 Task: Buy 4 Camber Caster Parts from Shocks, Struts & Suspension section under best seller category for shipping address: Marcus Martinez, 1231 Ridge Road, Dodge City, Kansas 67801, Cell Number 6205197251. Pay from credit card ending with 7965, CVV 549
Action: Key pressed amazon.com<Key.enter>
Screenshot: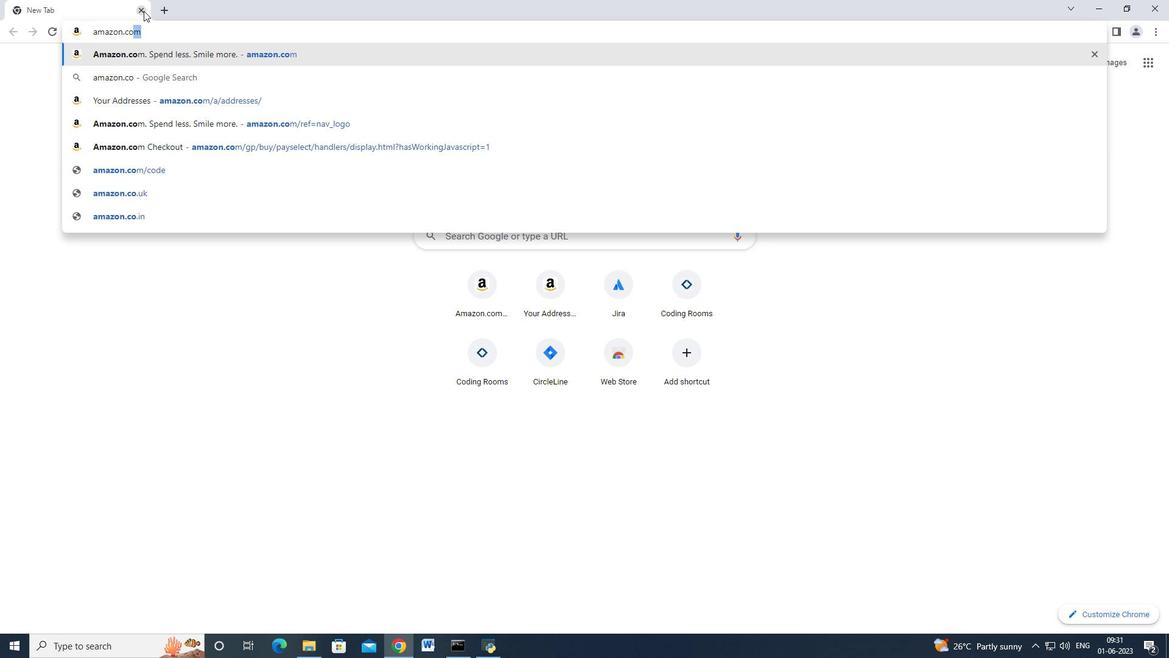 
Action: Mouse moved to (24, 96)
Screenshot: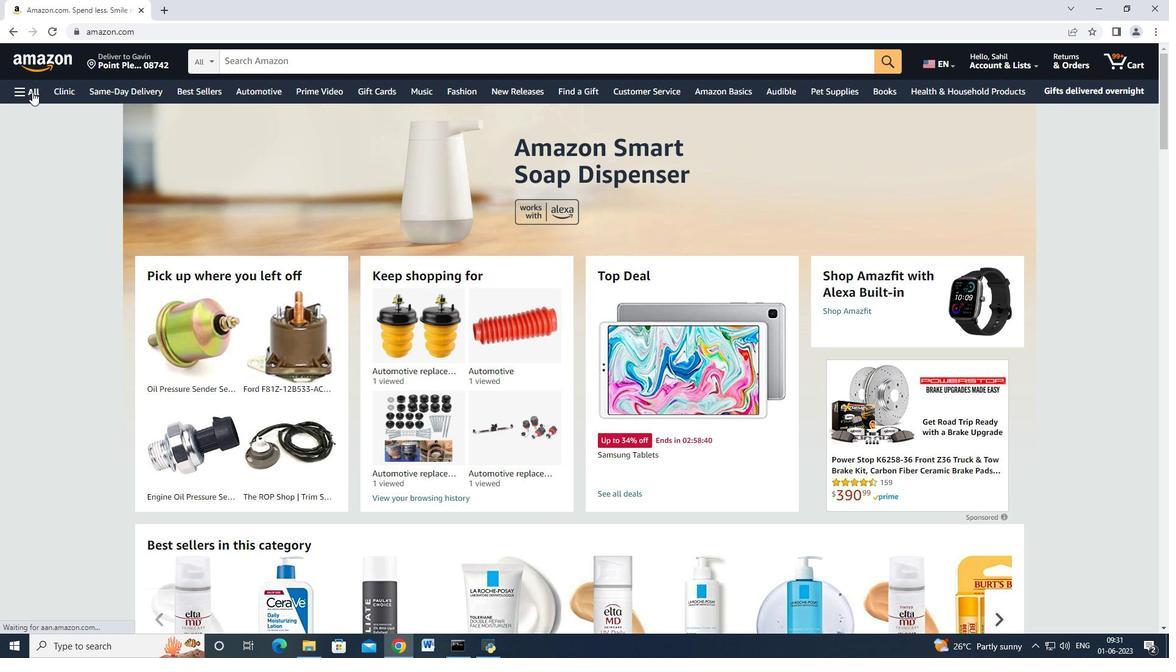 
Action: Mouse pressed left at (24, 96)
Screenshot: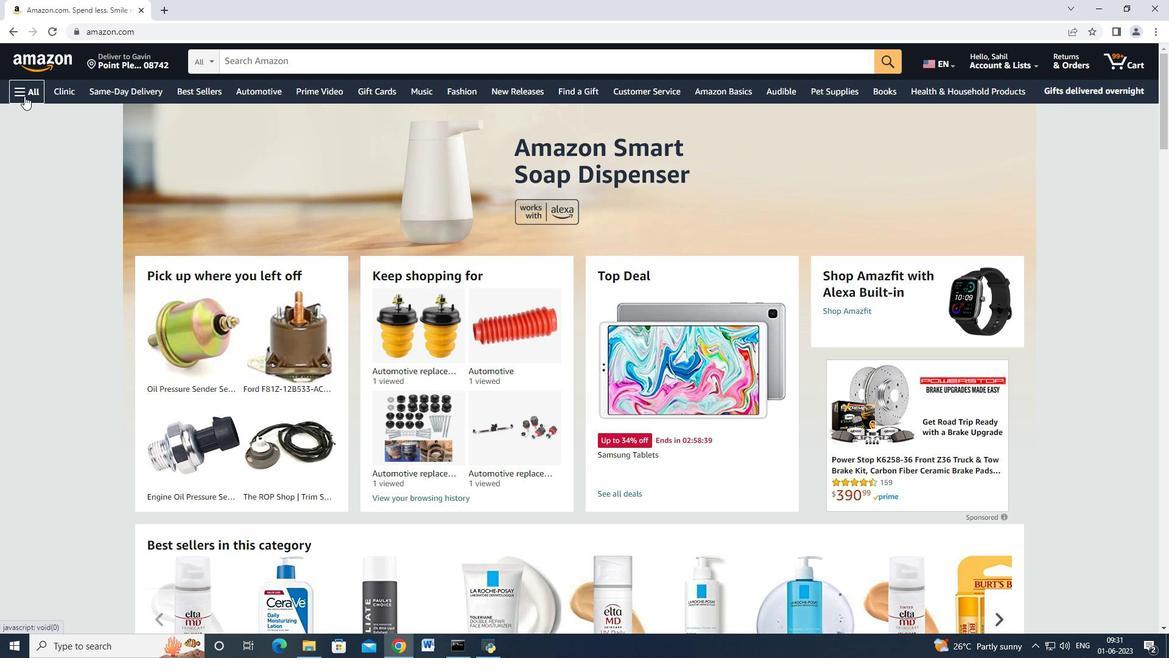 
Action: Mouse moved to (49, 217)
Screenshot: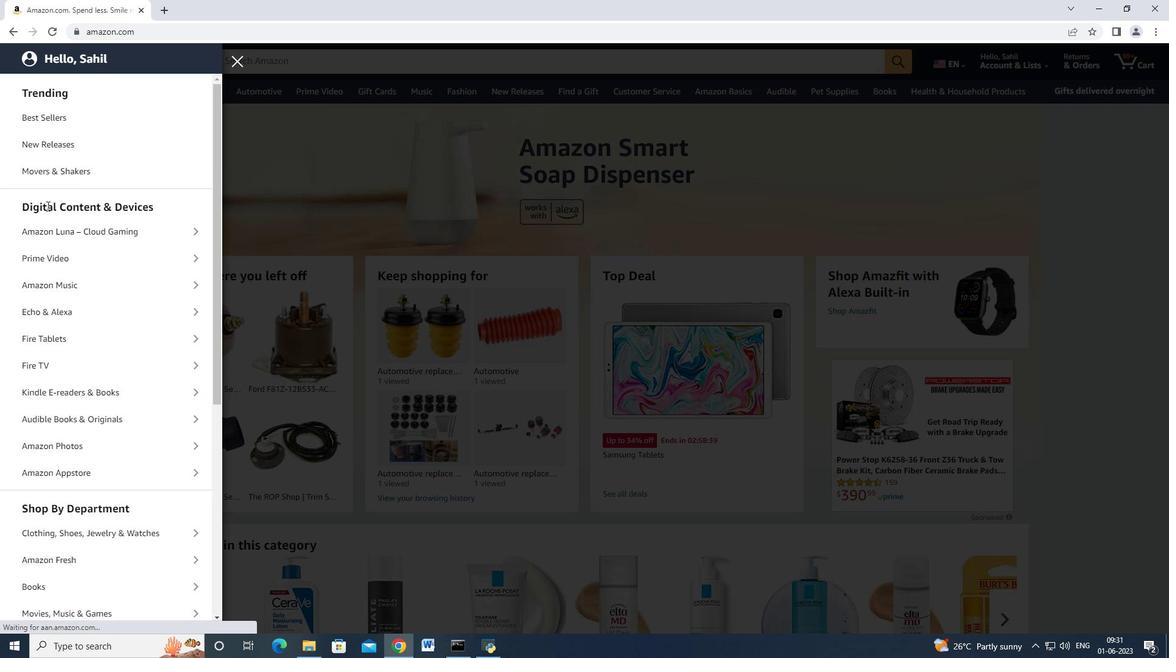 
Action: Mouse scrolled (49, 216) with delta (0, 0)
Screenshot: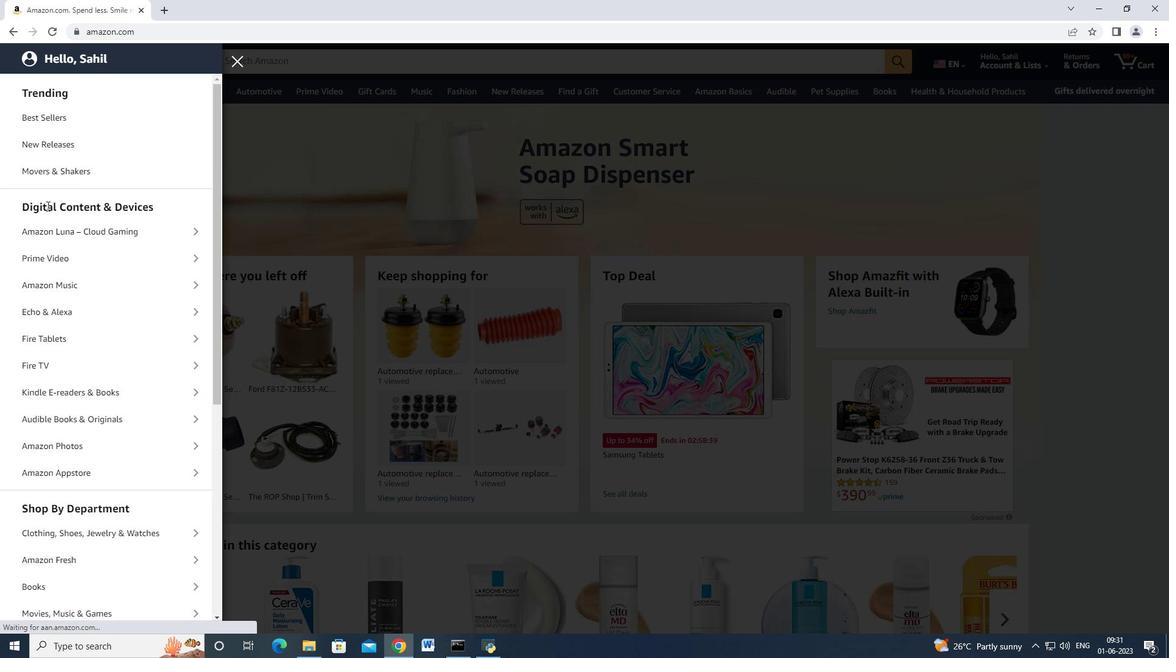 
Action: Mouse moved to (67, 318)
Screenshot: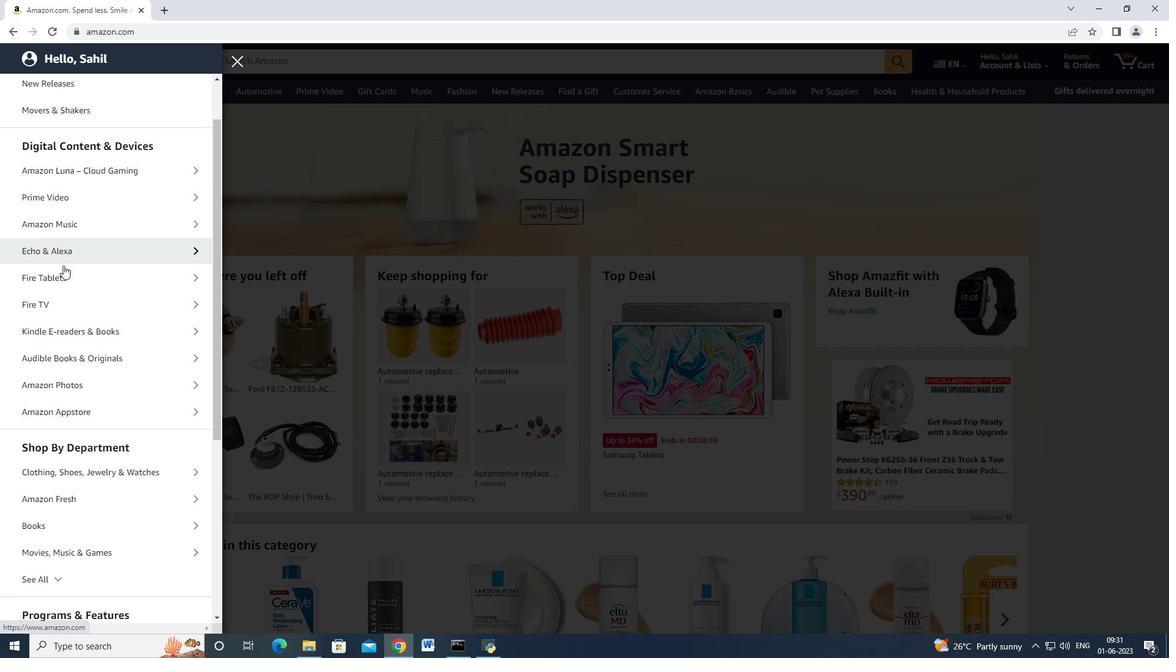 
Action: Mouse scrolled (67, 317) with delta (0, 0)
Screenshot: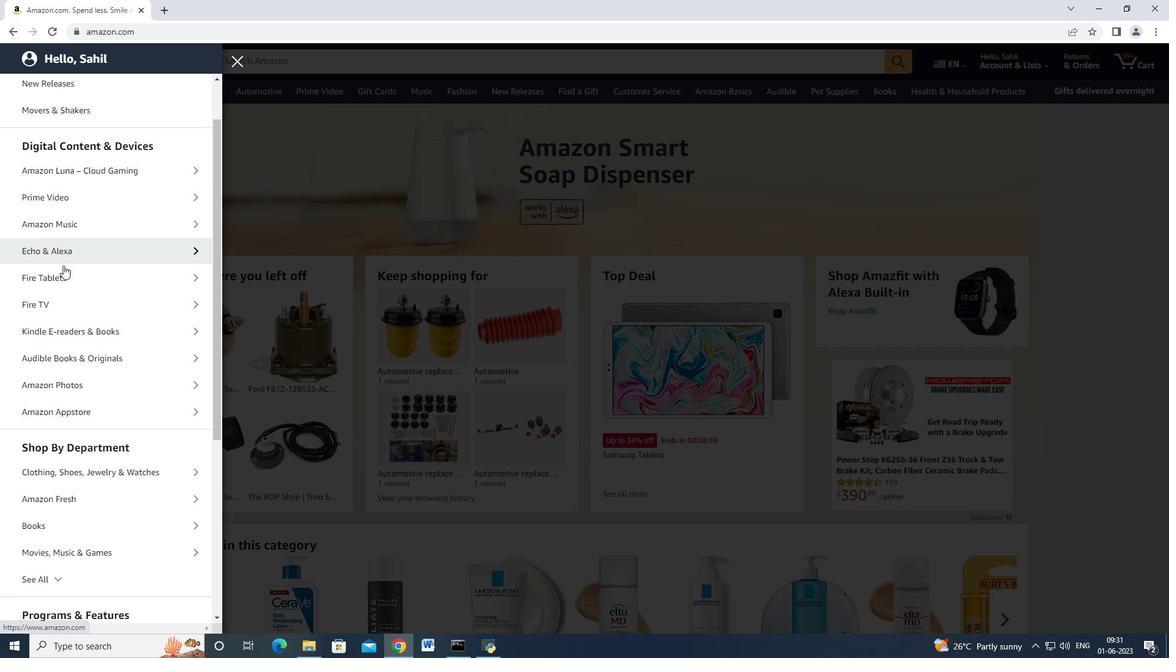 
Action: Mouse moved to (70, 335)
Screenshot: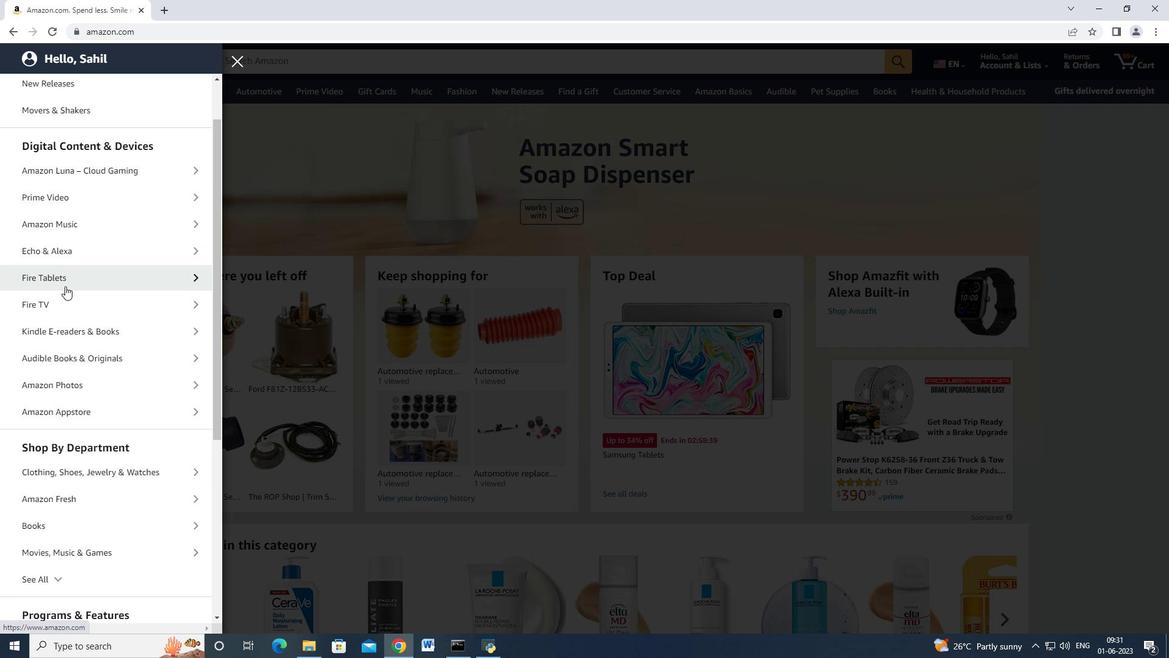 
Action: Mouse scrolled (70, 335) with delta (0, 0)
Screenshot: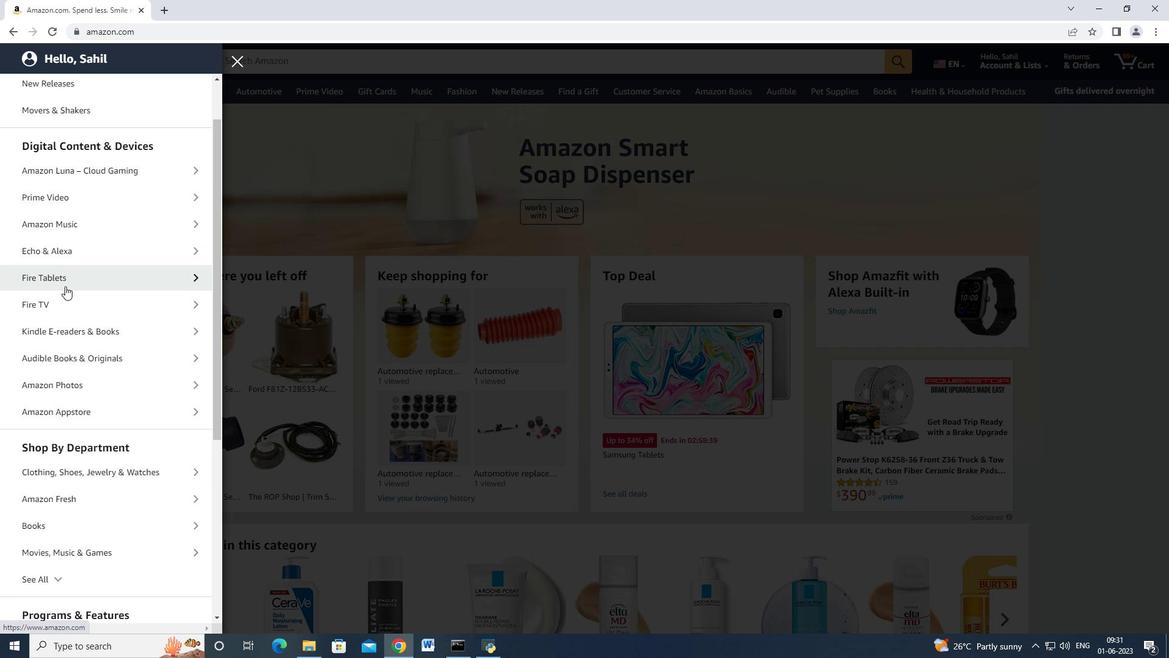 
Action: Mouse moved to (51, 456)
Screenshot: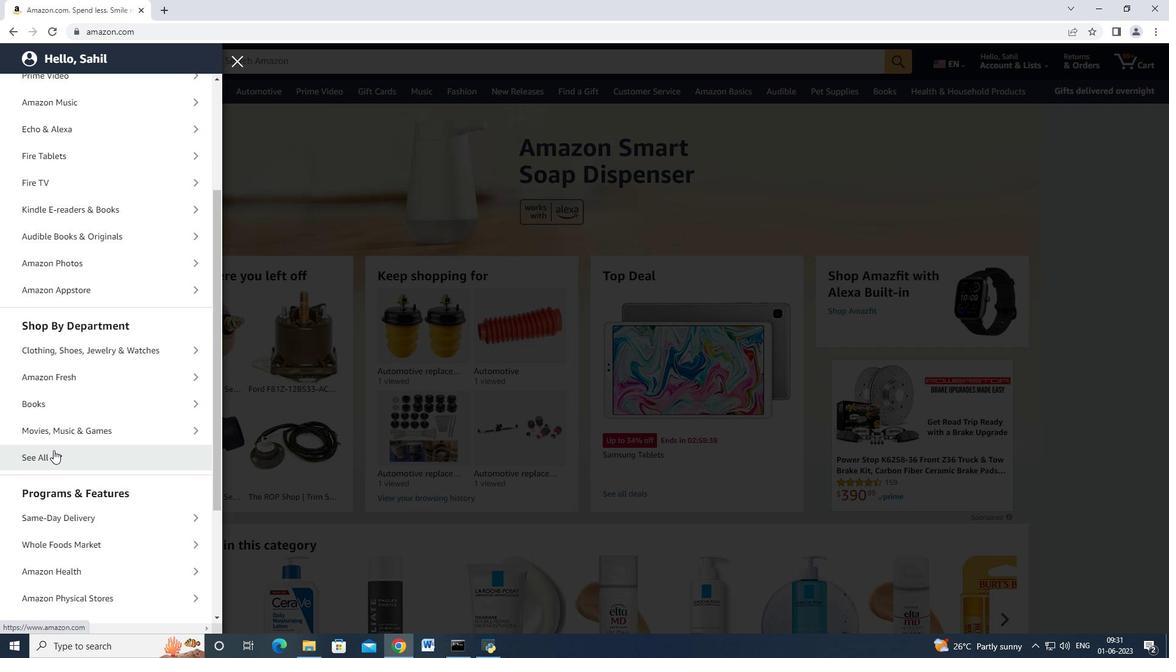 
Action: Mouse pressed left at (51, 456)
Screenshot: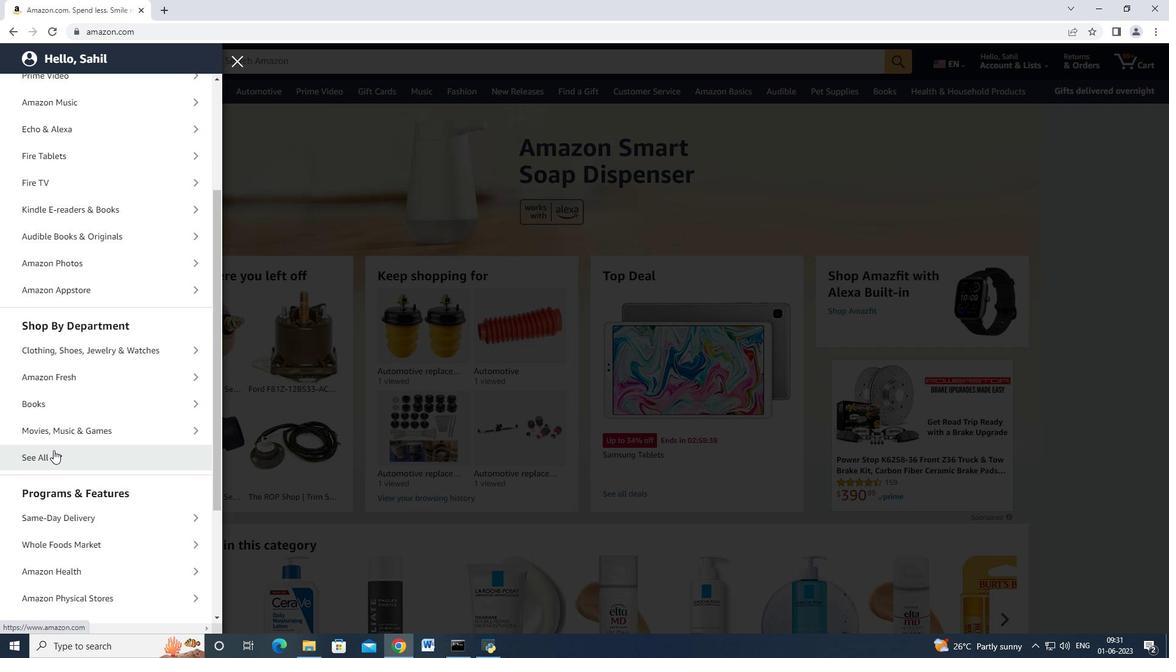 
Action: Mouse moved to (71, 412)
Screenshot: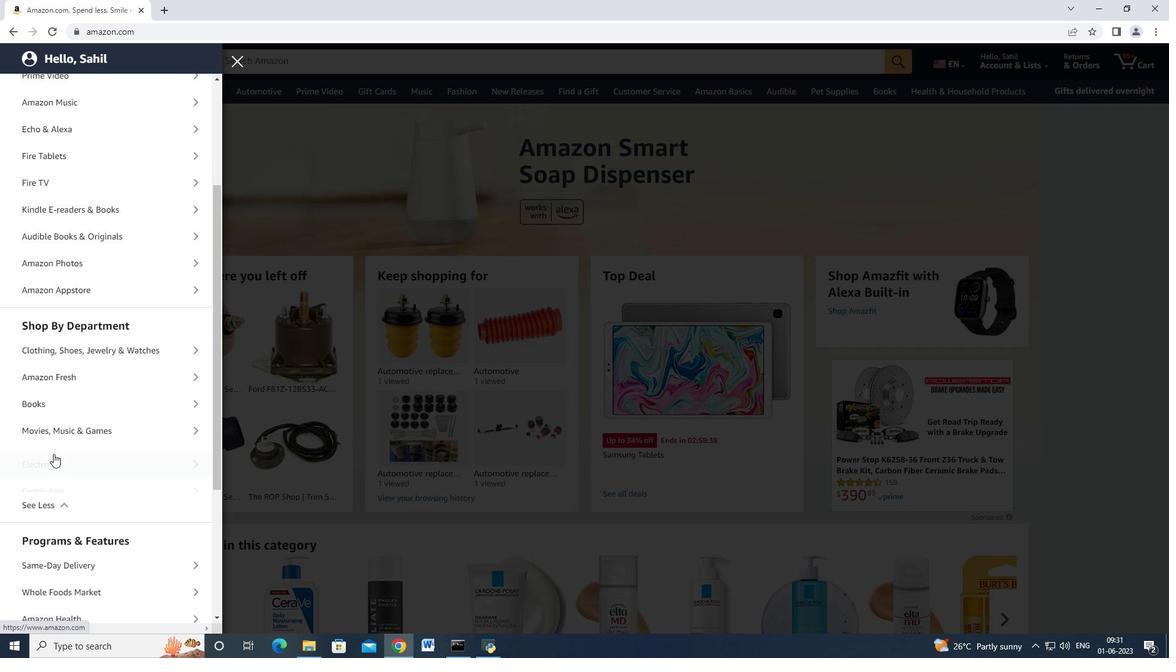 
Action: Mouse scrolled (71, 411) with delta (0, 0)
Screenshot: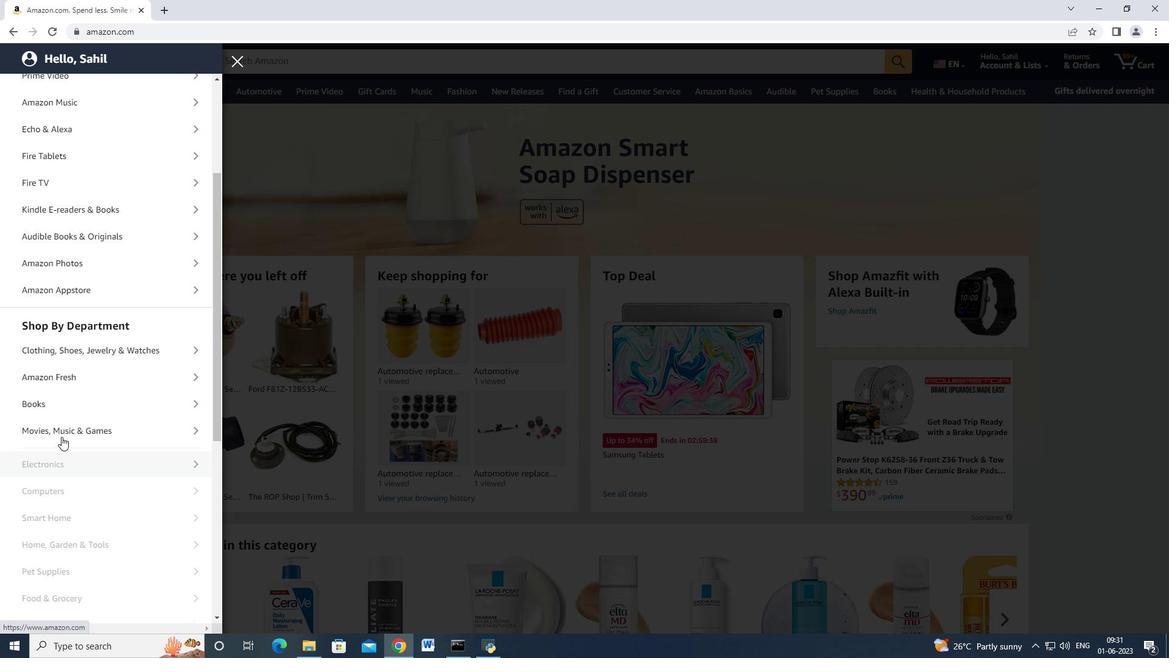 
Action: Mouse scrolled (71, 411) with delta (0, 0)
Screenshot: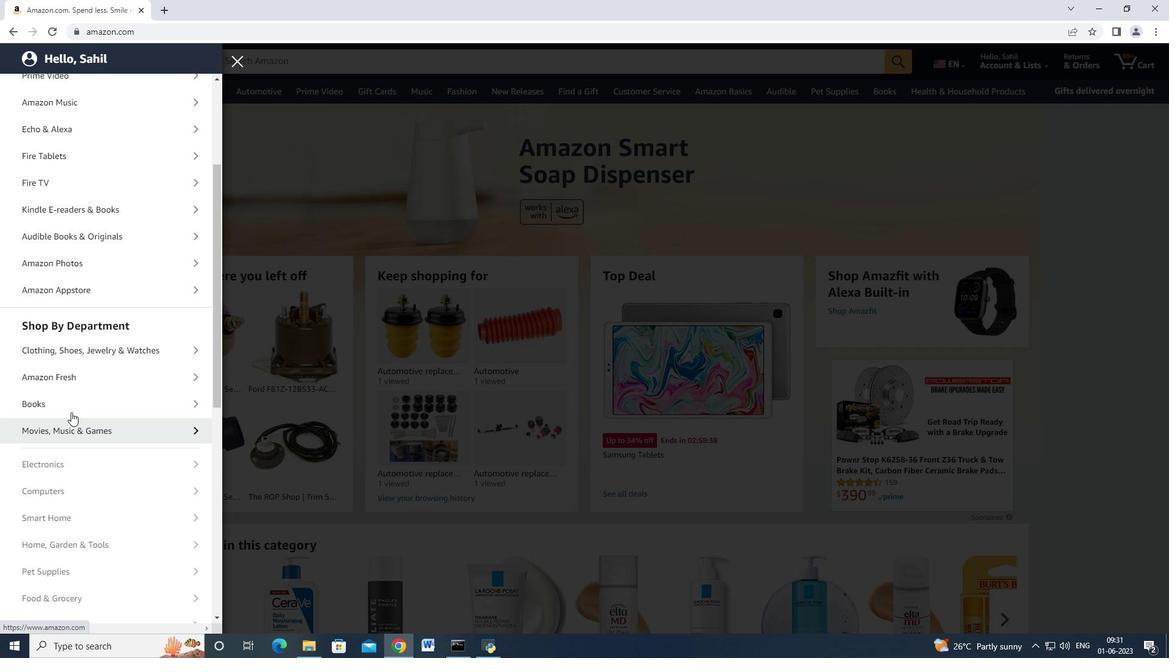 
Action: Mouse moved to (71, 411)
Screenshot: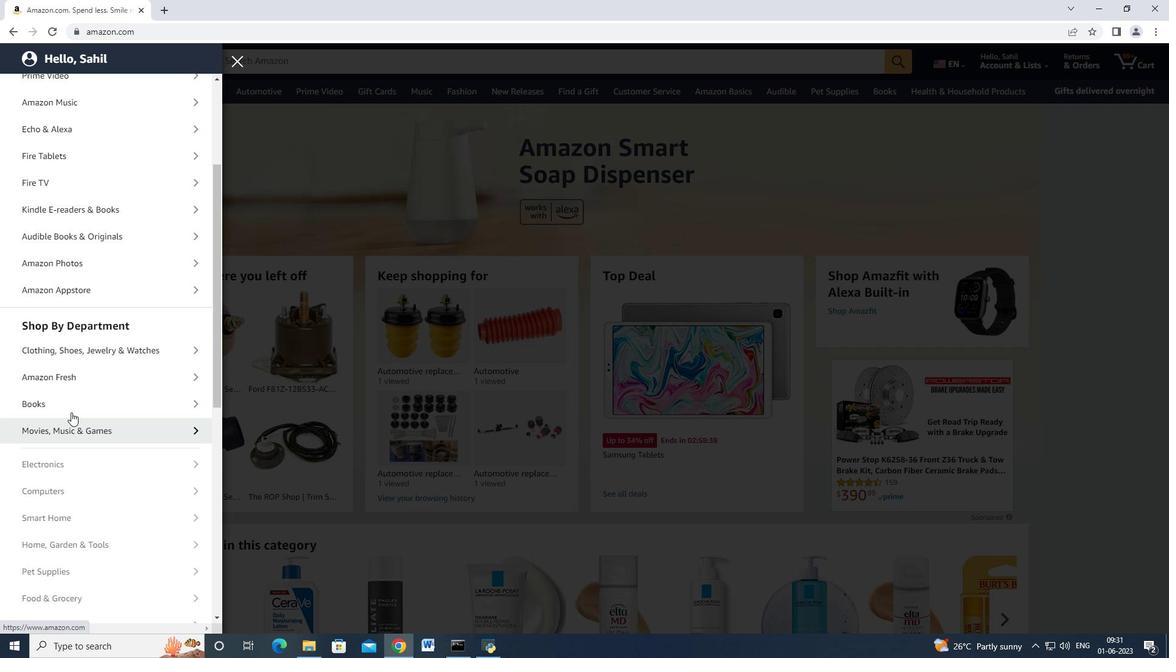 
Action: Mouse scrolled (71, 411) with delta (0, 0)
Screenshot: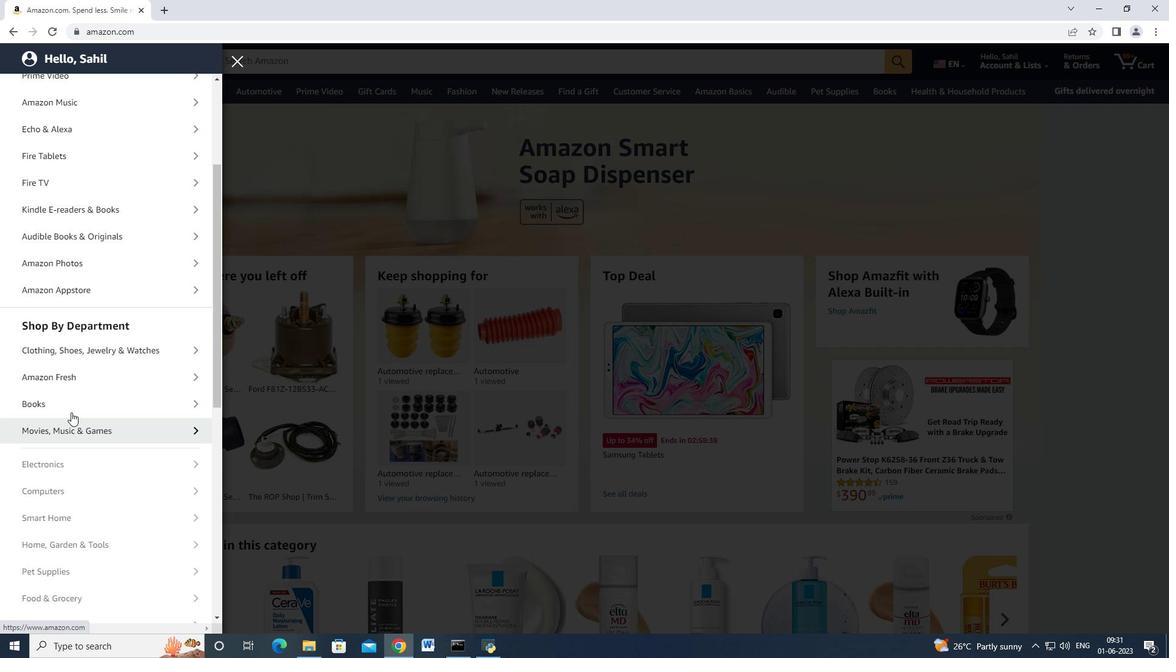 
Action: Mouse moved to (83, 461)
Screenshot: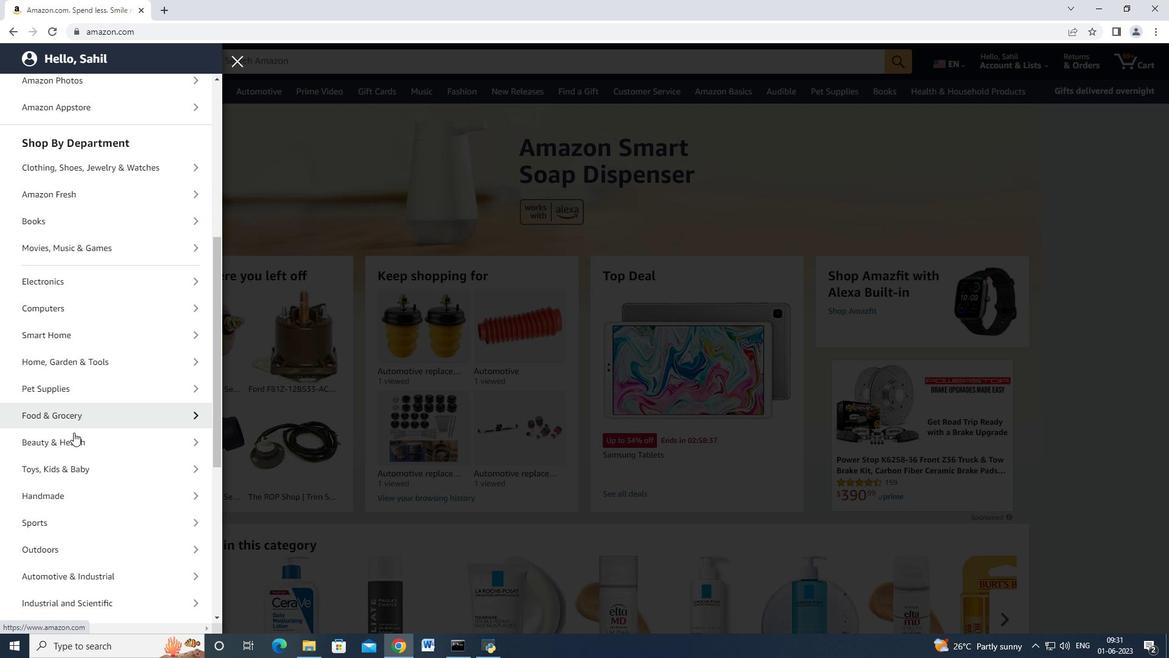 
Action: Mouse scrolled (83, 460) with delta (0, 0)
Screenshot: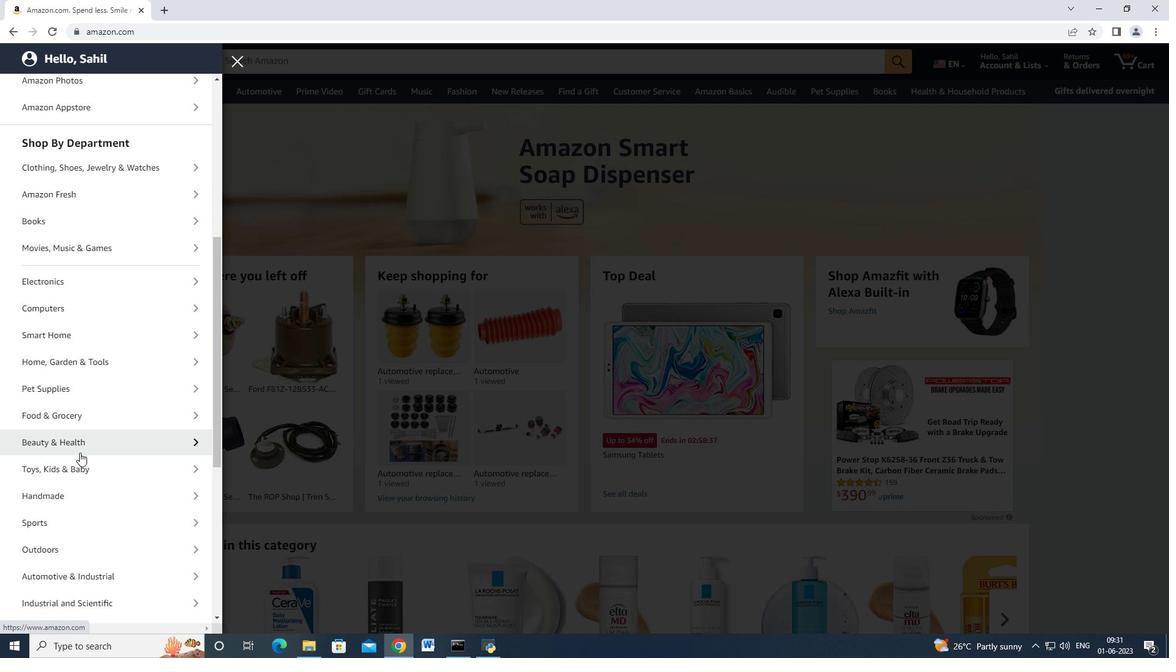 
Action: Mouse scrolled (83, 460) with delta (0, 0)
Screenshot: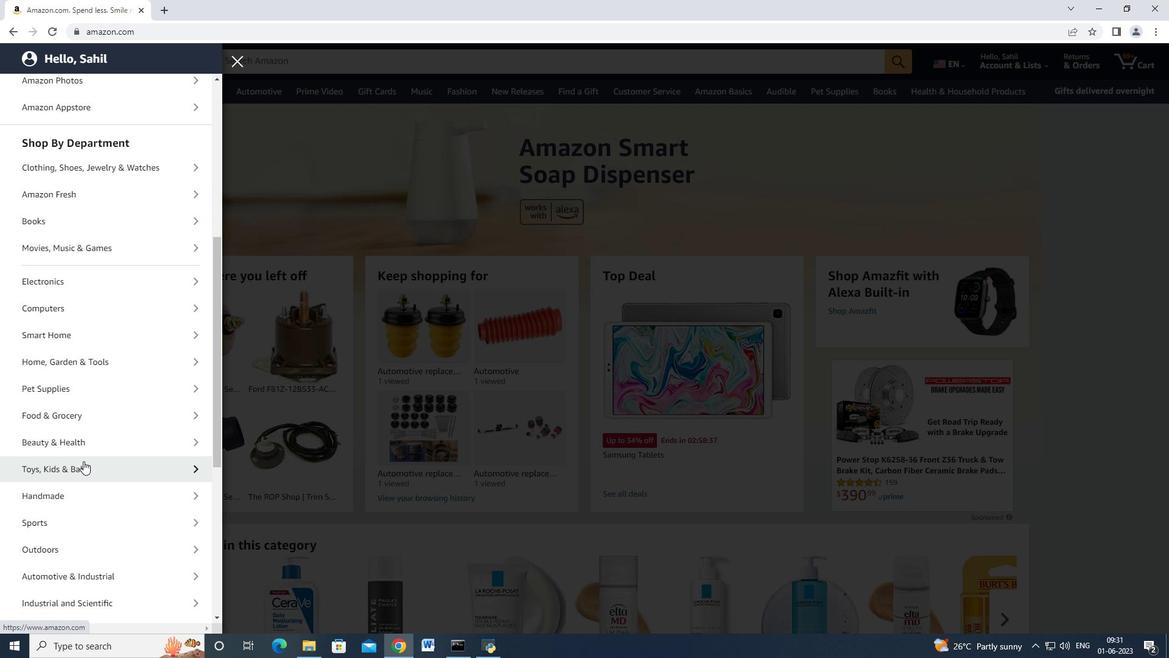 
Action: Mouse moved to (85, 458)
Screenshot: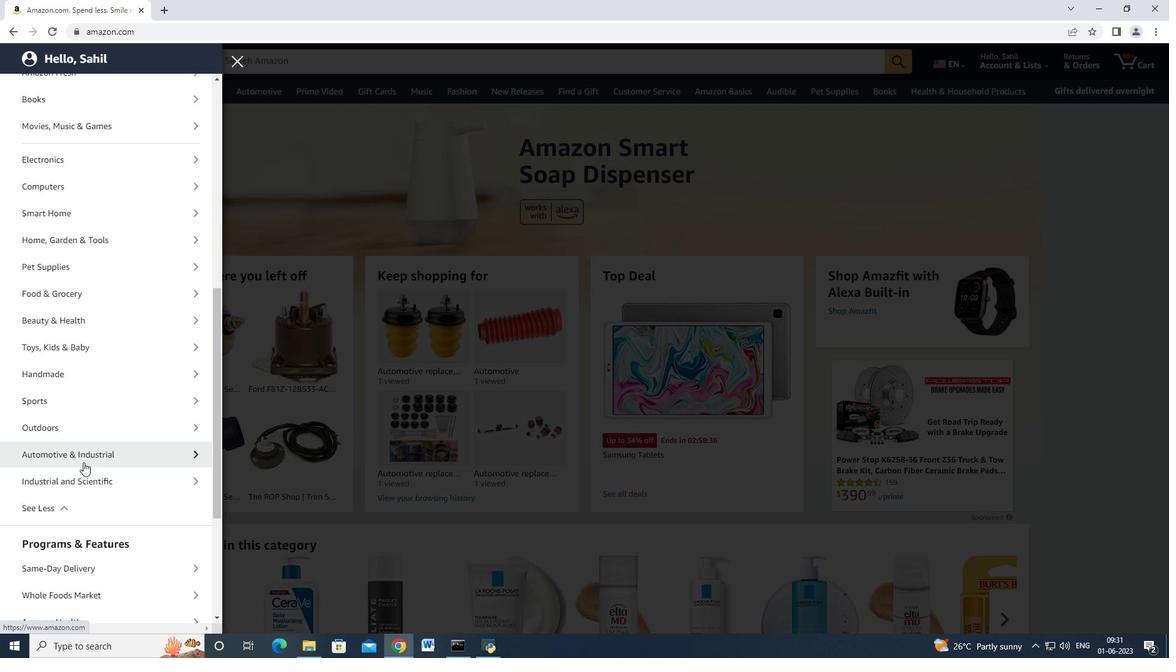 
Action: Mouse pressed left at (85, 458)
Screenshot: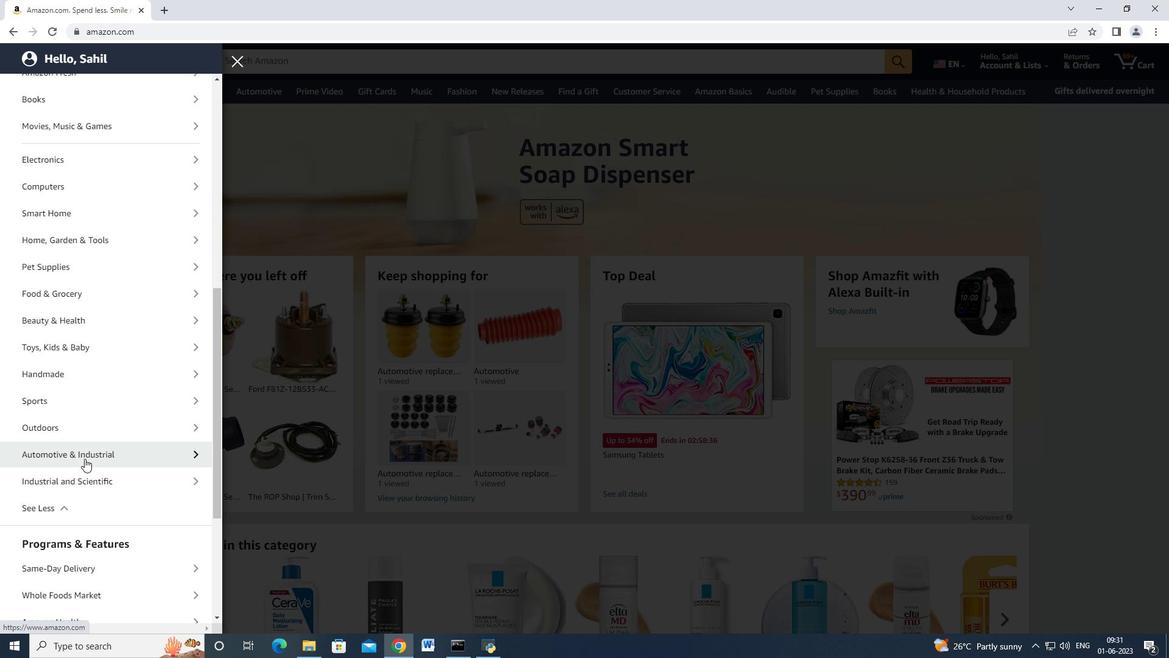 
Action: Mouse moved to (124, 138)
Screenshot: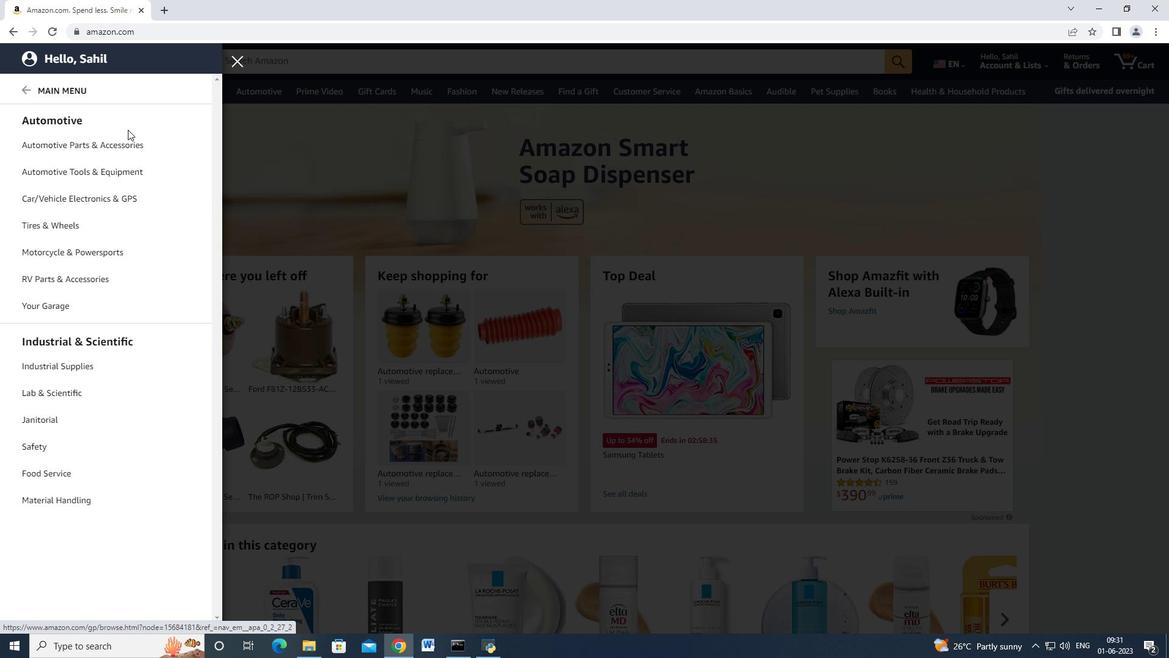 
Action: Mouse pressed left at (124, 138)
Screenshot: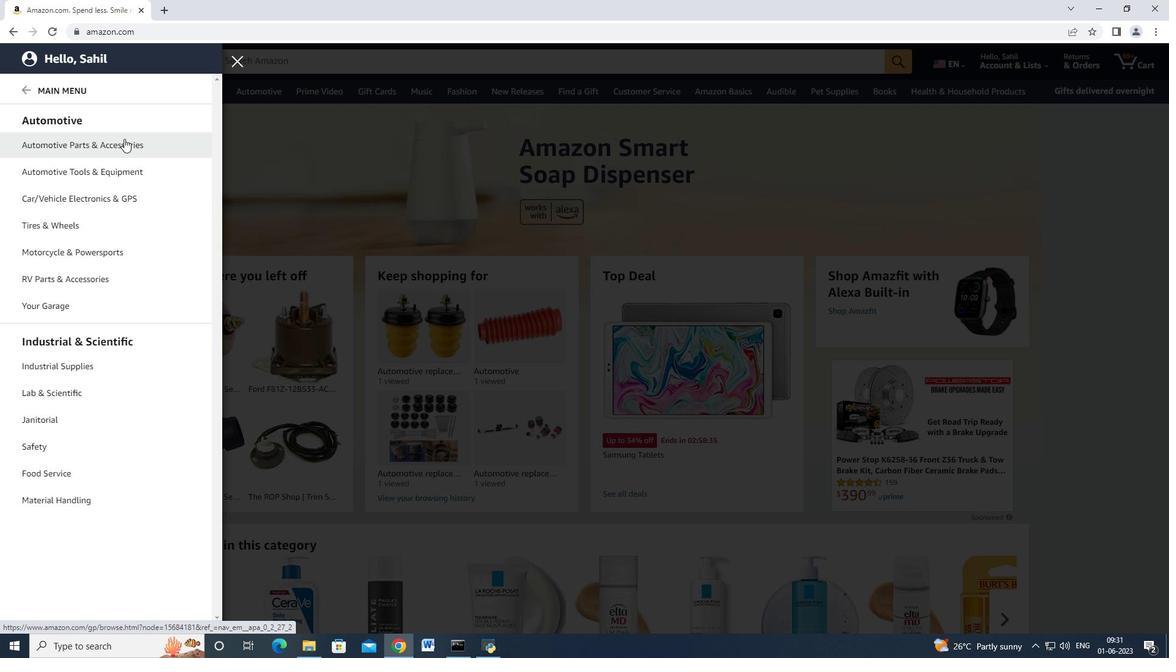 
Action: Mouse moved to (216, 111)
Screenshot: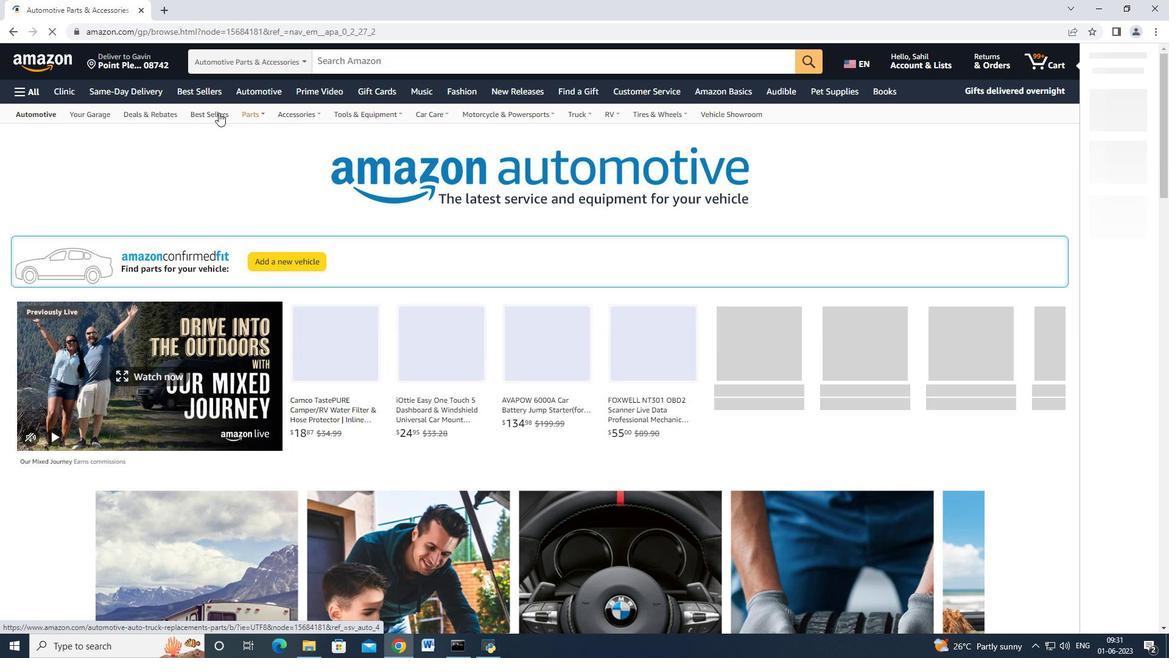 
Action: Mouse pressed left at (216, 111)
Screenshot: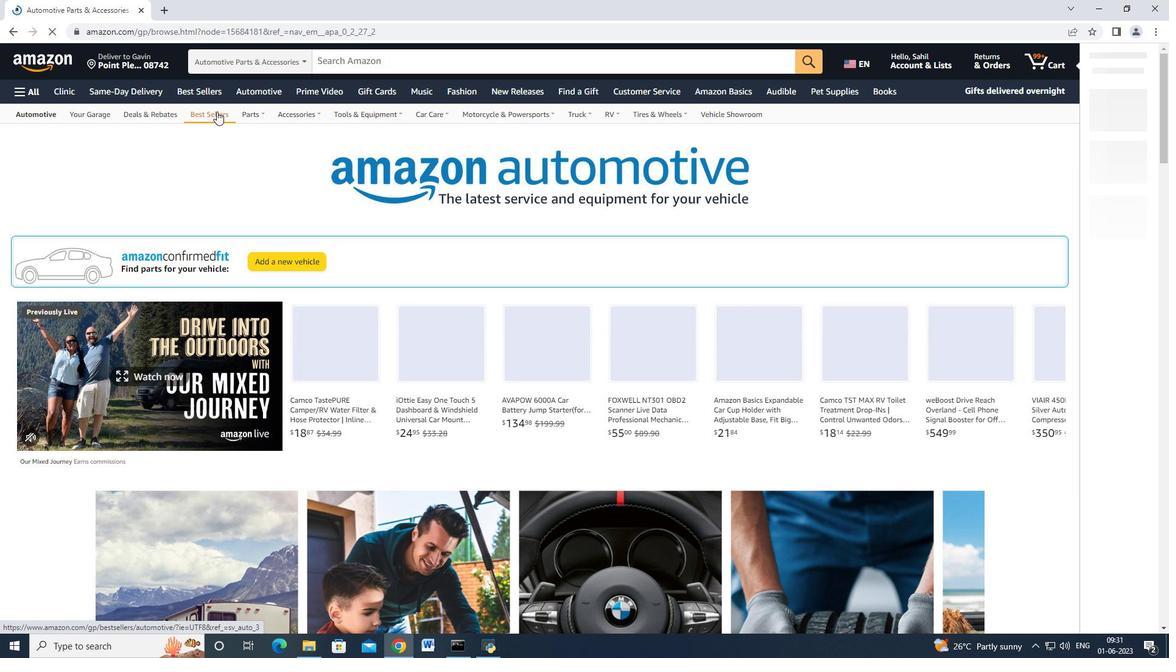 
Action: Mouse moved to (76, 389)
Screenshot: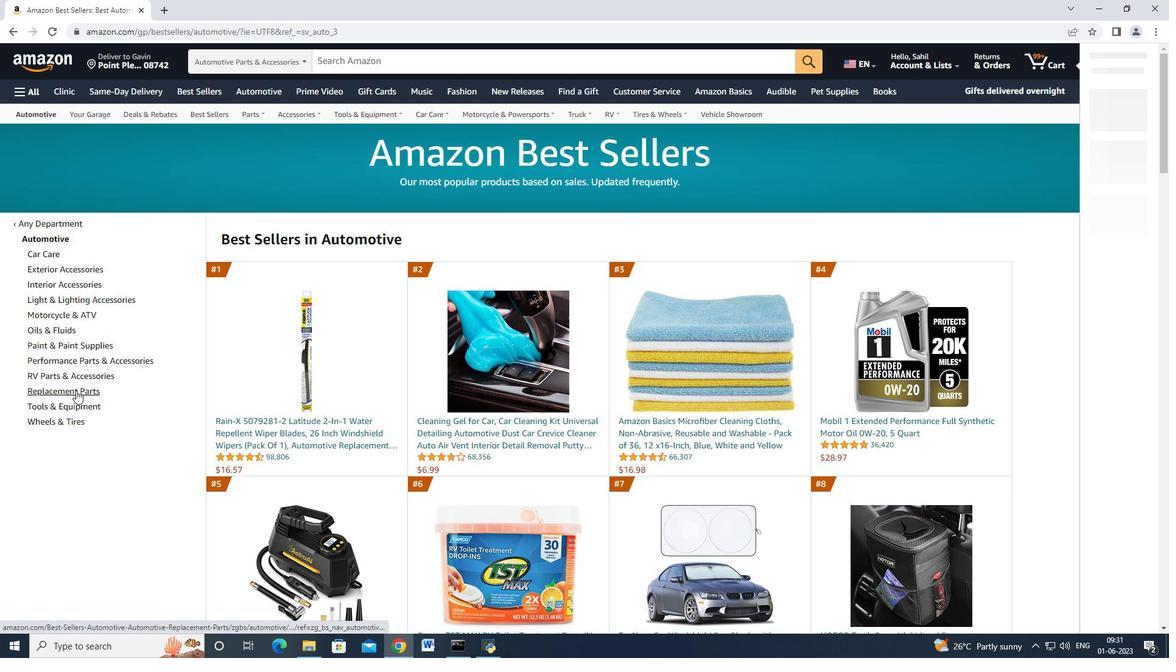
Action: Mouse pressed left at (76, 389)
Screenshot: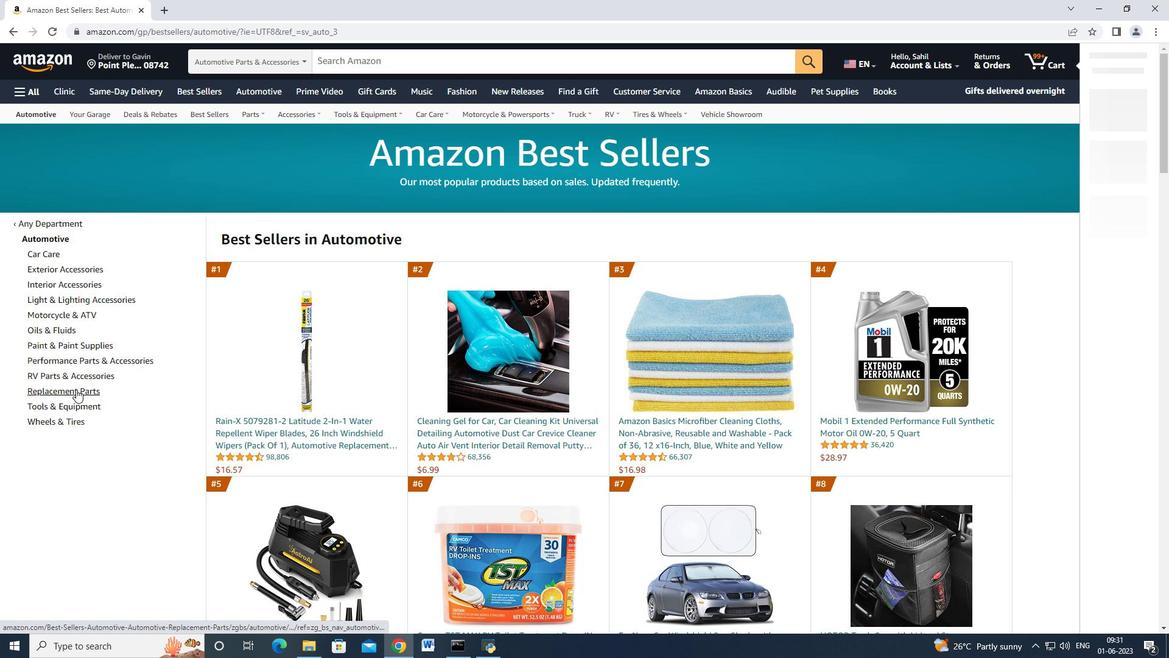 
Action: Mouse moved to (161, 318)
Screenshot: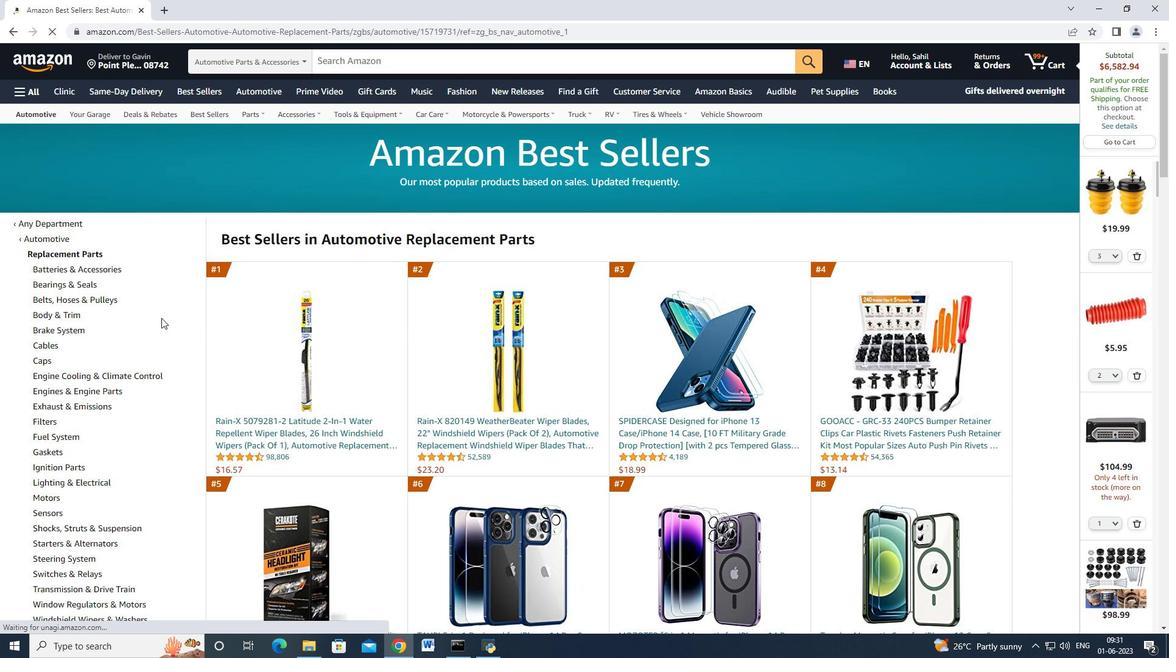 
Action: Mouse scrolled (161, 318) with delta (0, 0)
Screenshot: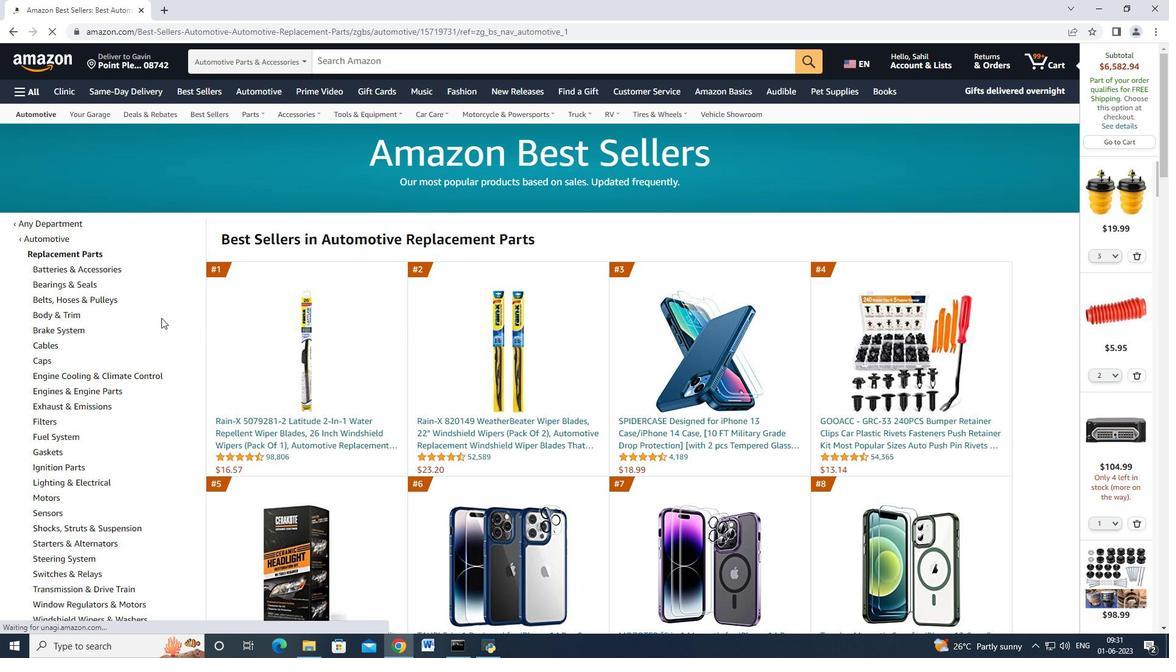 
Action: Mouse scrolled (161, 318) with delta (0, 0)
Screenshot: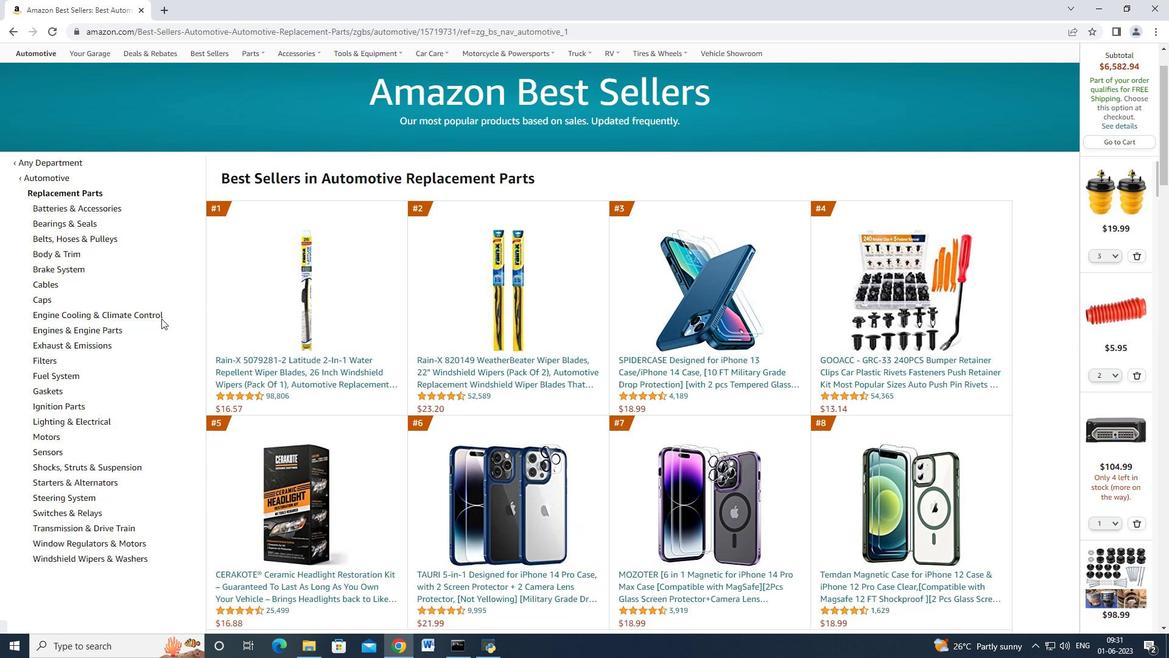 
Action: Mouse moved to (98, 408)
Screenshot: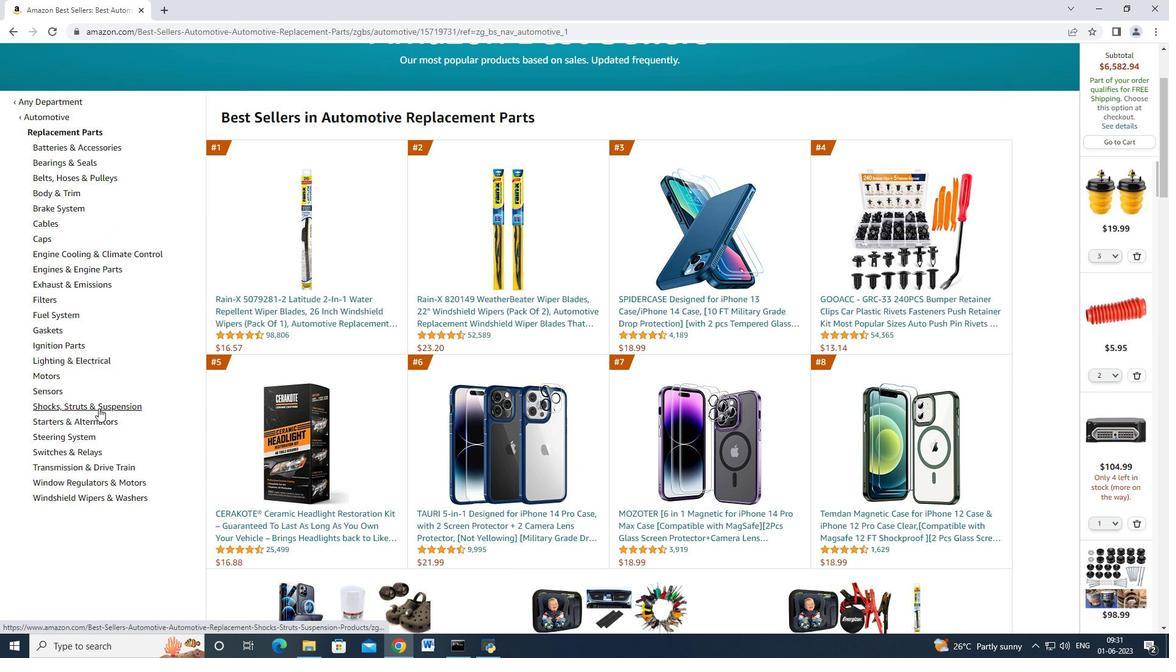
Action: Mouse pressed left at (98, 408)
Screenshot: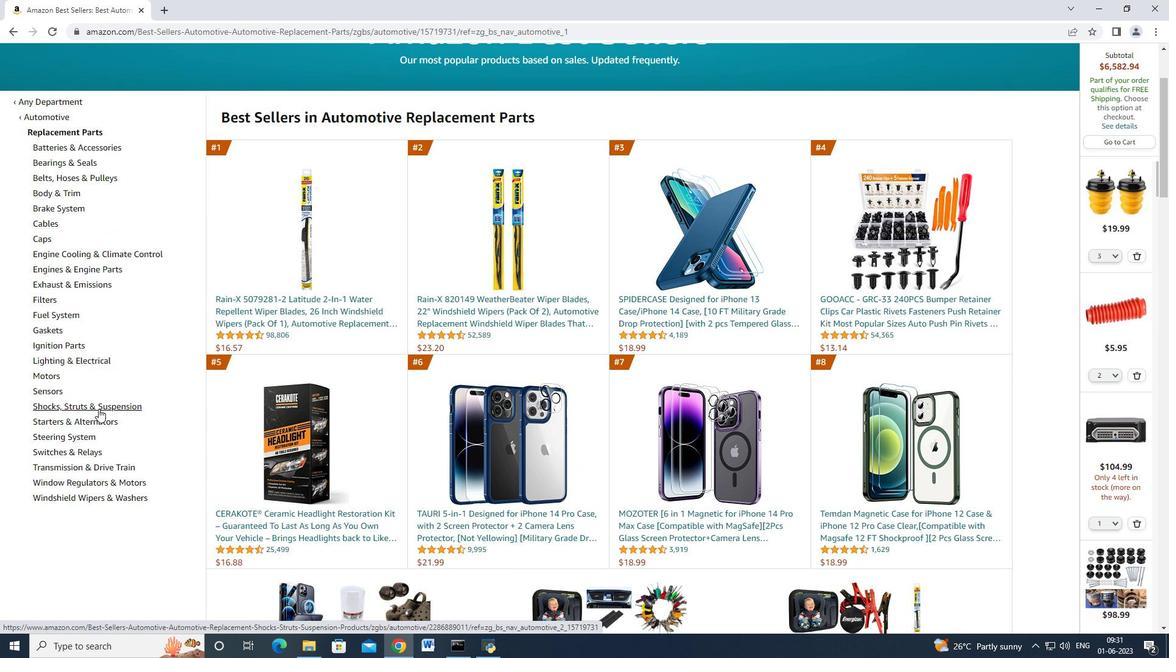 
Action: Mouse moved to (101, 391)
Screenshot: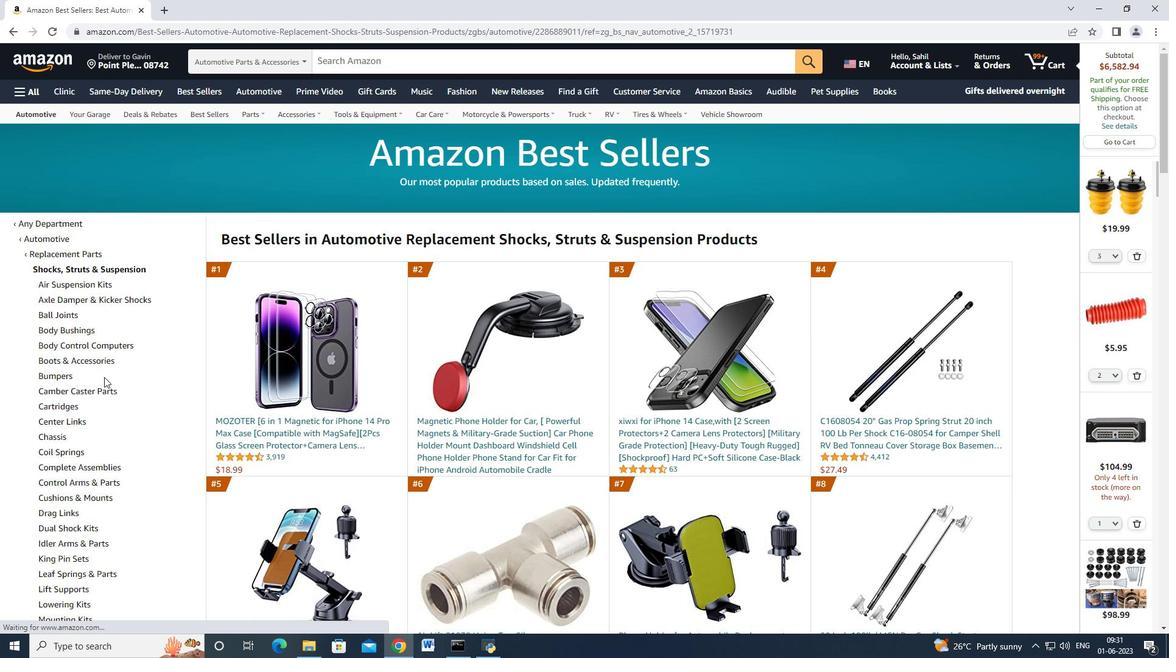 
Action: Mouse pressed left at (101, 391)
Screenshot: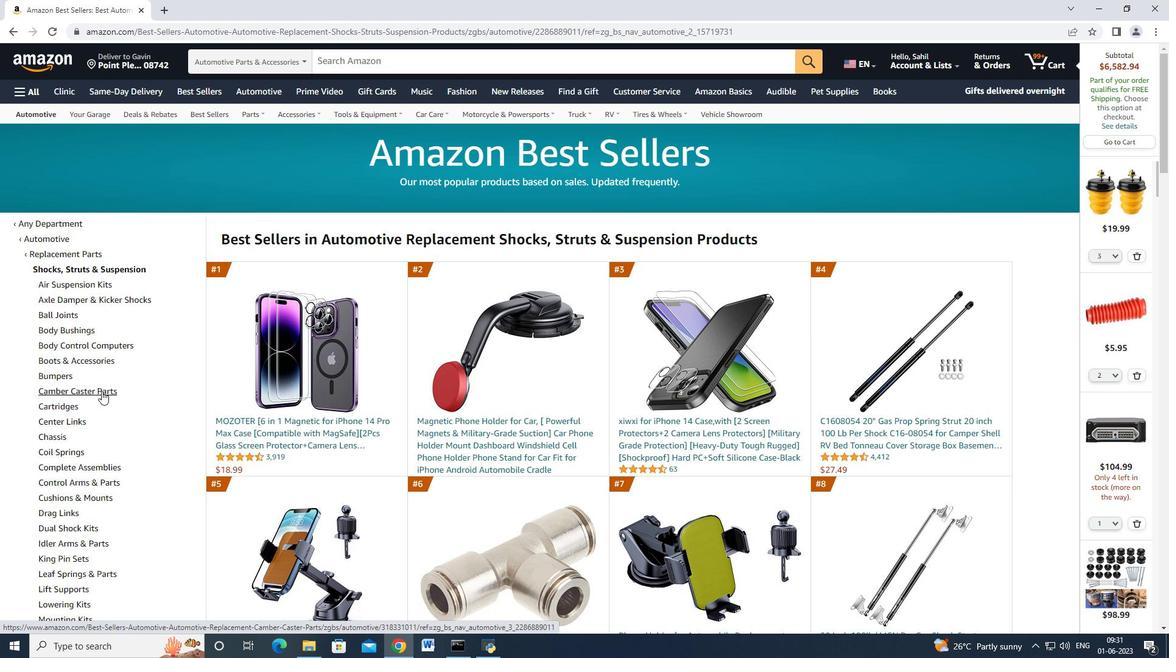 
Action: Mouse moved to (466, 432)
Screenshot: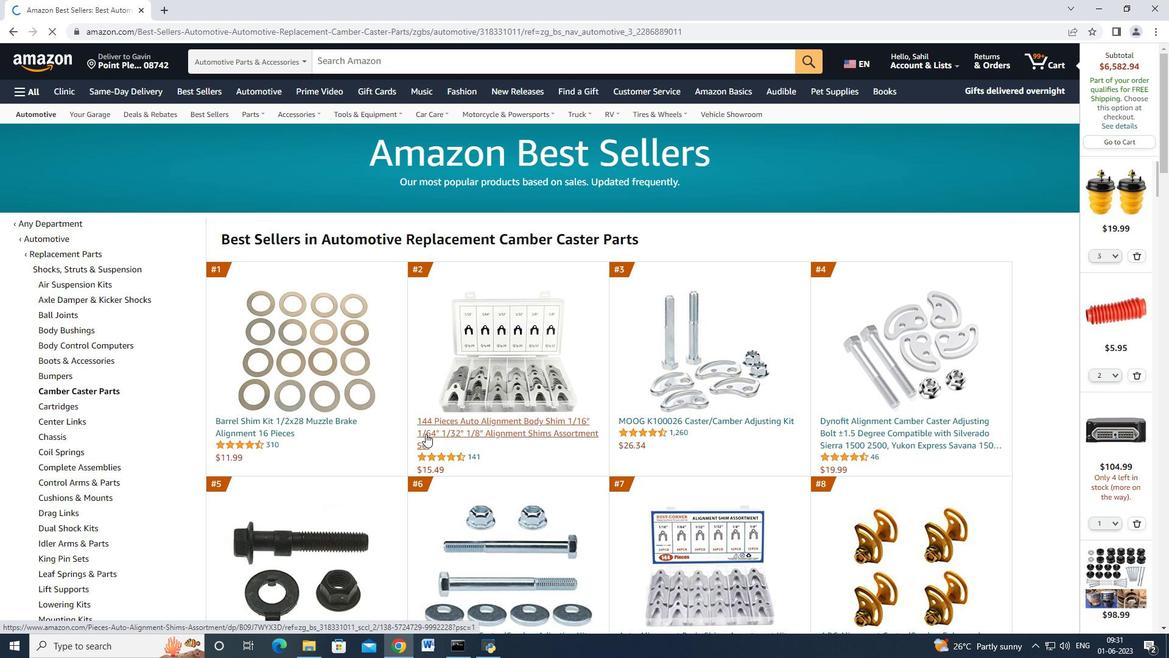
Action: Mouse pressed left at (466, 432)
Screenshot: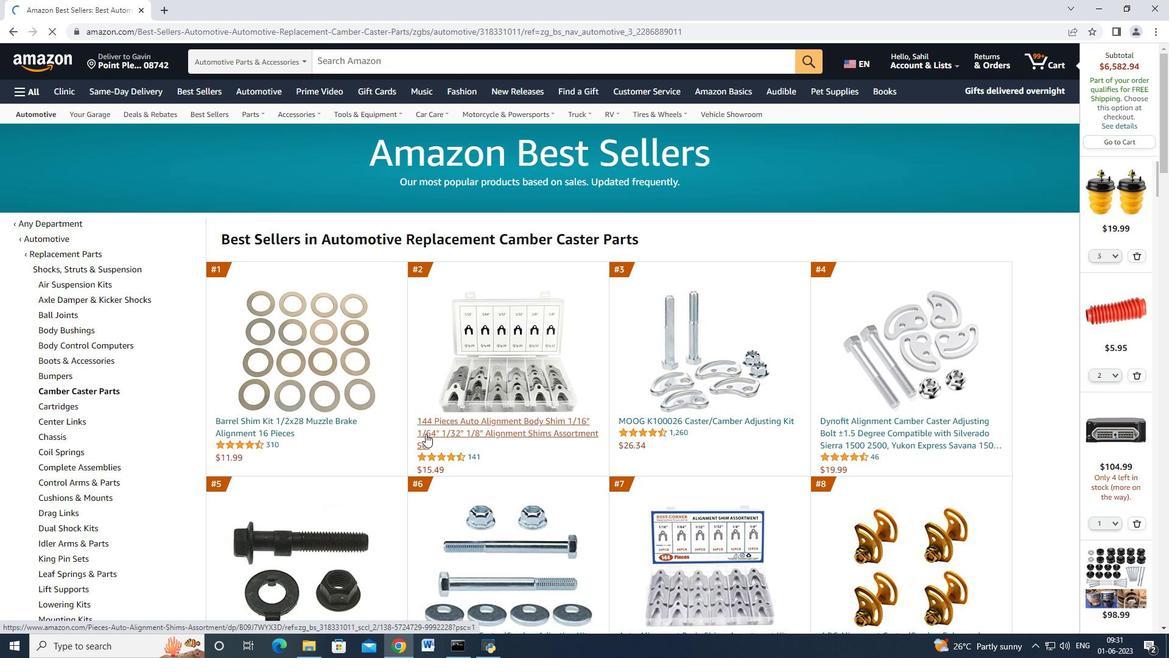 
Action: Mouse moved to (633, 325)
Screenshot: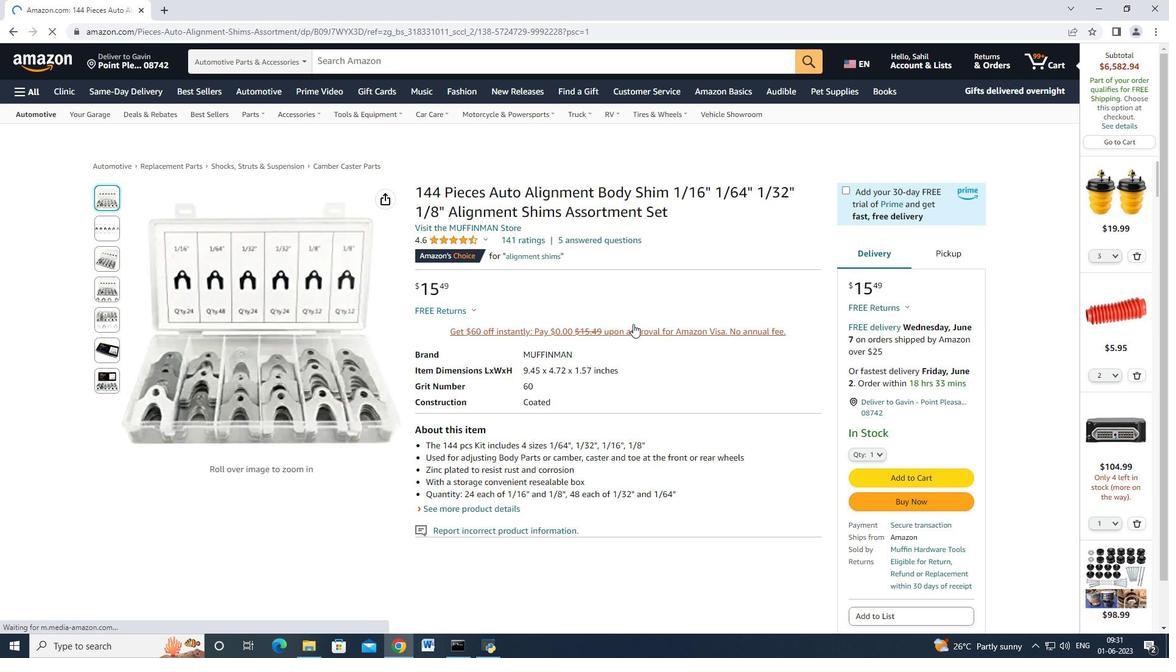 
Action: Mouse scrolled (633, 324) with delta (0, 0)
Screenshot: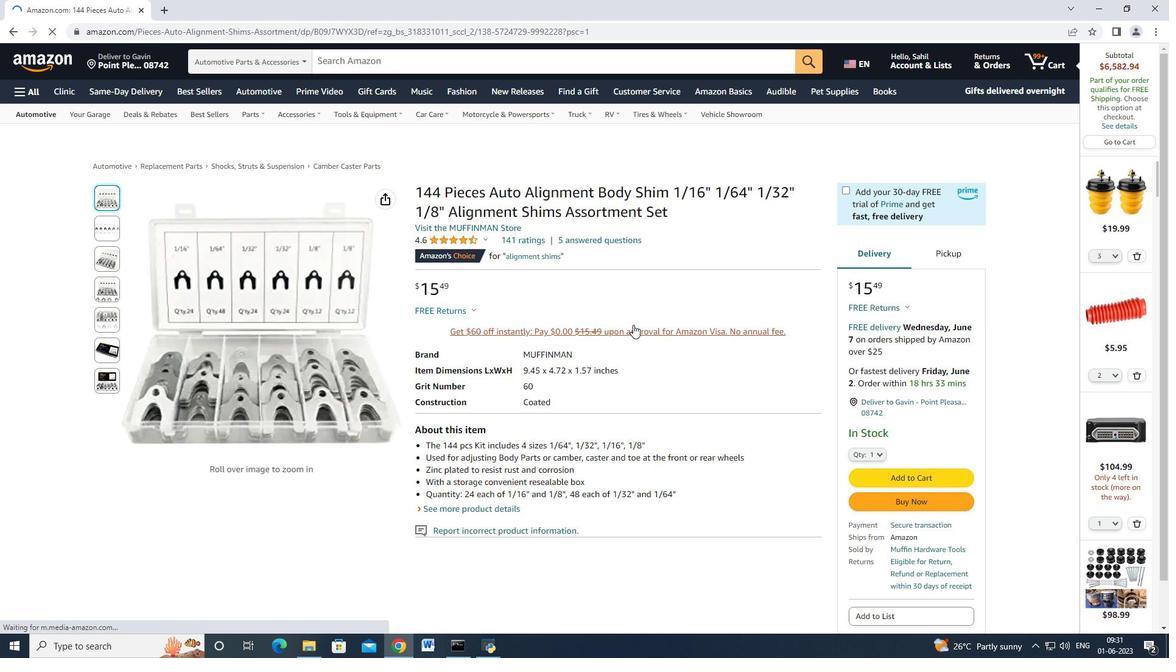 
Action: Mouse scrolled (633, 324) with delta (0, 0)
Screenshot: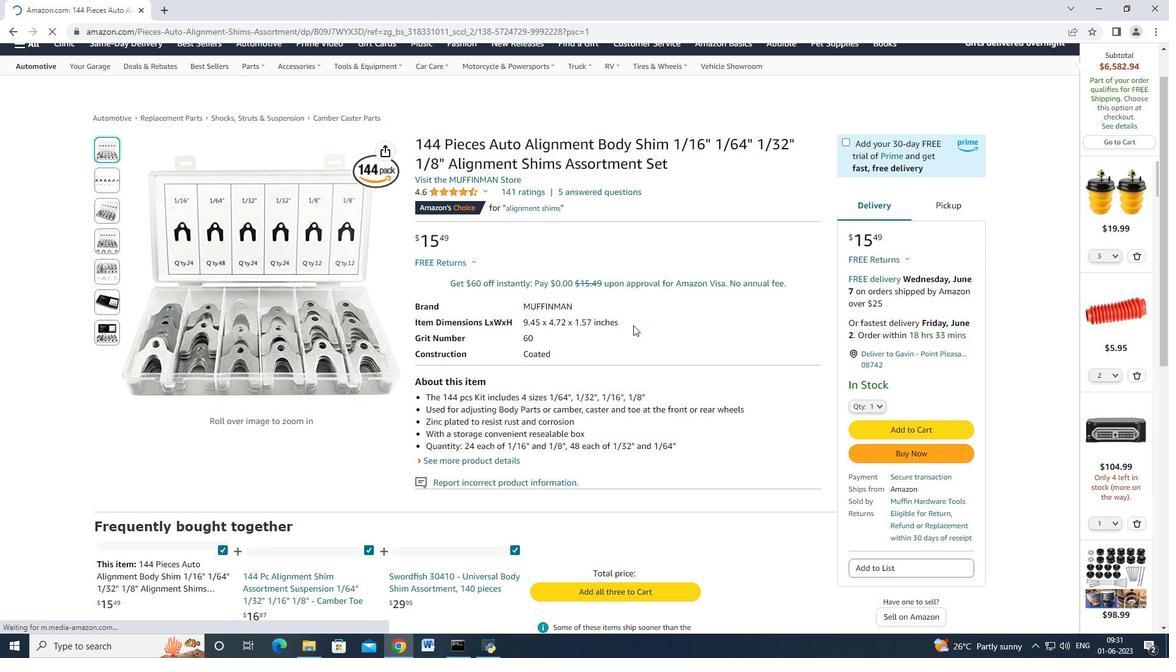 
Action: Mouse moved to (679, 352)
Screenshot: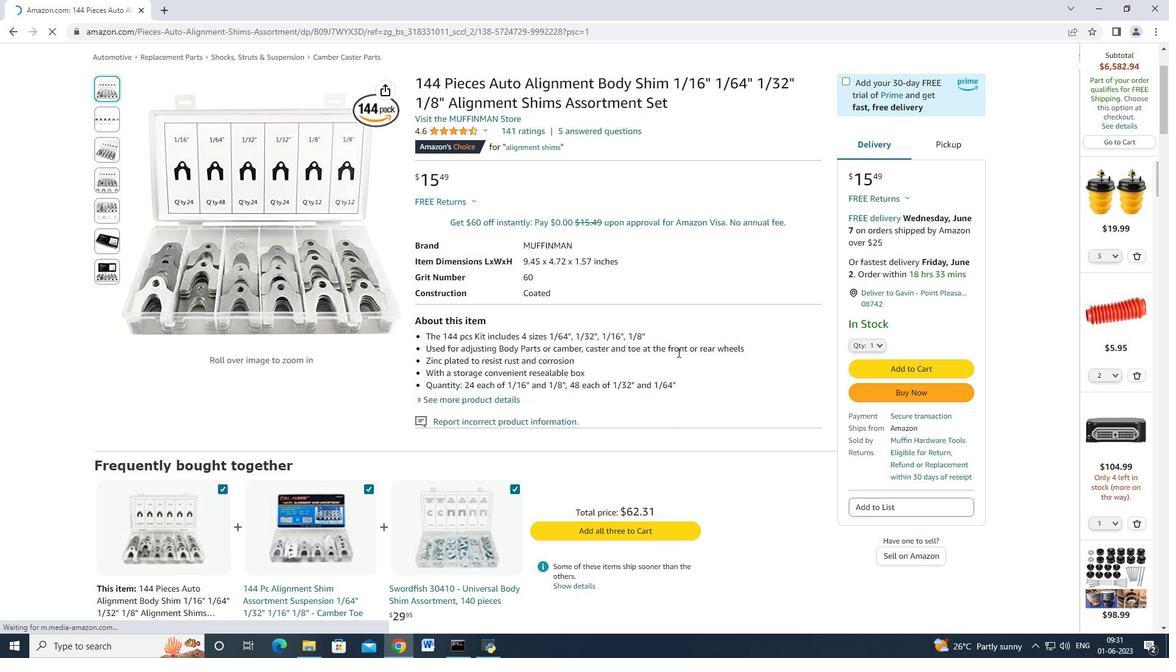 
Action: Mouse scrolled (679, 353) with delta (0, 0)
Screenshot: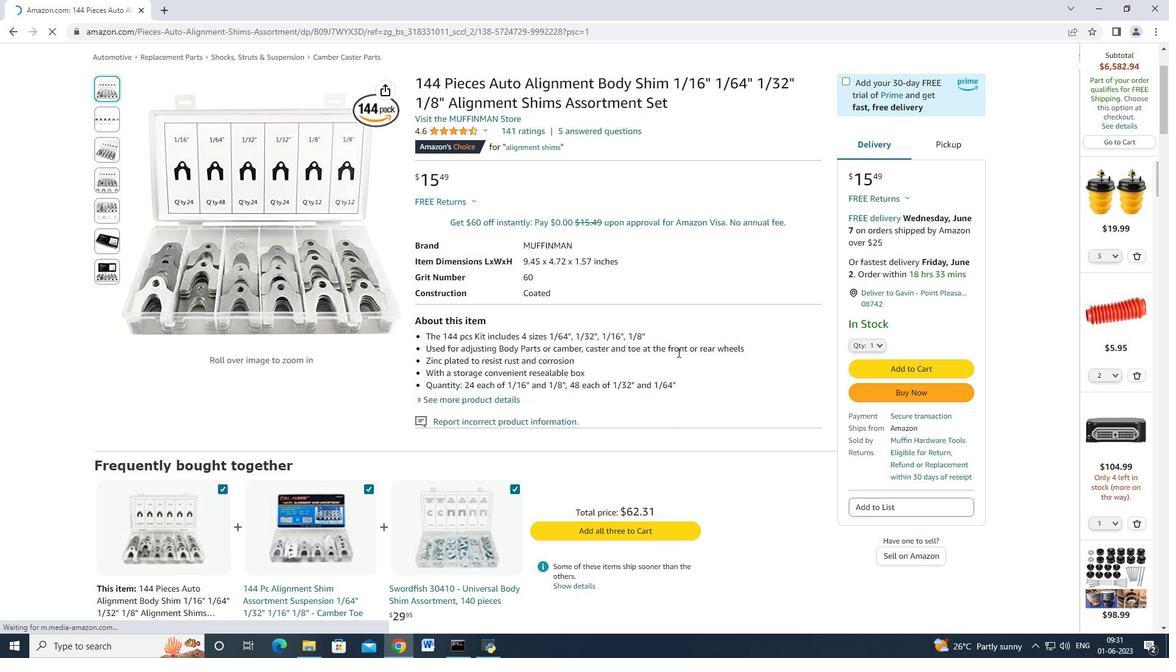 
Action: Mouse moved to (813, 386)
Screenshot: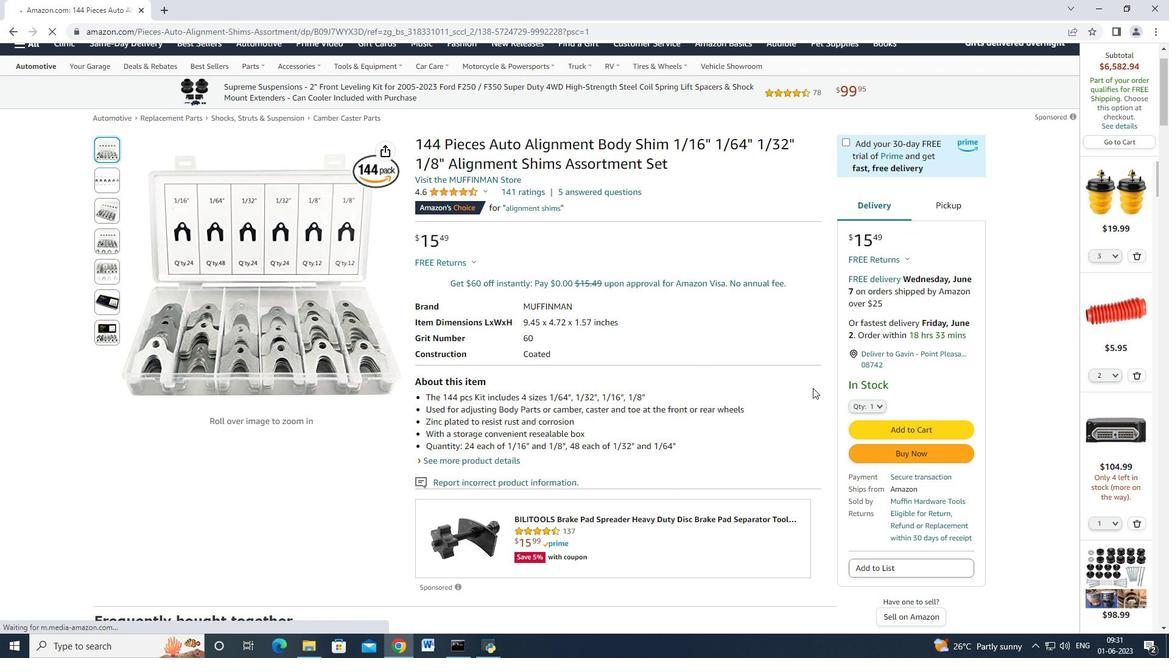 
Action: Mouse scrolled (813, 386) with delta (0, 0)
Screenshot: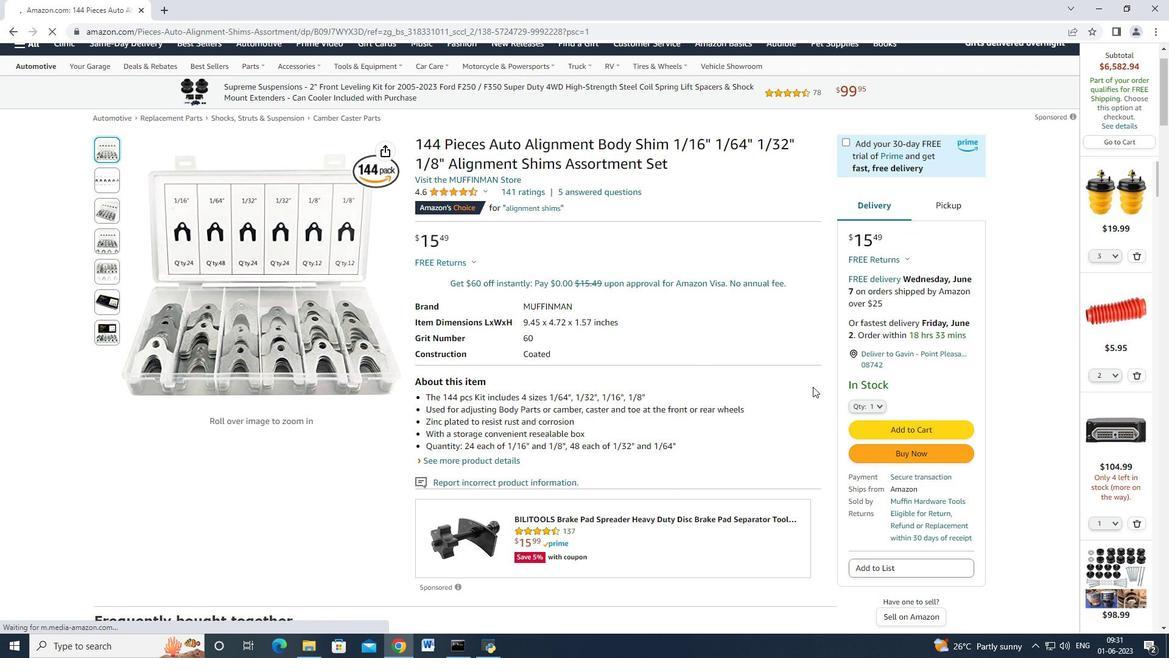 
Action: Mouse moved to (882, 388)
Screenshot: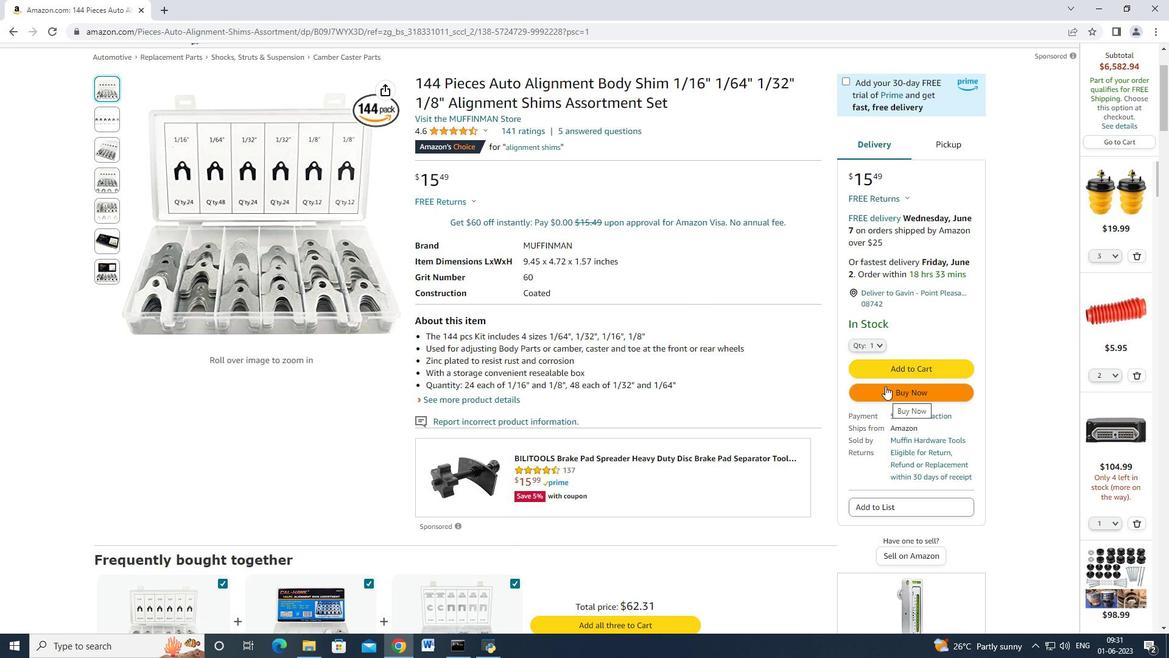
Action: Mouse pressed left at (882, 388)
Screenshot: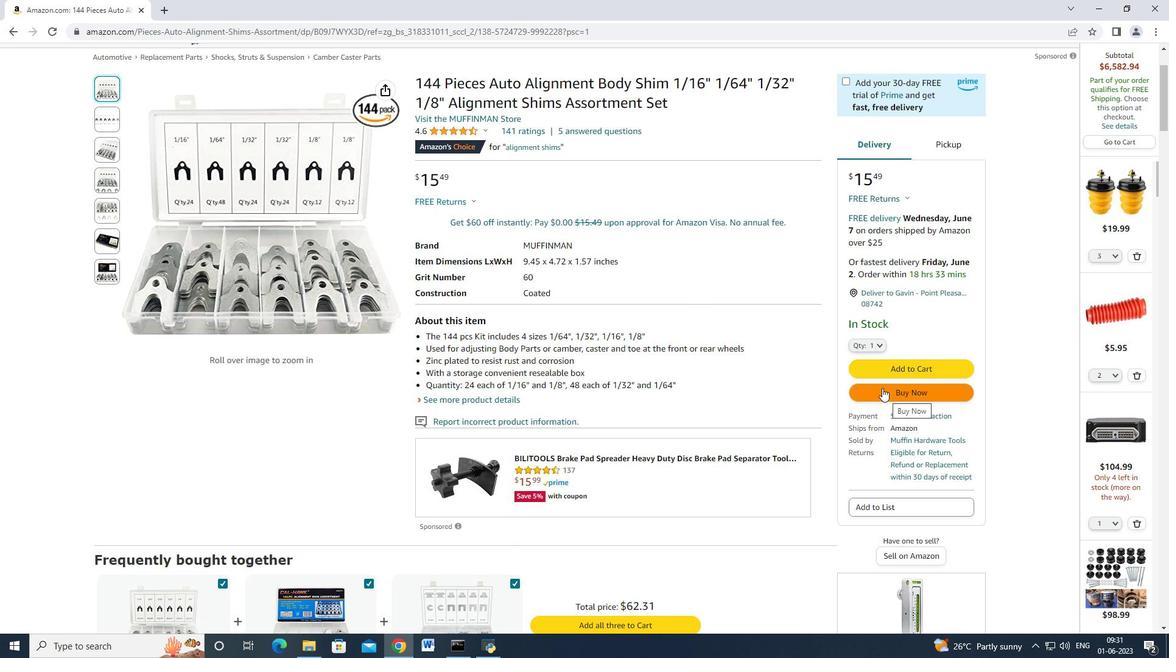 
Action: Mouse moved to (701, 102)
Screenshot: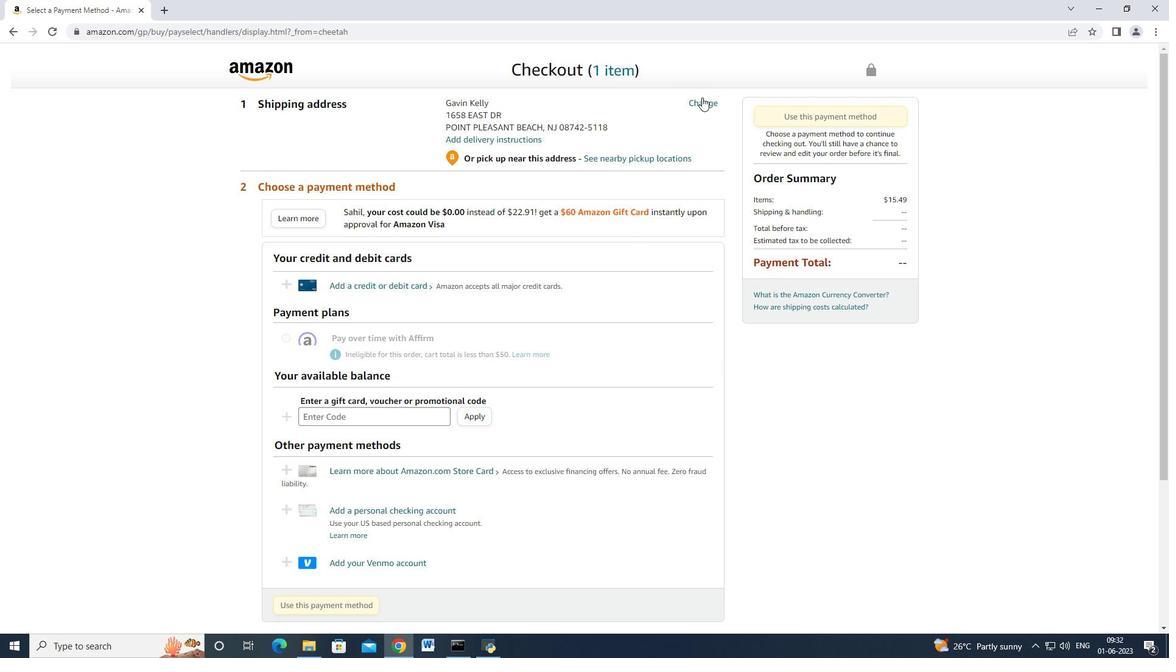 
Action: Mouse pressed left at (701, 102)
Screenshot: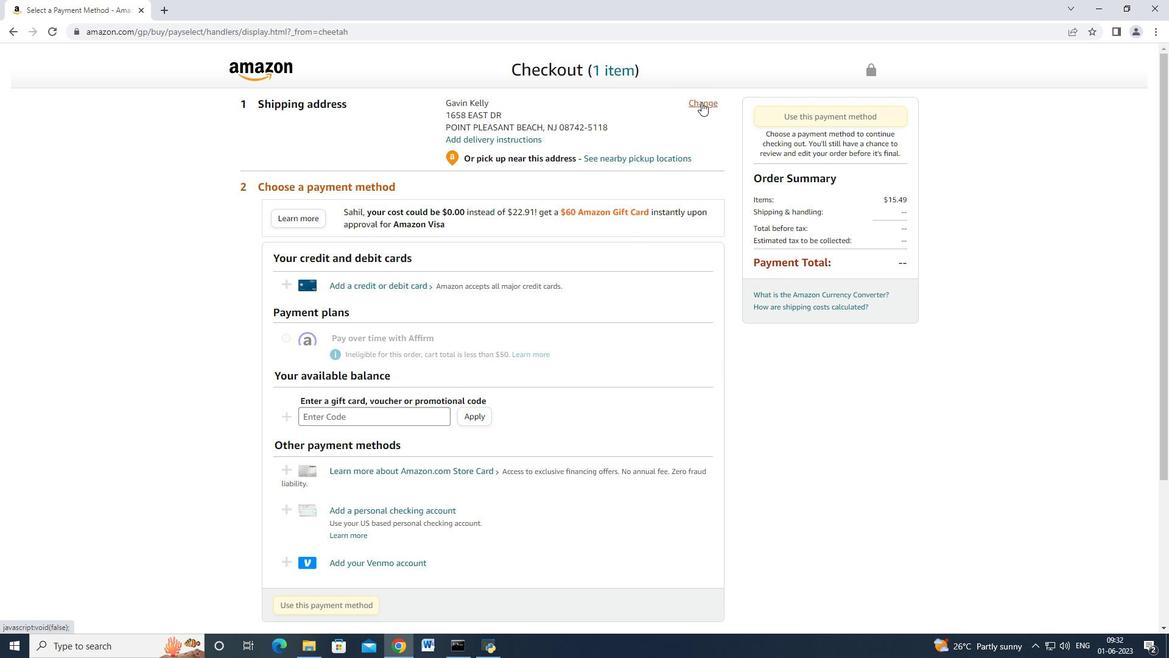 
Action: Mouse moved to (505, 179)
Screenshot: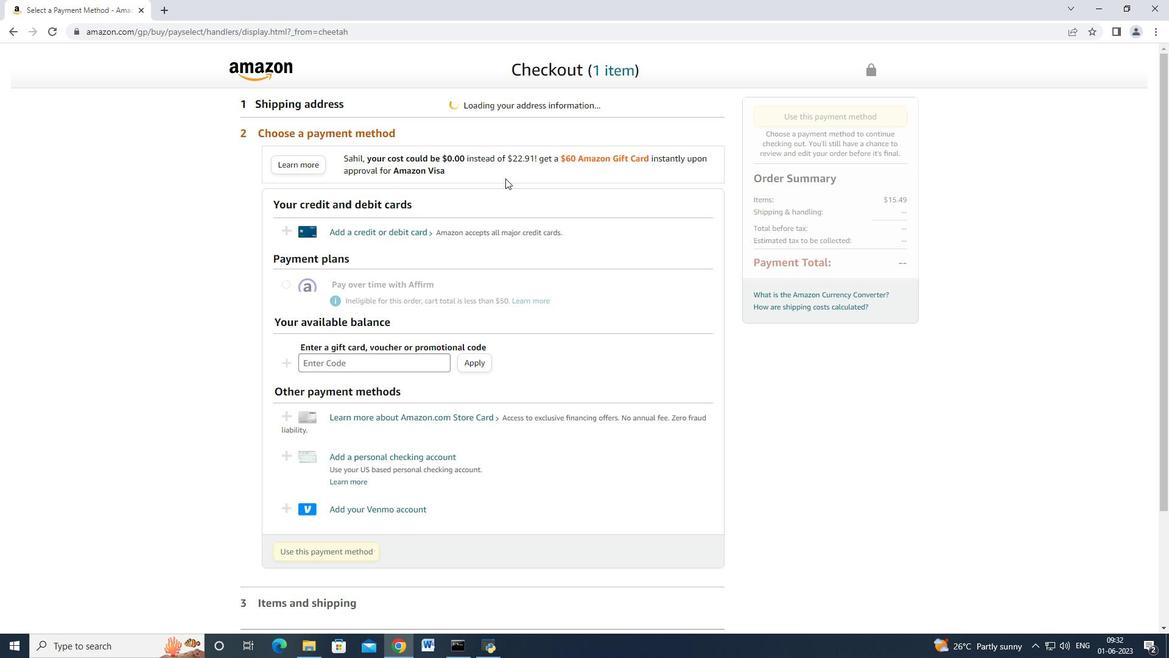 
Action: Mouse scrolled (505, 178) with delta (0, 0)
Screenshot: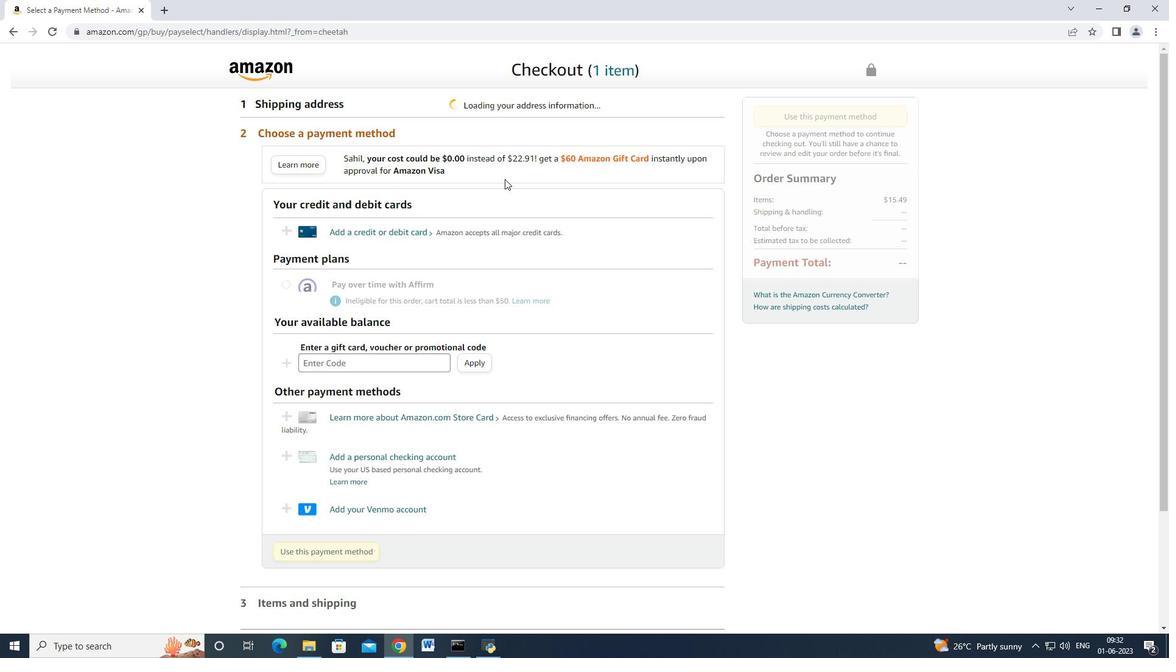 
Action: Mouse scrolled (505, 178) with delta (0, 0)
Screenshot: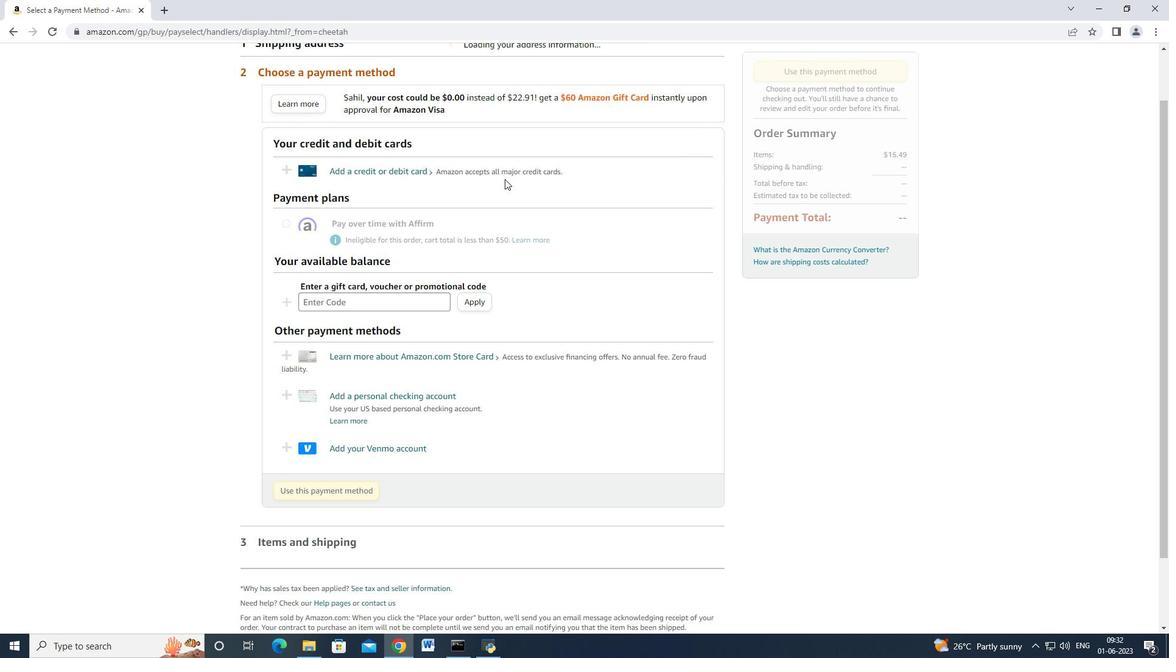 
Action: Mouse scrolled (505, 179) with delta (0, 0)
Screenshot: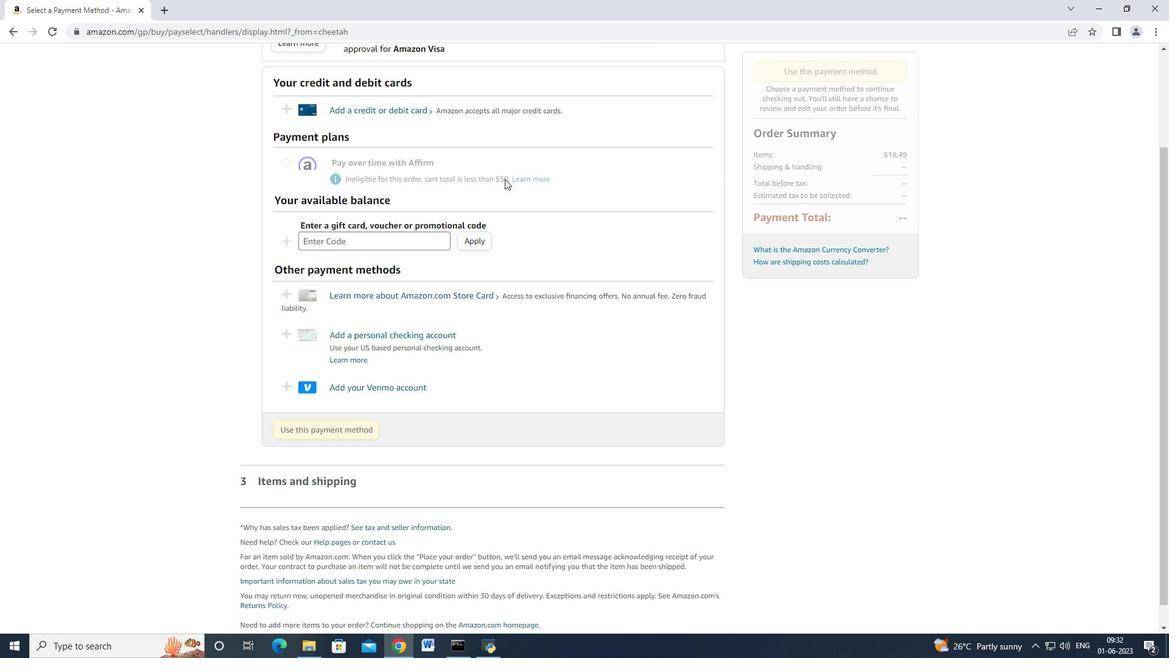 
Action: Mouse scrolled (505, 179) with delta (0, 0)
Screenshot: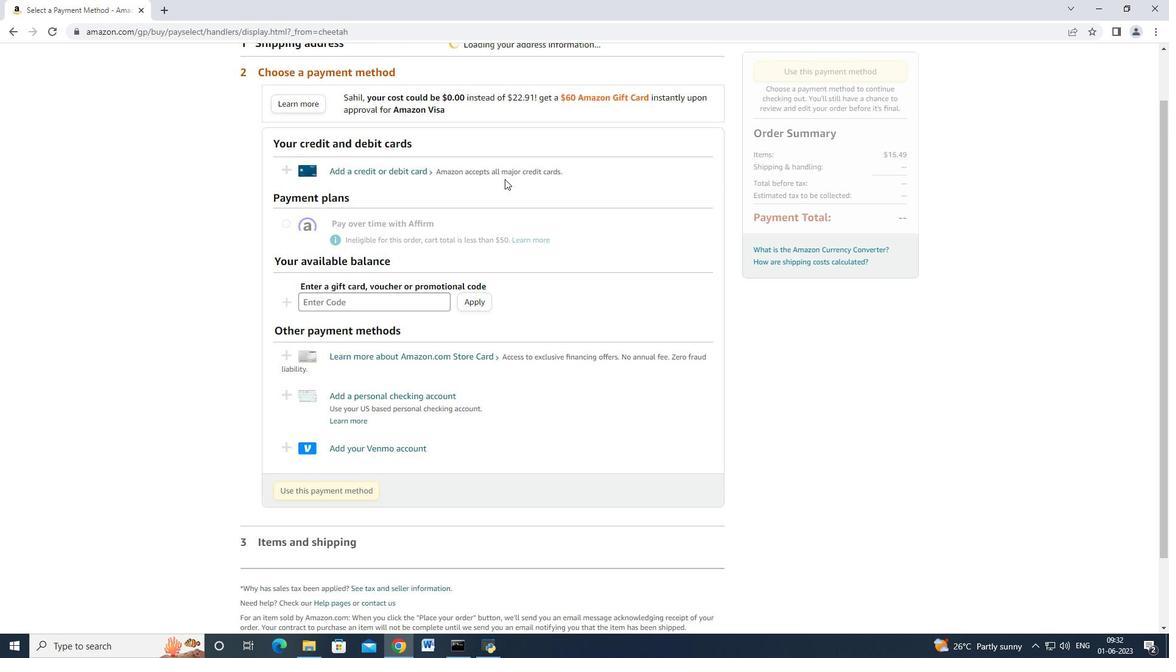 
Action: Mouse scrolled (505, 178) with delta (0, 0)
Screenshot: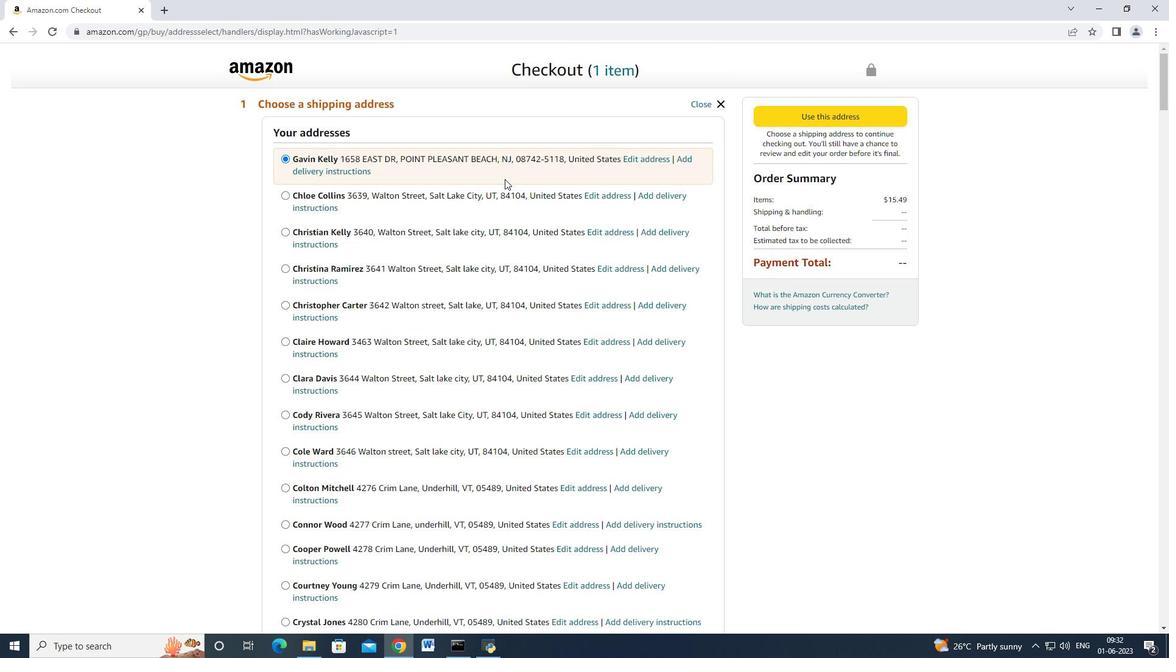 
Action: Mouse scrolled (505, 178) with delta (0, 0)
Screenshot: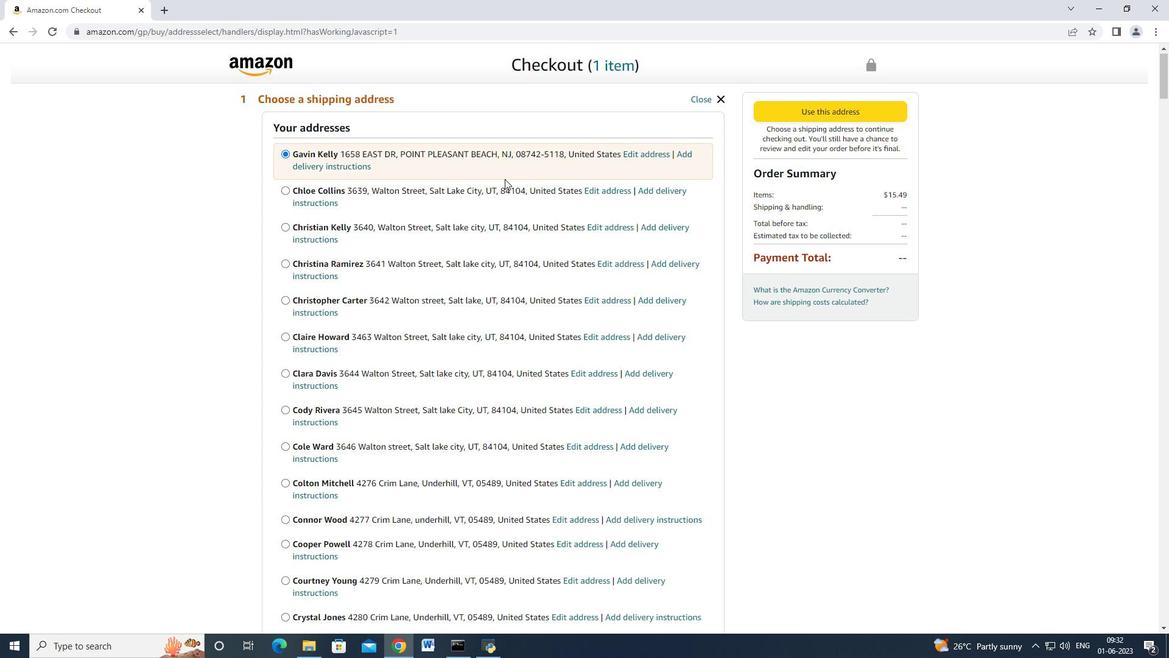 
Action: Mouse scrolled (505, 178) with delta (0, 0)
Screenshot: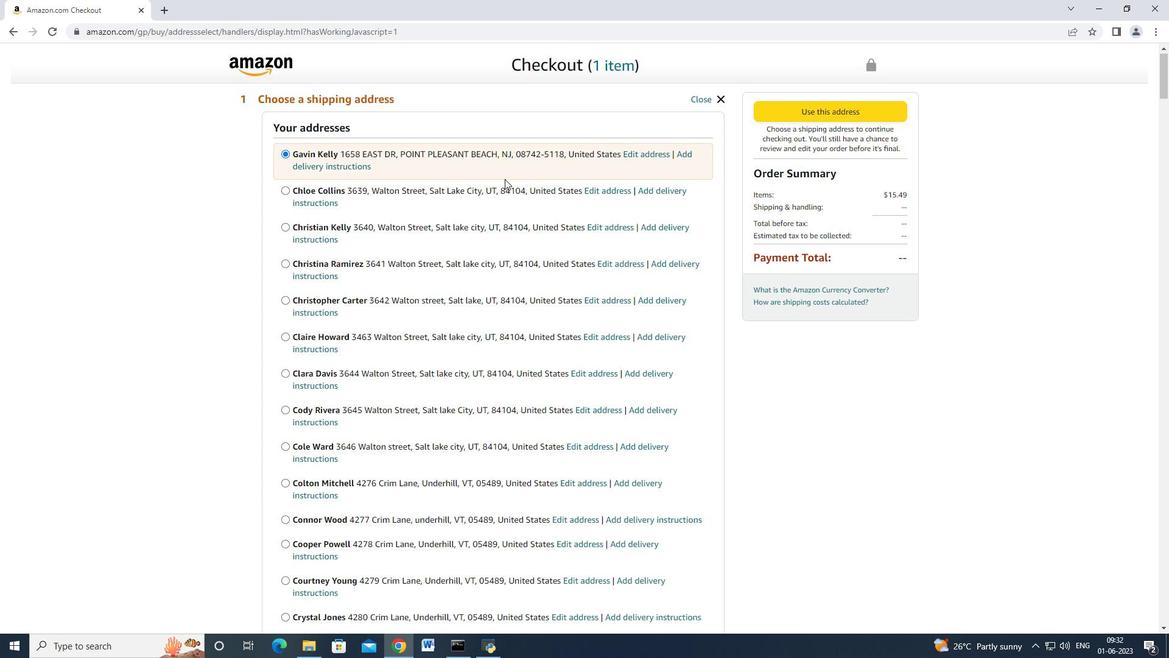 
Action: Mouse scrolled (505, 178) with delta (0, 0)
Screenshot: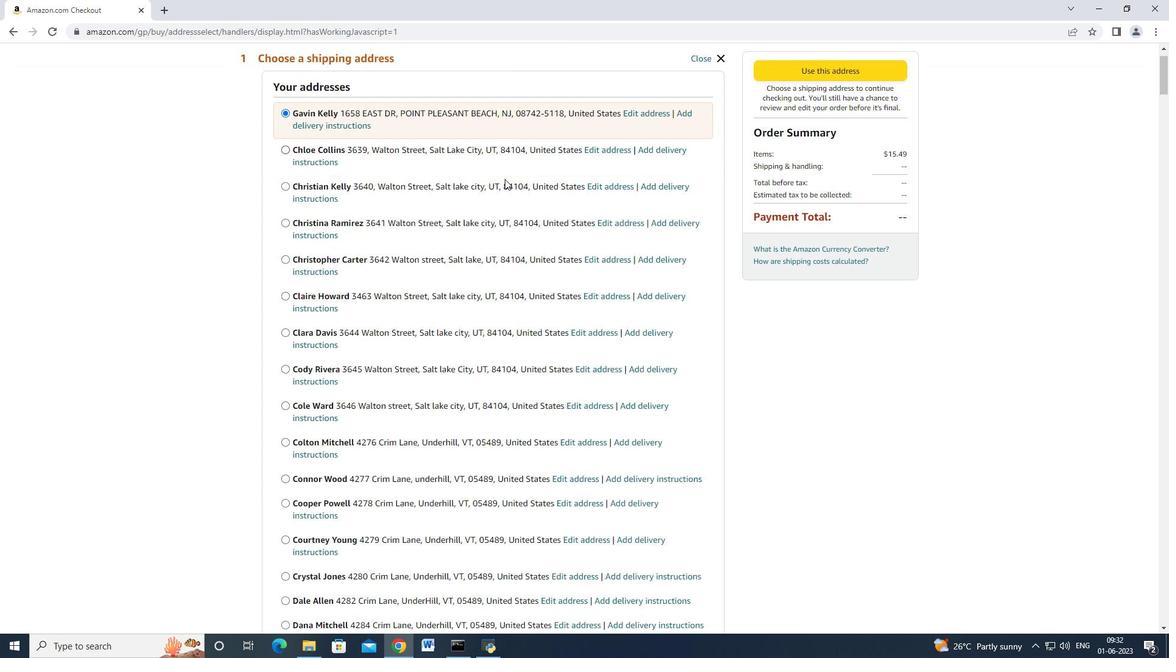 
Action: Mouse scrolled (505, 178) with delta (0, 0)
Screenshot: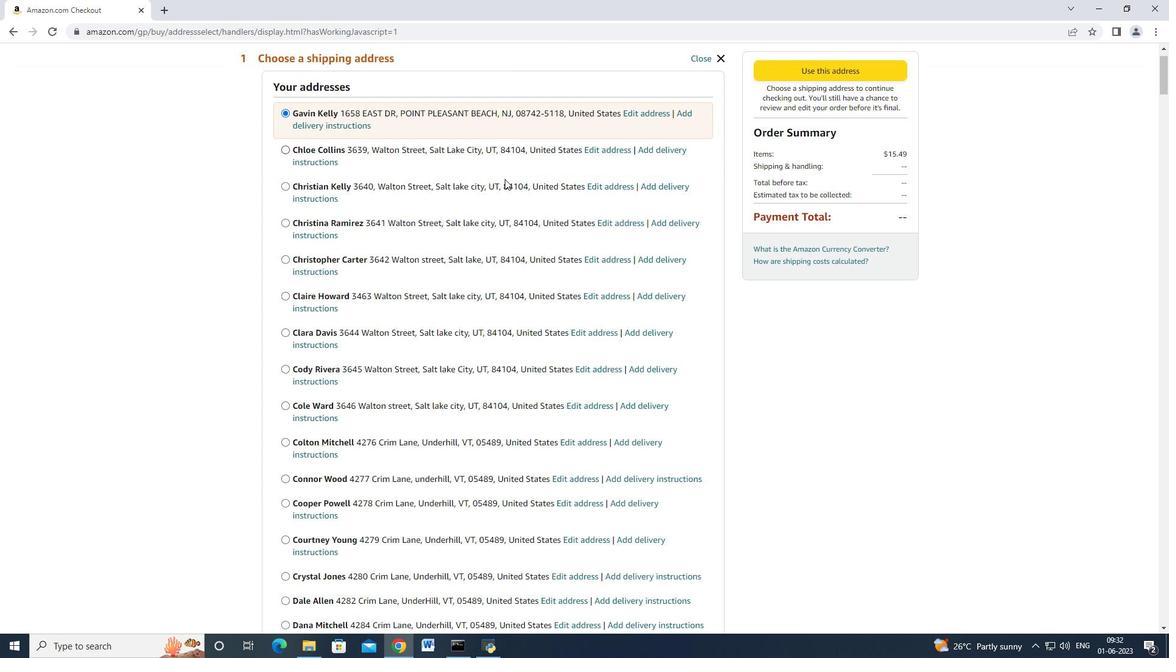
Action: Mouse moved to (505, 179)
Screenshot: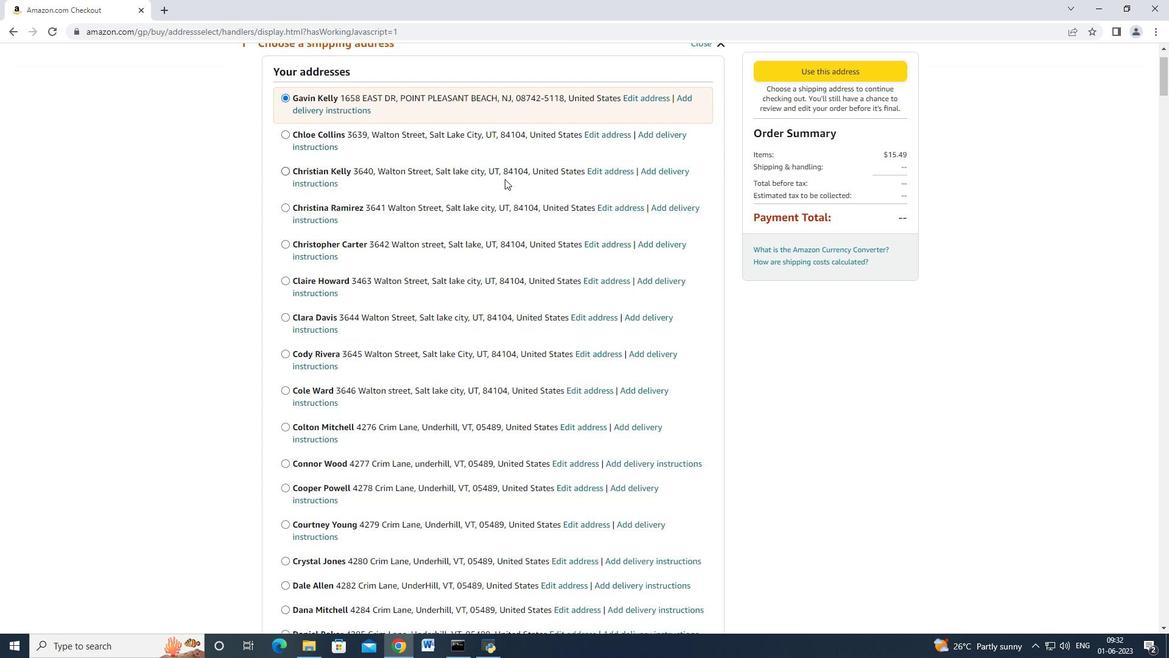 
Action: Mouse scrolled (505, 178) with delta (0, 0)
Screenshot: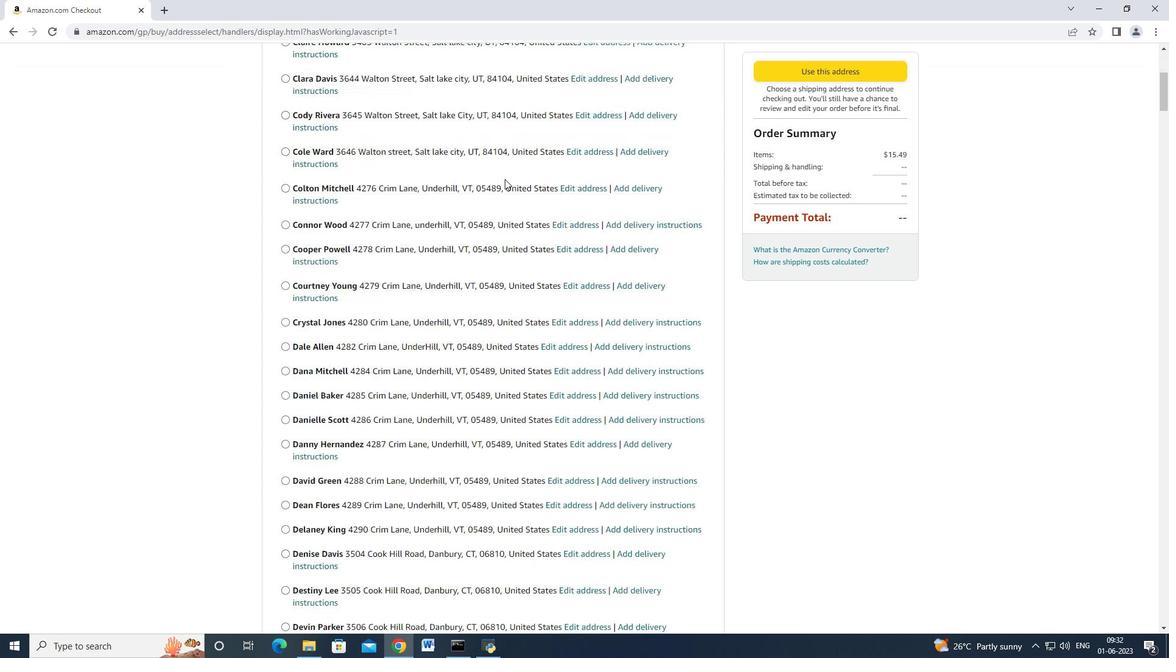 
Action: Mouse scrolled (505, 178) with delta (0, 0)
Screenshot: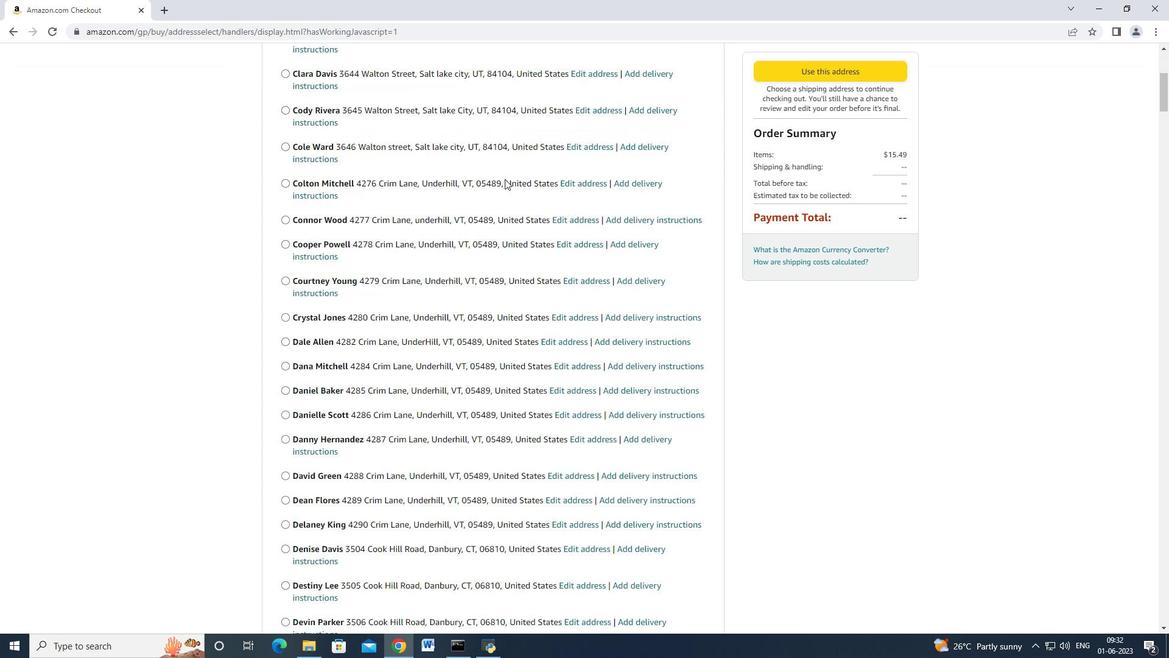 
Action: Mouse scrolled (505, 178) with delta (0, 0)
Screenshot: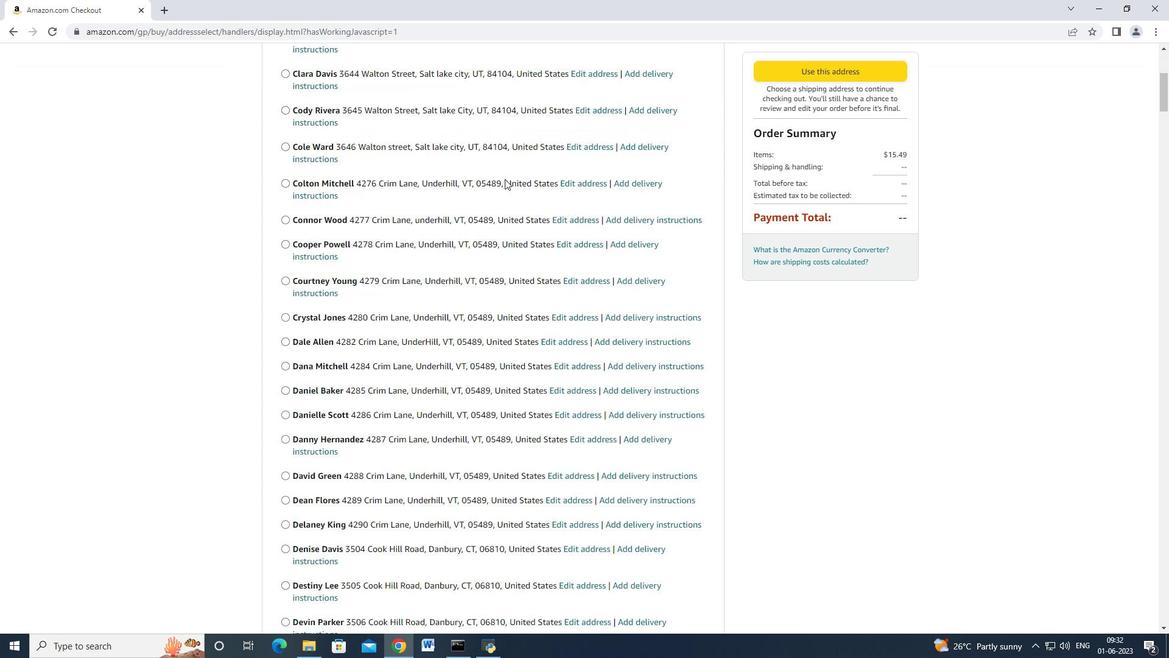 
Action: Mouse scrolled (505, 178) with delta (0, 0)
Screenshot: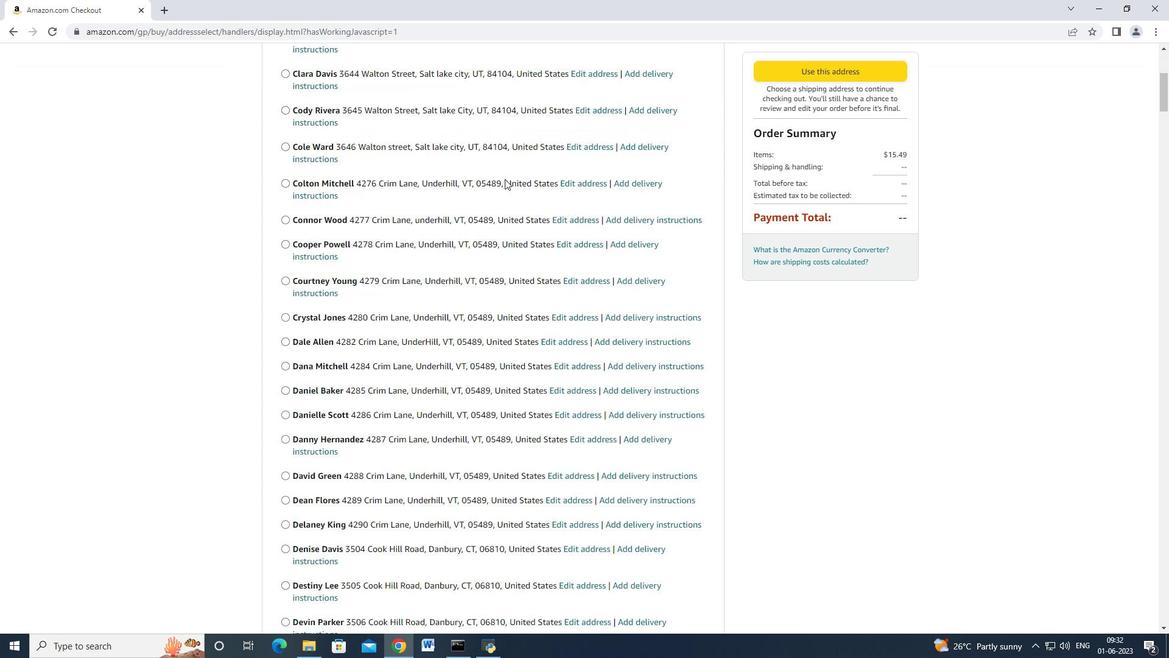 
Action: Mouse scrolled (505, 178) with delta (0, 0)
Screenshot: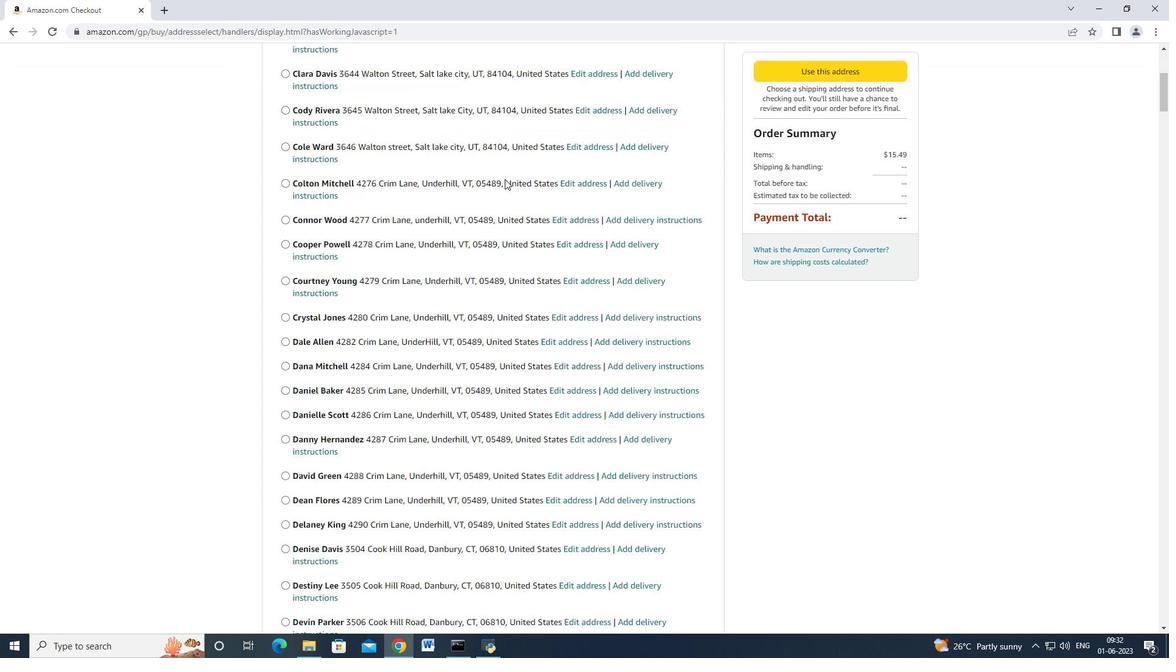 
Action: Mouse scrolled (505, 178) with delta (0, 0)
Screenshot: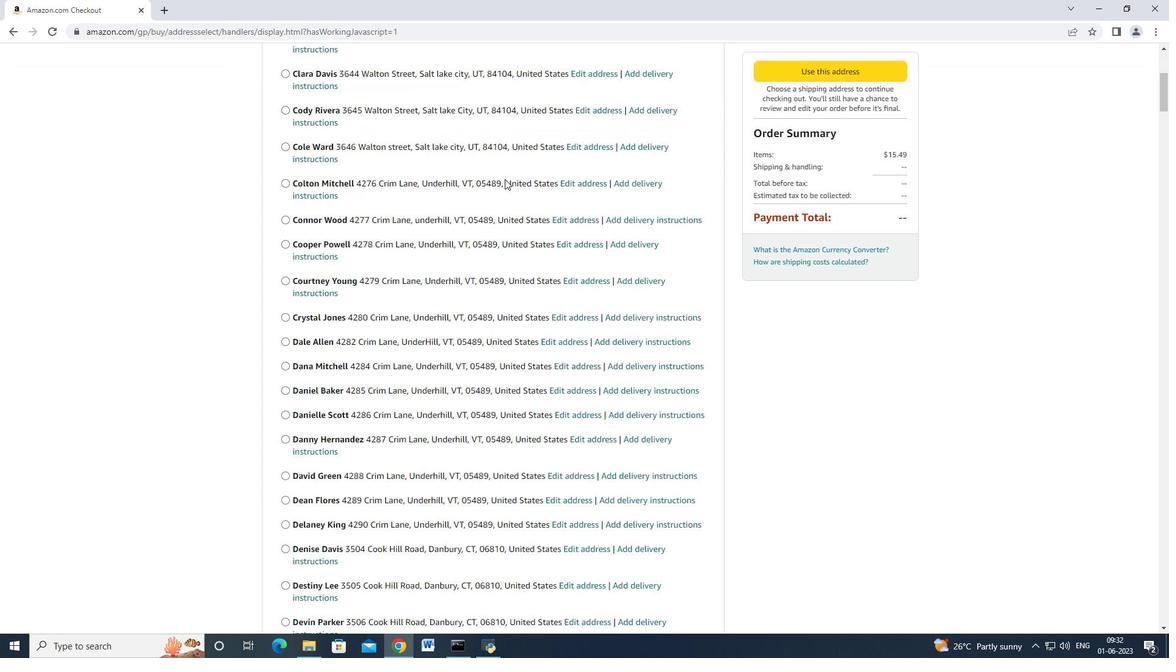 
Action: Mouse scrolled (505, 178) with delta (0, 0)
Screenshot: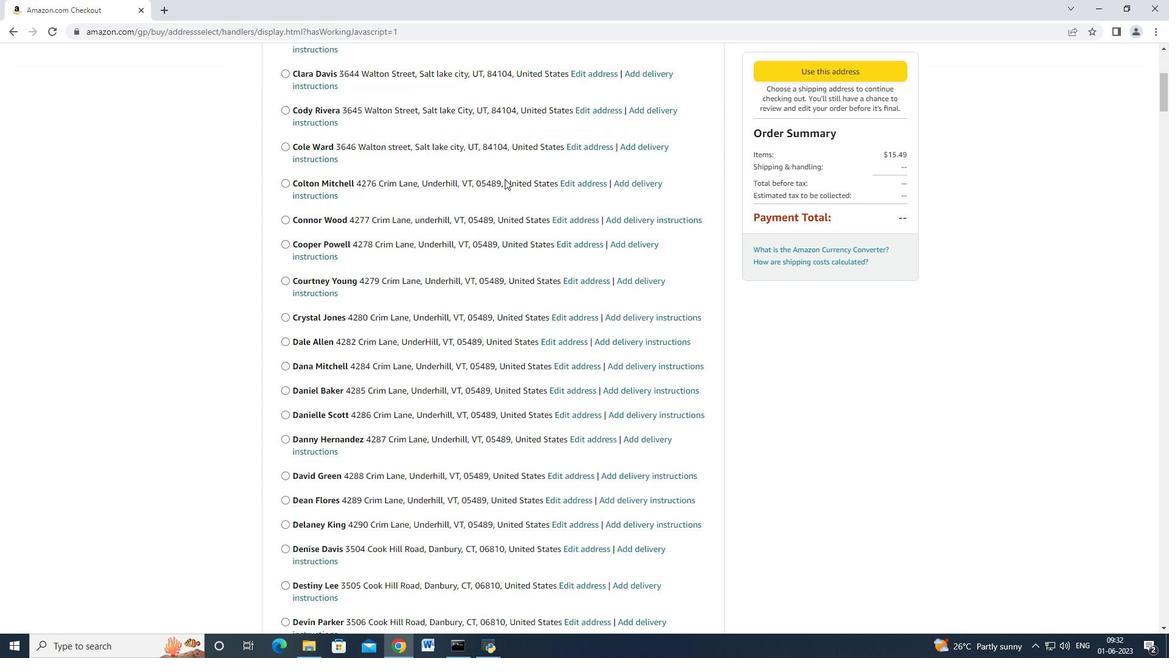 
Action: Mouse moved to (504, 177)
Screenshot: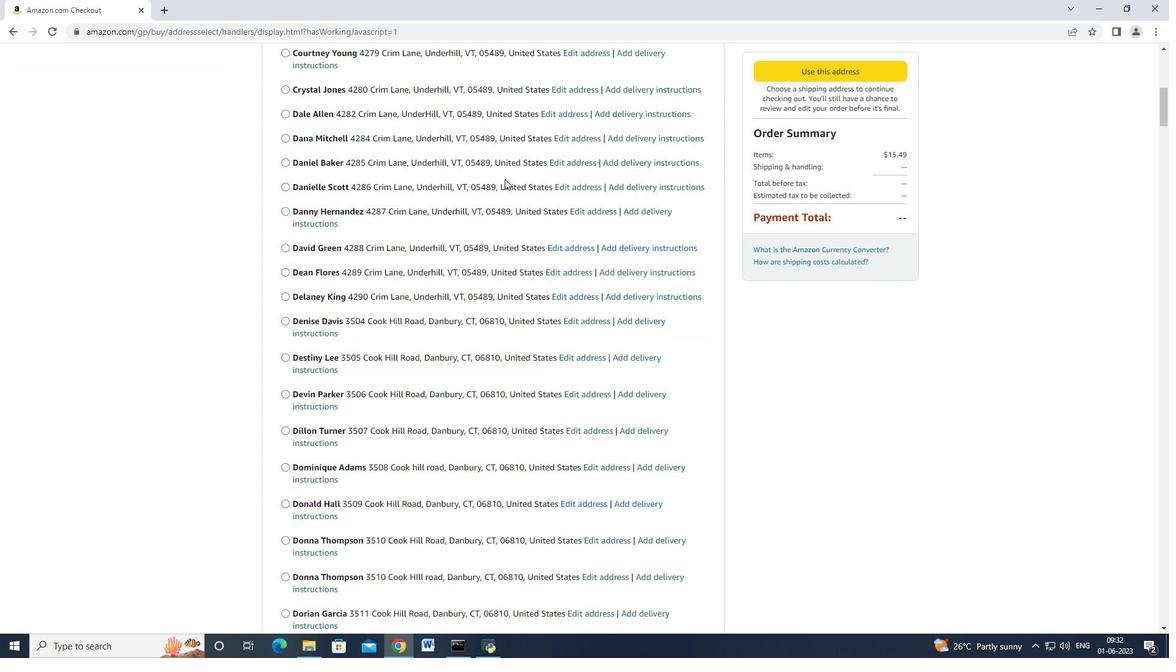 
Action: Mouse scrolled (504, 177) with delta (0, 0)
Screenshot: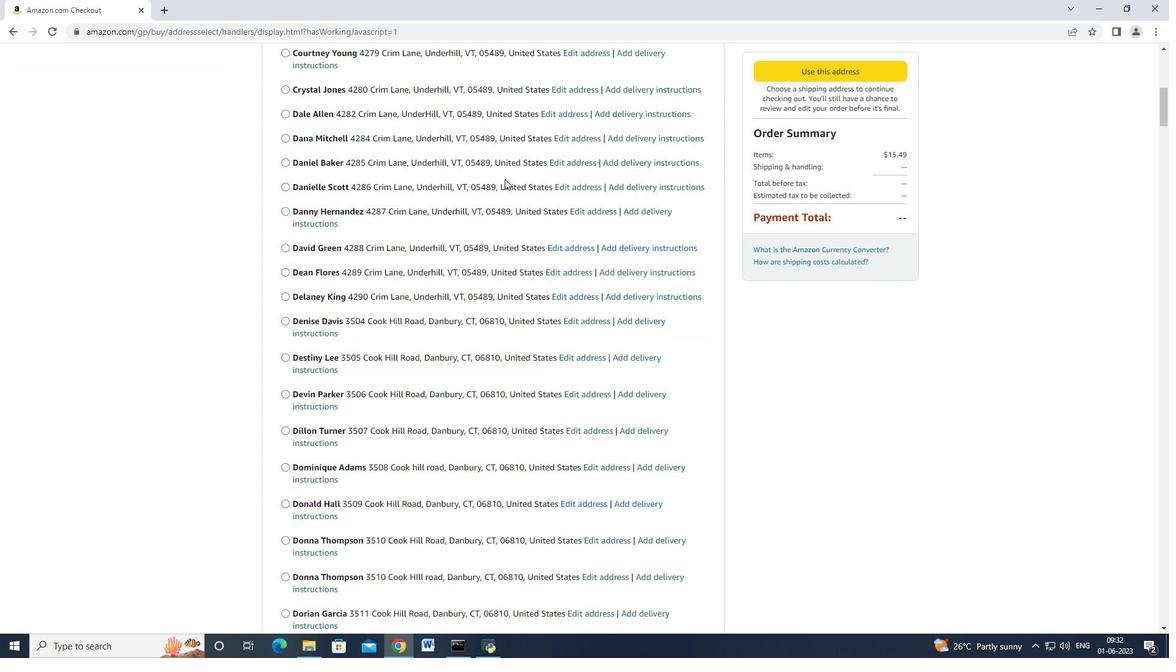 
Action: Mouse scrolled (504, 177) with delta (0, 0)
Screenshot: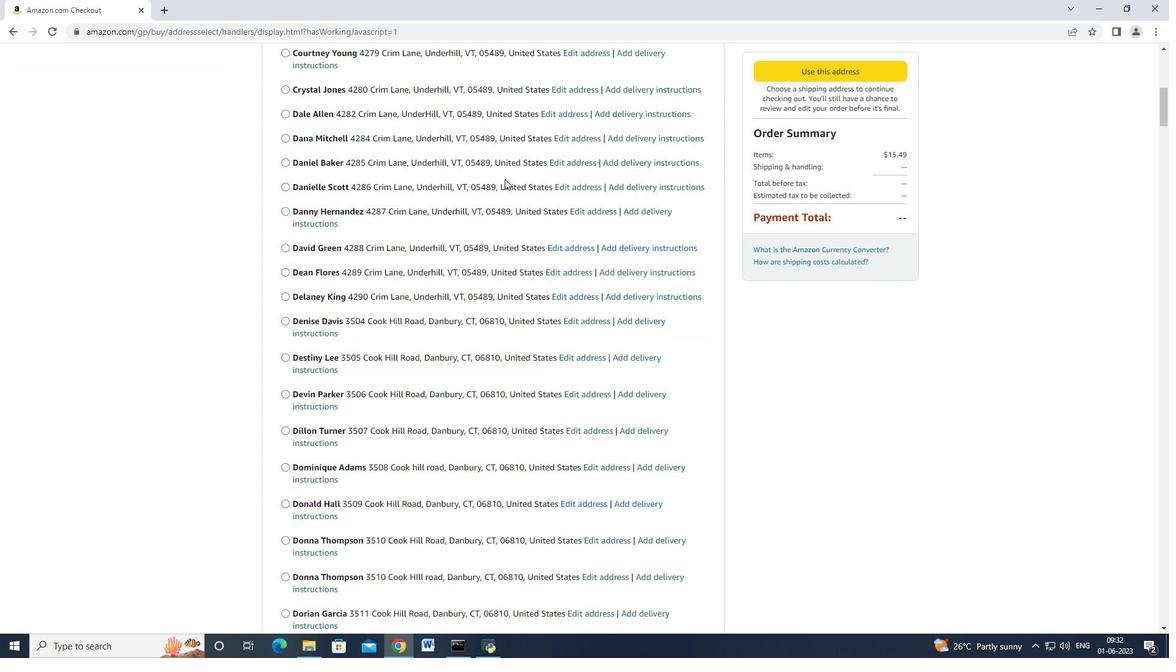 
Action: Mouse moved to (504, 177)
Screenshot: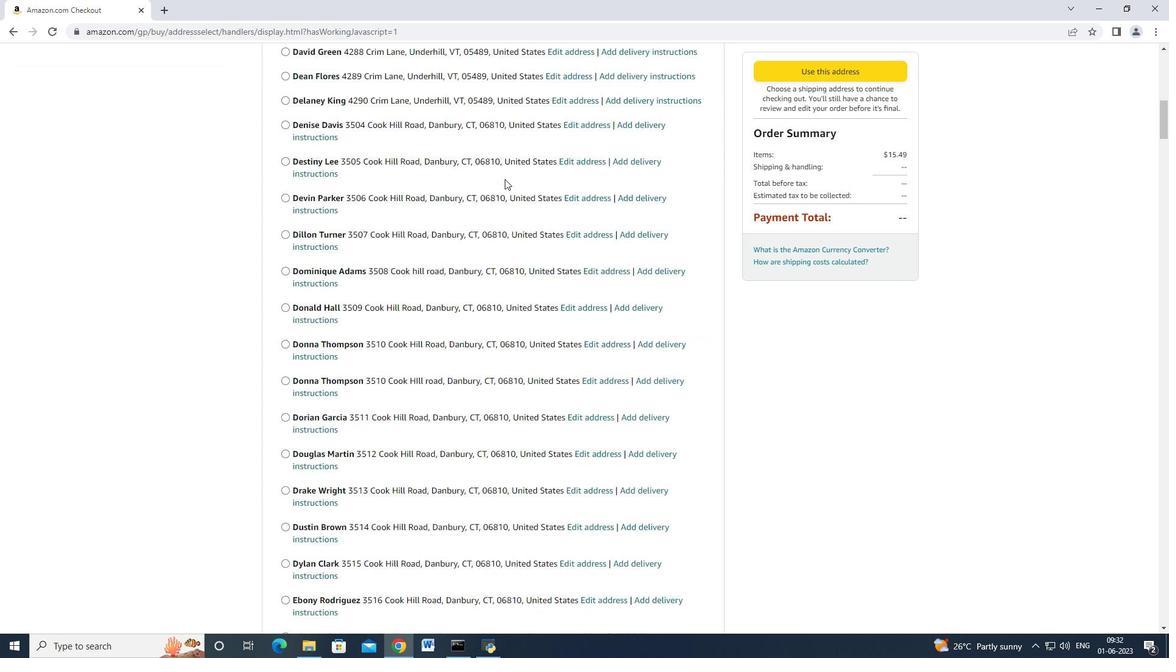 
Action: Mouse scrolled (504, 177) with delta (0, 0)
Screenshot: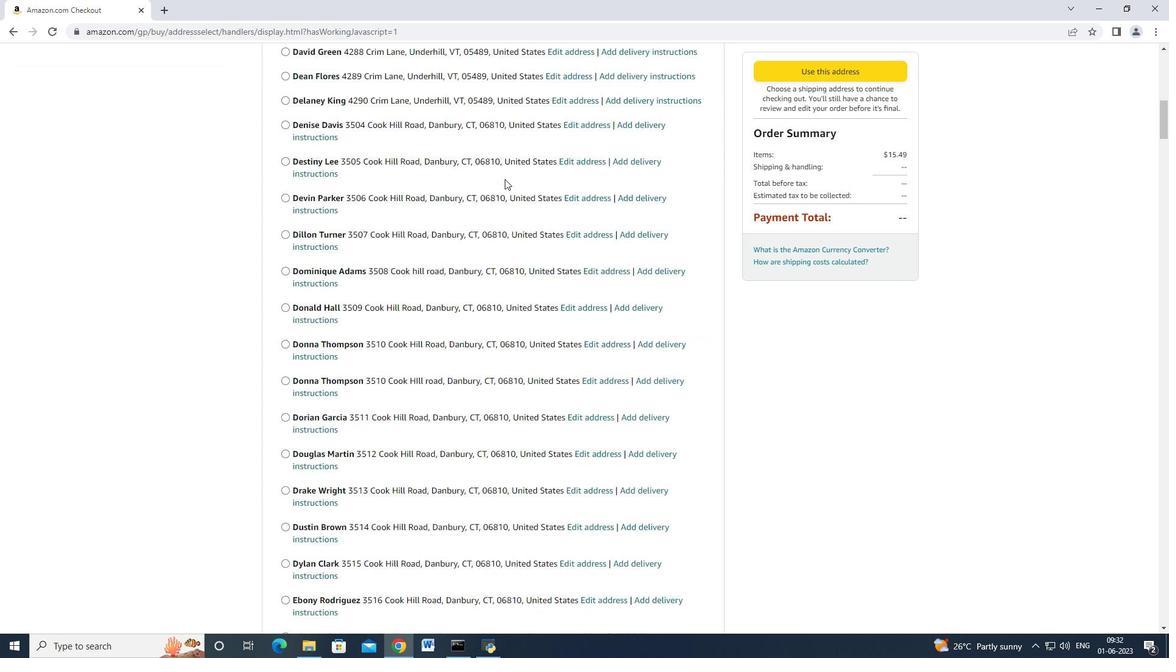 
Action: Mouse scrolled (504, 177) with delta (0, 0)
Screenshot: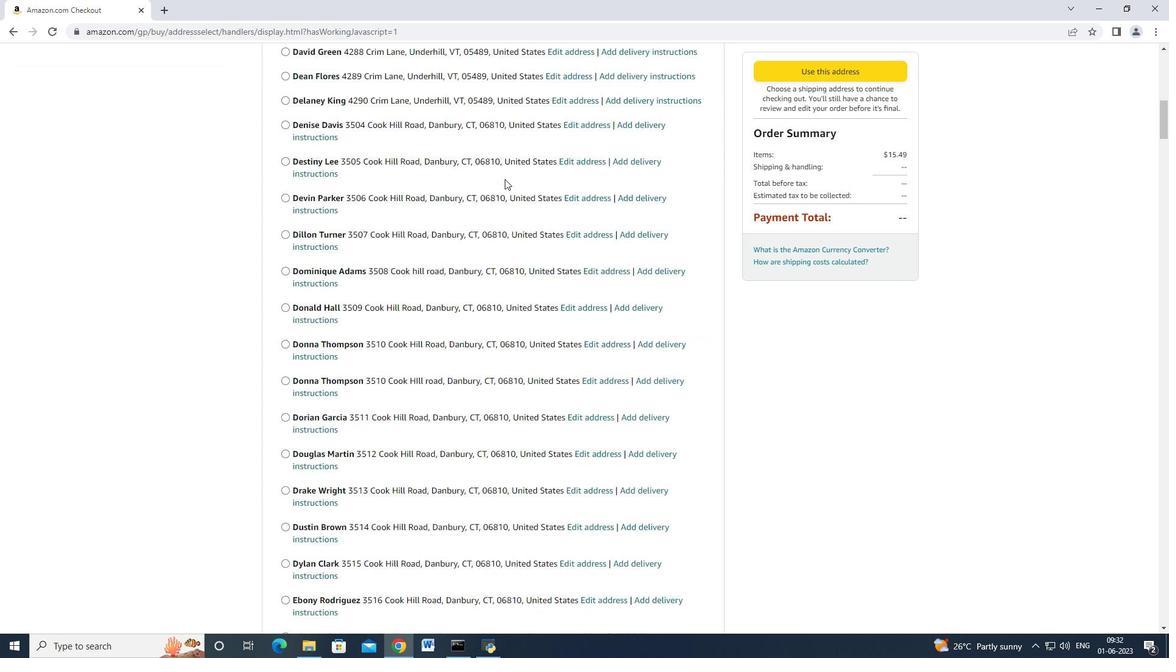 
Action: Mouse scrolled (504, 177) with delta (0, 0)
Screenshot: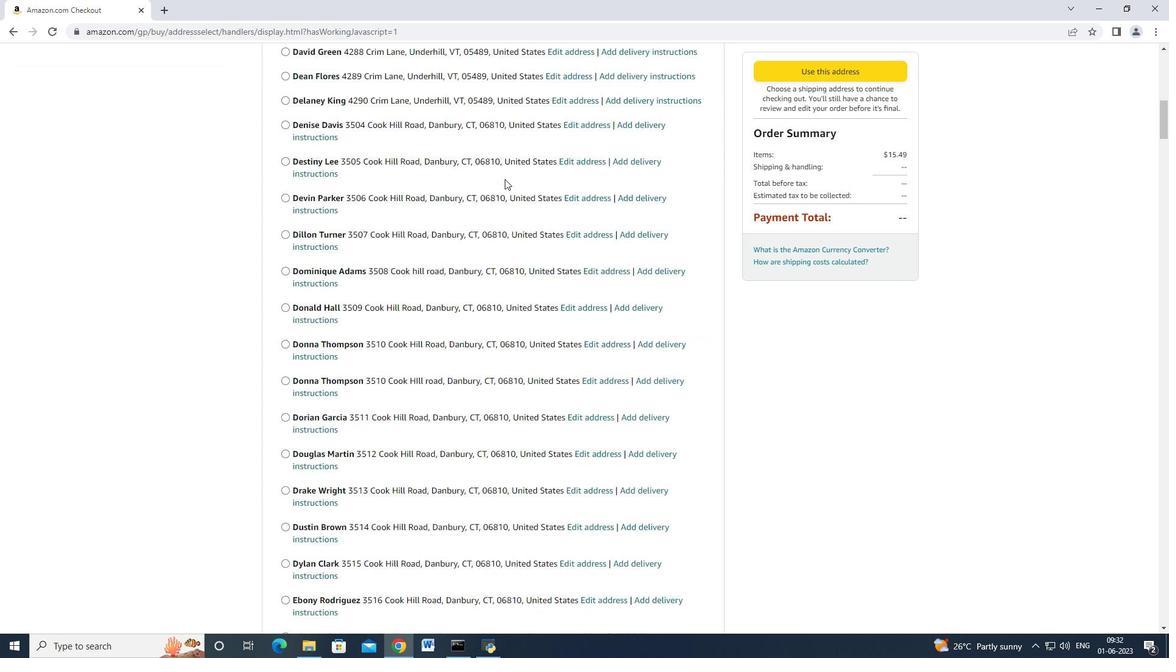 
Action: Mouse moved to (504, 177)
Screenshot: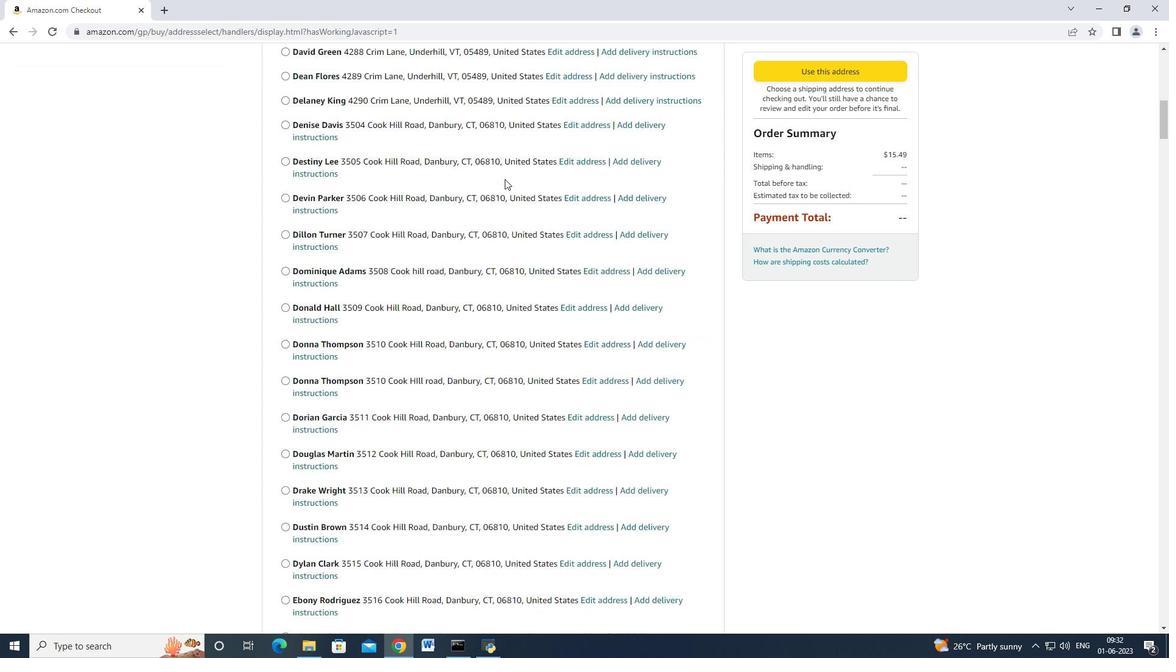 
Action: Mouse scrolled (504, 177) with delta (0, 0)
Screenshot: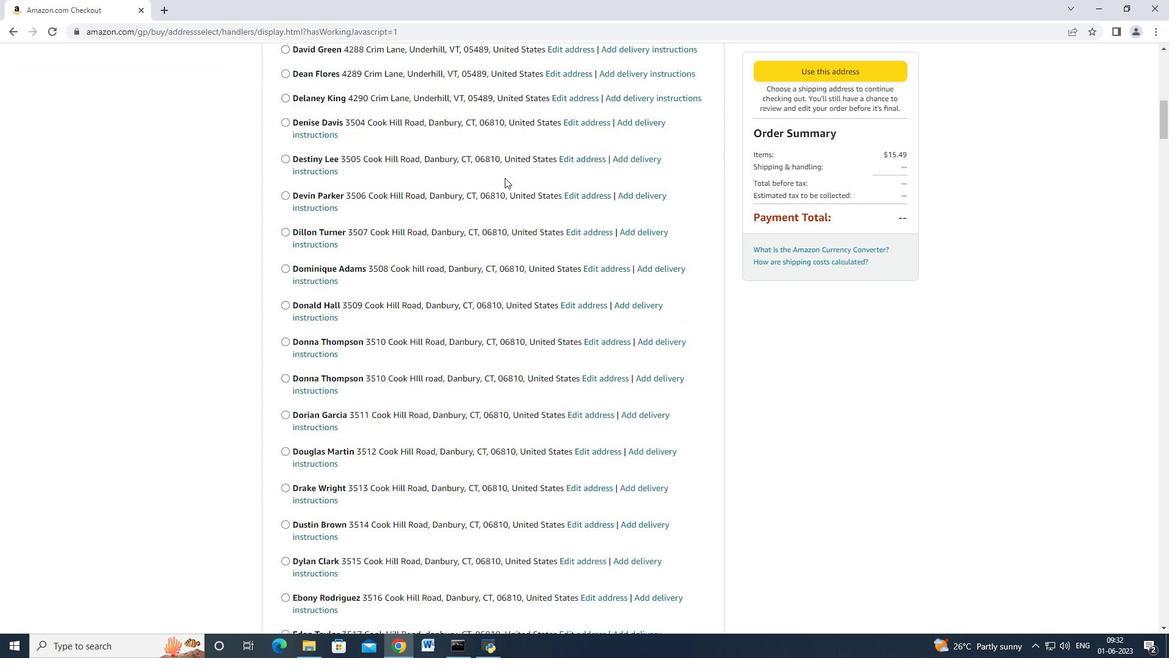 
Action: Mouse scrolled (504, 177) with delta (0, 0)
Screenshot: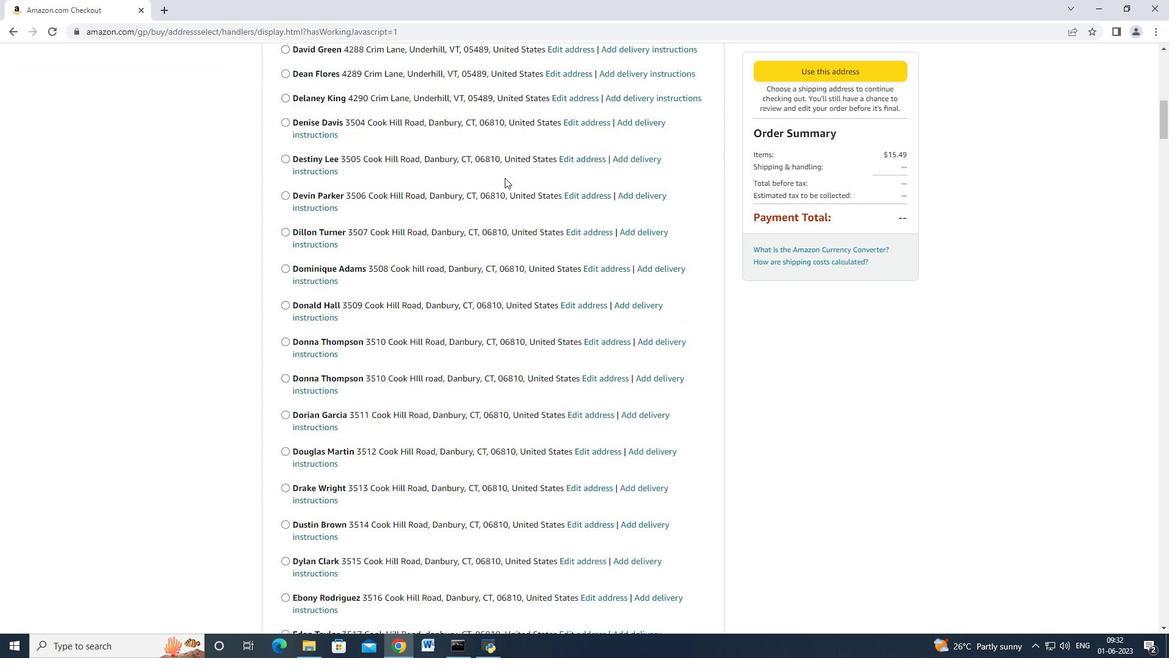 
Action: Mouse scrolled (504, 177) with delta (0, 0)
Screenshot: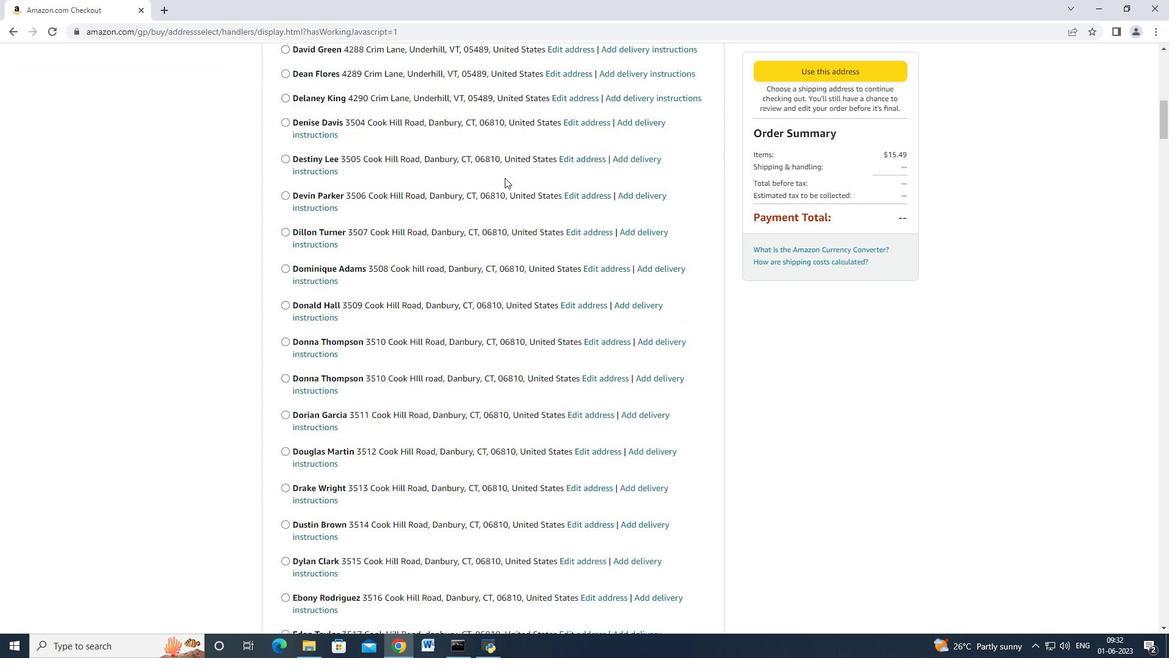 
Action: Mouse moved to (502, 180)
Screenshot: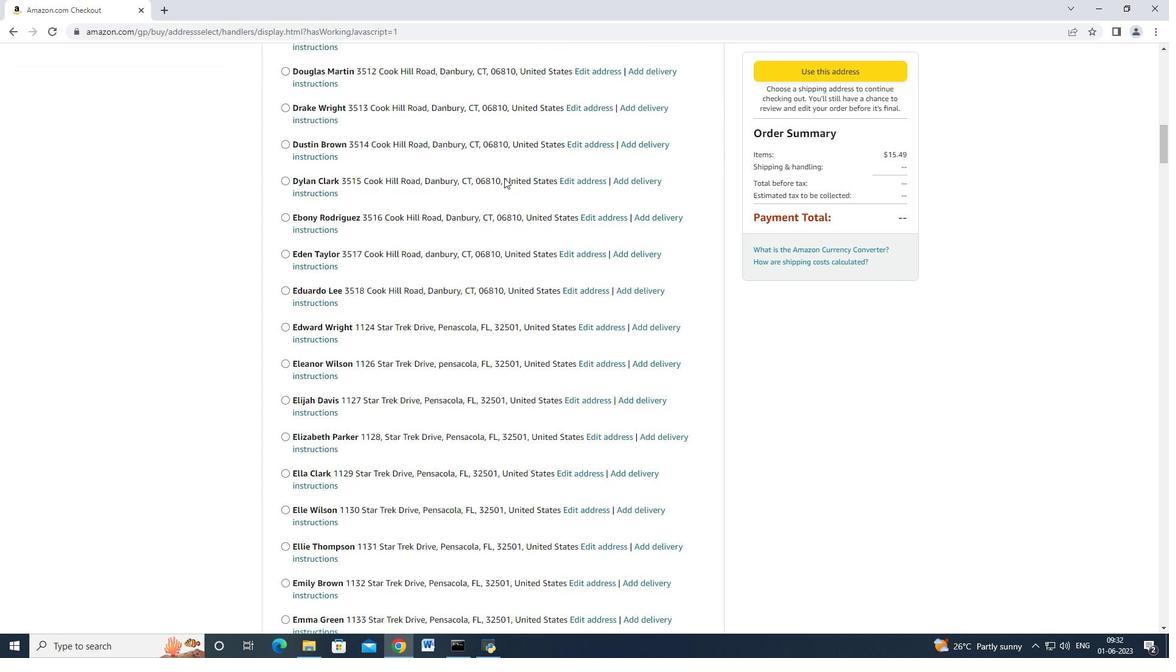 
Action: Mouse scrolled (502, 180) with delta (0, 0)
Screenshot: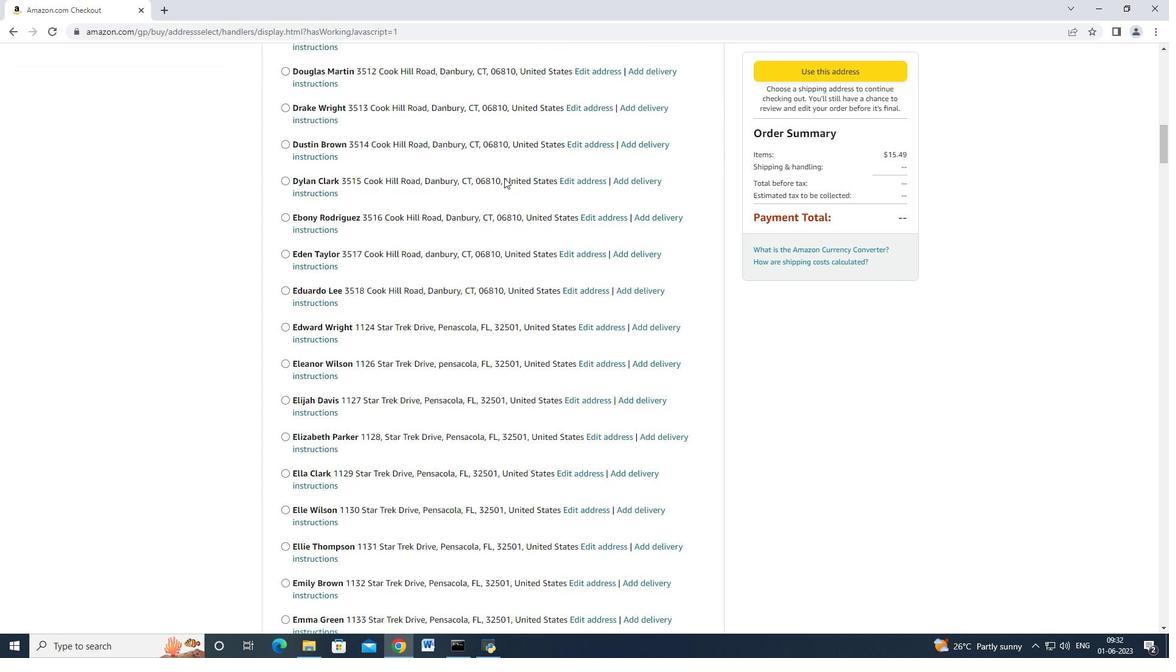 
Action: Mouse moved to (501, 181)
Screenshot: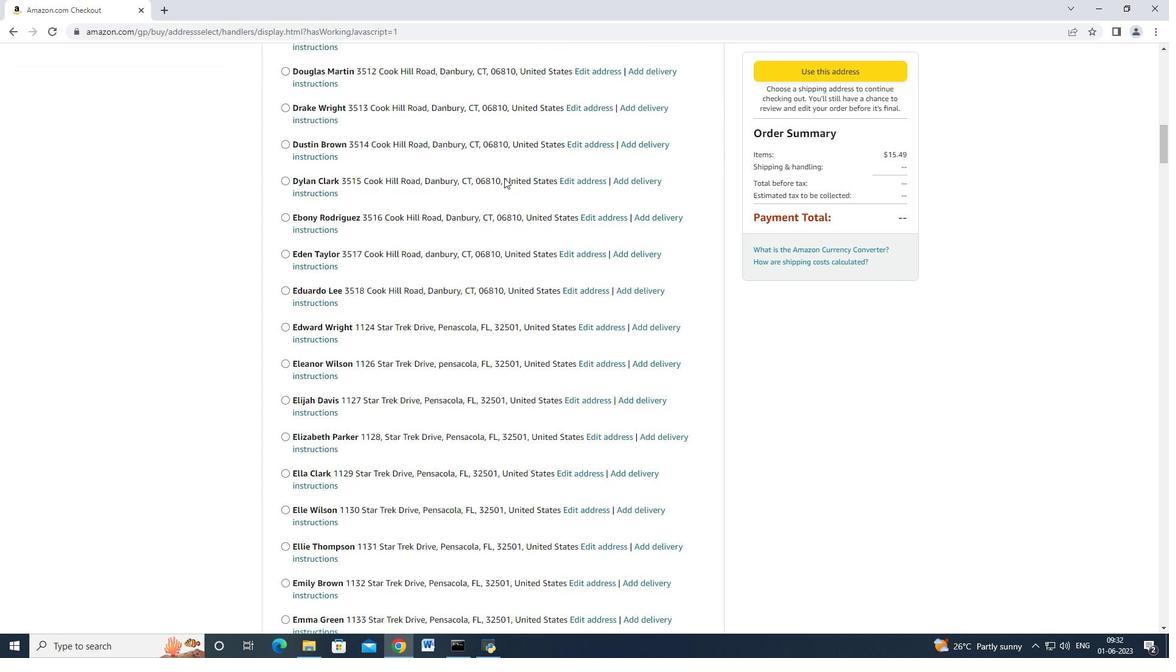 
Action: Mouse scrolled (501, 180) with delta (0, 0)
Screenshot: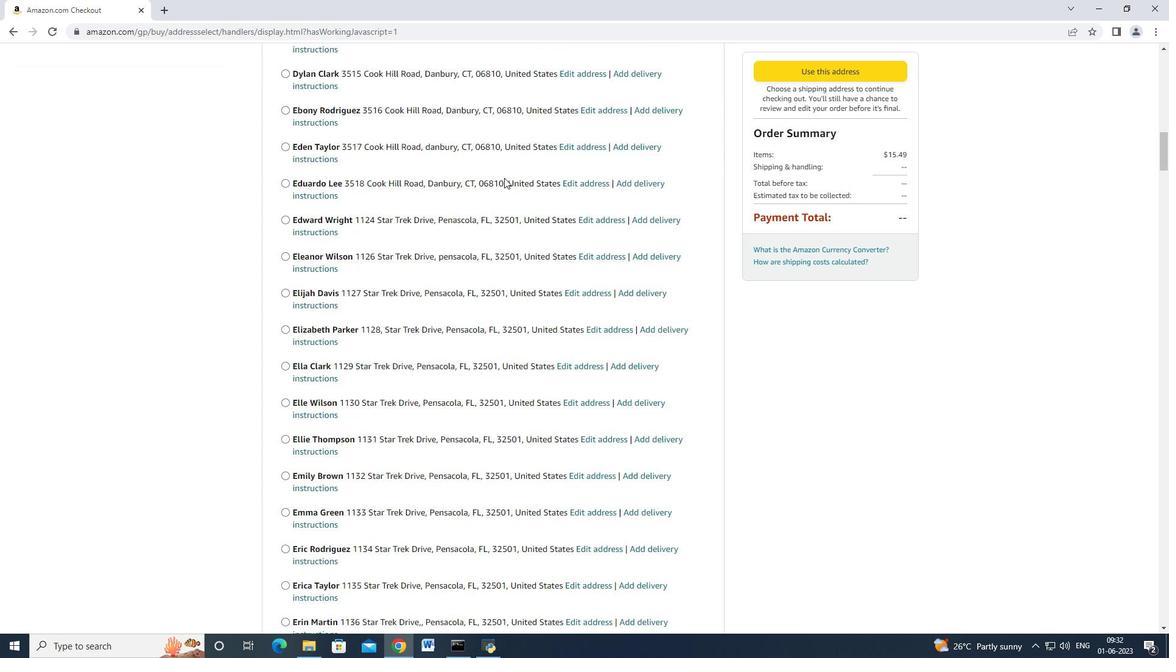 
Action: Mouse scrolled (501, 180) with delta (0, 0)
Screenshot: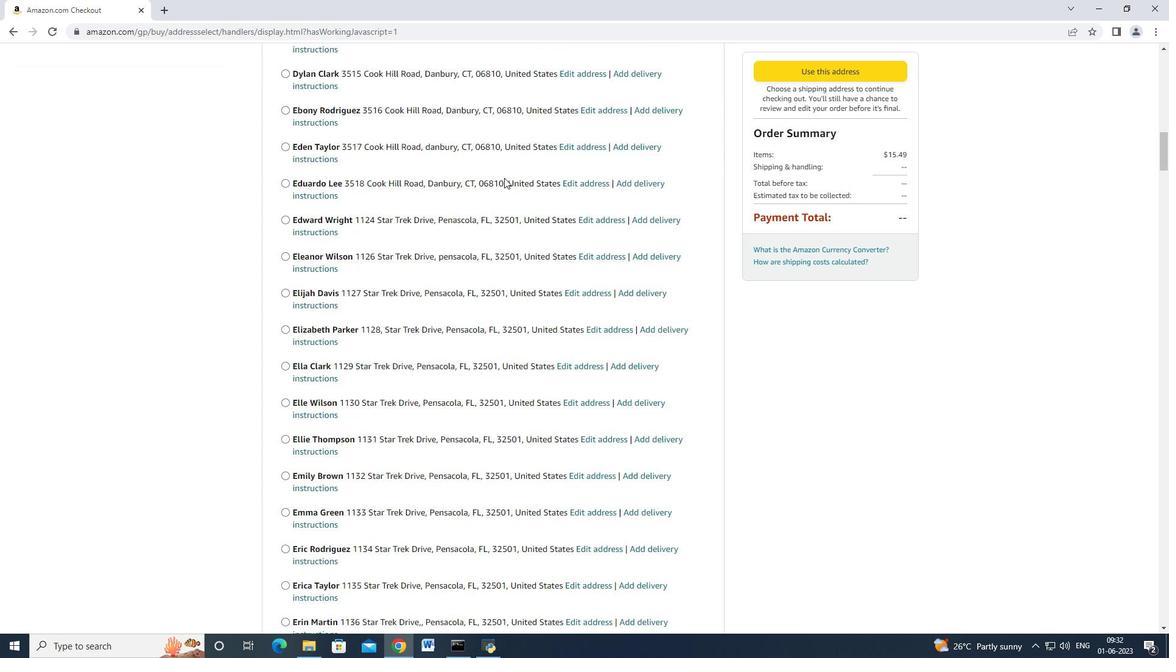 
Action: Mouse scrolled (501, 180) with delta (0, 0)
Screenshot: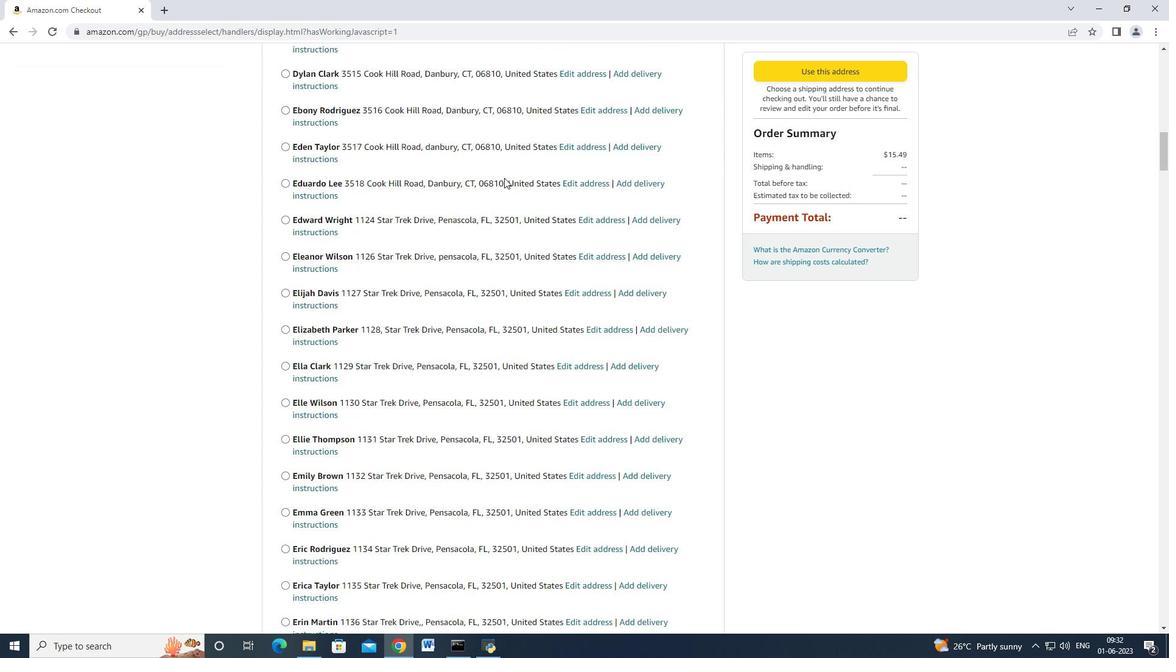 
Action: Mouse scrolled (501, 180) with delta (0, 0)
Screenshot: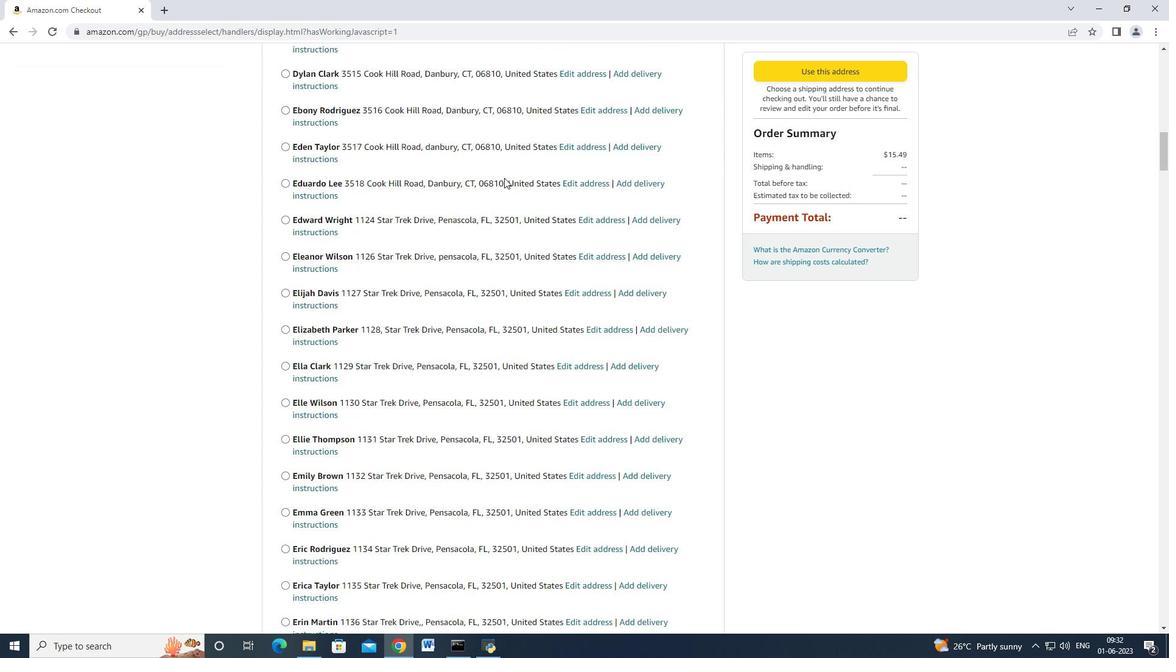 
Action: Mouse scrolled (501, 180) with delta (0, 0)
Screenshot: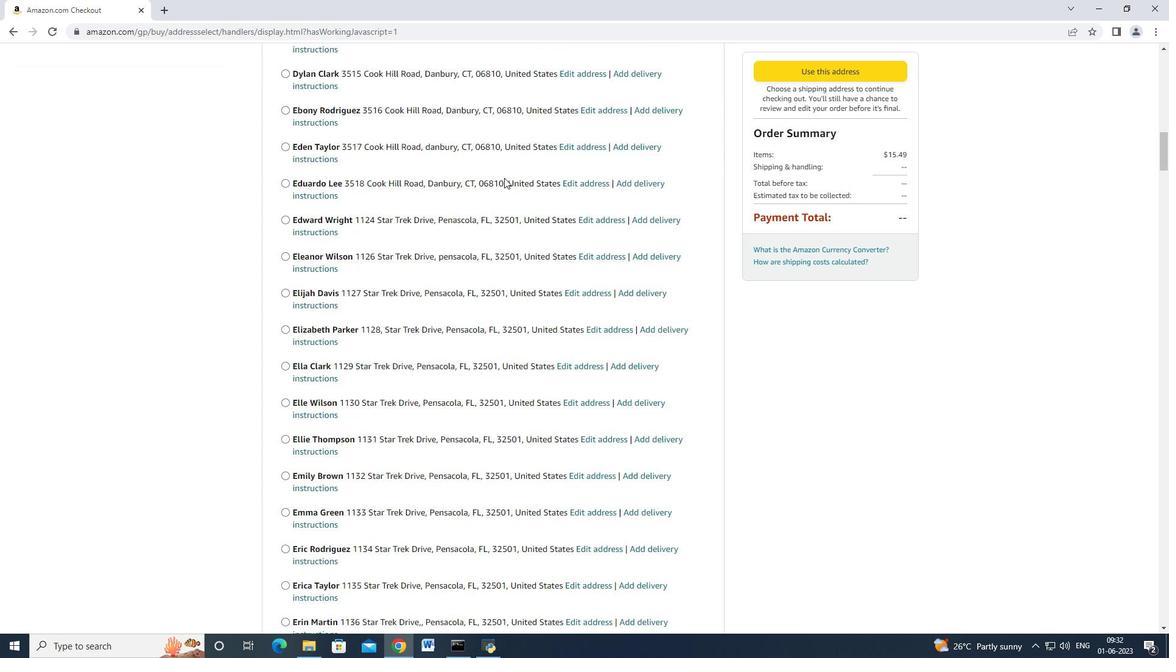 
Action: Mouse scrolled (501, 180) with delta (0, 0)
Screenshot: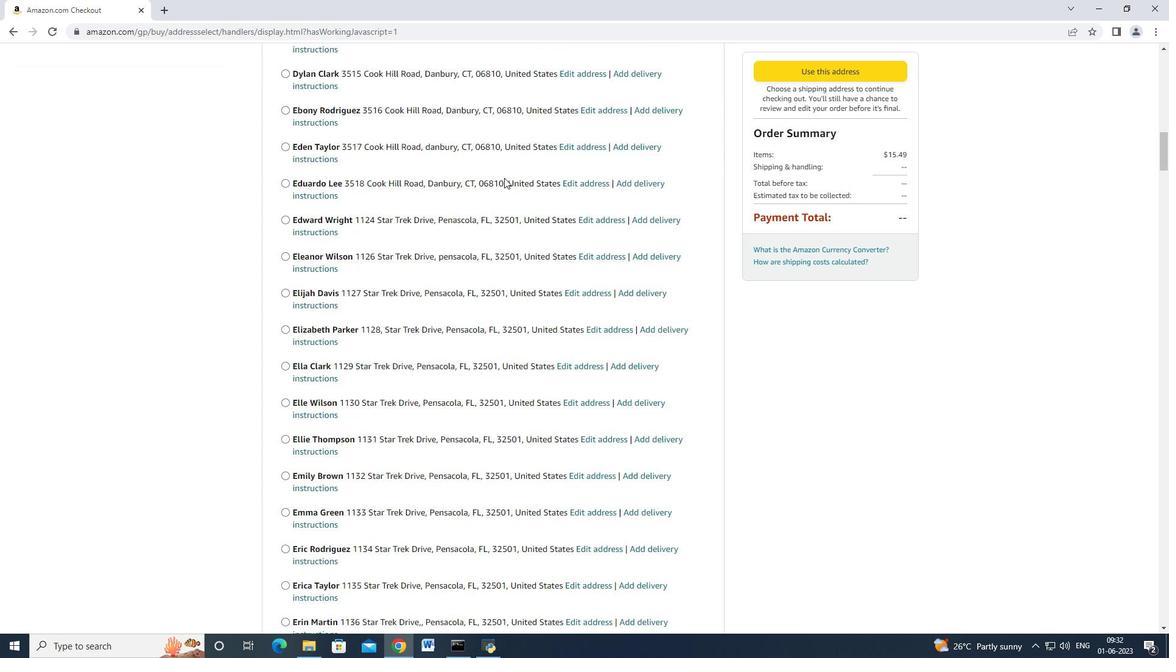 
Action: Mouse moved to (501, 181)
Screenshot: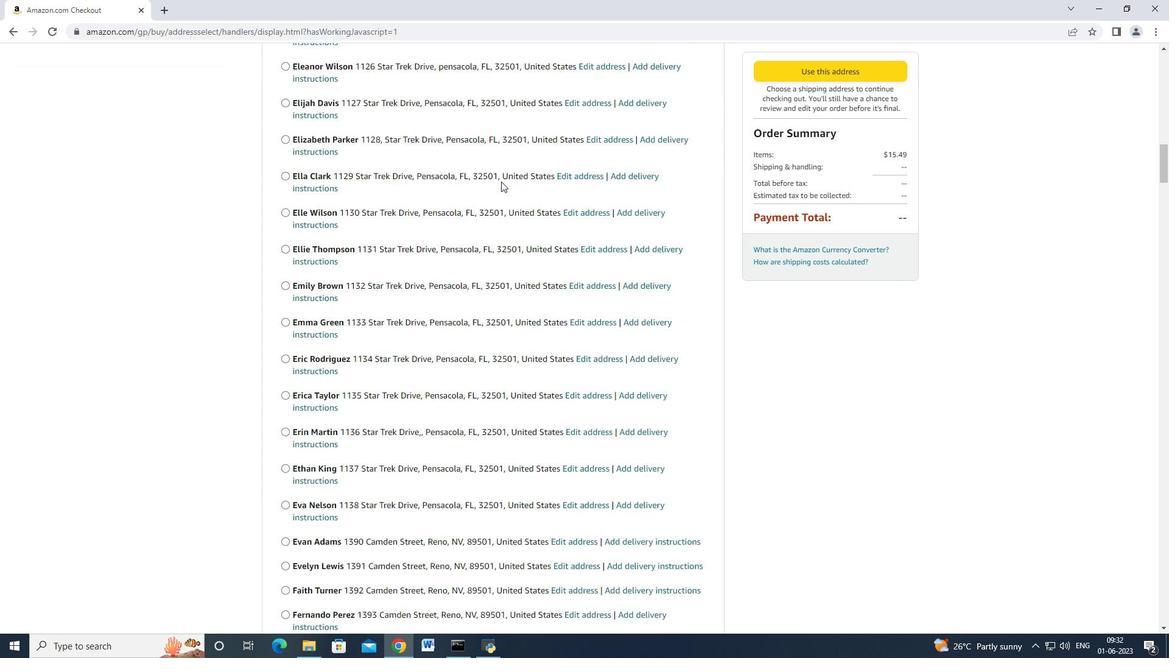 
Action: Mouse scrolled (501, 180) with delta (0, 0)
Screenshot: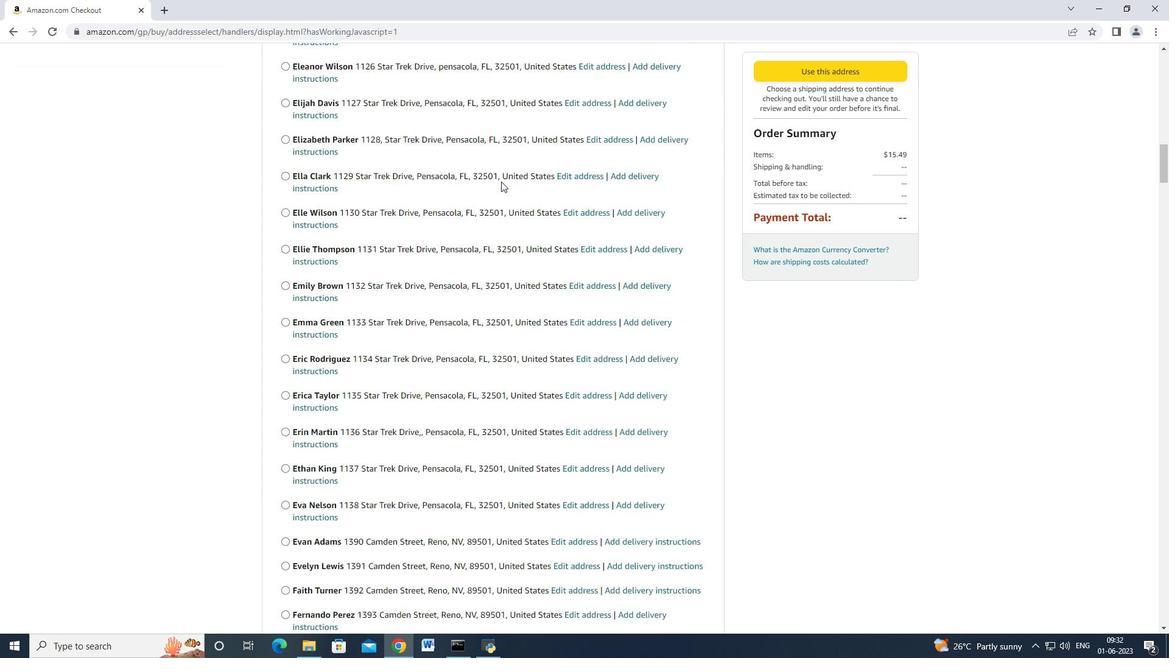 
Action: Mouse scrolled (501, 180) with delta (0, 0)
Screenshot: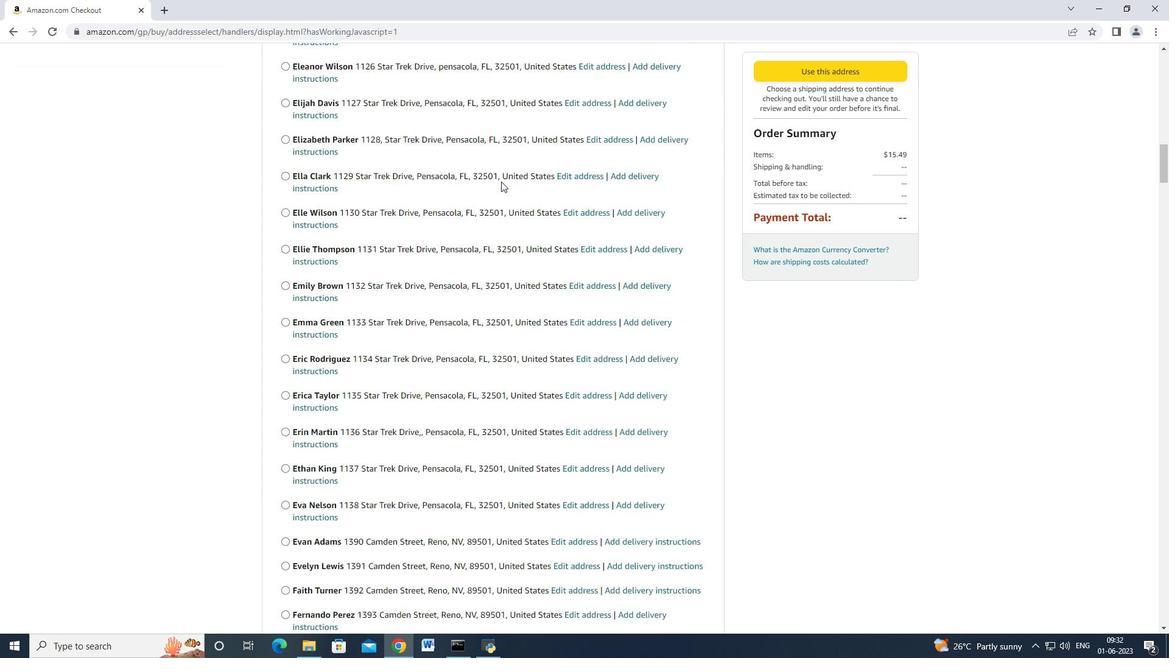 
Action: Mouse moved to (501, 182)
Screenshot: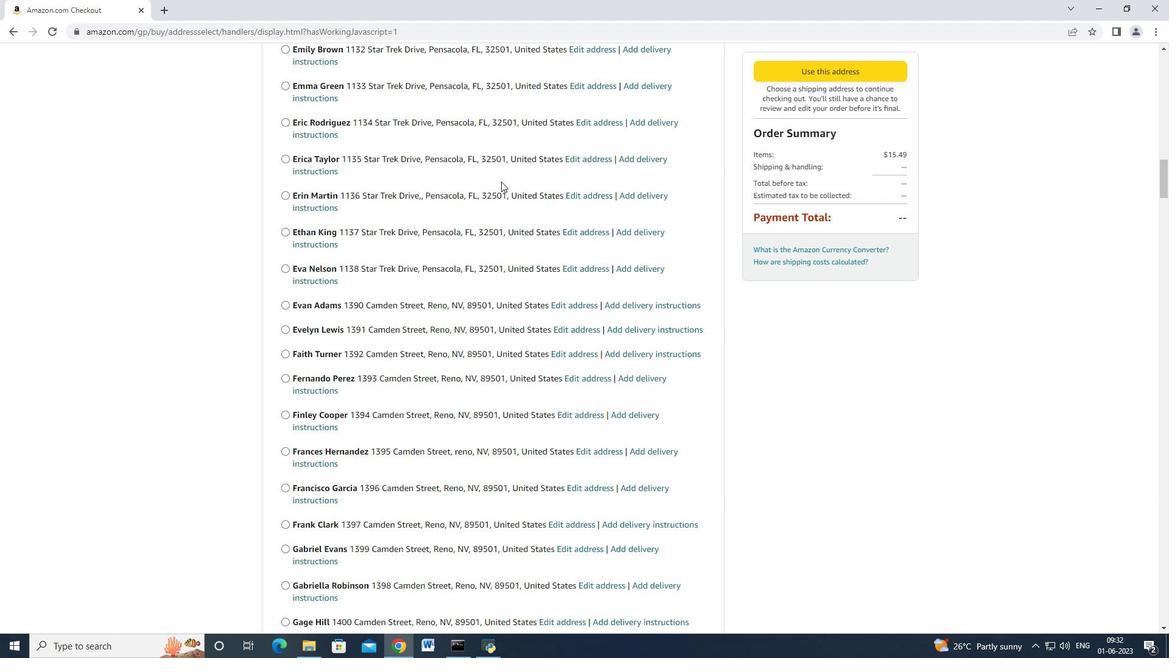 
Action: Mouse scrolled (501, 181) with delta (0, 0)
Screenshot: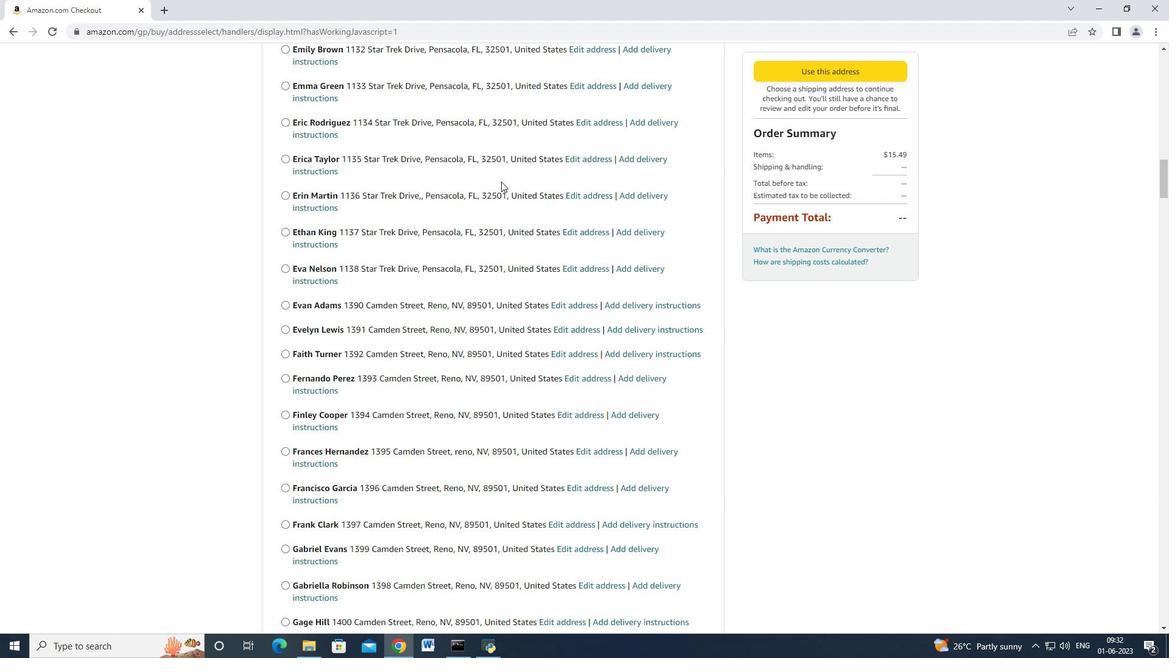 
Action: Mouse scrolled (501, 181) with delta (0, 0)
Screenshot: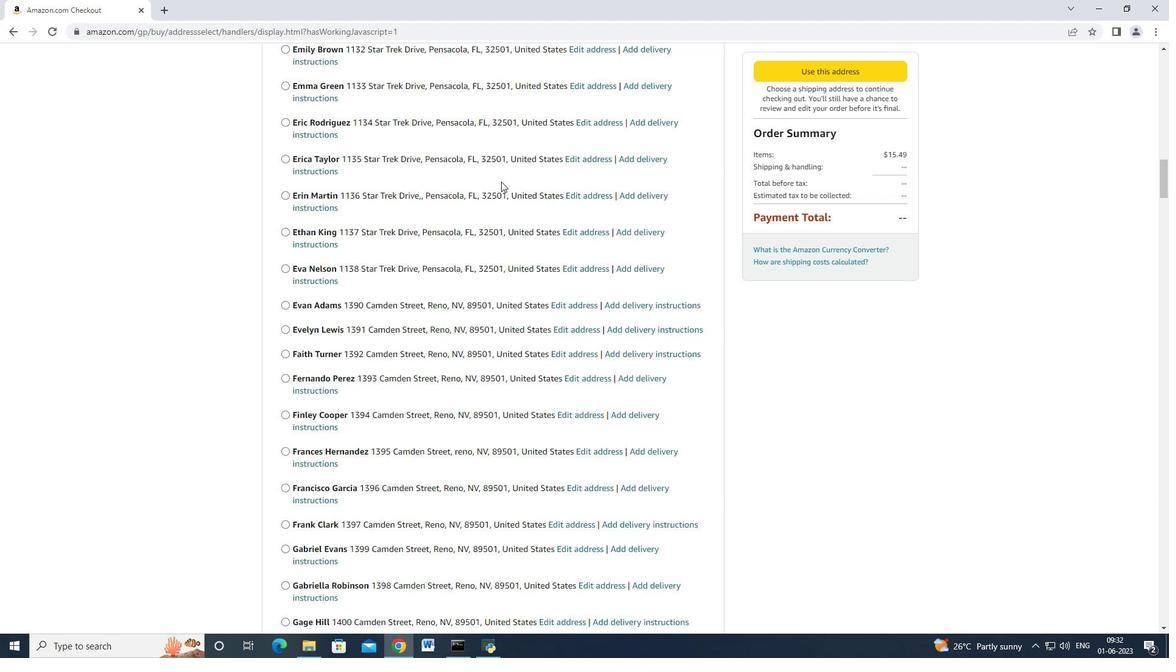 
Action: Mouse scrolled (501, 181) with delta (0, 0)
Screenshot: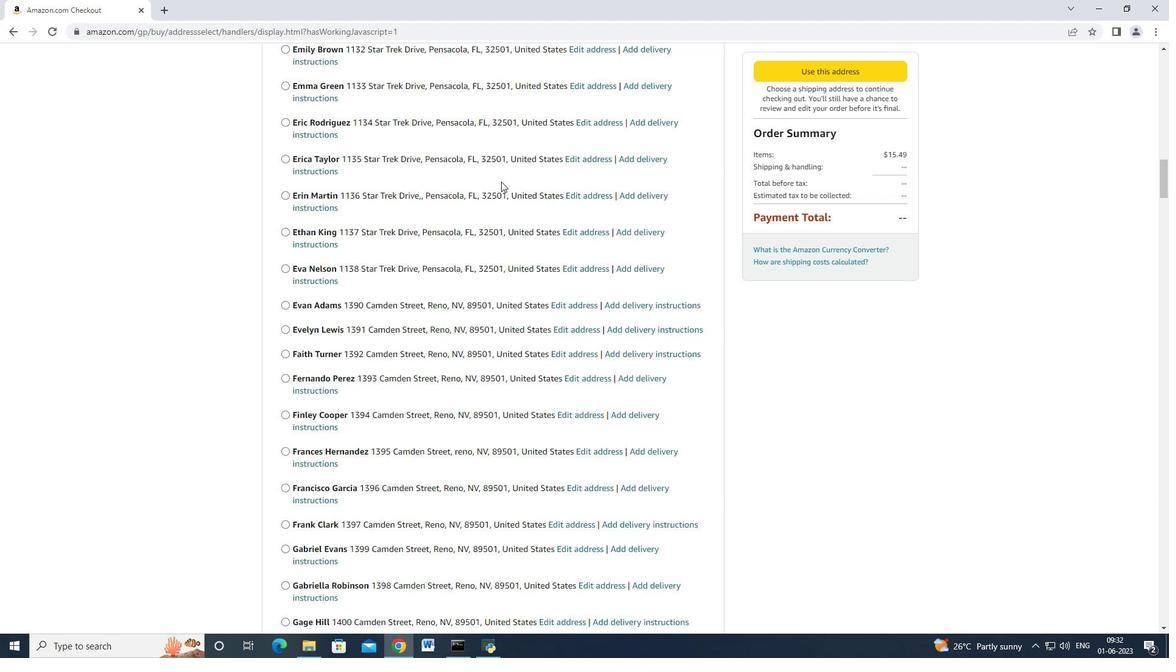 
Action: Mouse scrolled (501, 181) with delta (0, 0)
Screenshot: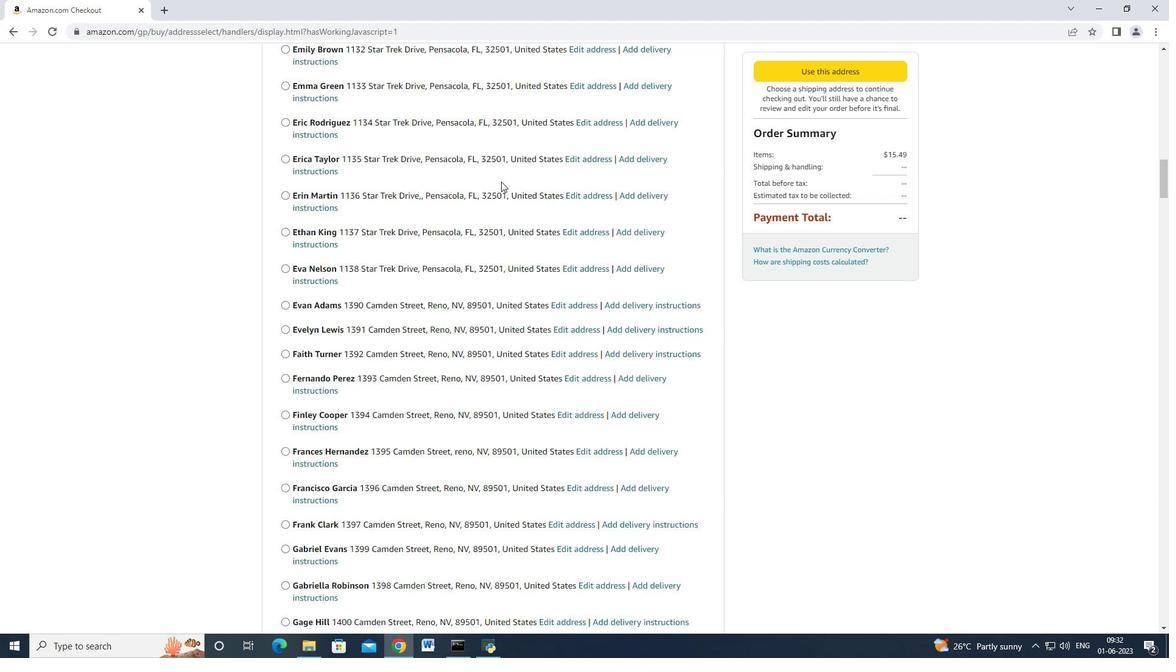
Action: Mouse scrolled (501, 181) with delta (0, 0)
Screenshot: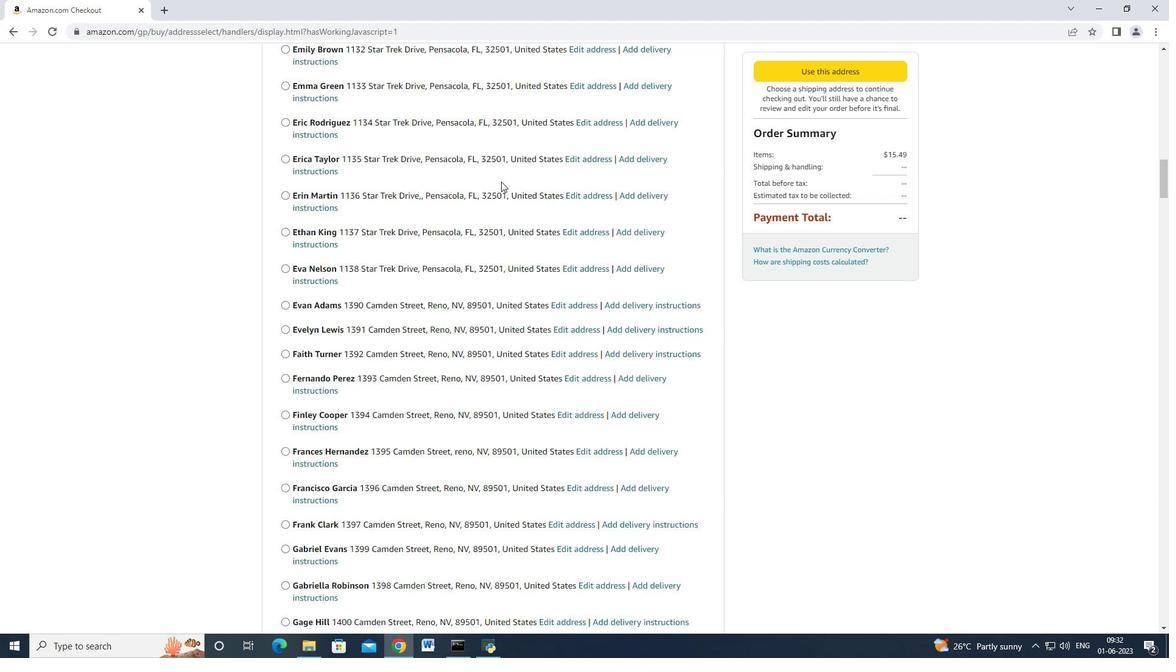 
Action: Mouse moved to (501, 182)
Screenshot: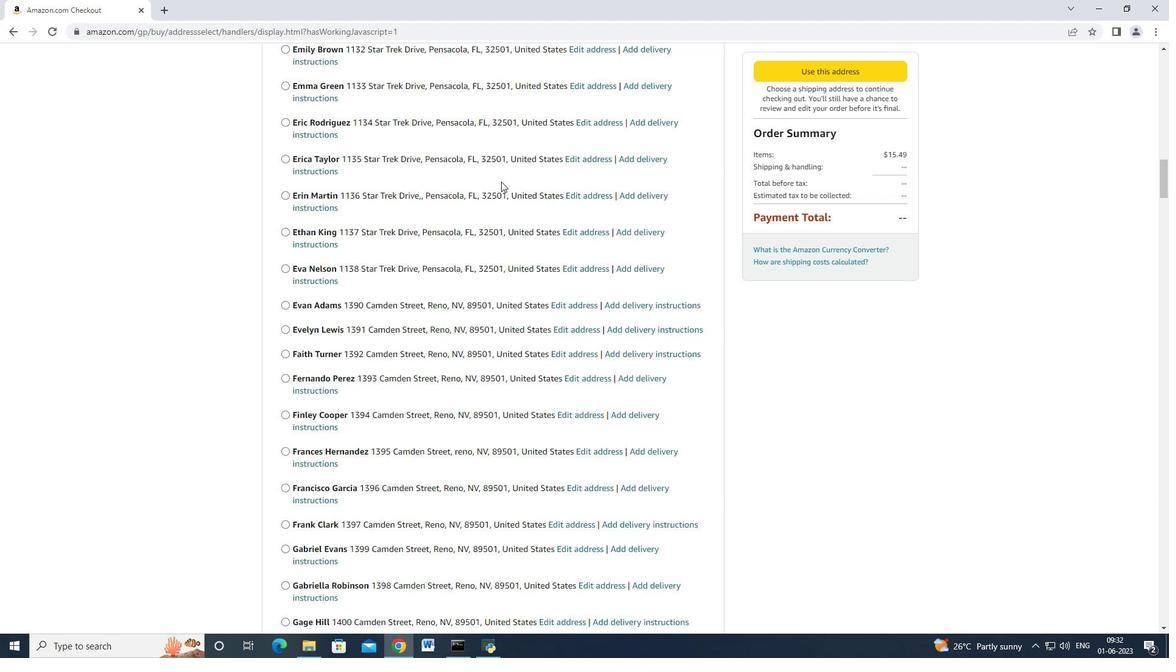 
Action: Mouse scrolled (501, 181) with delta (0, 0)
Screenshot: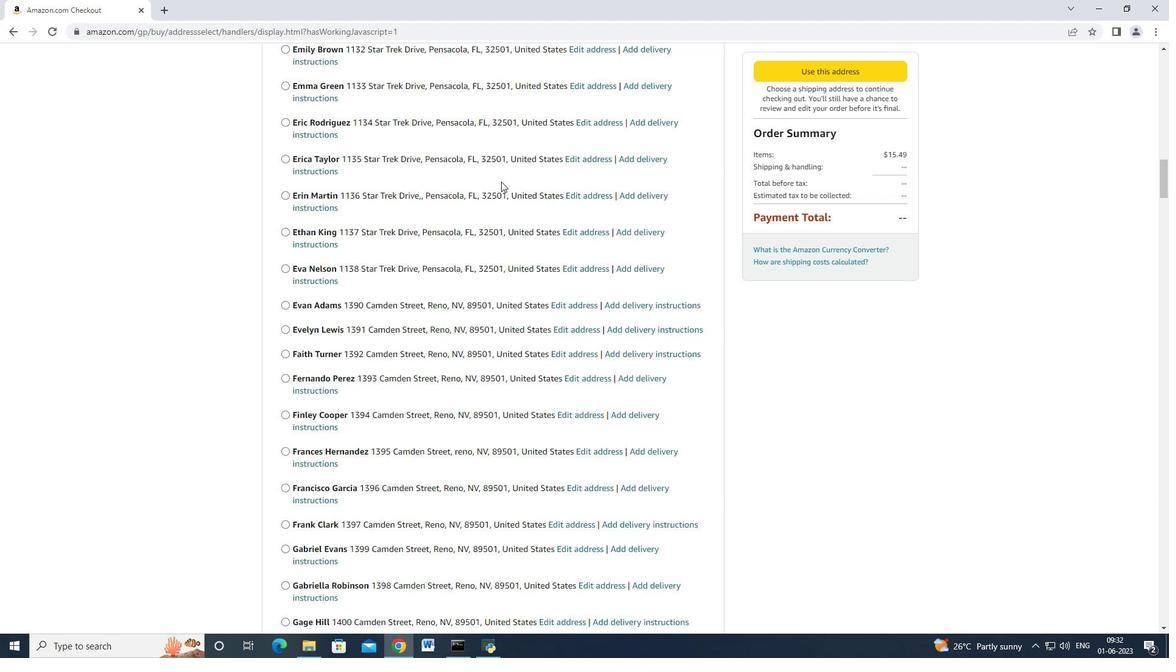 
Action: Mouse scrolled (501, 181) with delta (0, 0)
Screenshot: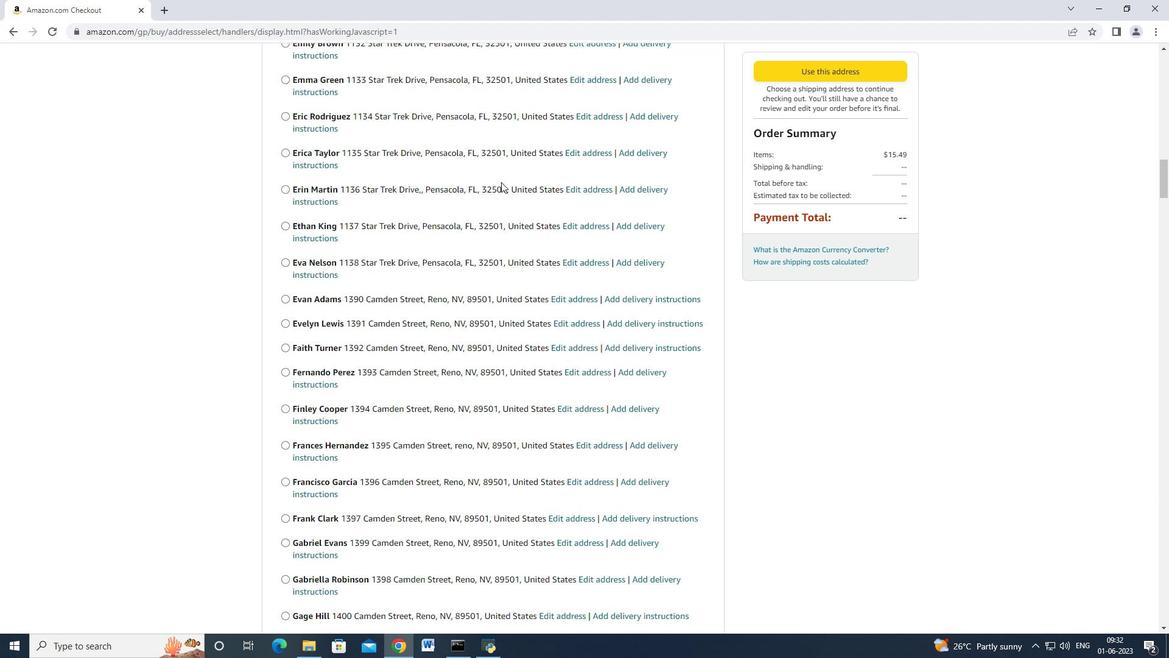 
Action: Mouse scrolled (501, 181) with delta (0, 0)
Screenshot: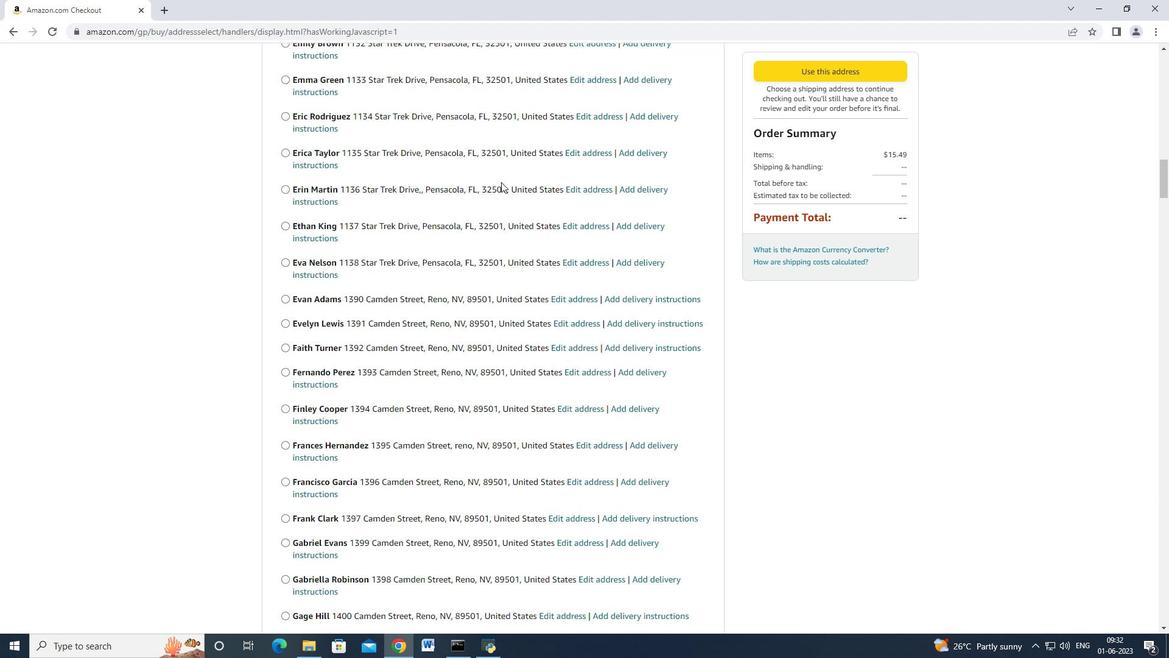 
Action: Mouse scrolled (501, 181) with delta (0, 0)
Screenshot: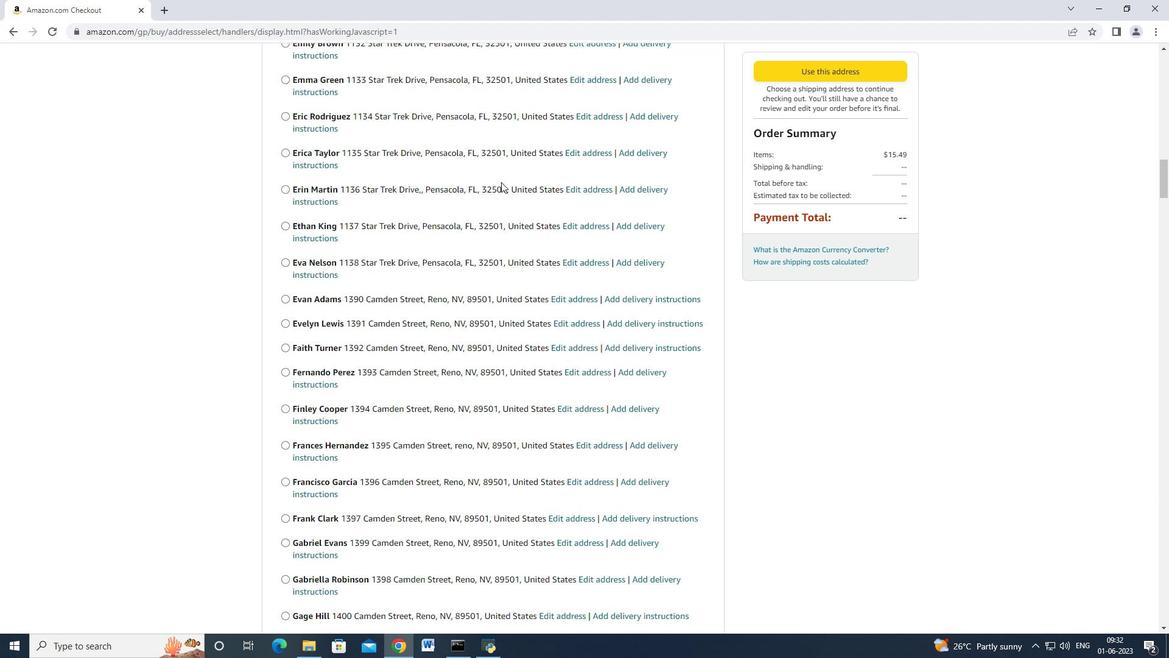 
Action: Mouse scrolled (501, 180) with delta (0, -1)
Screenshot: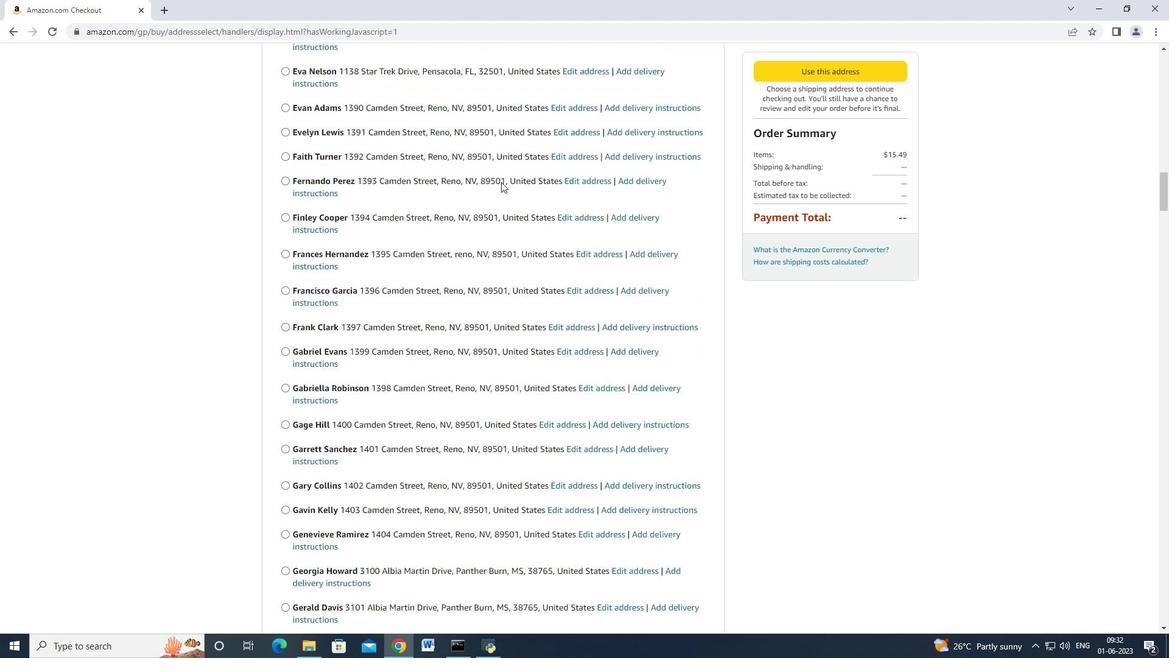 
Action: Mouse scrolled (501, 181) with delta (0, 0)
Screenshot: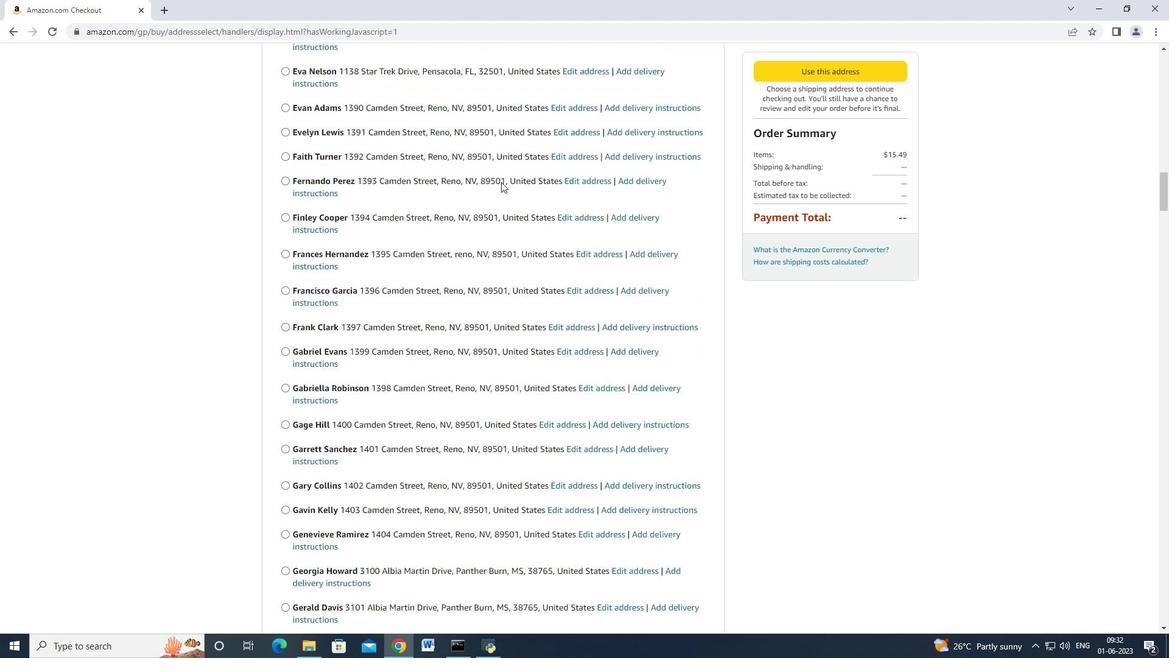 
Action: Mouse scrolled (501, 181) with delta (0, 0)
Screenshot: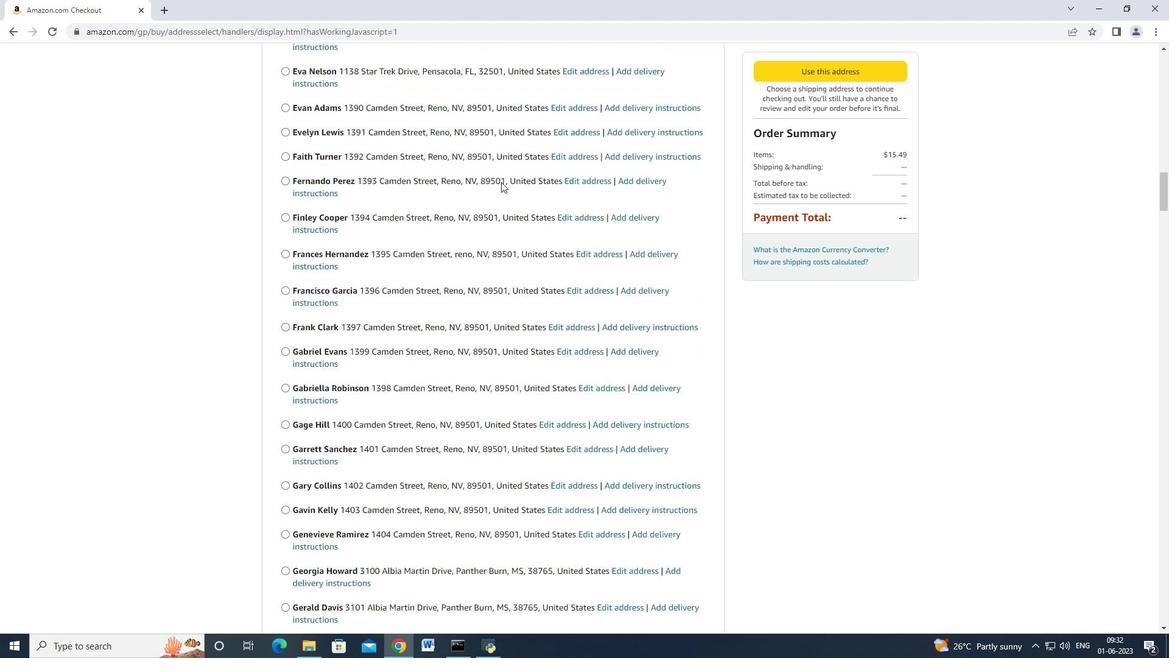 
Action: Mouse moved to (500, 182)
Screenshot: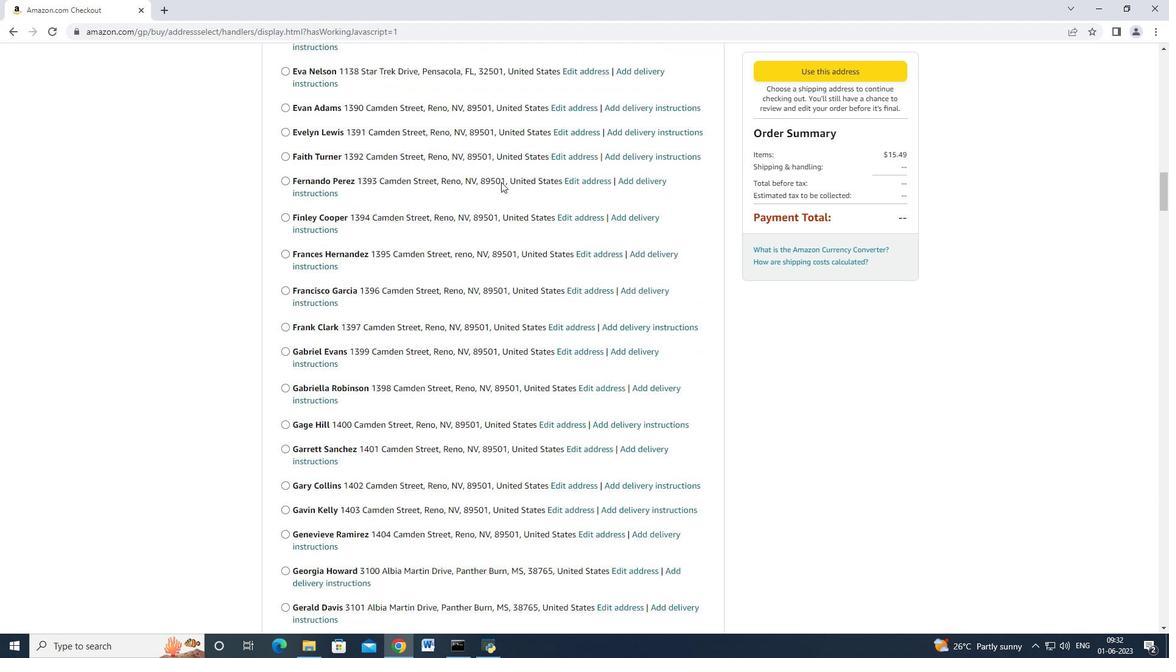 
Action: Mouse scrolled (500, 181) with delta (0, 0)
Screenshot: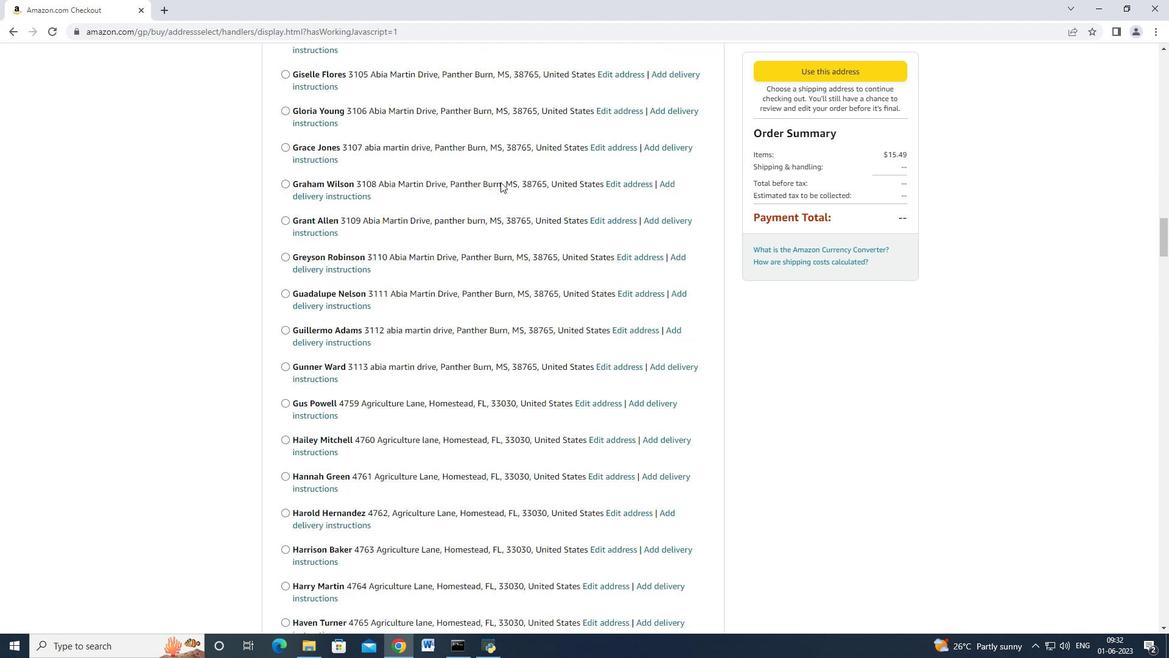 
Action: Mouse scrolled (500, 181) with delta (0, 0)
Screenshot: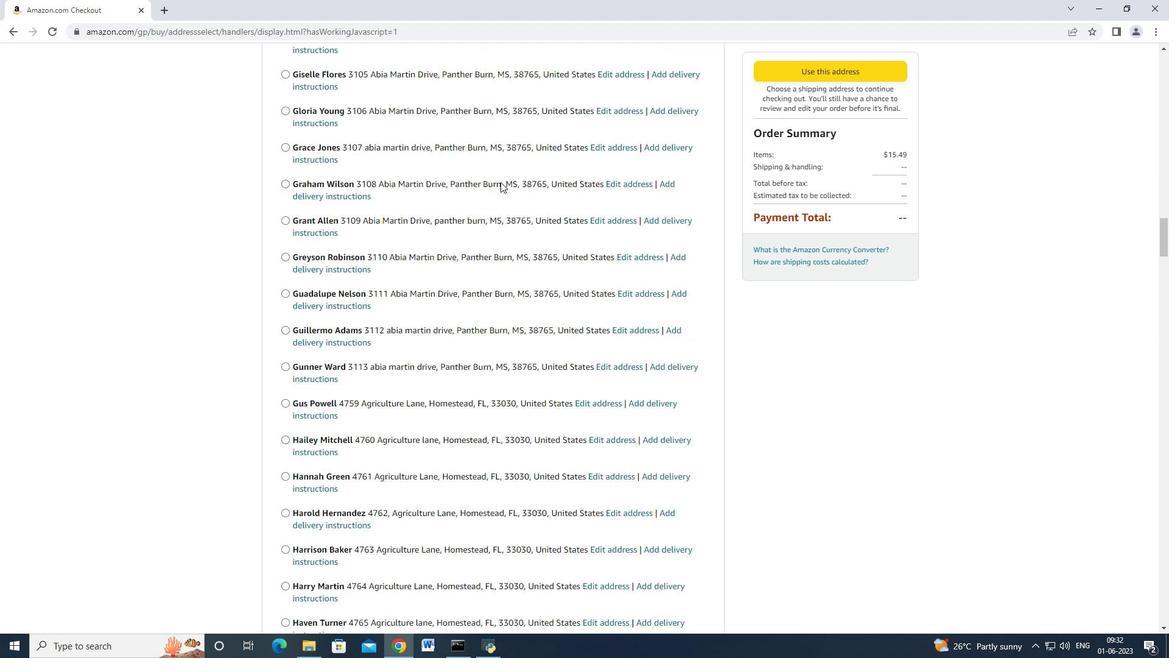 
Action: Mouse scrolled (500, 181) with delta (0, 0)
Screenshot: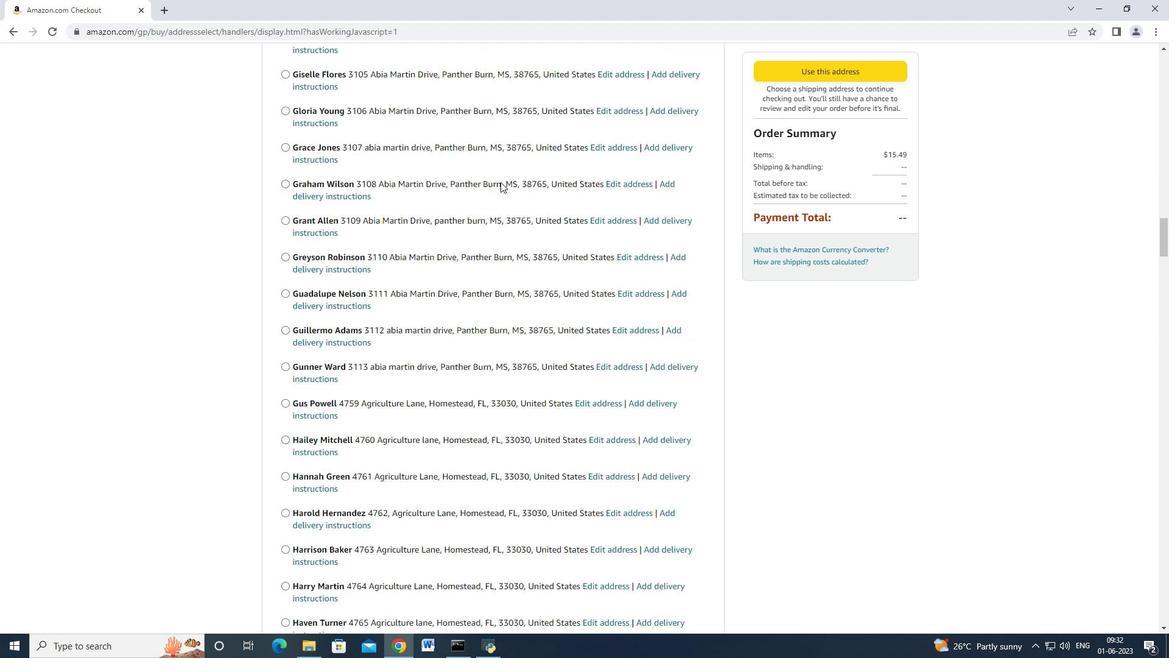 
Action: Mouse scrolled (500, 181) with delta (0, 0)
Screenshot: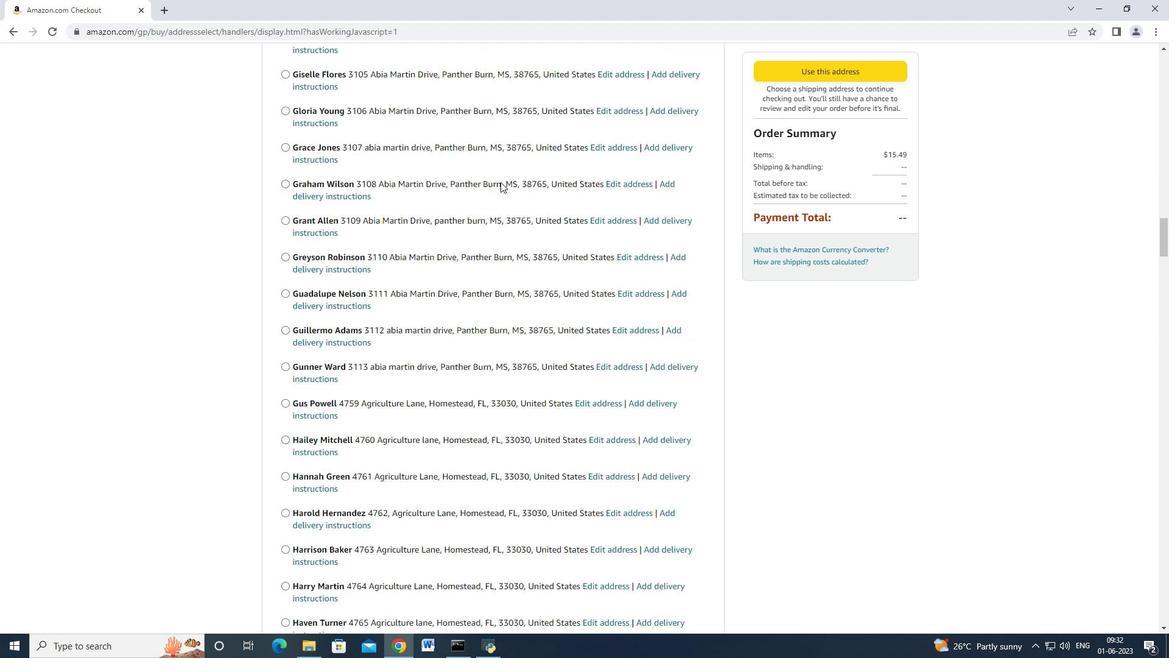 
Action: Mouse scrolled (500, 181) with delta (0, 0)
Screenshot: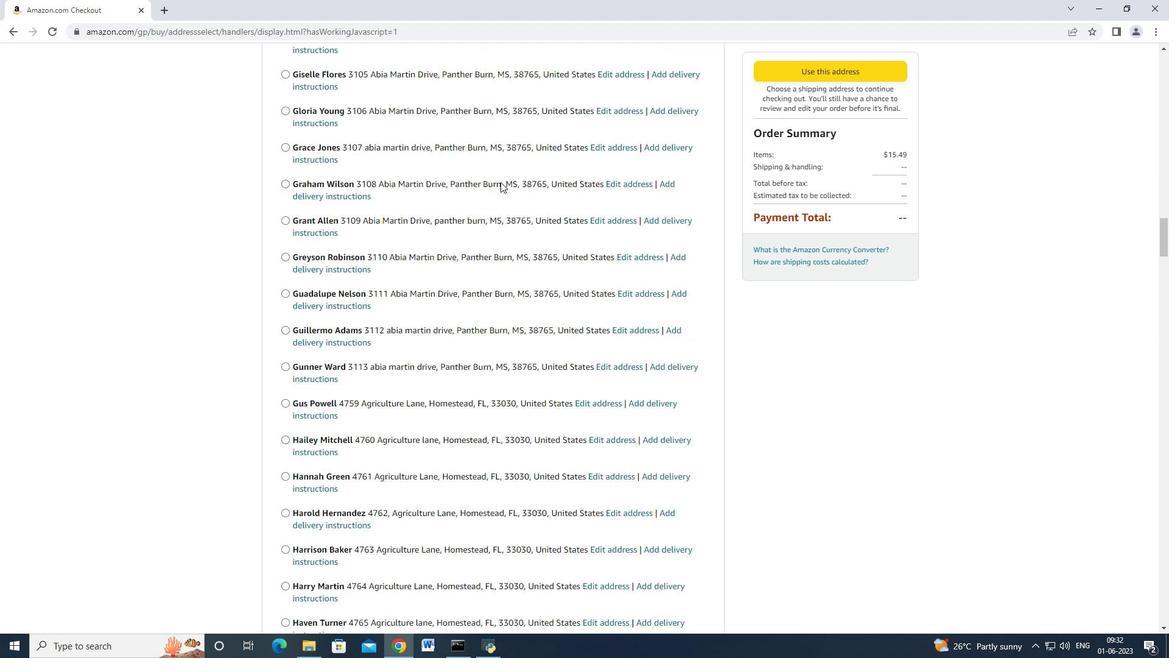 
Action: Mouse scrolled (500, 181) with delta (0, 0)
Screenshot: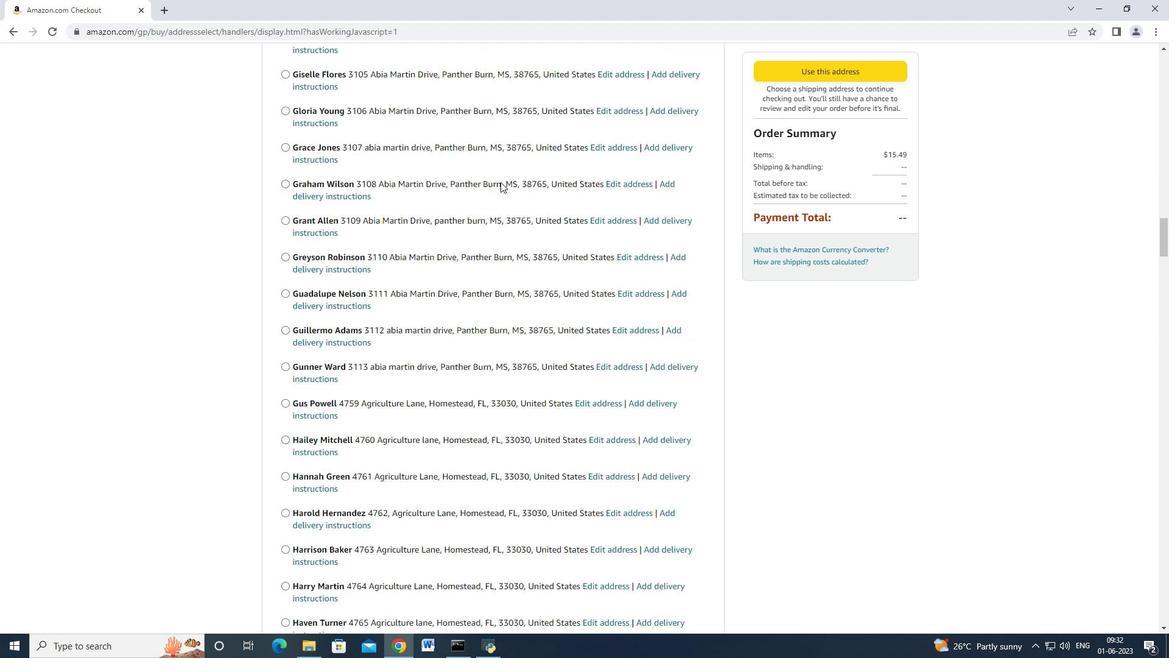 
Action: Mouse scrolled (500, 181) with delta (0, 0)
Screenshot: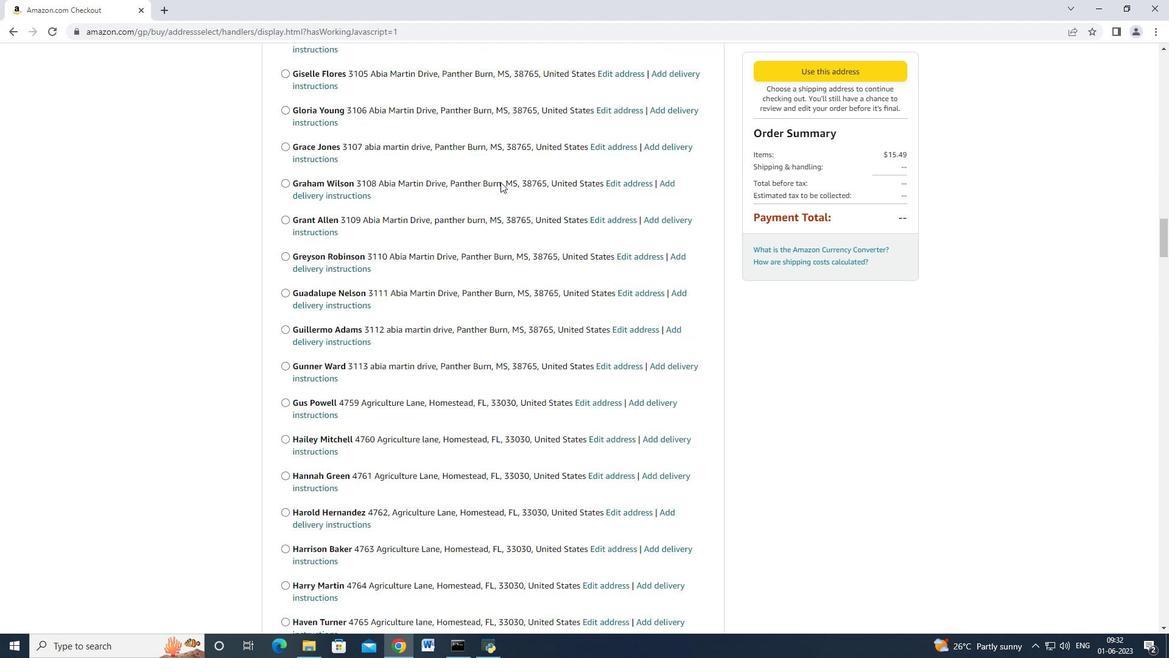
Action: Mouse scrolled (500, 181) with delta (0, 0)
Screenshot: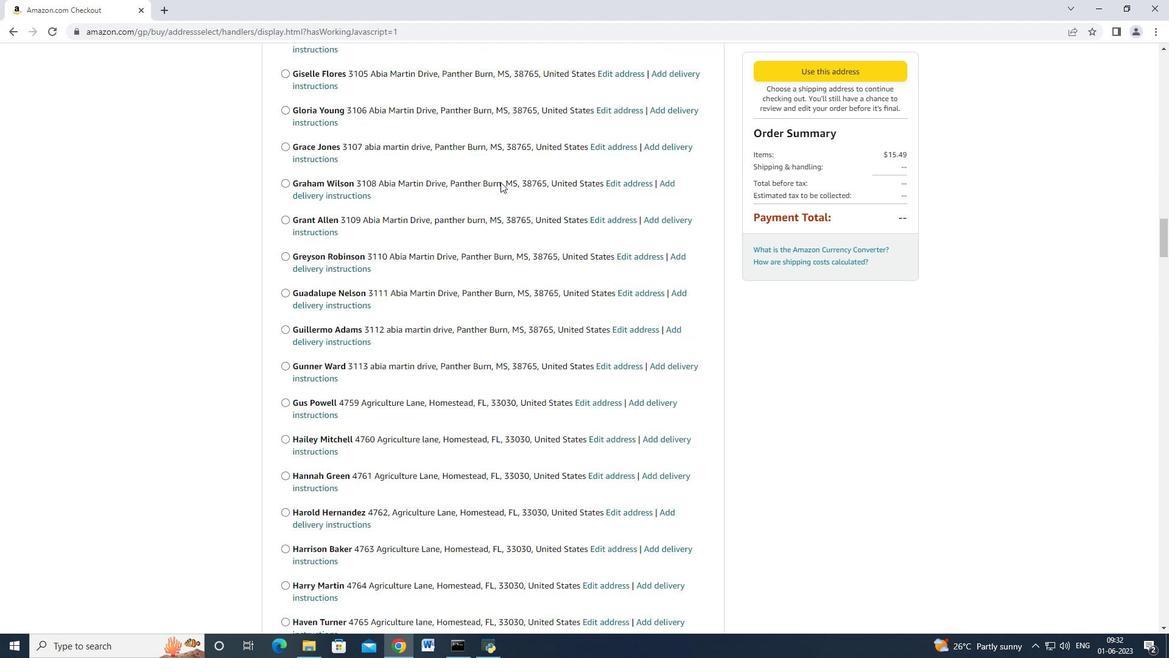 
Action: Mouse moved to (500, 182)
Screenshot: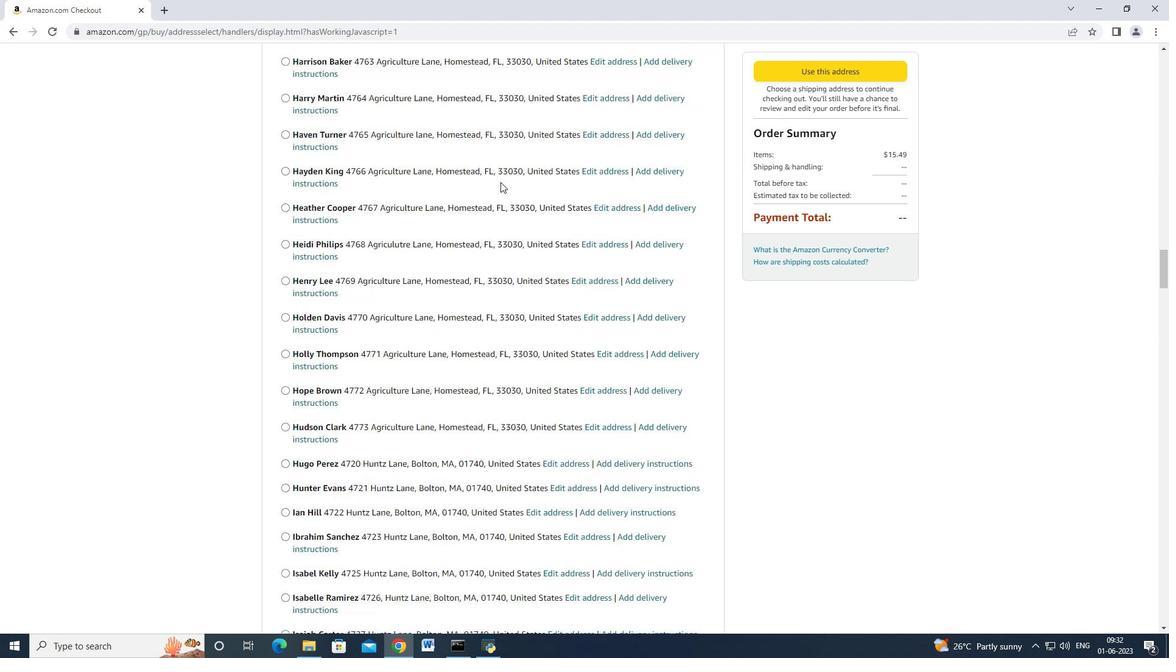 
Action: Mouse scrolled (500, 182) with delta (0, 0)
Screenshot: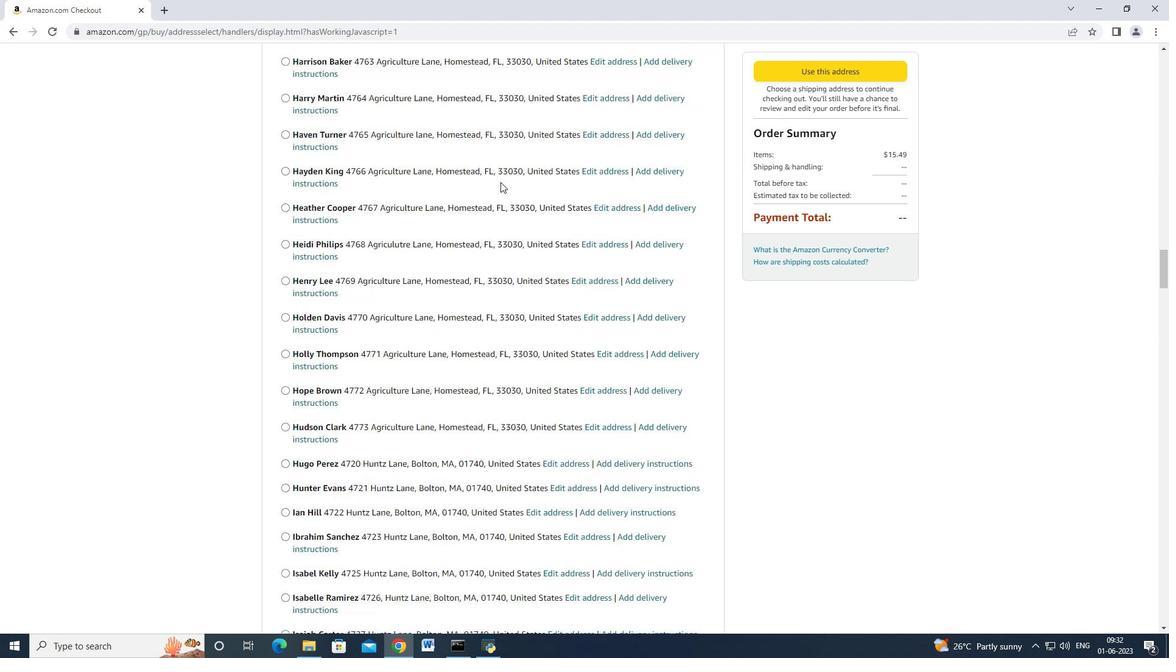 
Action: Mouse moved to (500, 182)
Screenshot: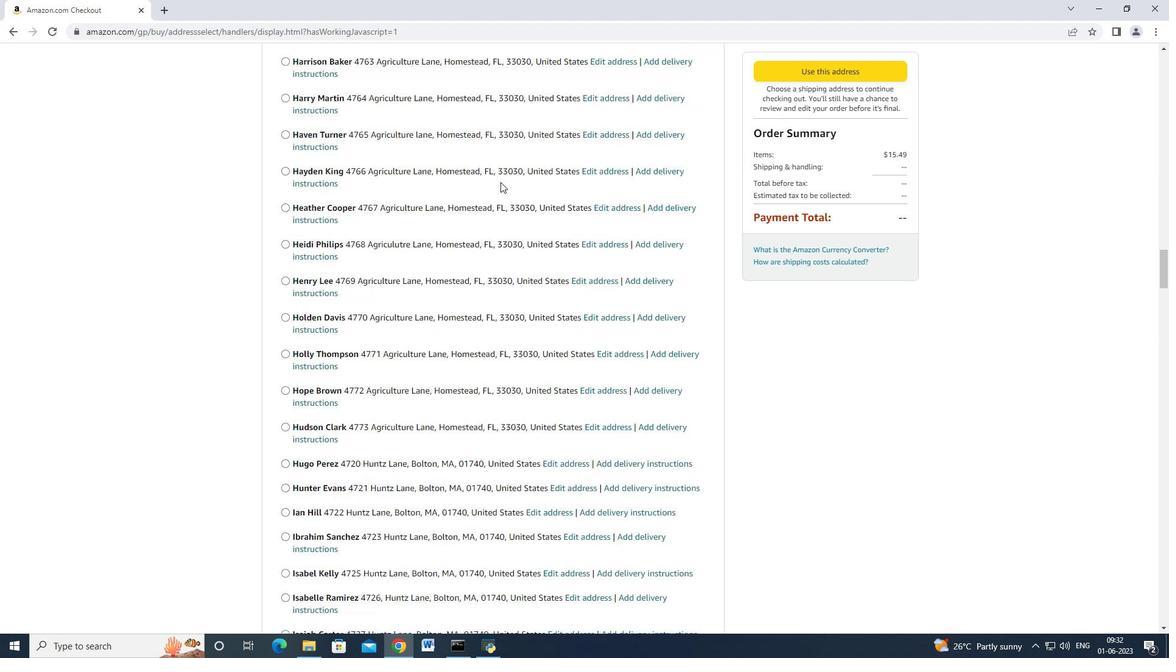 
Action: Mouse scrolled (500, 182) with delta (0, 0)
Screenshot: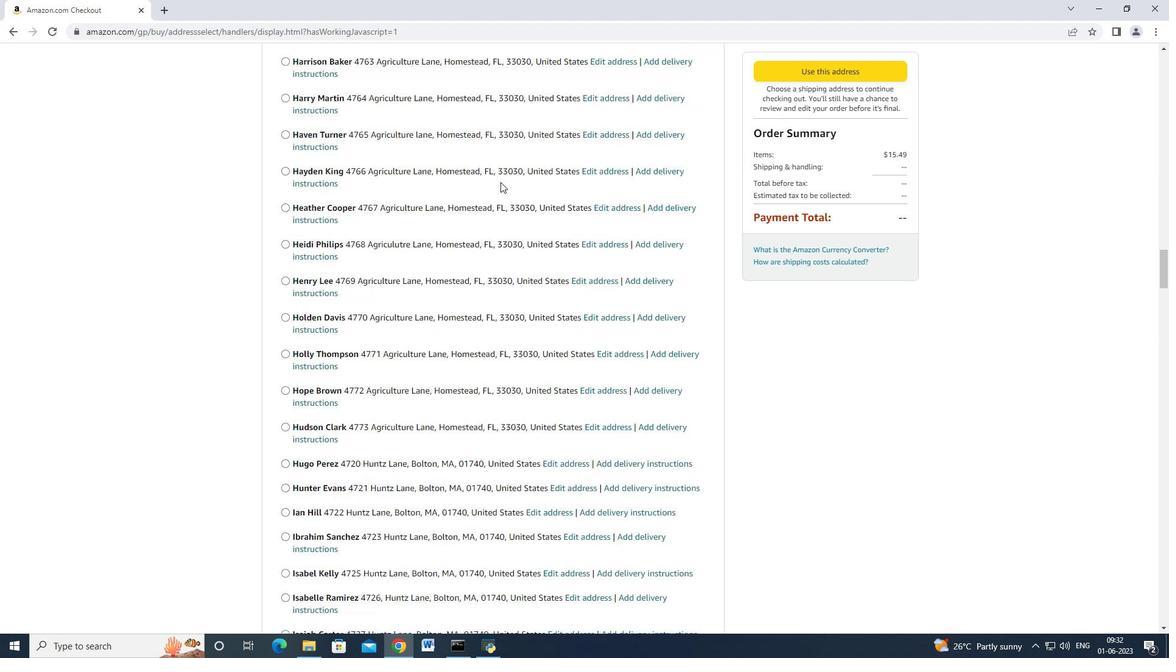 
Action: Mouse scrolled (500, 182) with delta (0, 0)
Screenshot: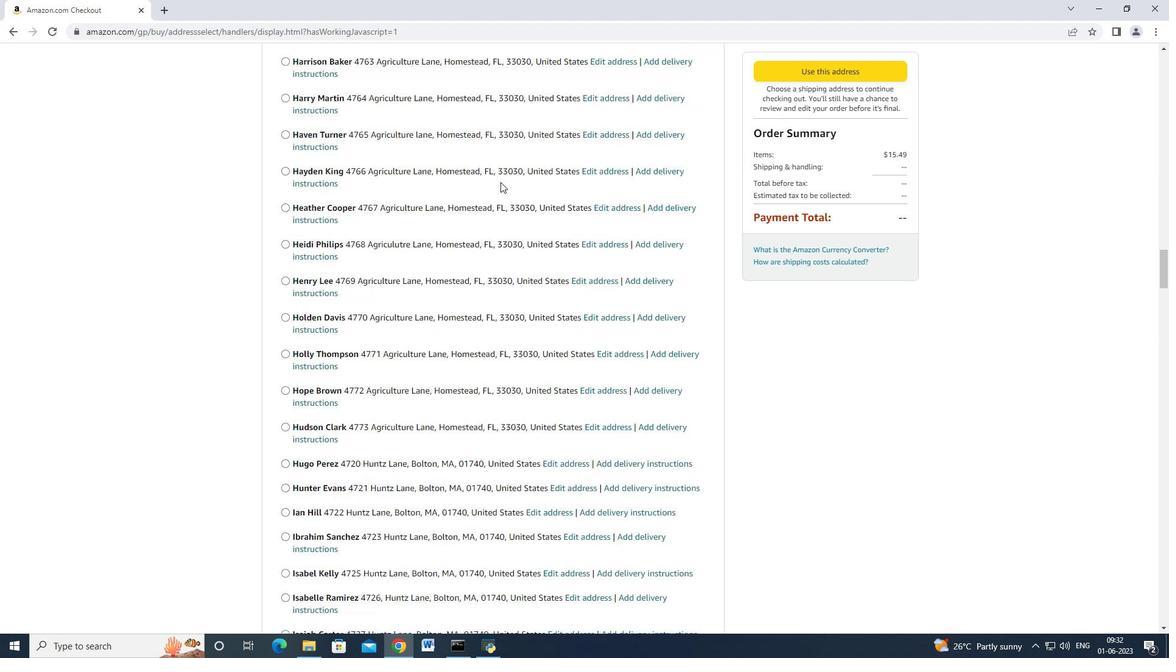 
Action: Mouse moved to (500, 182)
Screenshot: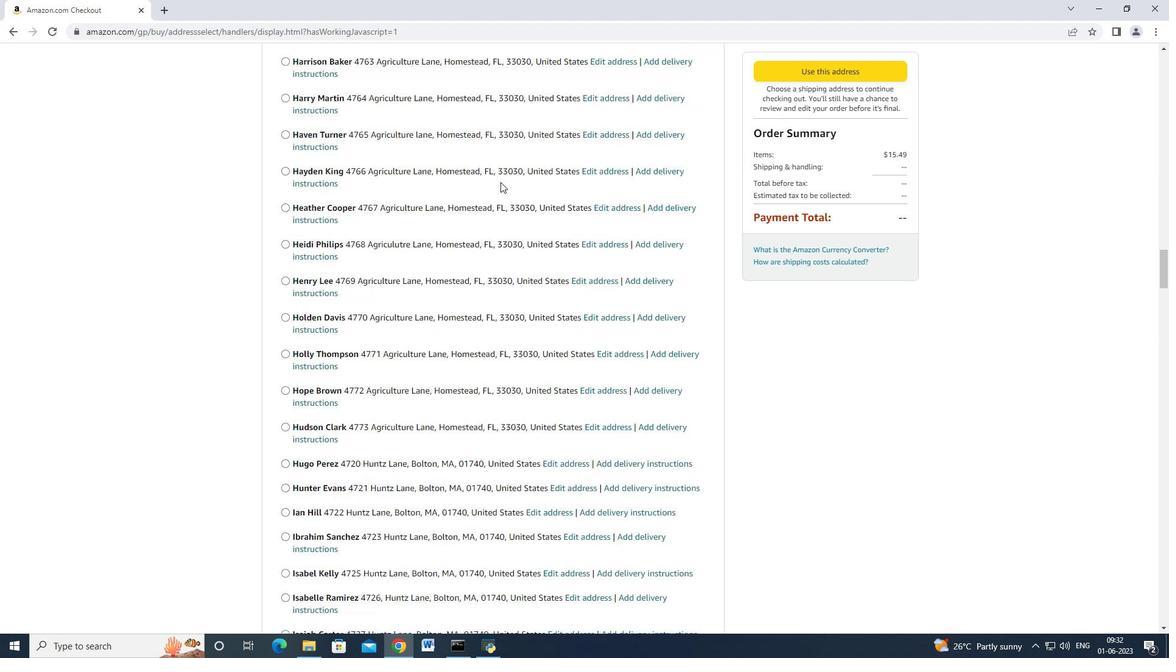 
Action: Mouse scrolled (500, 182) with delta (0, 0)
Screenshot: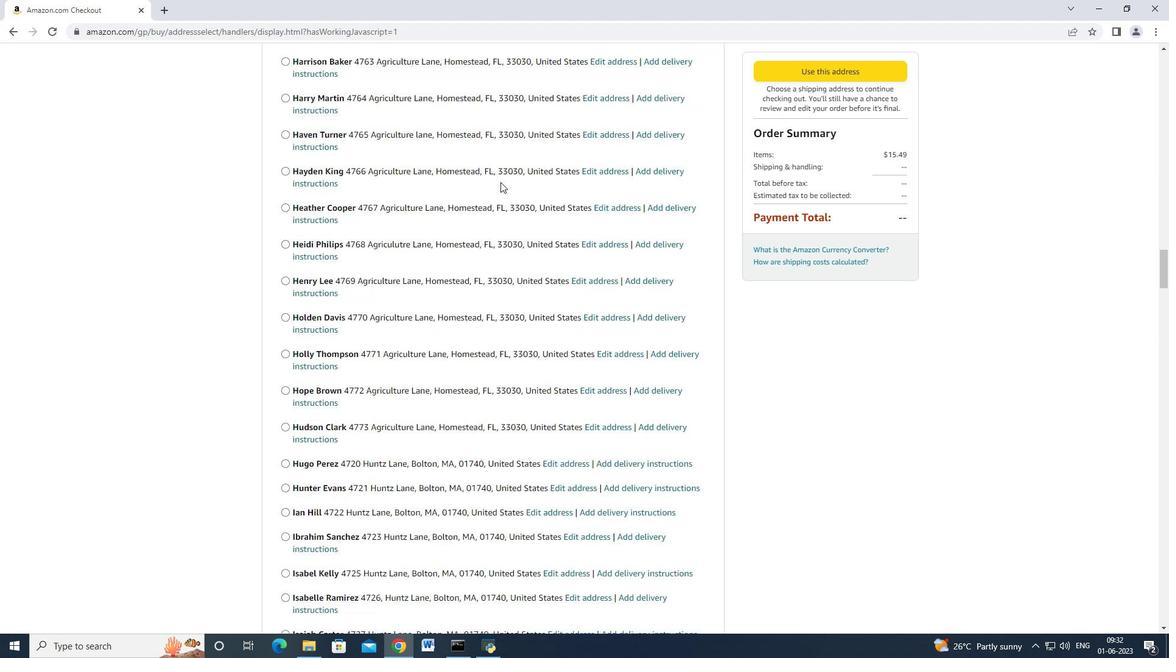 
Action: Mouse scrolled (500, 182) with delta (0, 0)
Screenshot: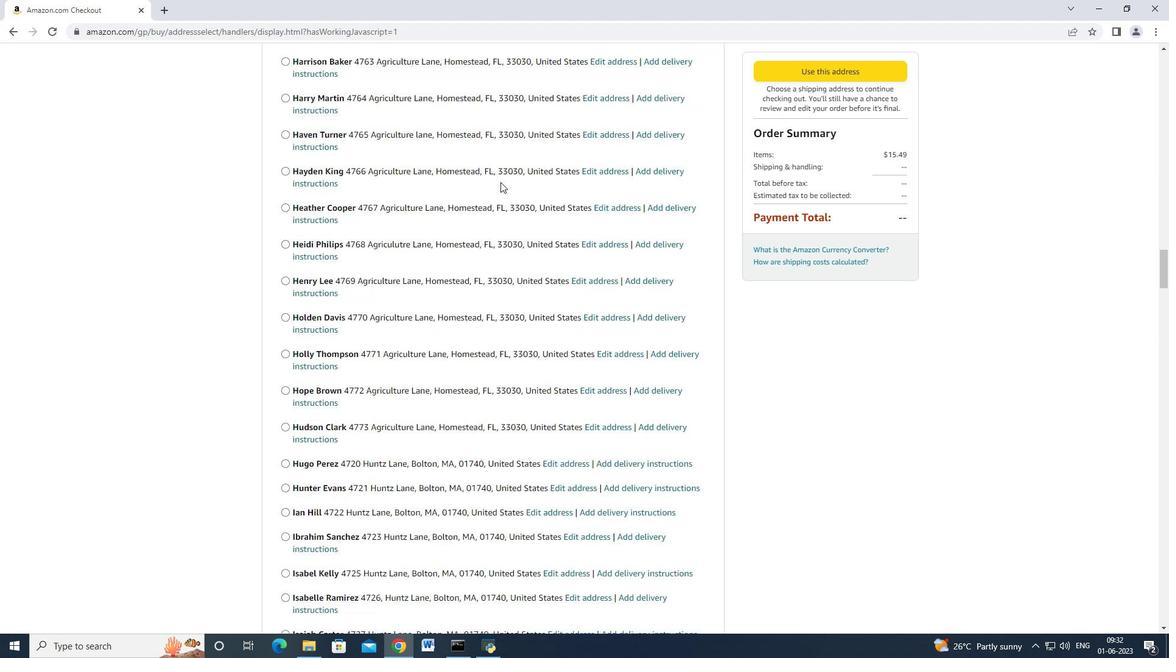
Action: Mouse scrolled (500, 182) with delta (0, 0)
Screenshot: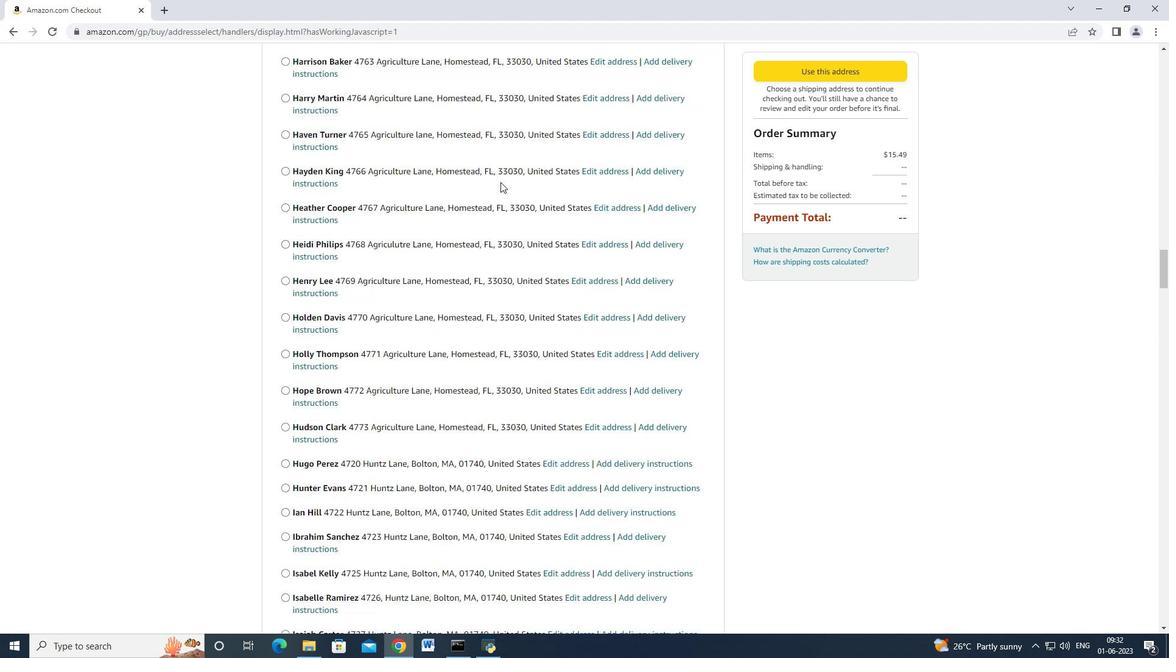 
Action: Mouse scrolled (500, 182) with delta (0, 0)
Screenshot: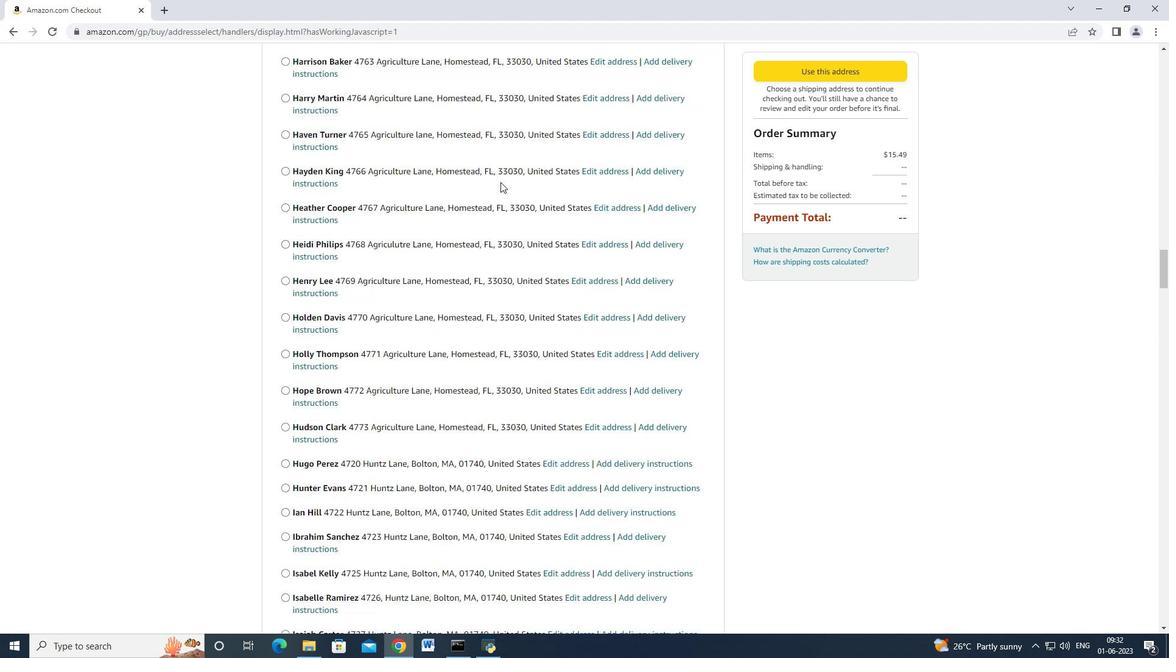
Action: Mouse scrolled (500, 182) with delta (0, 0)
Screenshot: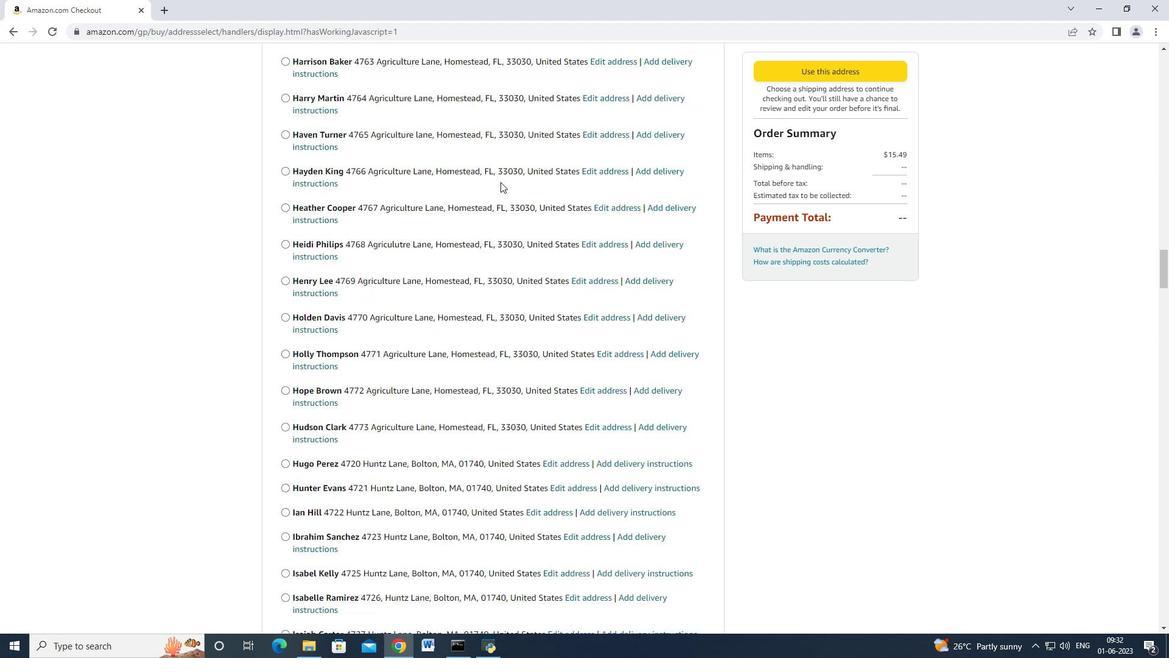 
Action: Mouse moved to (499, 182)
Screenshot: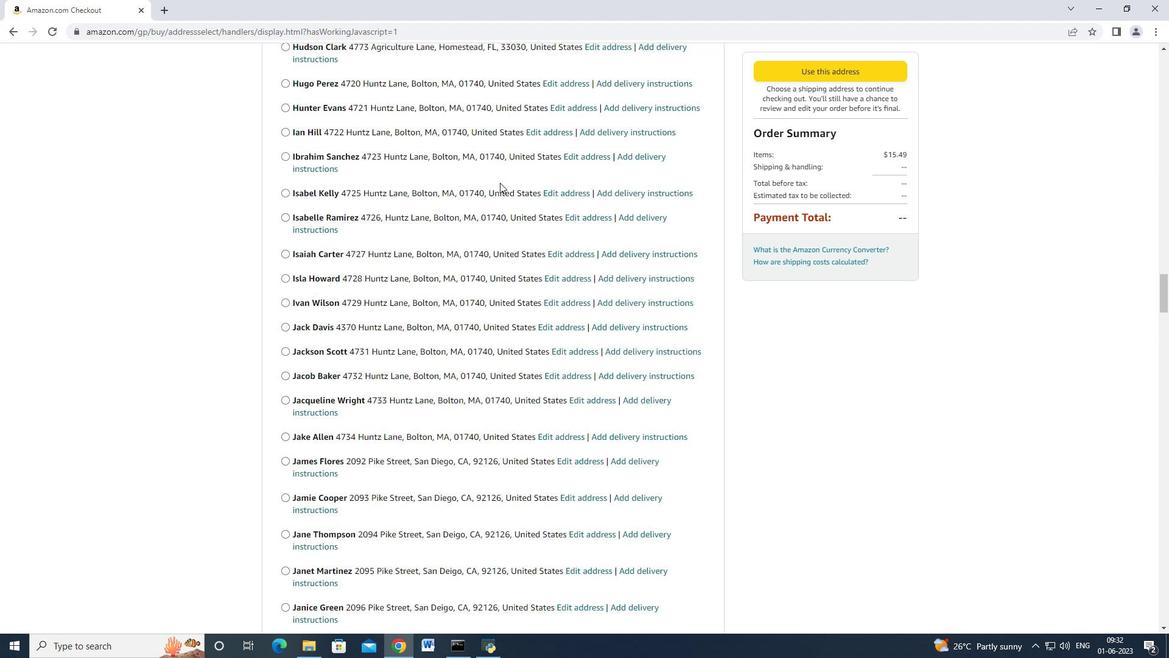 
Action: Mouse scrolled (499, 182) with delta (0, 0)
Screenshot: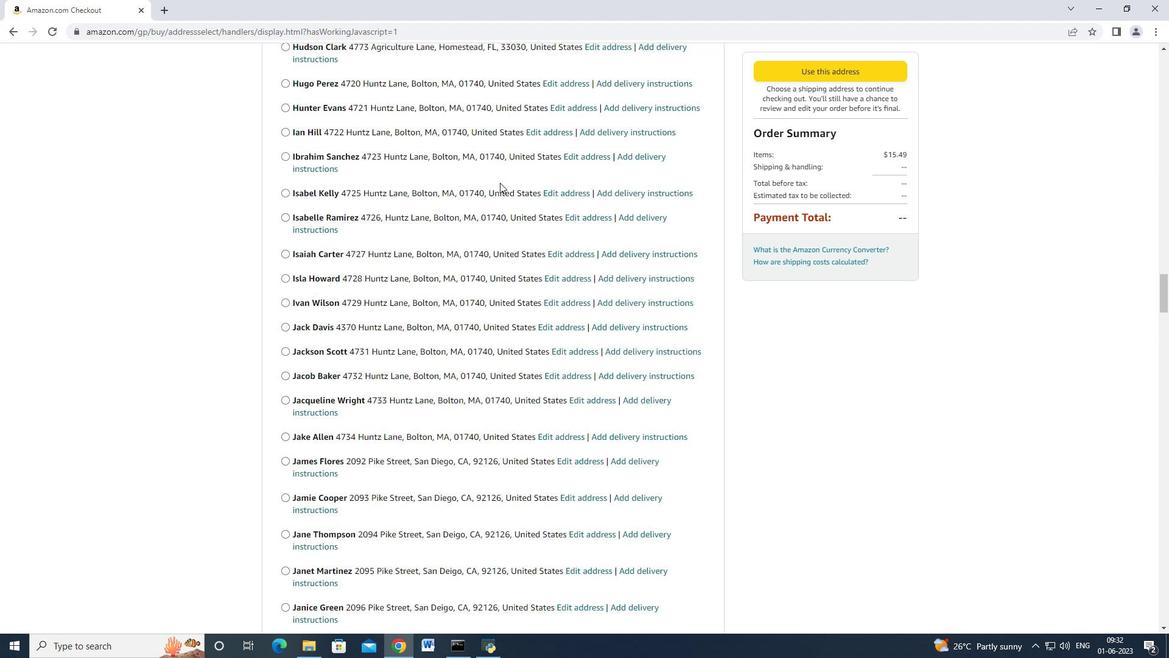 
Action: Mouse moved to (499, 183)
Screenshot: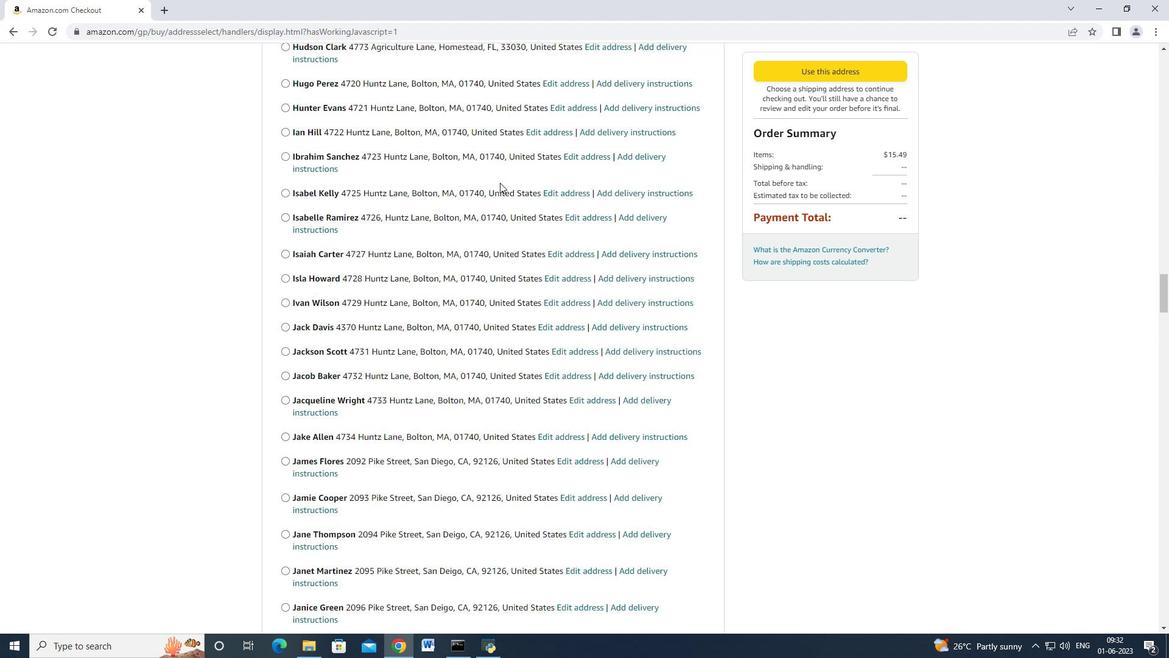 
Action: Mouse scrolled (499, 182) with delta (0, 0)
Screenshot: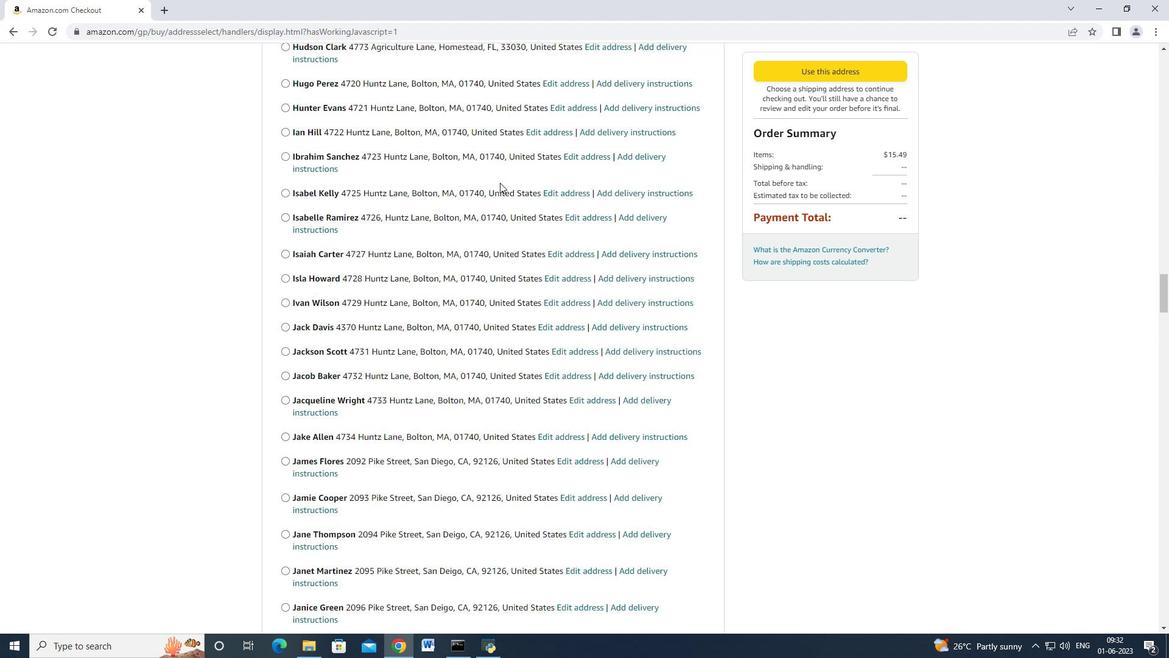 
Action: Mouse moved to (499, 183)
Screenshot: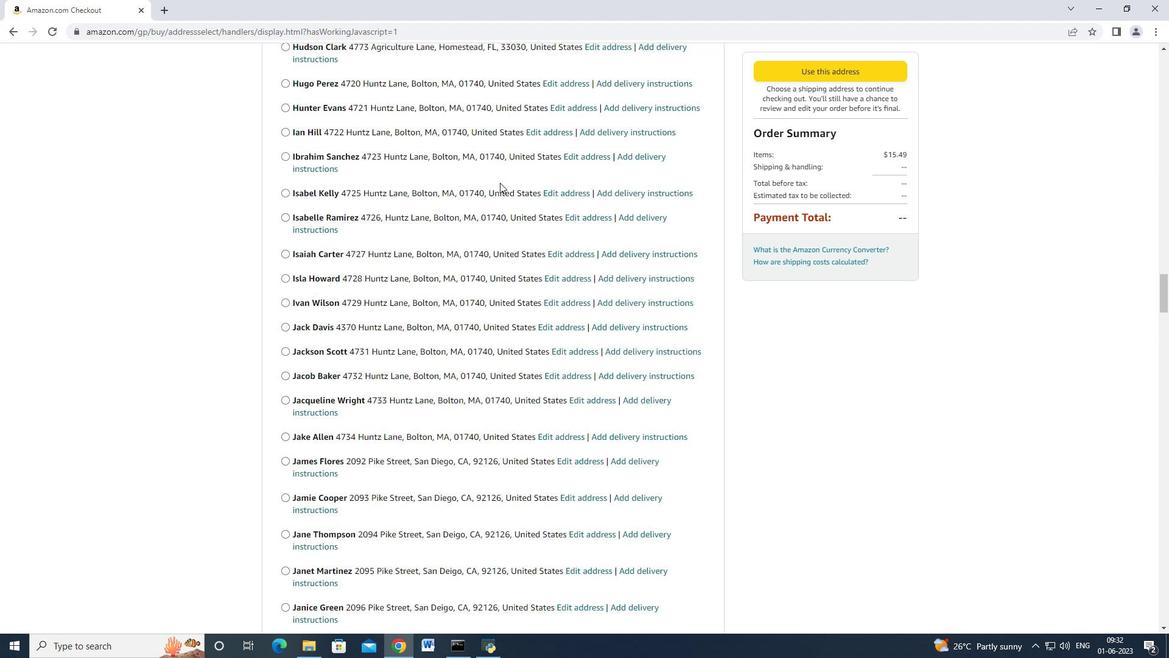 
Action: Mouse scrolled (499, 182) with delta (0, 0)
Screenshot: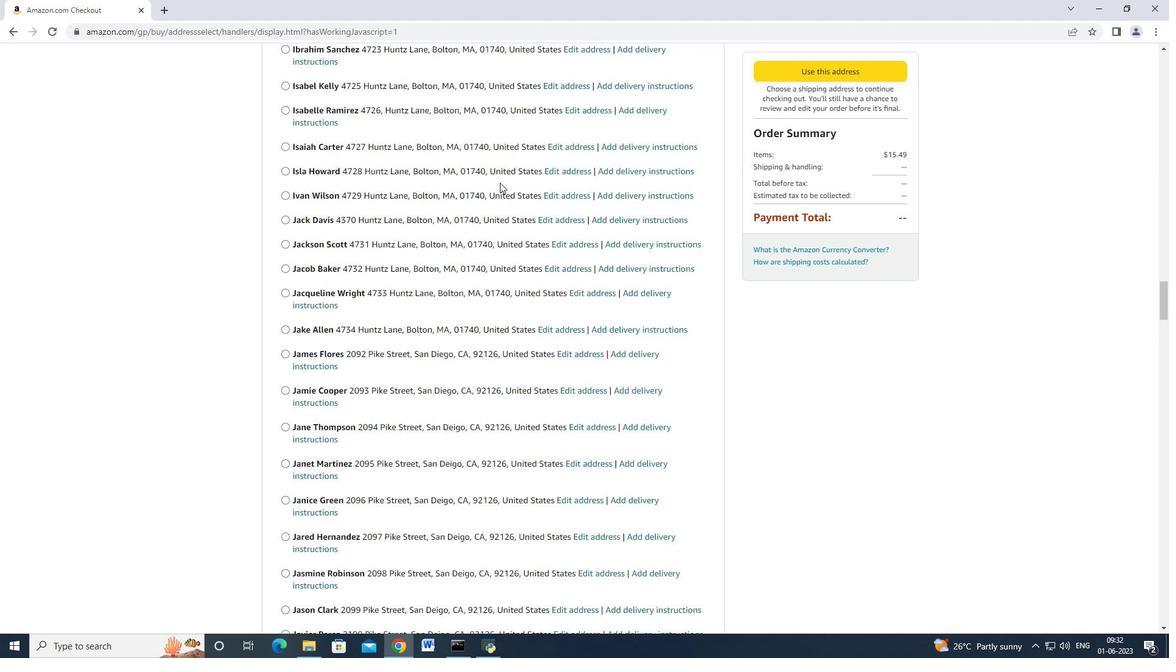 
Action: Mouse scrolled (499, 182) with delta (0, -1)
Screenshot: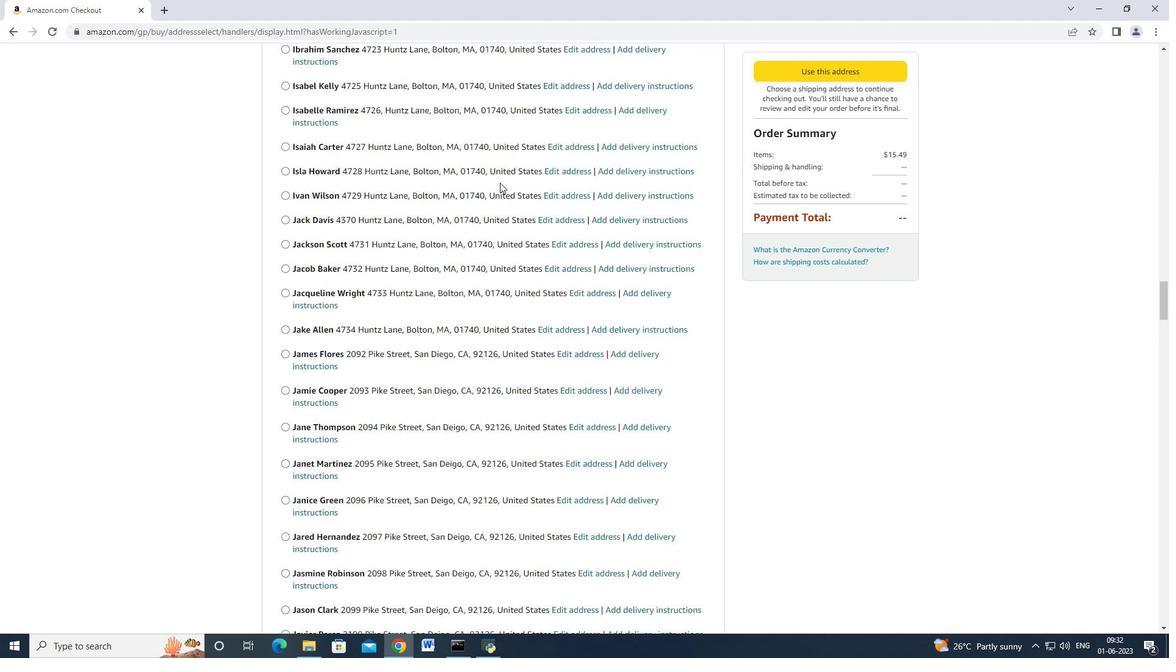 
Action: Mouse scrolled (499, 182) with delta (0, 0)
Screenshot: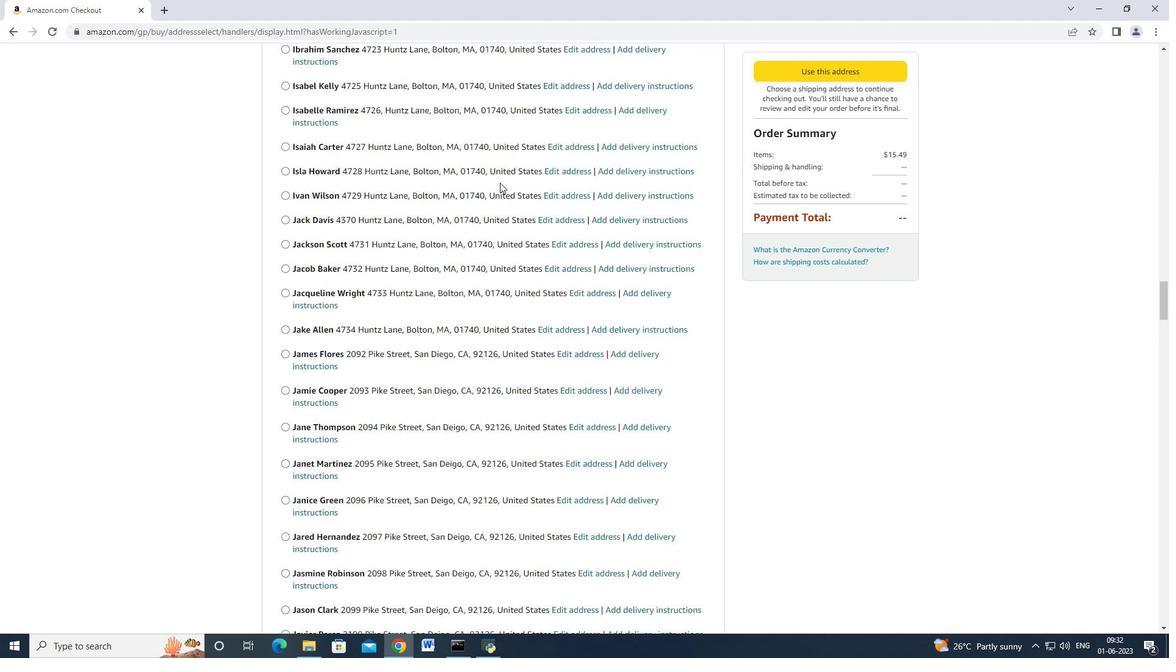 
Action: Mouse moved to (498, 183)
Screenshot: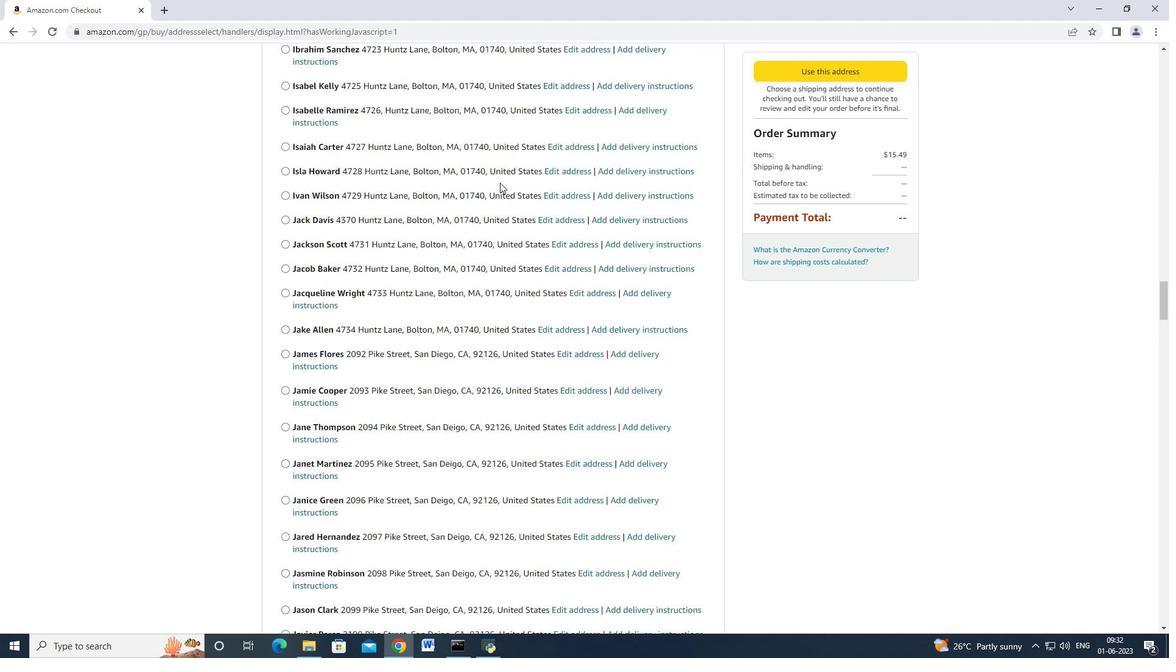
Action: Mouse scrolled (498, 182) with delta (0, 0)
Screenshot: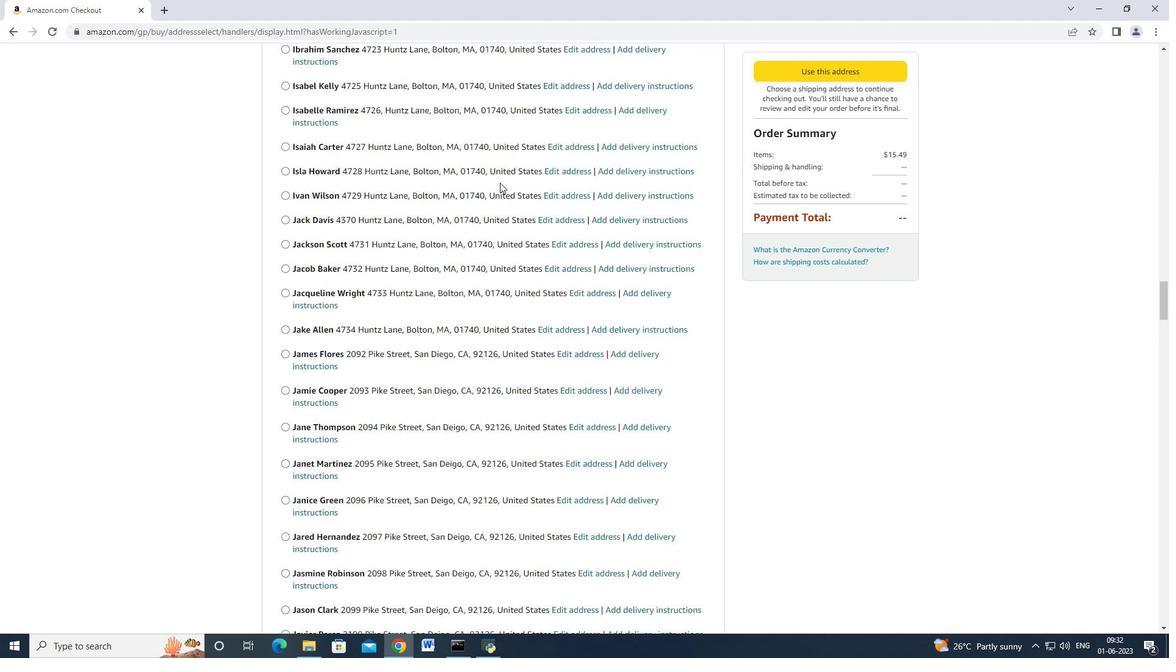 
Action: Mouse scrolled (498, 182) with delta (0, 0)
Screenshot: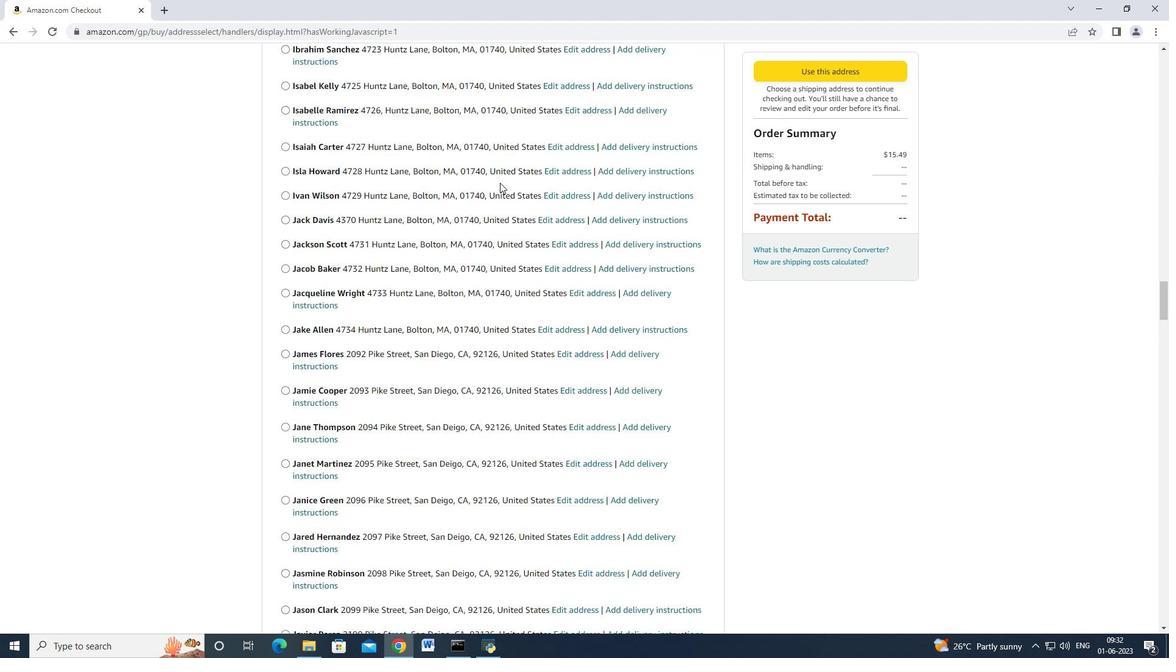 
Action: Mouse moved to (497, 183)
Screenshot: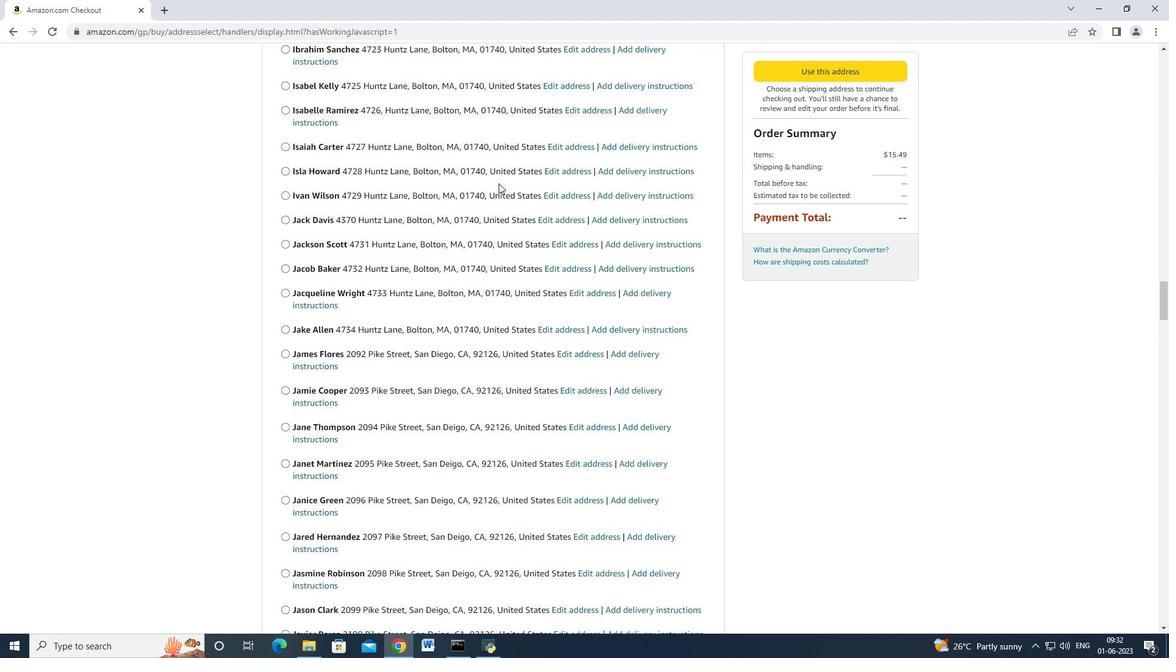 
Action: Mouse scrolled (497, 182) with delta (0, 0)
Screenshot: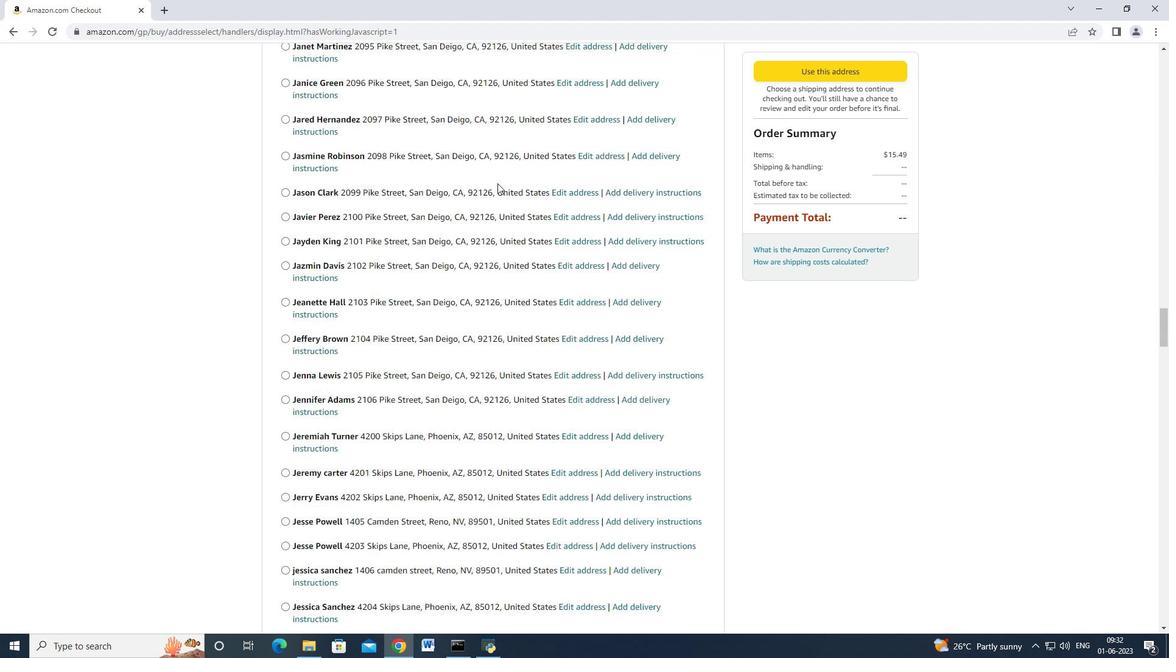 
Action: Mouse scrolled (497, 182) with delta (0, 0)
Screenshot: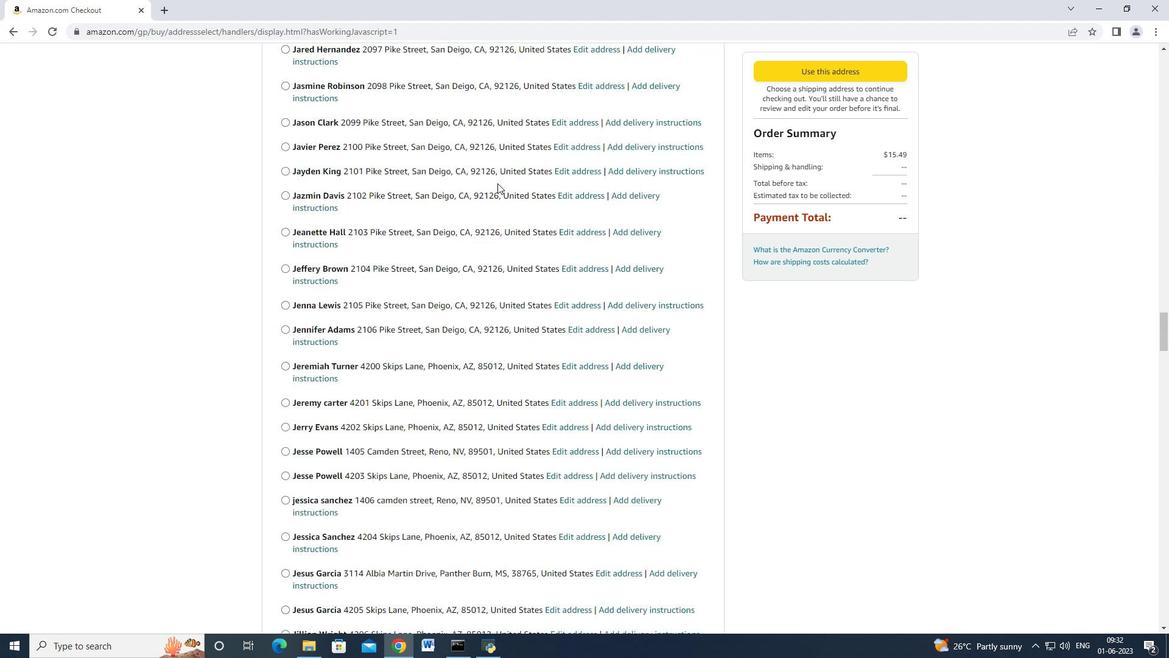 
Action: Mouse scrolled (497, 182) with delta (0, 0)
Screenshot: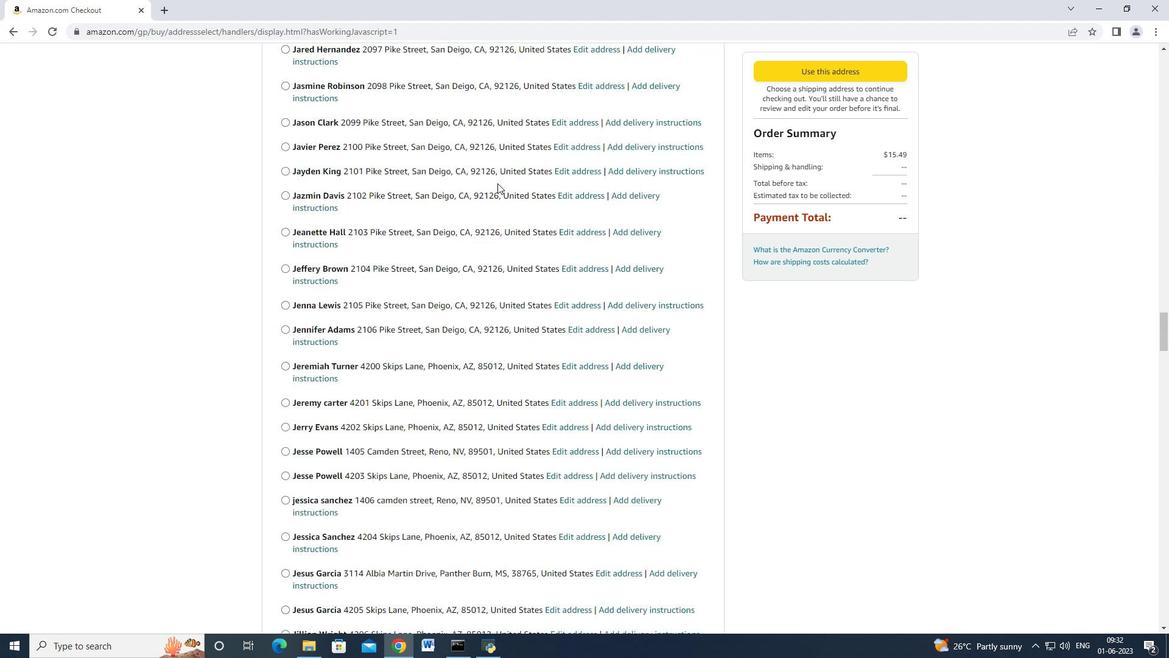 
Action: Mouse scrolled (497, 182) with delta (0, 0)
Screenshot: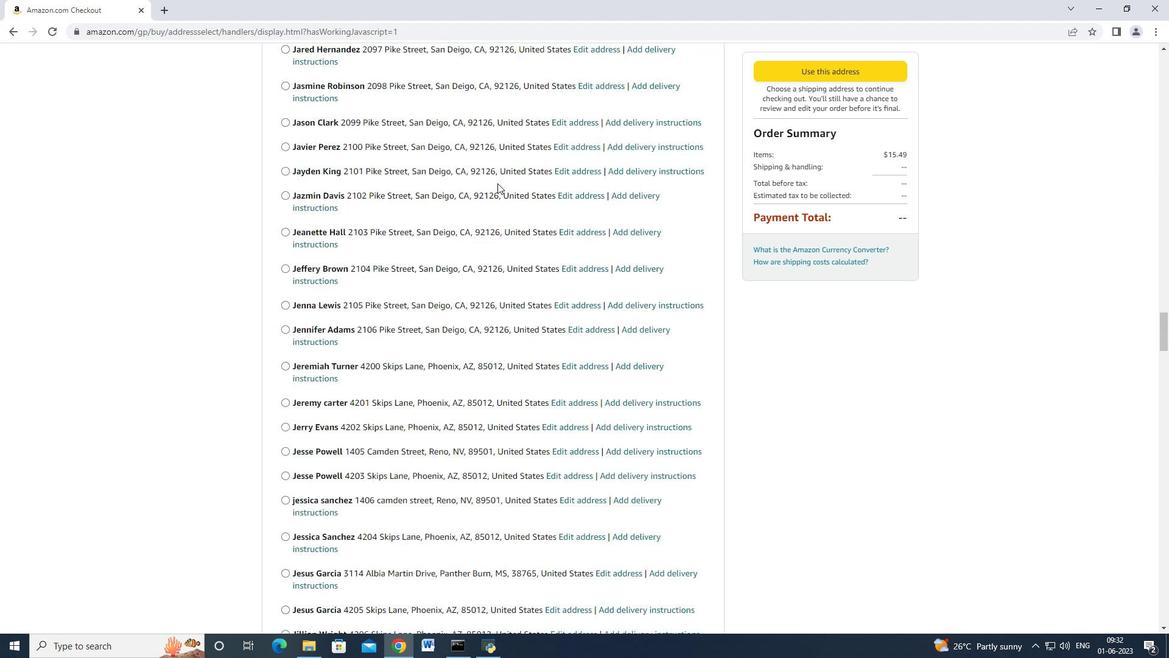 
Action: Mouse scrolled (497, 182) with delta (0, 0)
Screenshot: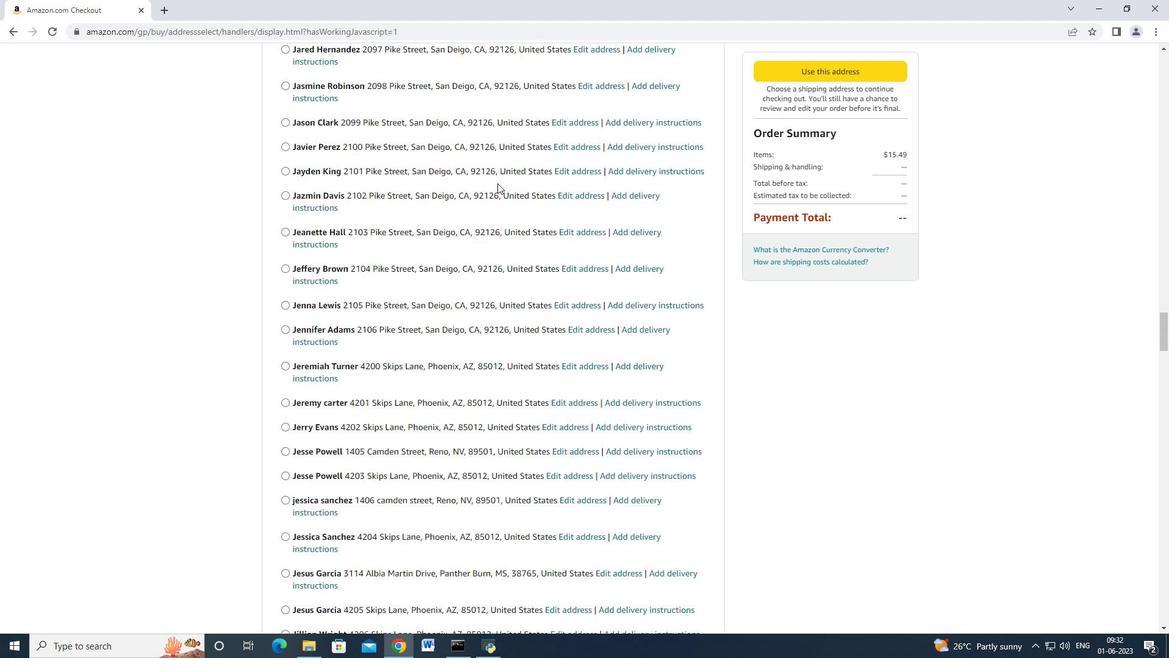 
Action: Mouse scrolled (497, 182) with delta (0, 0)
Screenshot: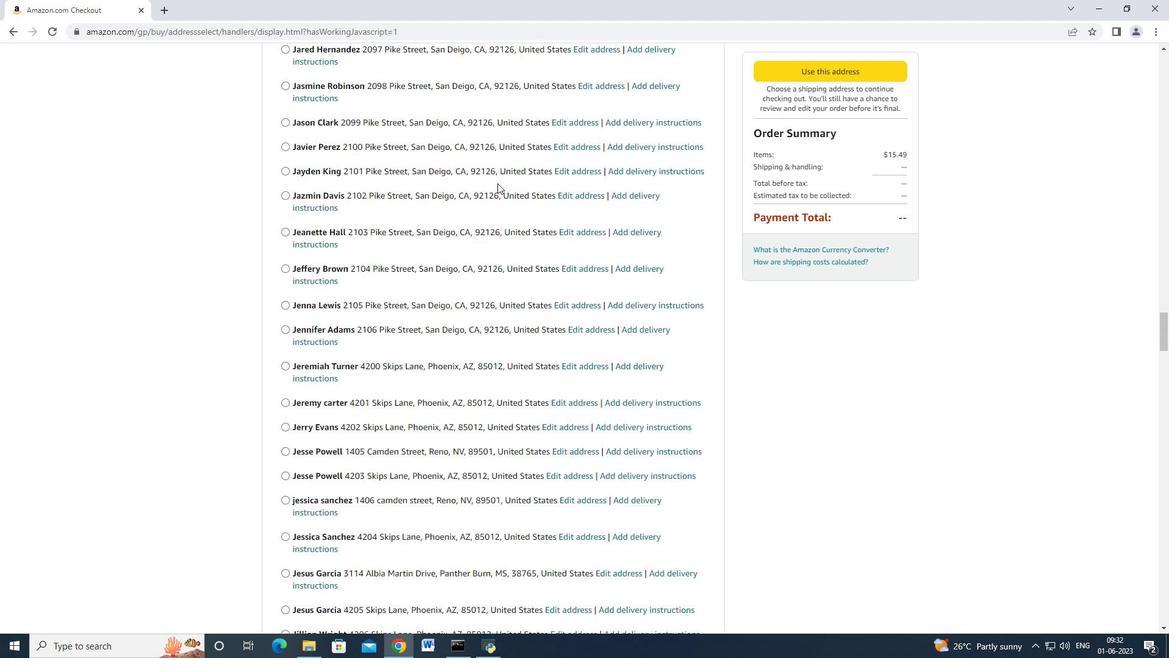 
Action: Mouse scrolled (497, 182) with delta (0, 0)
Screenshot: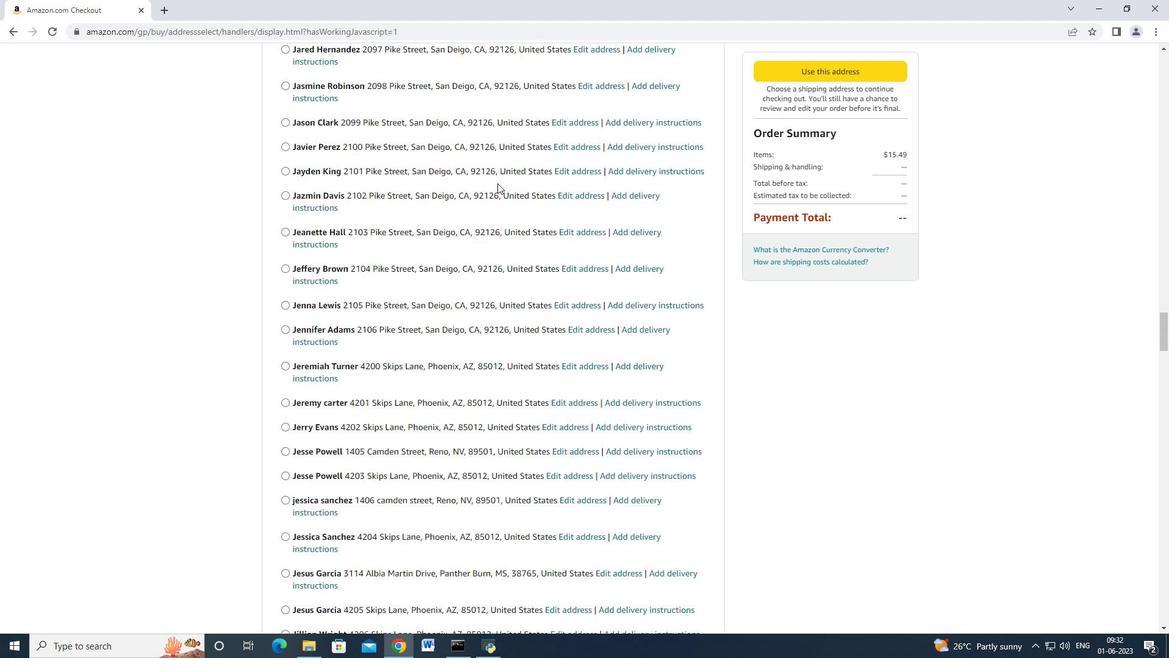 
Action: Mouse scrolled (497, 182) with delta (0, 0)
Screenshot: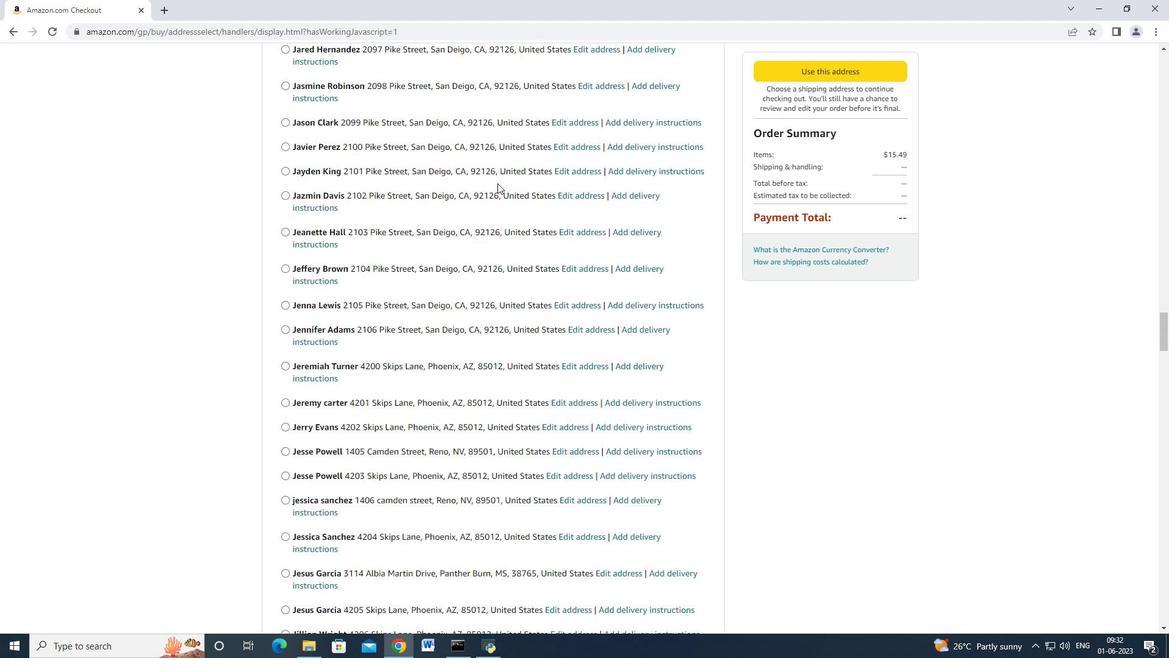 
Action: Mouse moved to (497, 183)
Screenshot: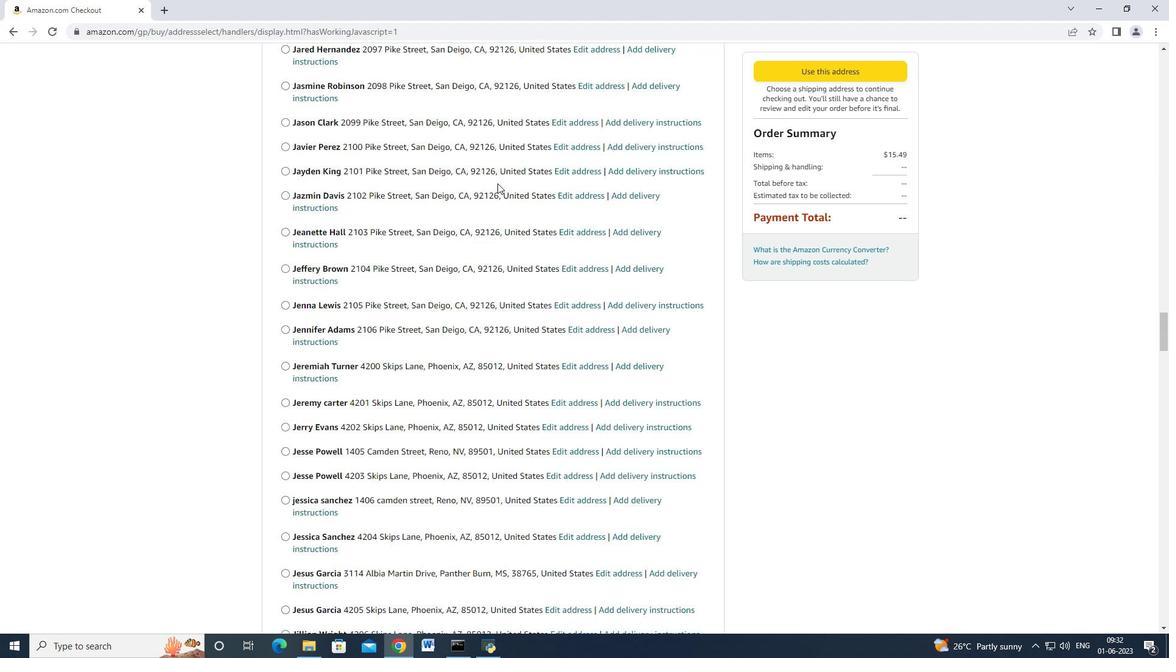 
Action: Mouse scrolled (497, 182) with delta (0, 0)
Screenshot: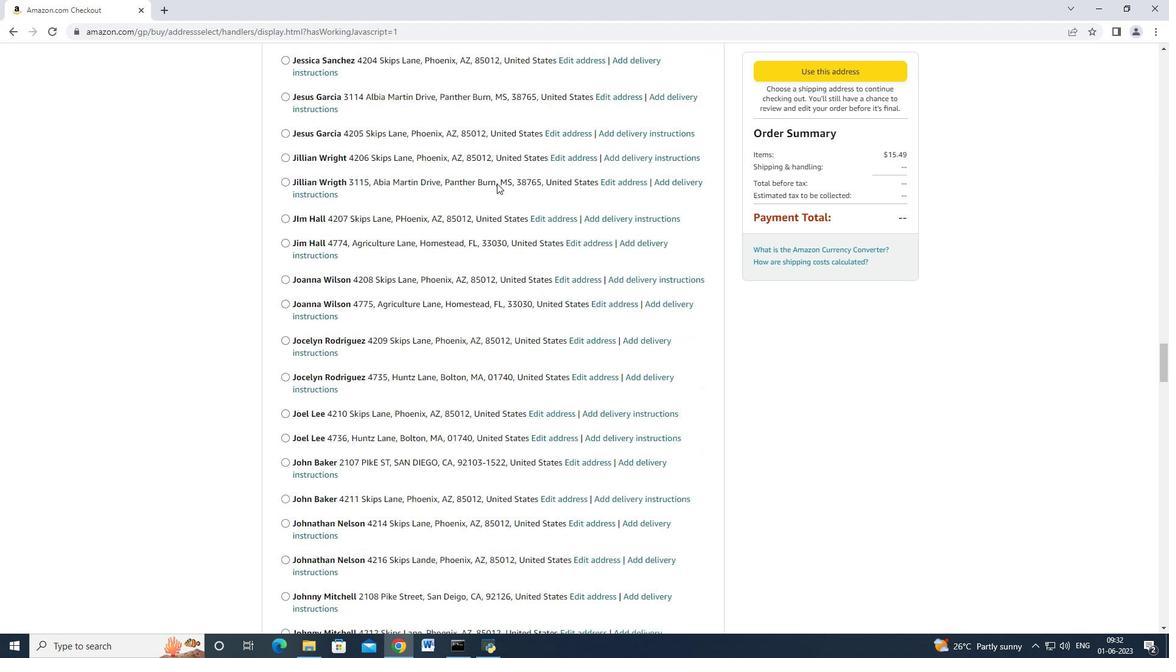 
Action: Mouse scrolled (497, 182) with delta (0, 0)
Screenshot: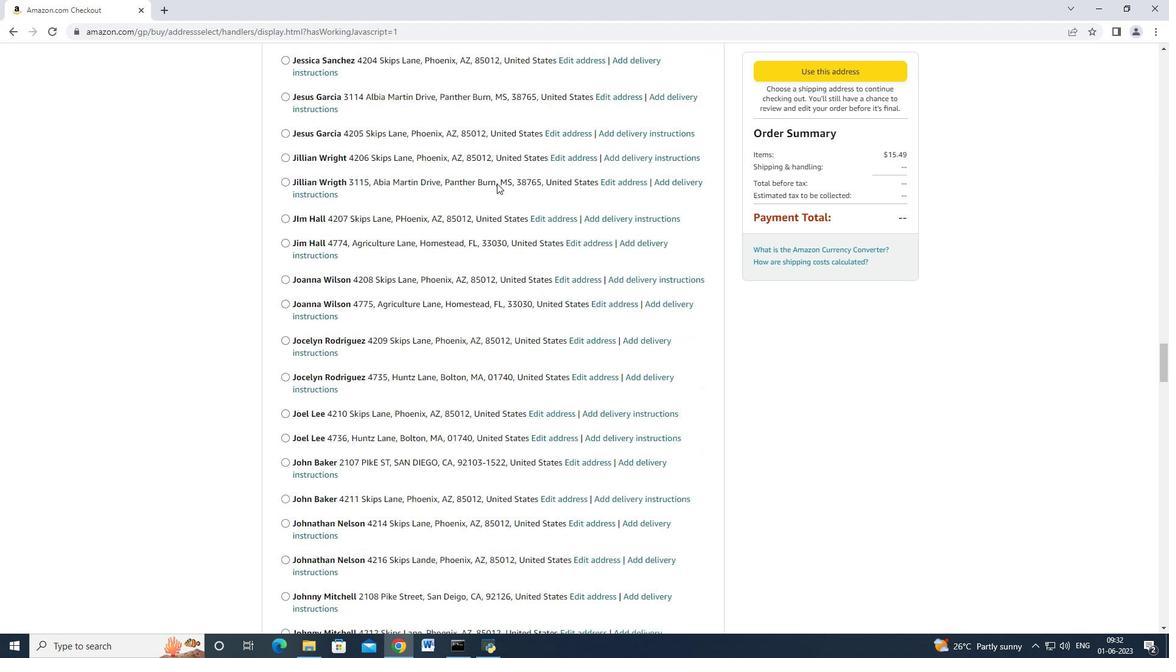 
Action: Mouse scrolled (497, 182) with delta (0, 0)
Screenshot: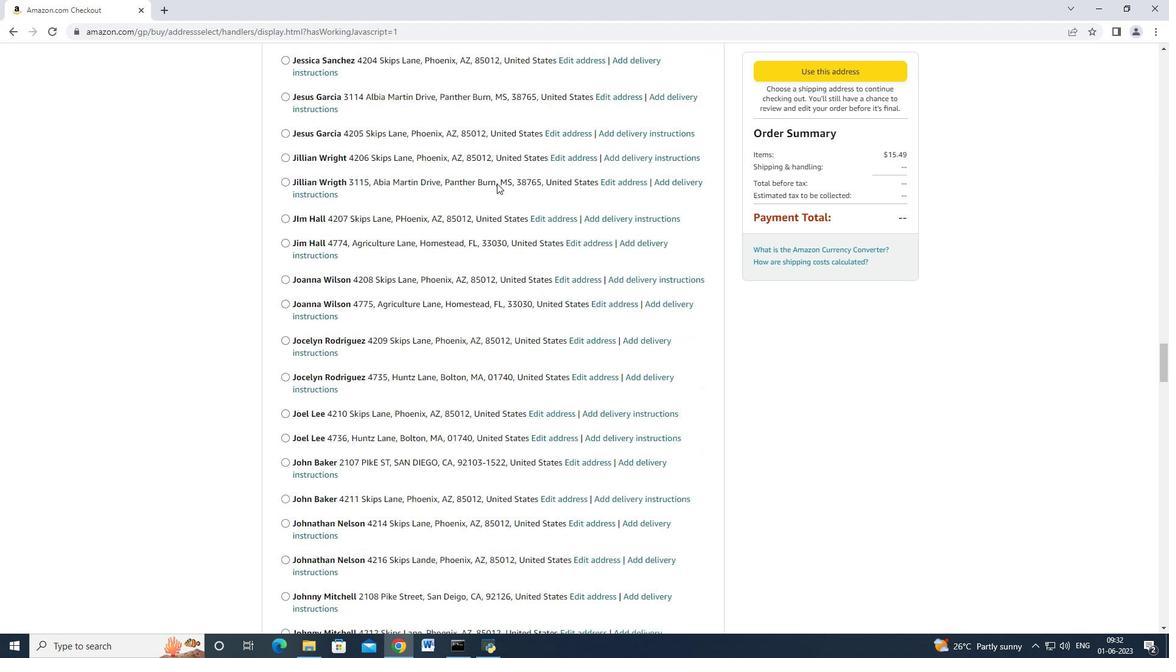 
Action: Mouse scrolled (497, 182) with delta (0, -1)
Screenshot: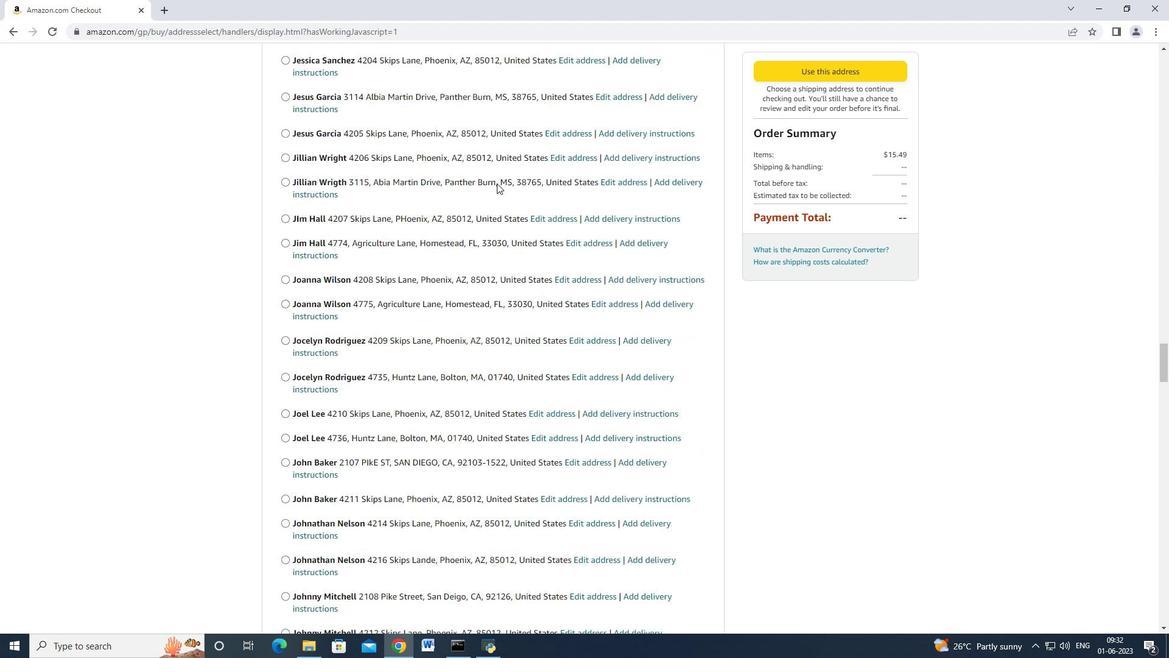 
Action: Mouse scrolled (497, 182) with delta (0, 0)
Screenshot: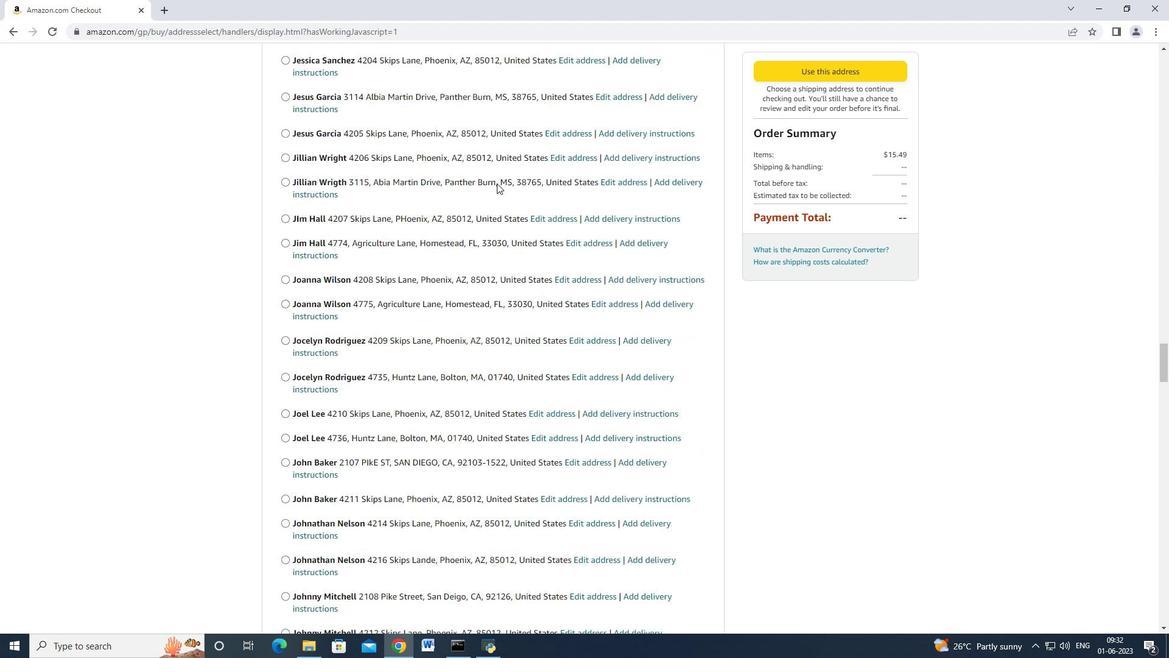 
Action: Mouse scrolled (497, 182) with delta (0, 0)
Screenshot: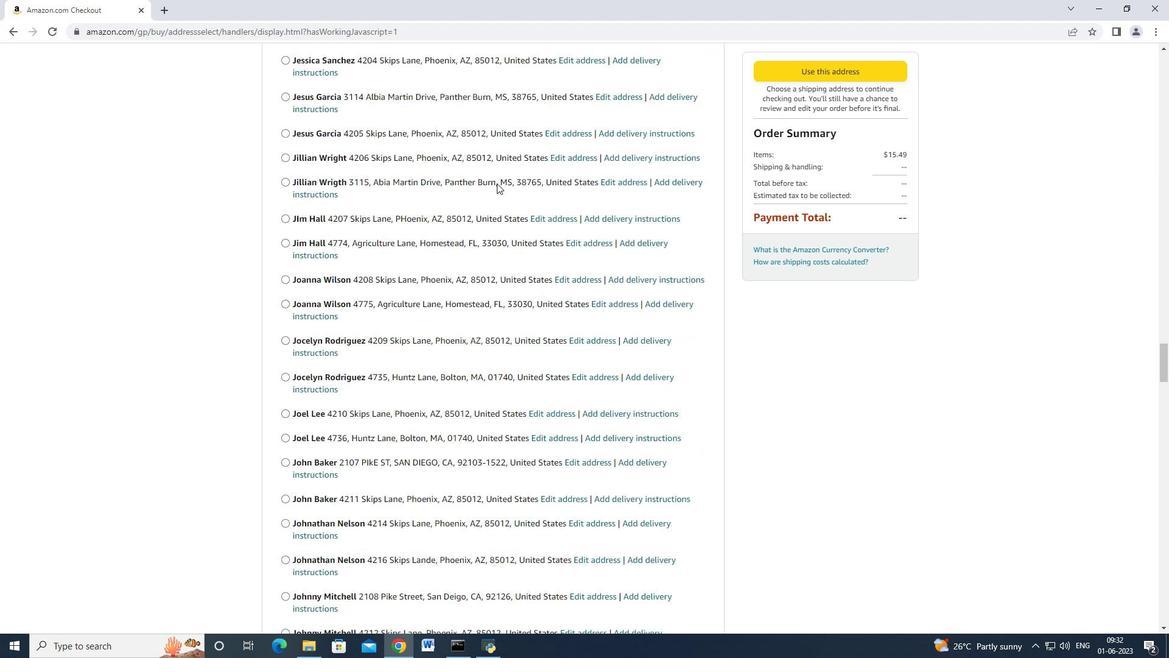 
Action: Mouse scrolled (497, 182) with delta (0, 0)
Screenshot: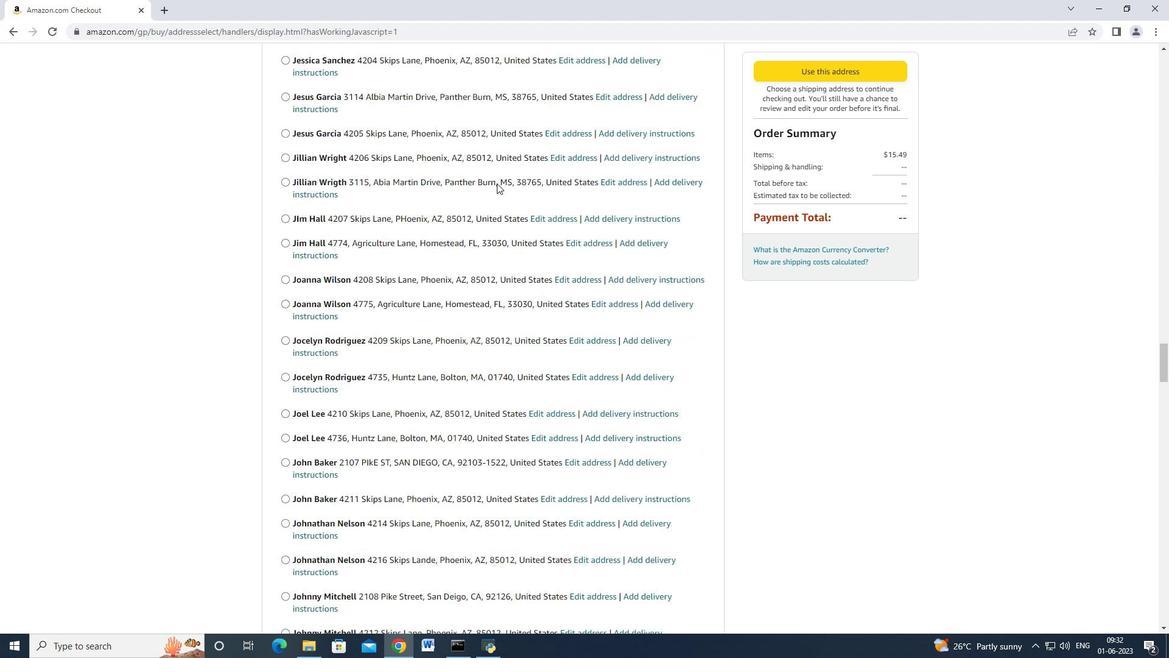 
Action: Mouse moved to (497, 183)
Screenshot: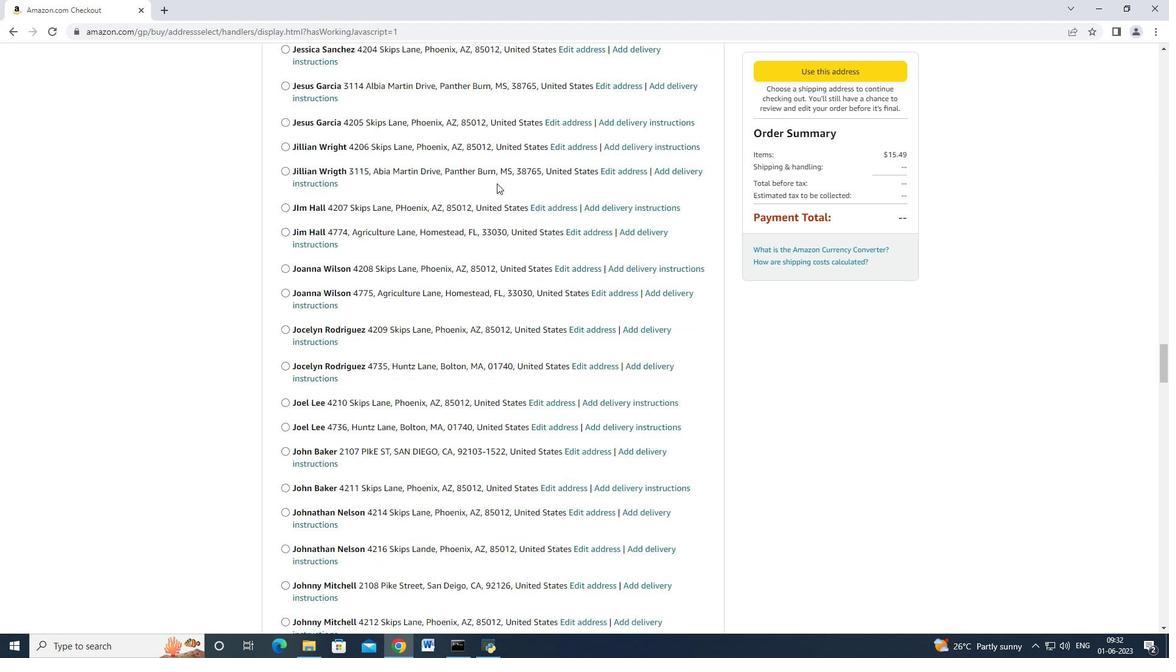 
Action: Mouse scrolled (497, 182) with delta (0, 0)
Screenshot: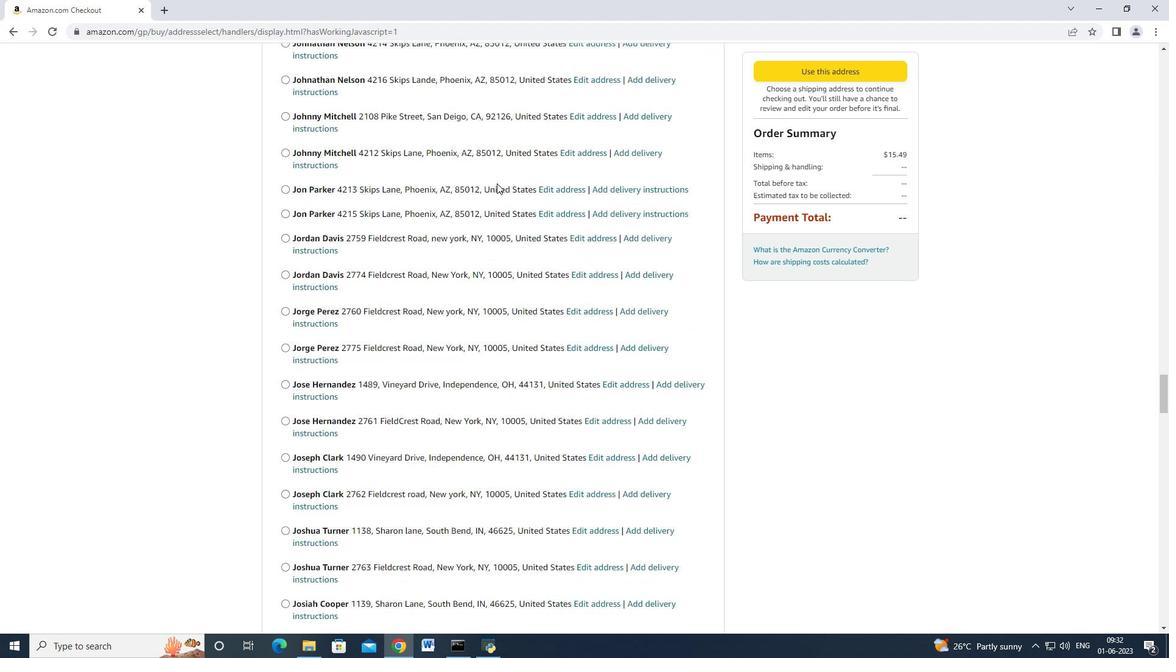 
Action: Mouse scrolled (497, 182) with delta (0, 0)
Screenshot: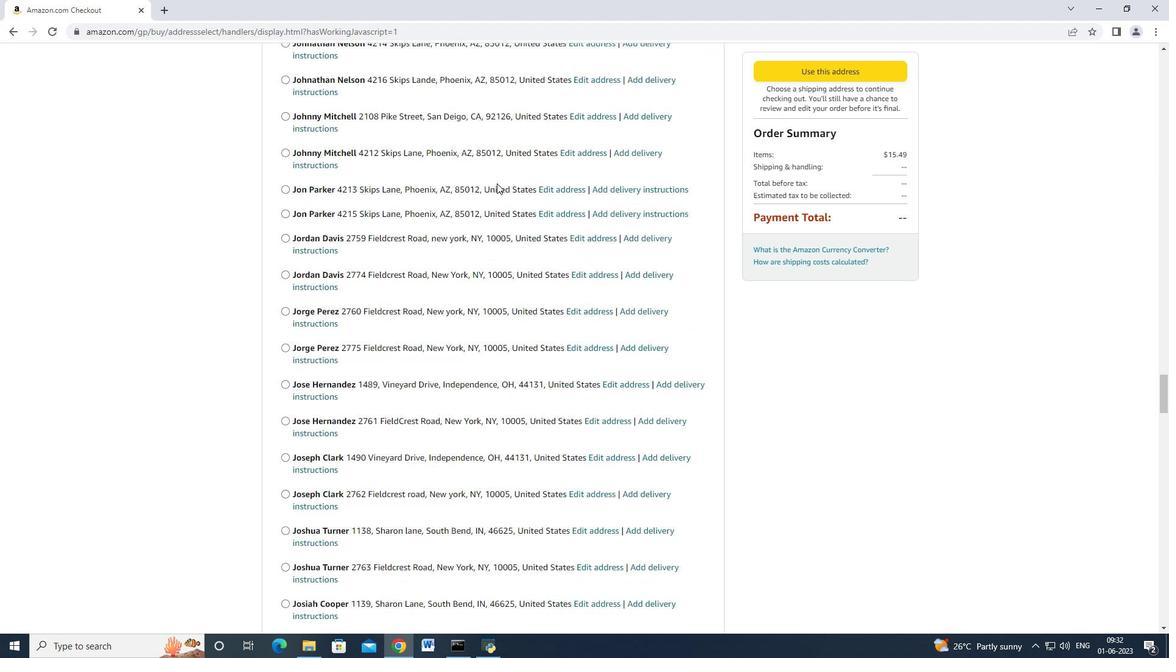 
Action: Mouse scrolled (497, 182) with delta (0, 0)
Screenshot: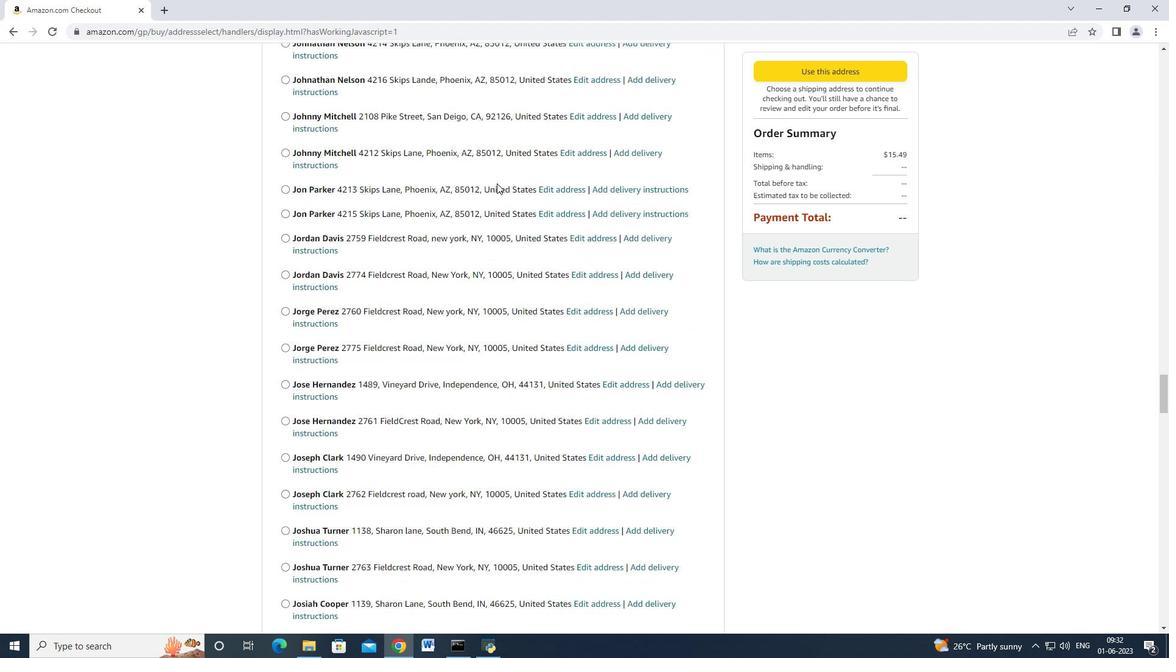 
Action: Mouse scrolled (497, 182) with delta (0, 0)
Screenshot: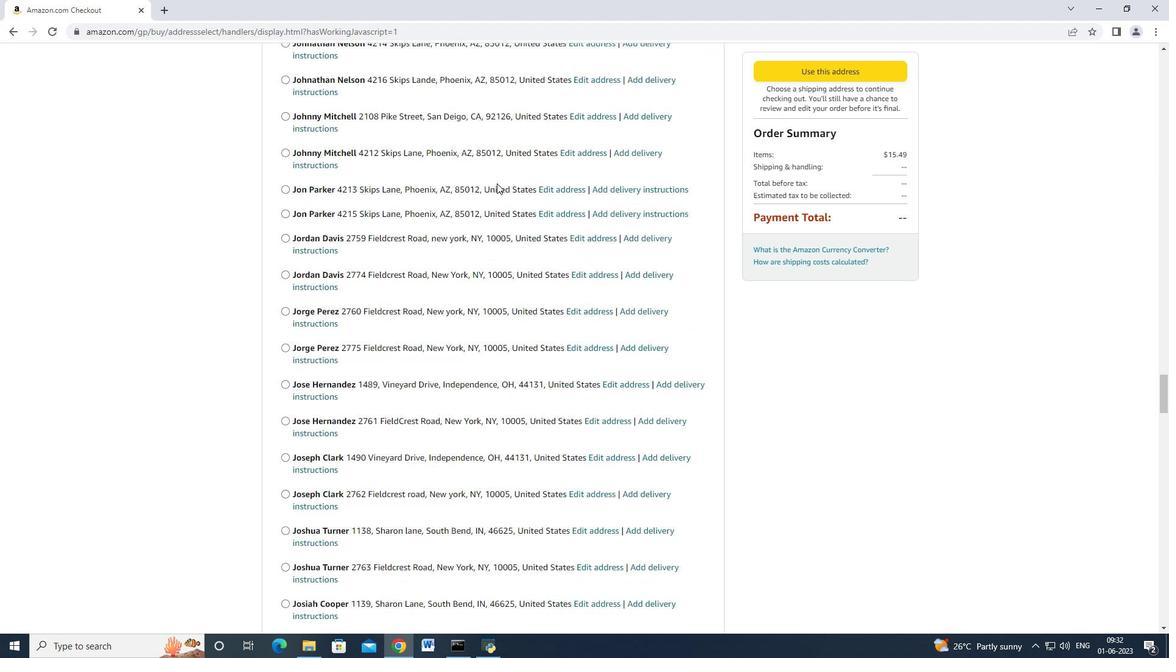 
Action: Mouse scrolled (497, 182) with delta (0, 0)
Screenshot: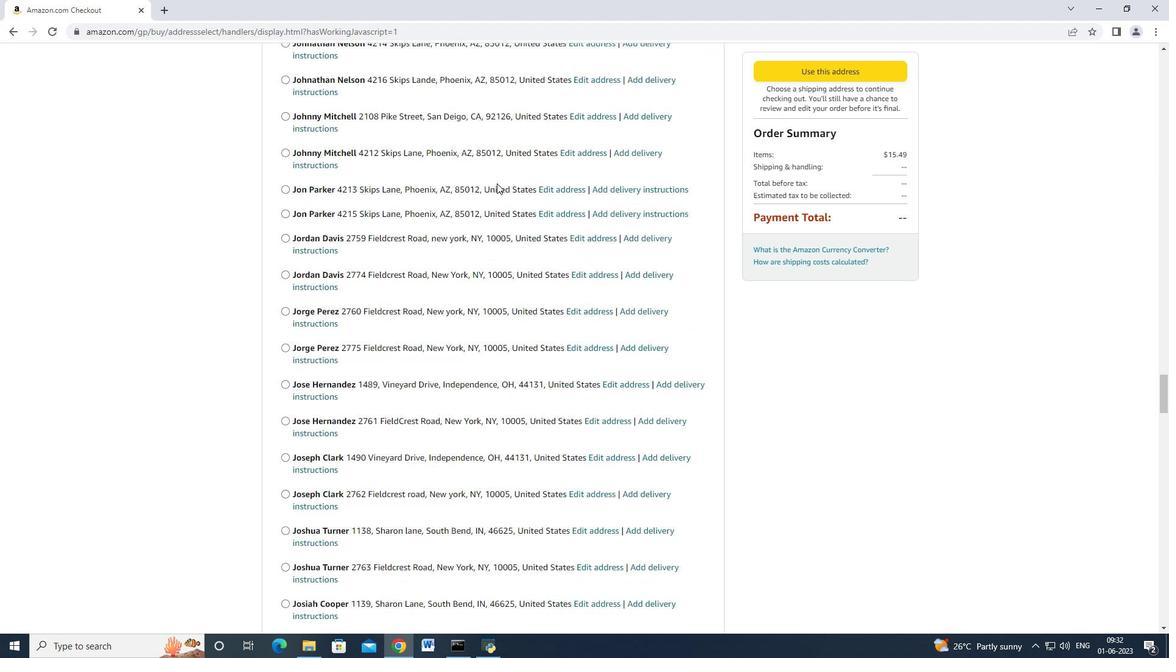 
Action: Mouse scrolled (497, 182) with delta (0, 0)
Screenshot: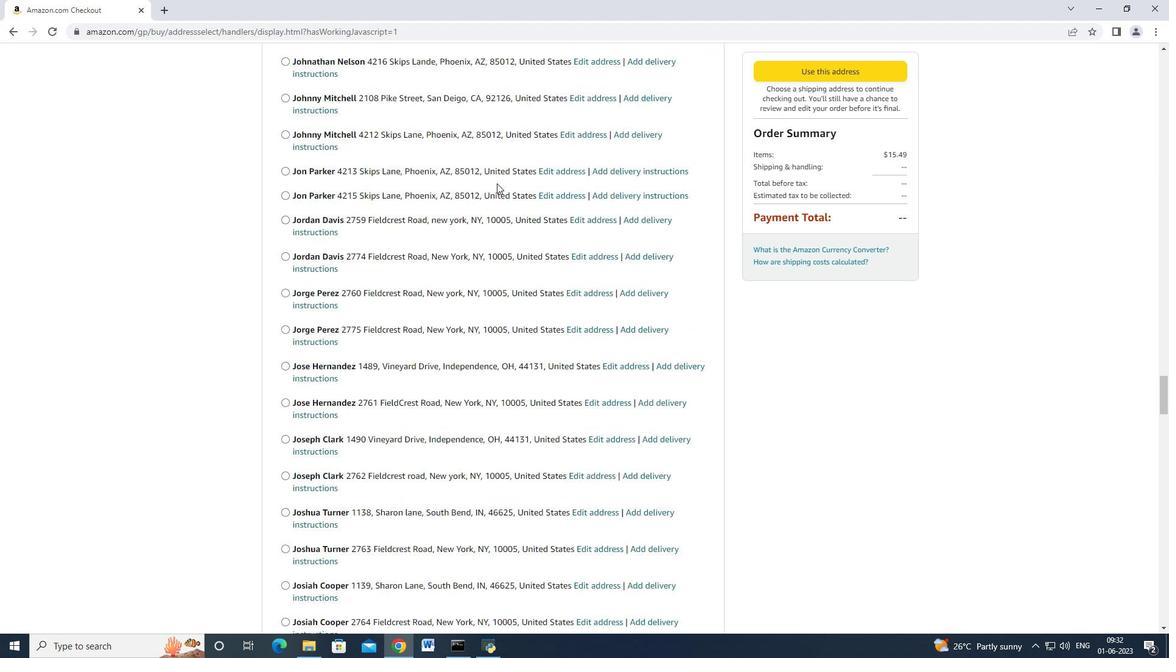 
Action: Mouse scrolled (497, 182) with delta (0, 0)
Screenshot: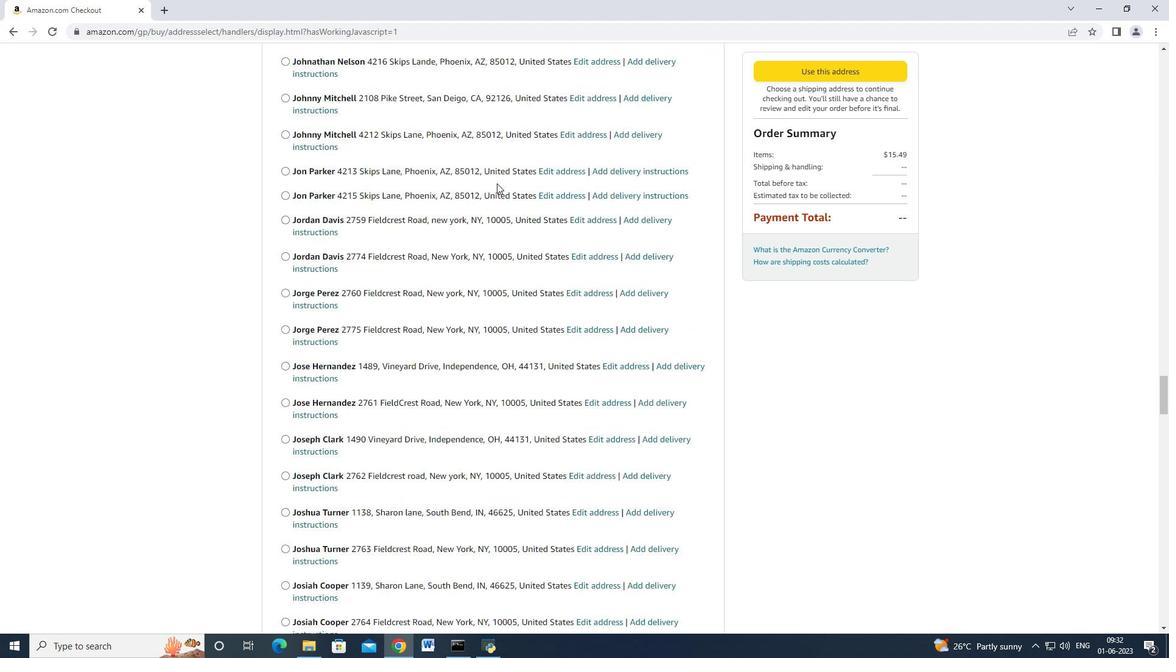 
Action: Mouse scrolled (497, 182) with delta (0, 0)
Screenshot: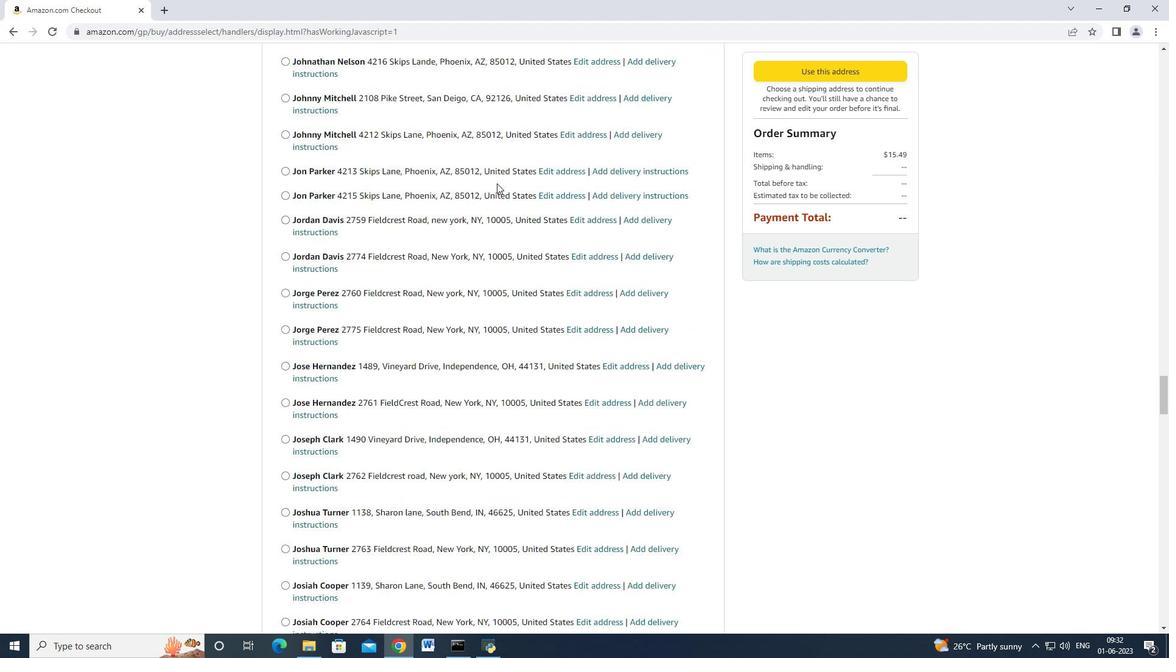 
Action: Mouse moved to (497, 183)
Screenshot: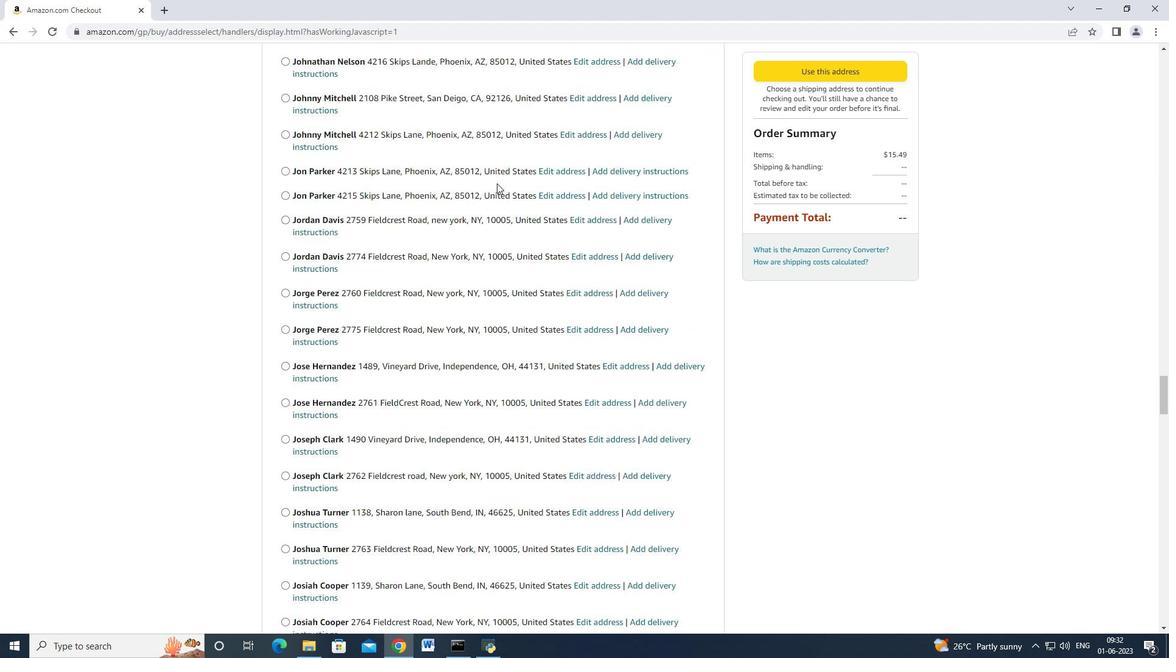 
Action: Mouse scrolled (497, 182) with delta (0, 0)
Screenshot: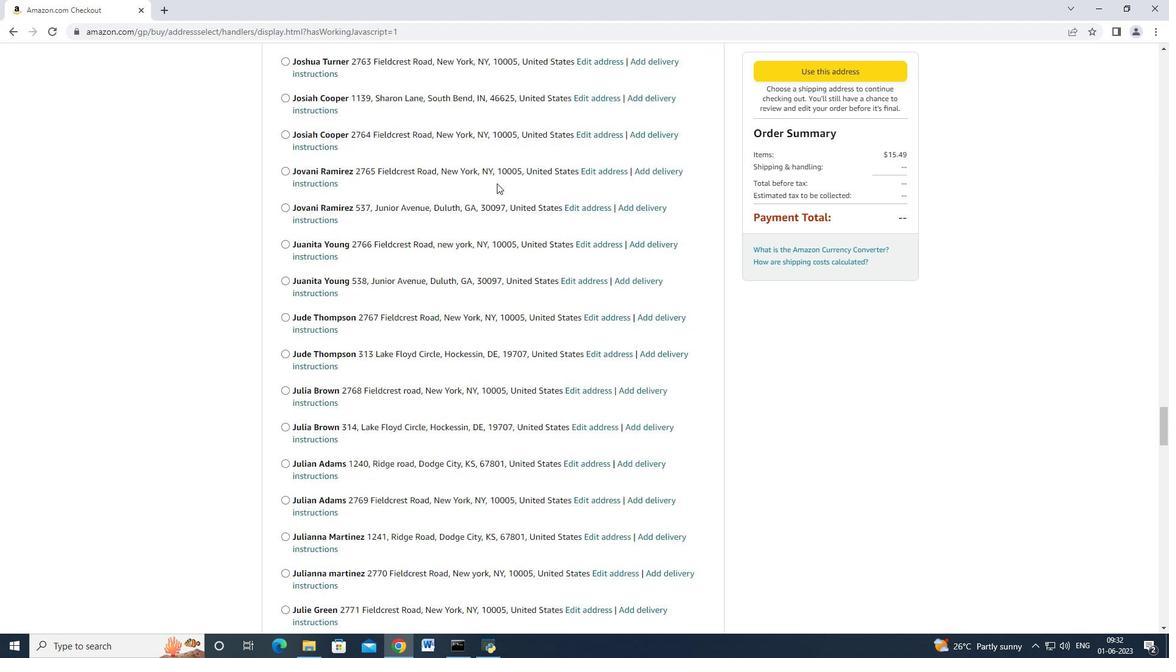 
Action: Mouse scrolled (497, 182) with delta (0, 0)
Screenshot: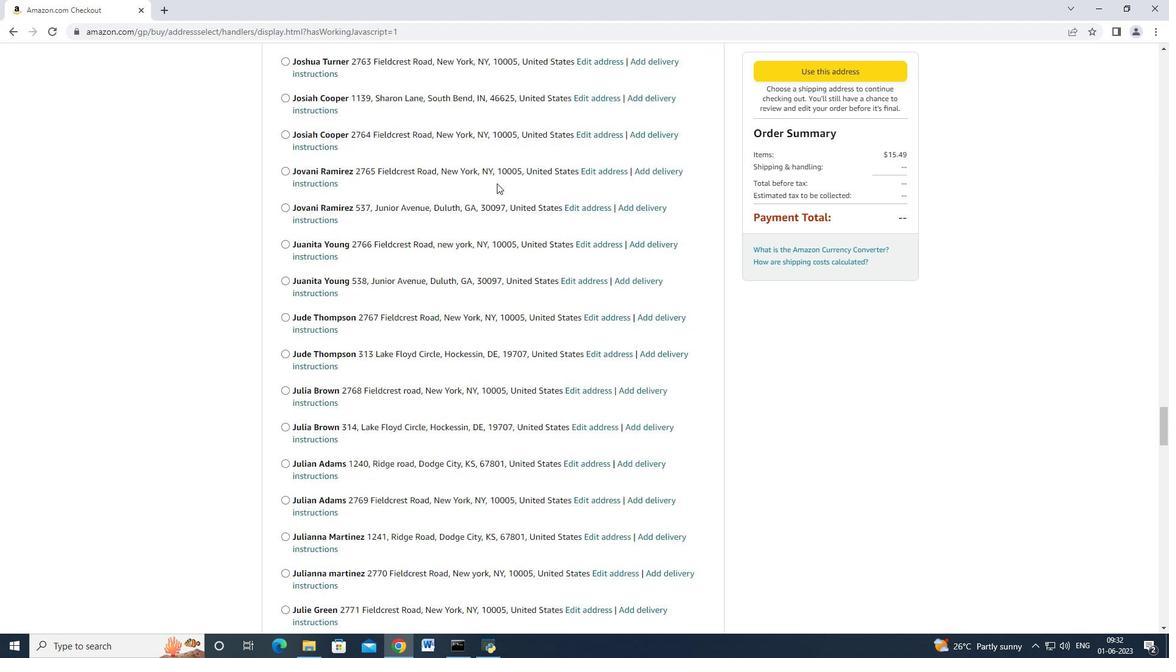 
Action: Mouse scrolled (497, 182) with delta (0, 0)
Screenshot: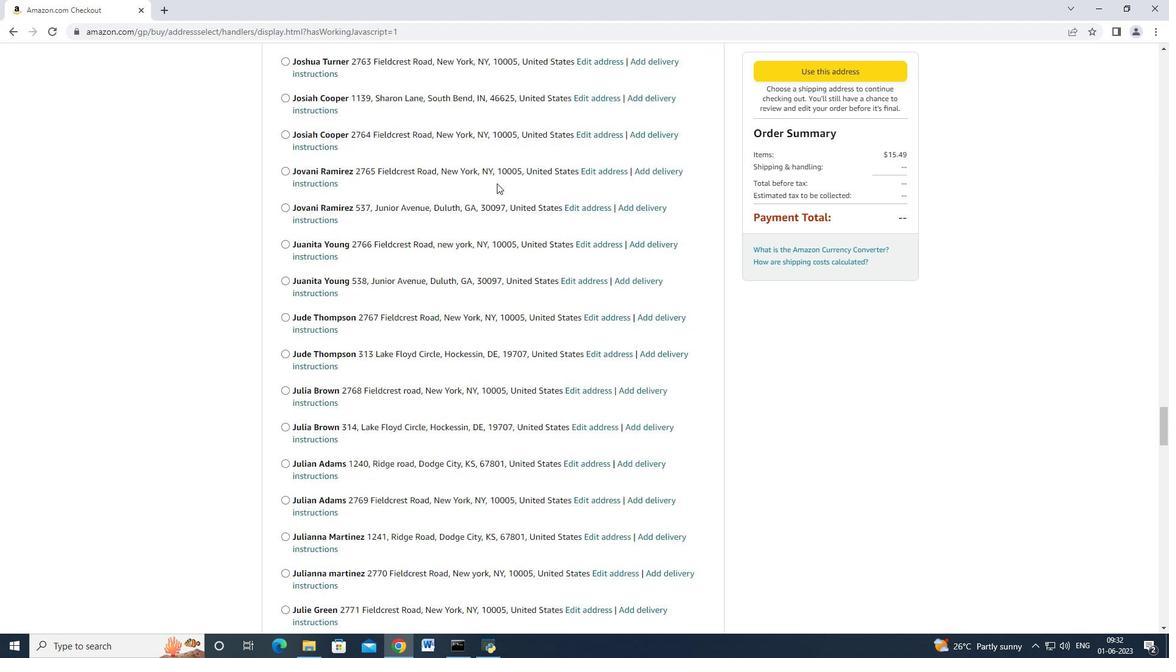 
Action: Mouse scrolled (497, 182) with delta (0, 0)
Screenshot: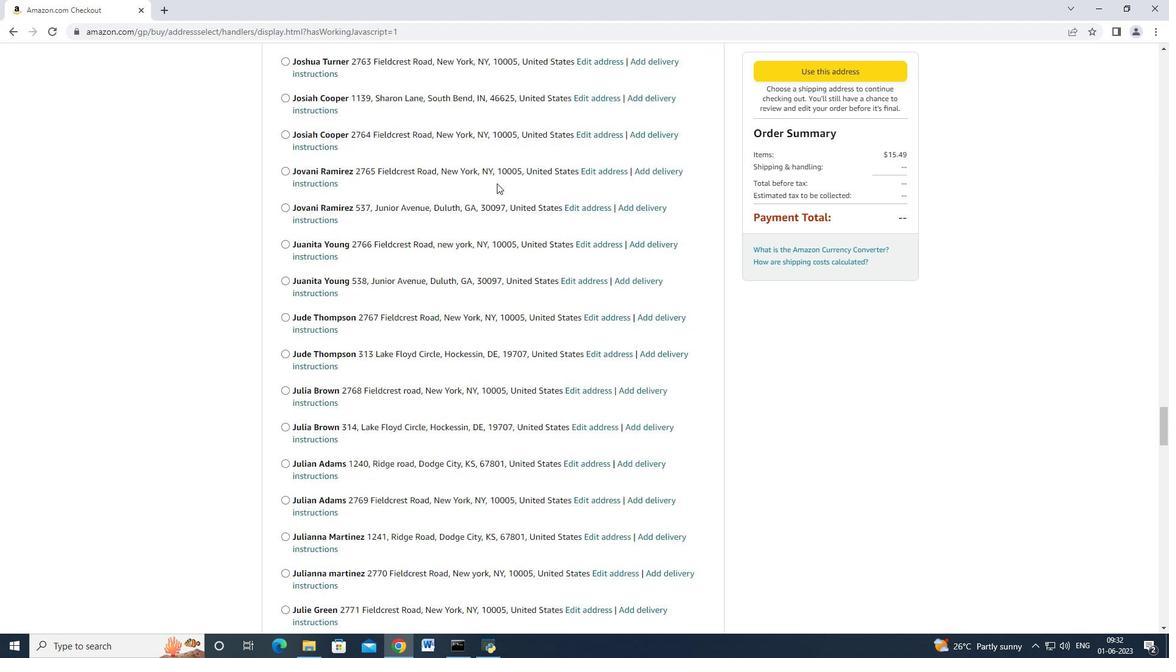 
Action: Mouse scrolled (497, 182) with delta (0, -1)
Screenshot: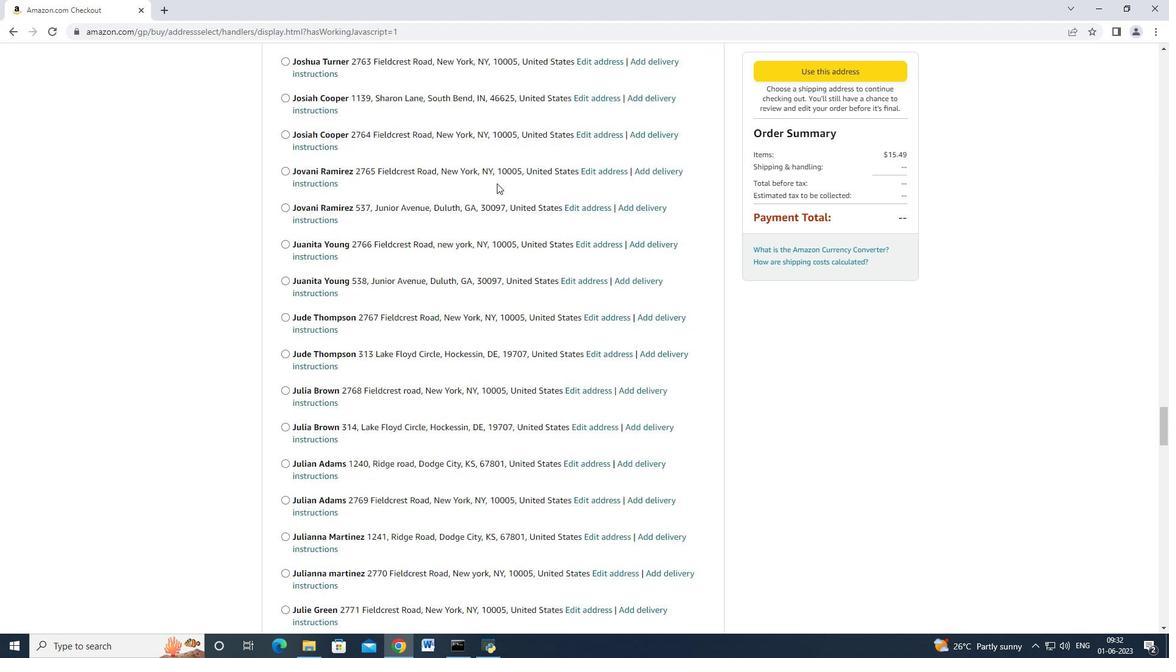 
Action: Mouse scrolled (497, 182) with delta (0, 0)
Screenshot: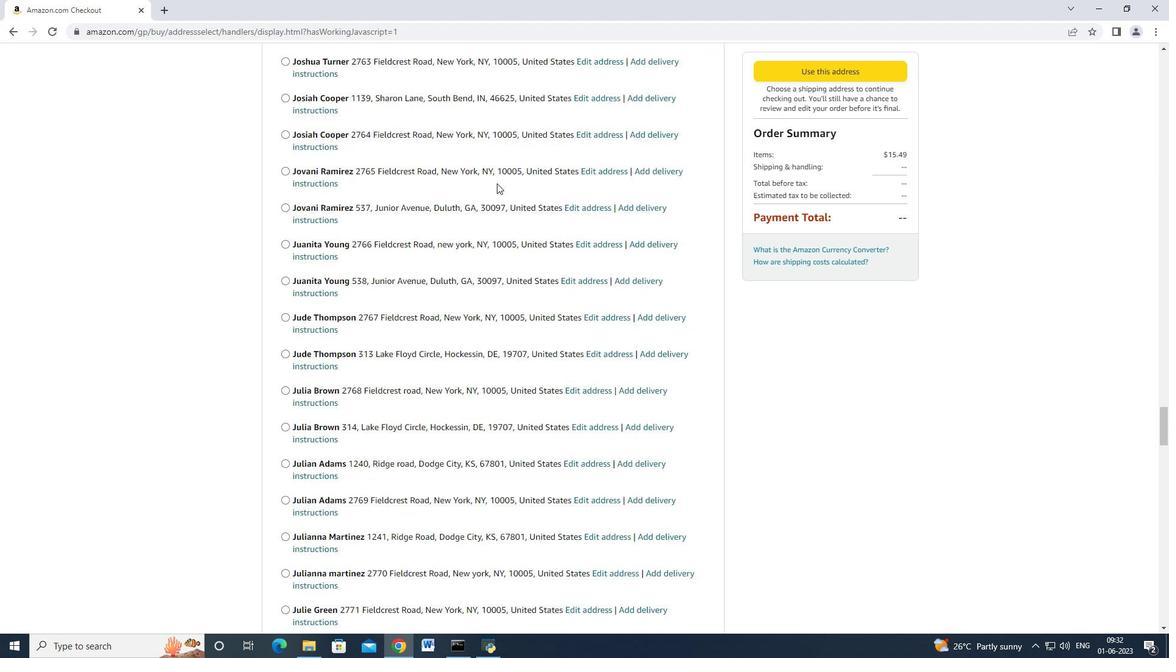 
Action: Mouse moved to (496, 183)
Screenshot: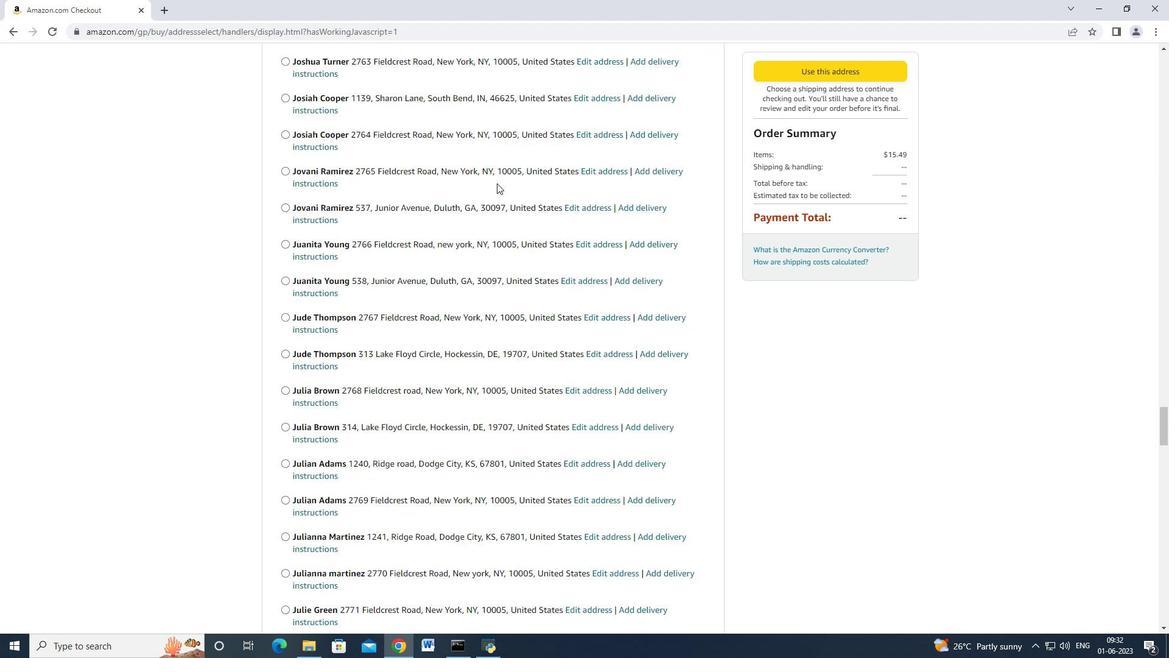
Action: Mouse scrolled (496, 182) with delta (0, 0)
Screenshot: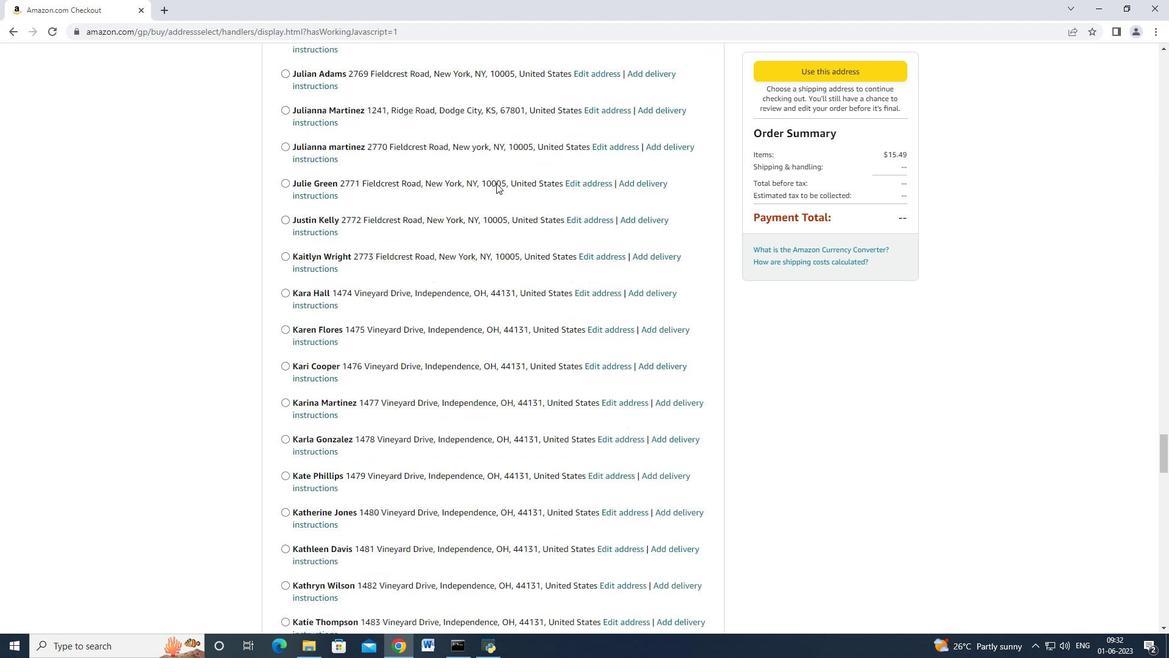 
Action: Mouse scrolled (496, 182) with delta (0, -1)
Screenshot: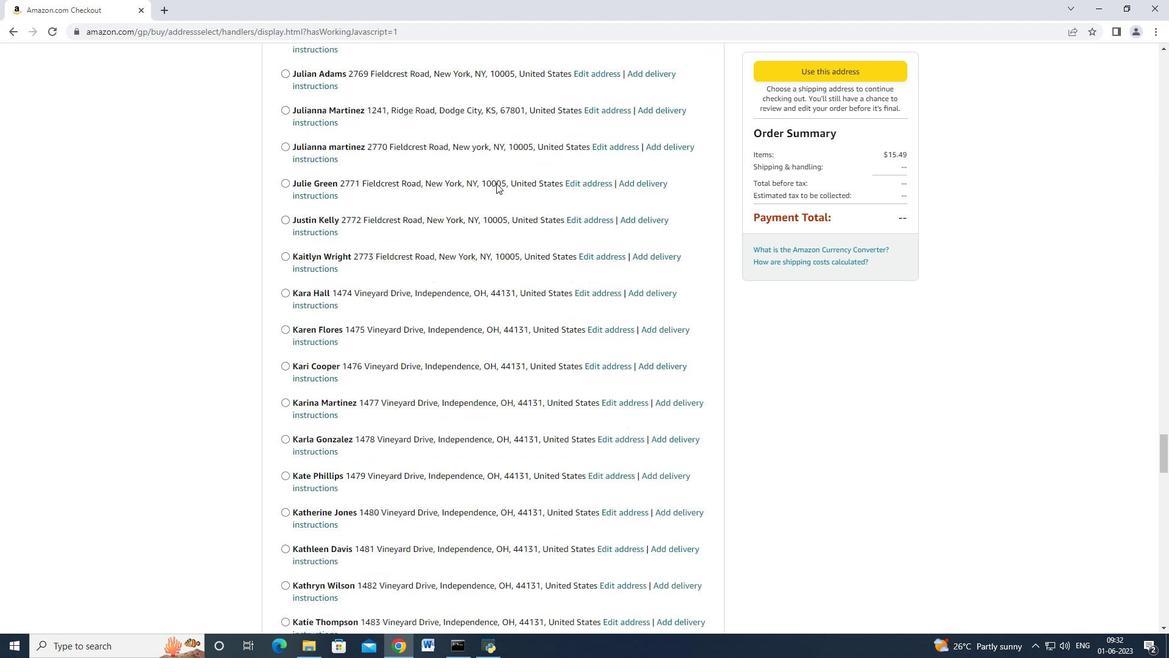 
Action: Mouse scrolled (496, 182) with delta (0, 0)
Screenshot: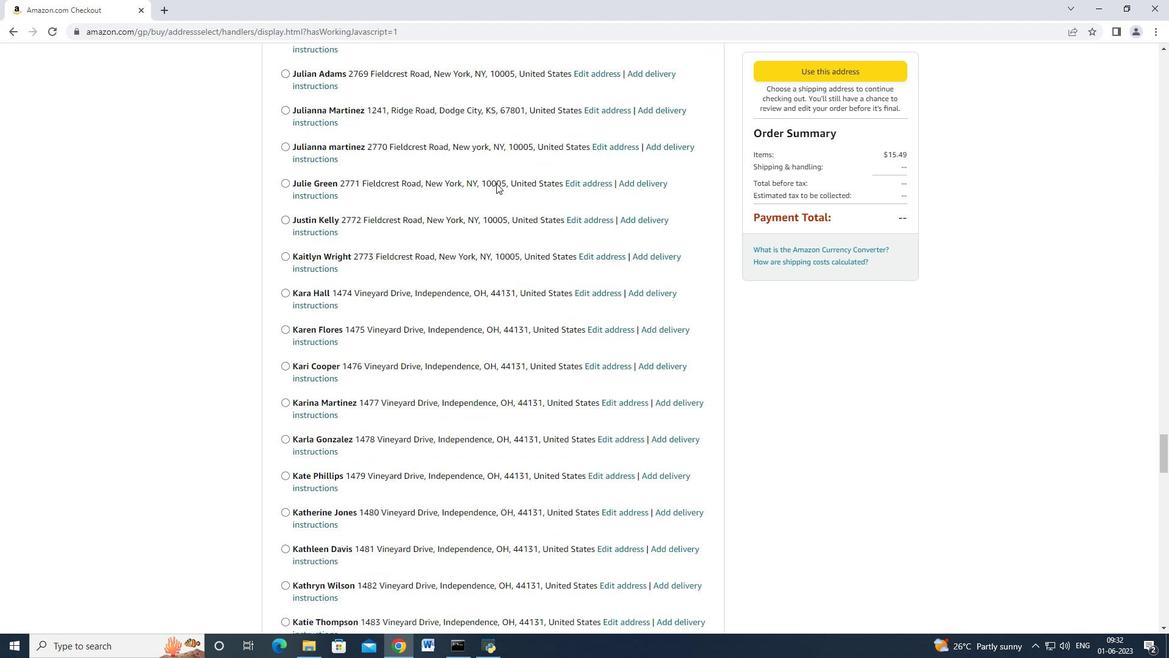 
Action: Mouse scrolled (496, 182) with delta (0, -1)
Screenshot: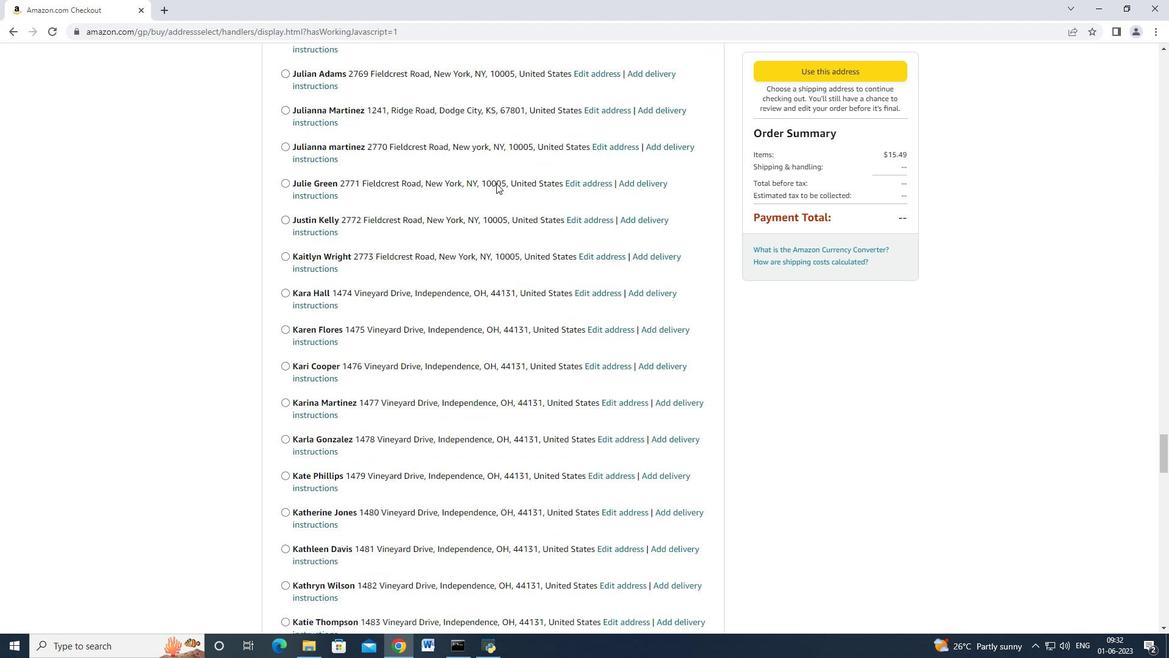 
Action: Mouse scrolled (496, 182) with delta (0, 0)
Screenshot: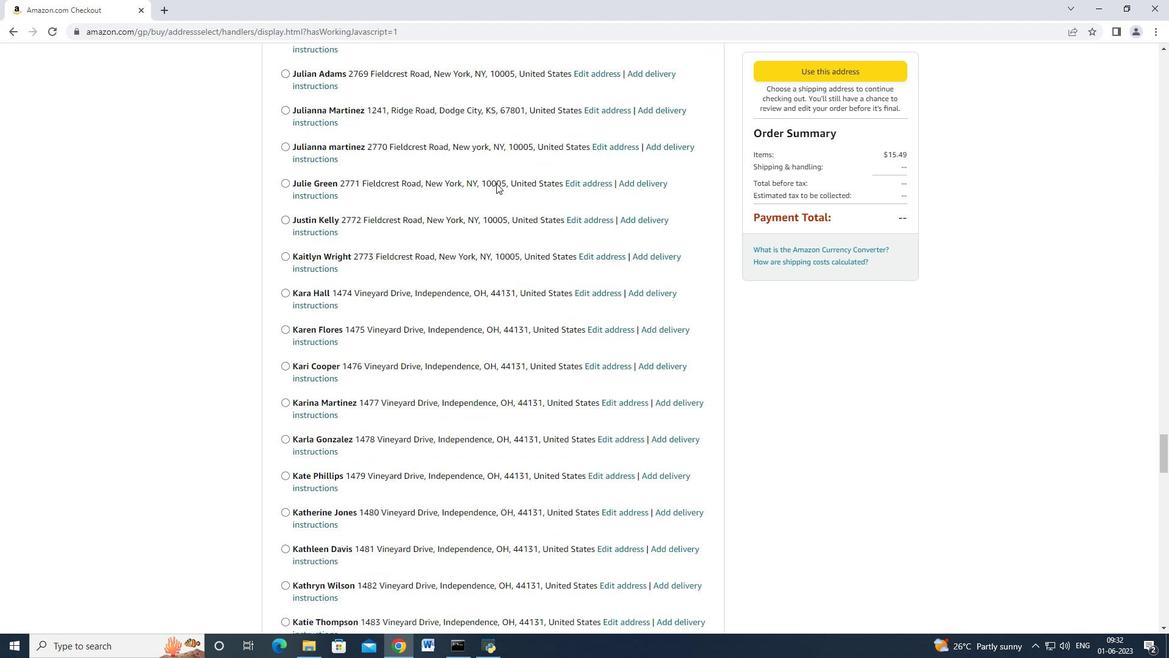 
Action: Mouse moved to (496, 182)
Screenshot: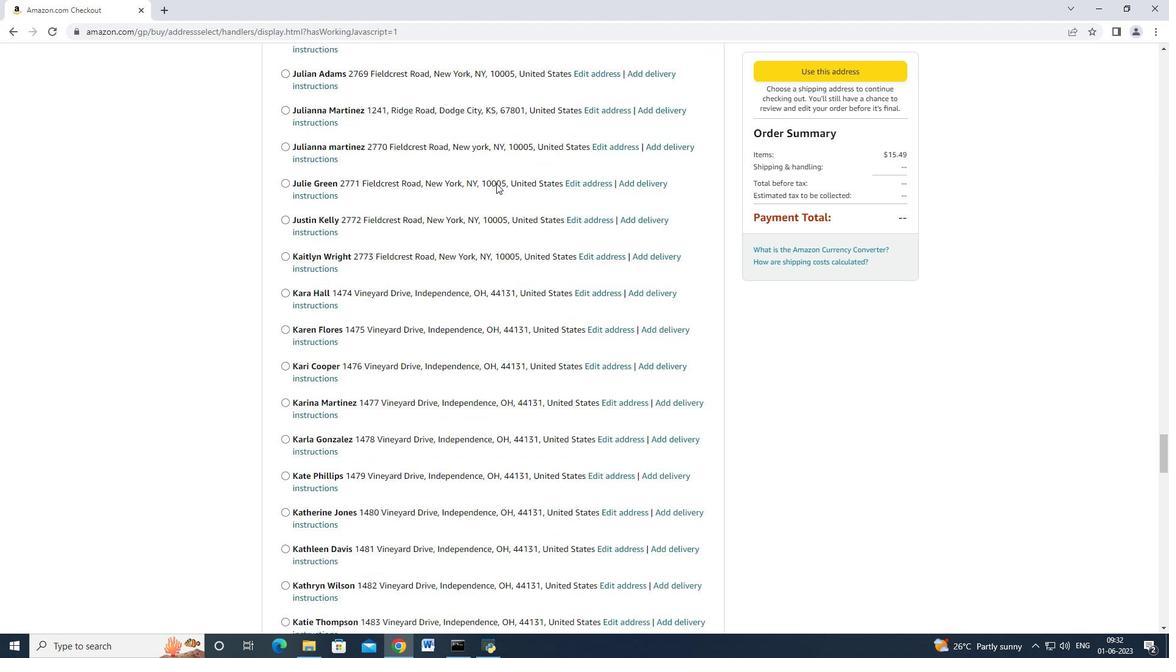 
Action: Mouse scrolled (496, 182) with delta (0, 0)
Screenshot: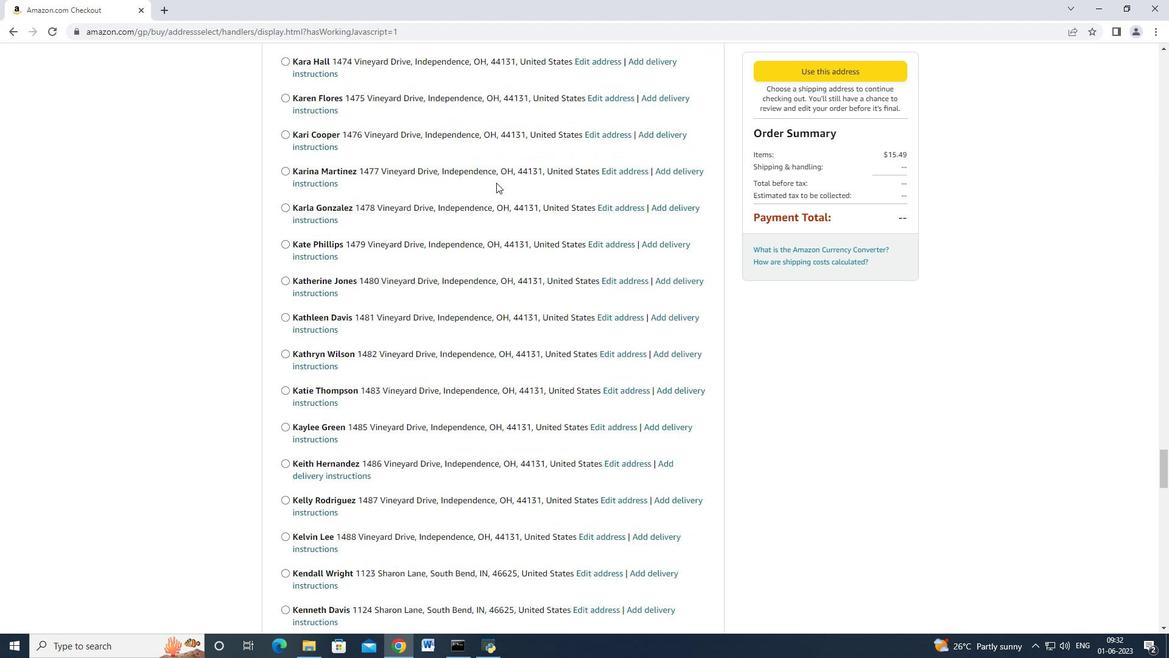 
Action: Mouse moved to (496, 182)
Screenshot: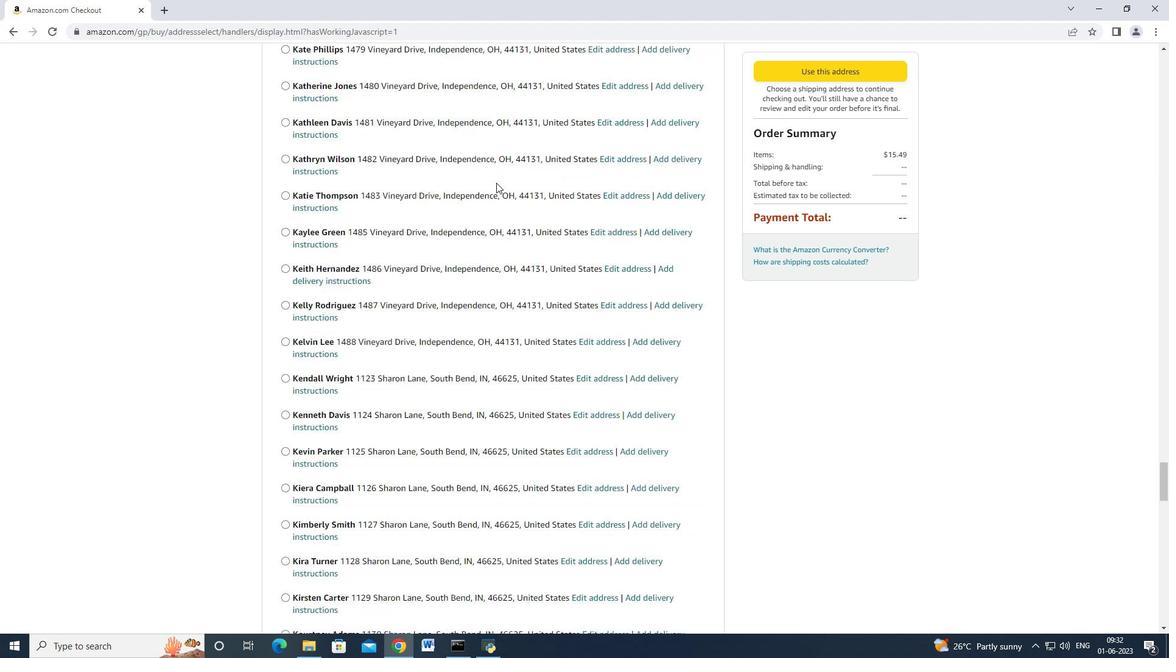 
Action: Mouse scrolled (496, 182) with delta (0, 0)
Screenshot: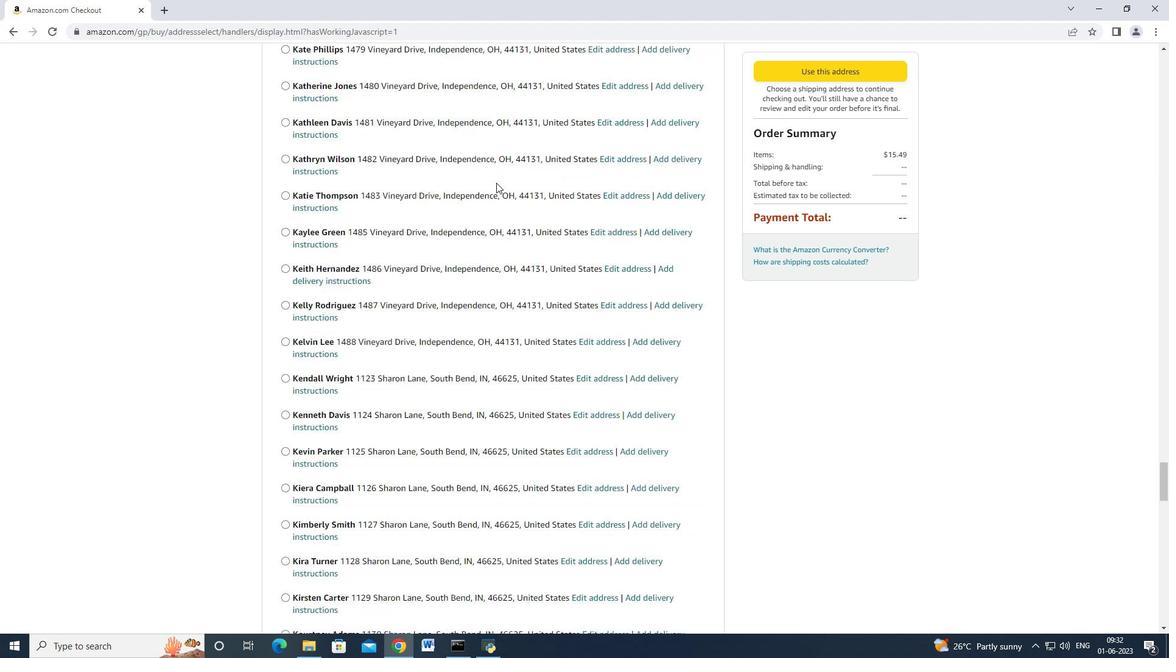 
Action: Mouse scrolled (496, 182) with delta (0, 0)
Screenshot: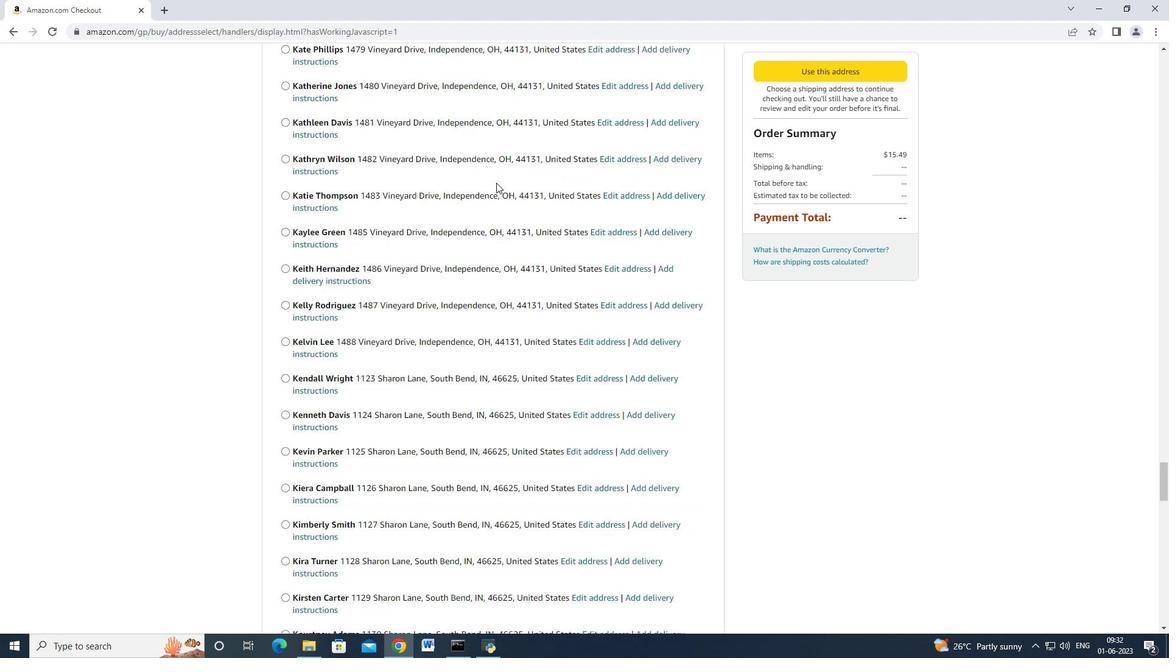
Action: Mouse scrolled (496, 182) with delta (0, 0)
Screenshot: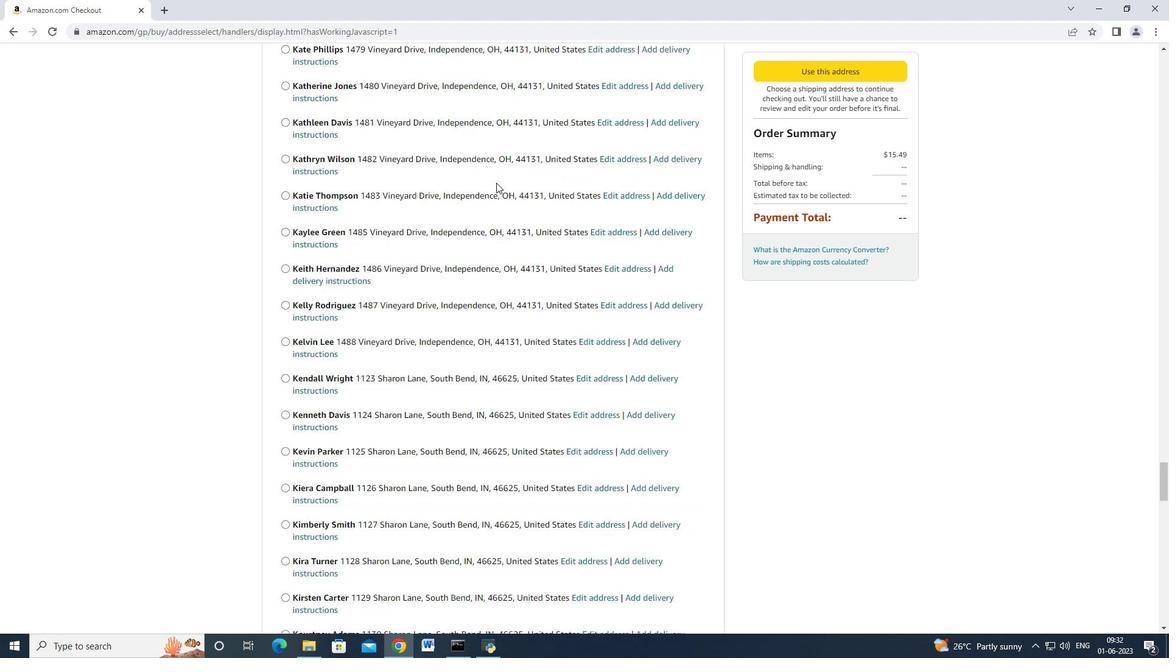 
Action: Mouse moved to (495, 182)
Screenshot: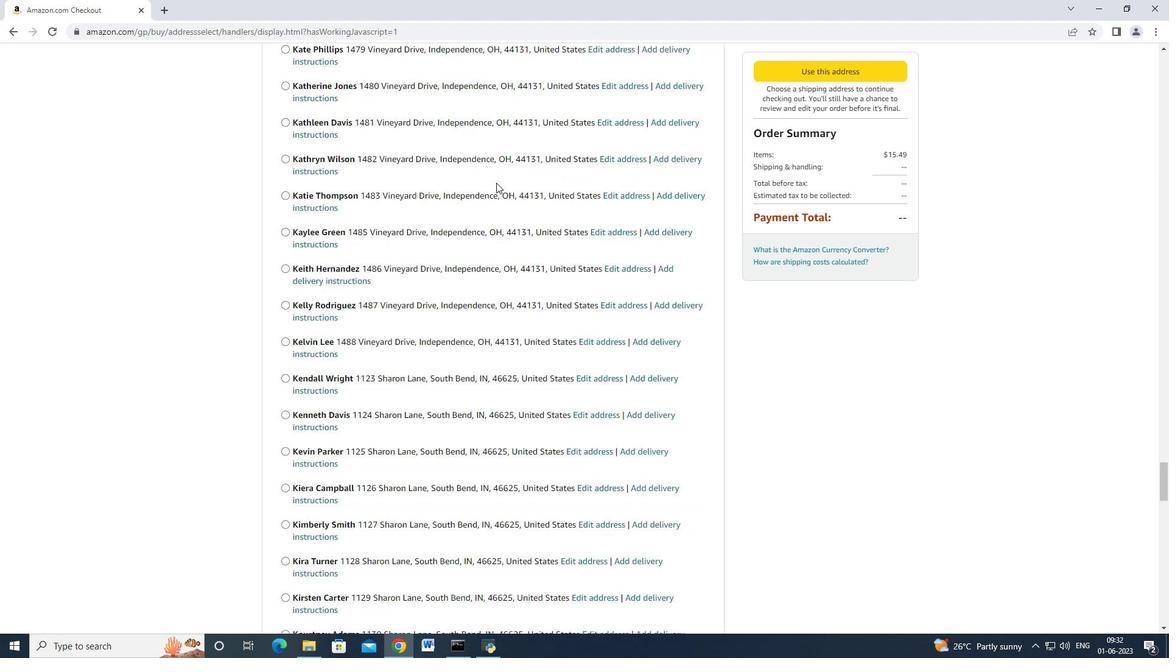 
Action: Mouse scrolled (495, 182) with delta (0, 0)
Screenshot: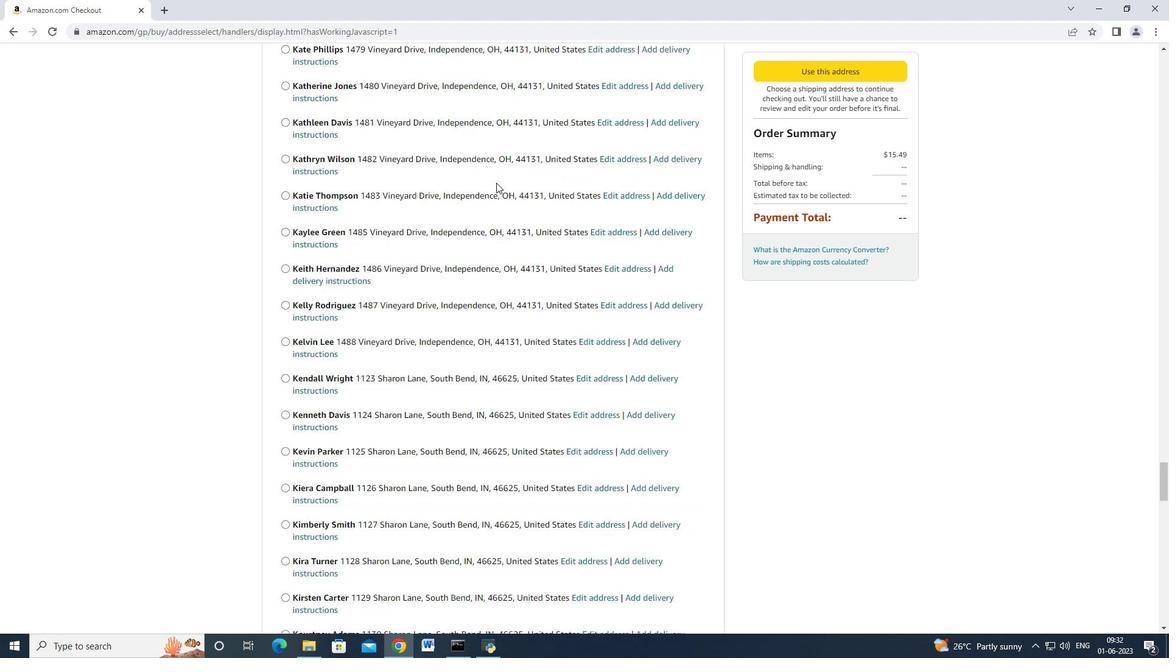 
Action: Mouse scrolled (495, 181) with delta (0, -1)
Screenshot: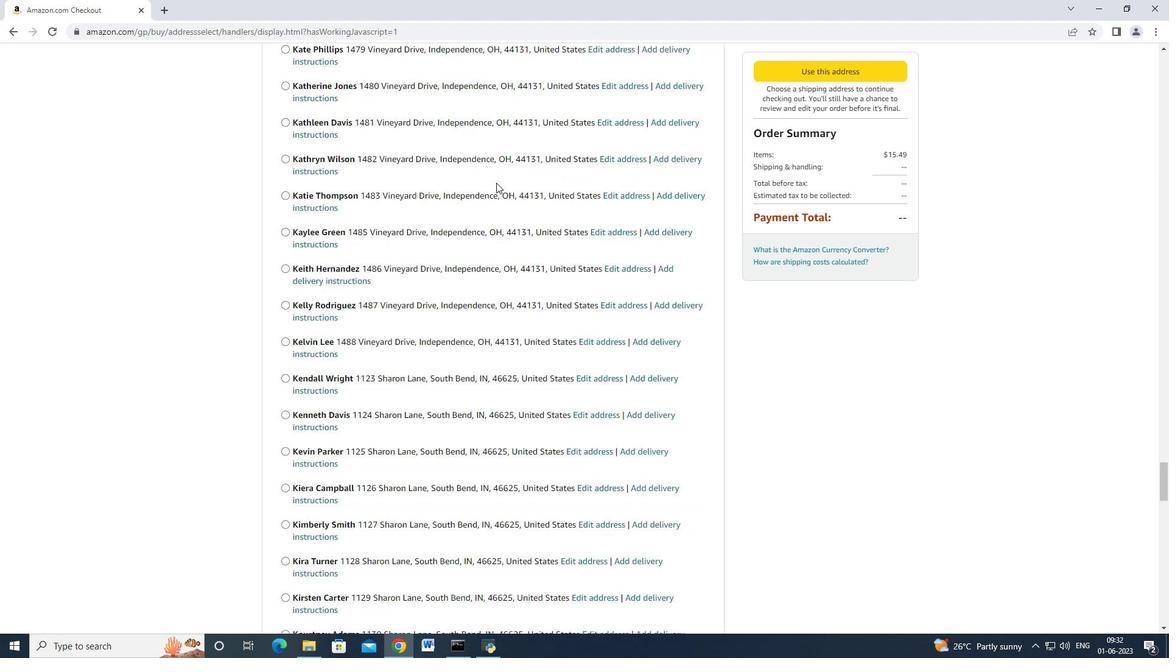 
Action: Mouse scrolled (495, 182) with delta (0, 0)
Screenshot: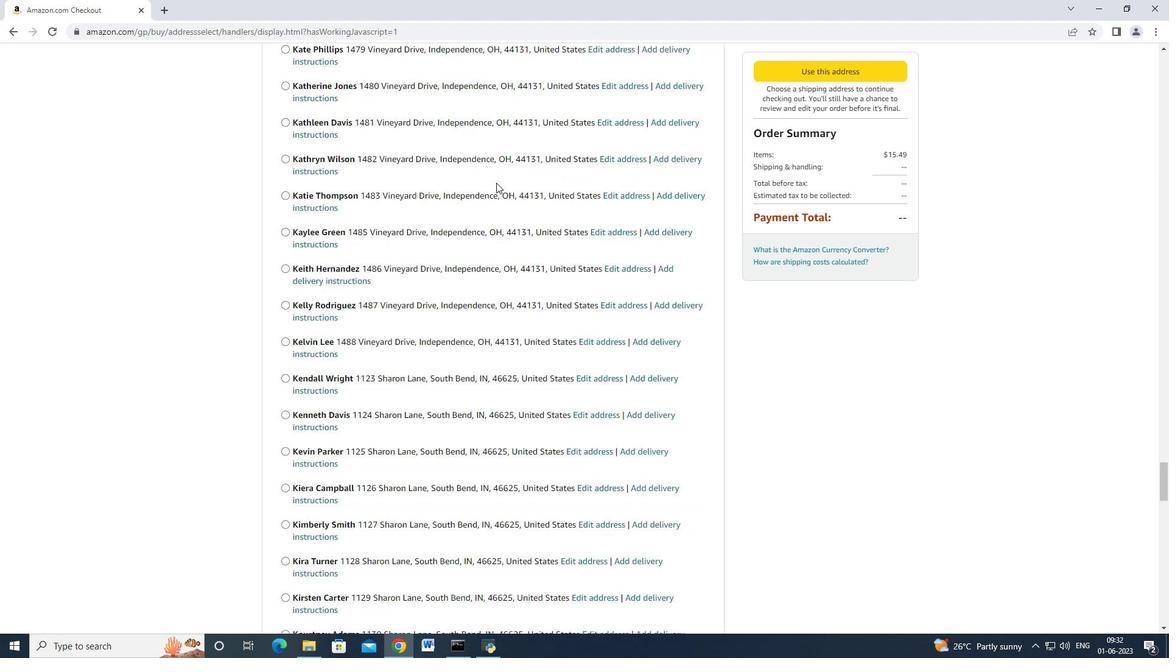 
Action: Mouse moved to (495, 182)
Screenshot: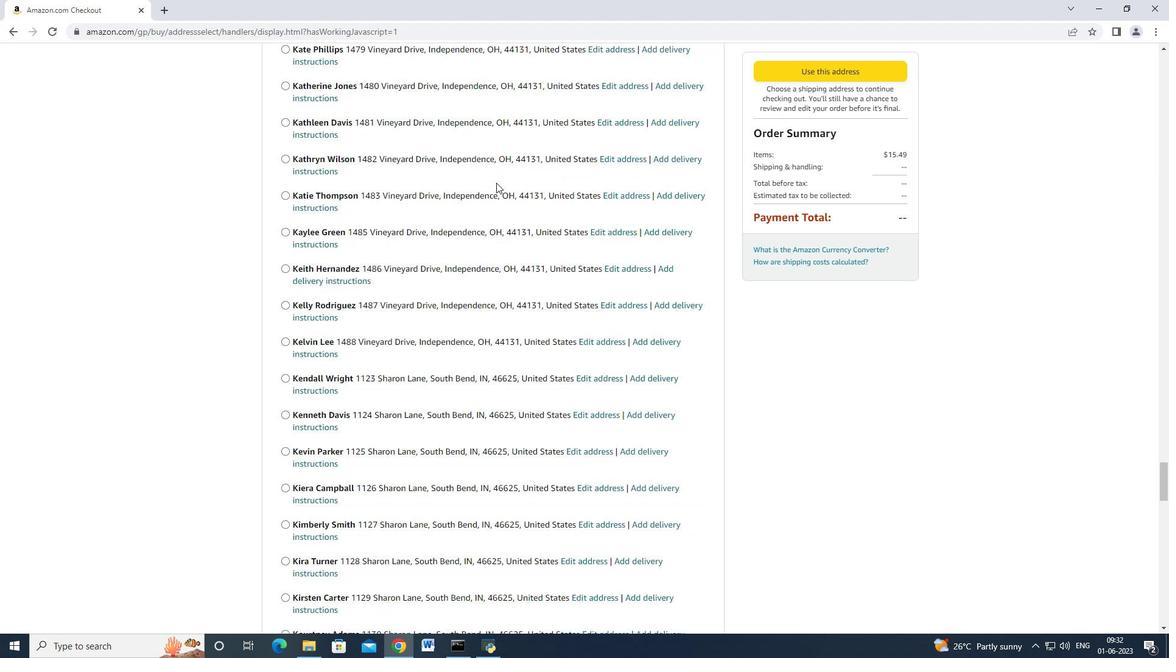 
Action: Mouse scrolled (495, 182) with delta (0, 0)
Screenshot: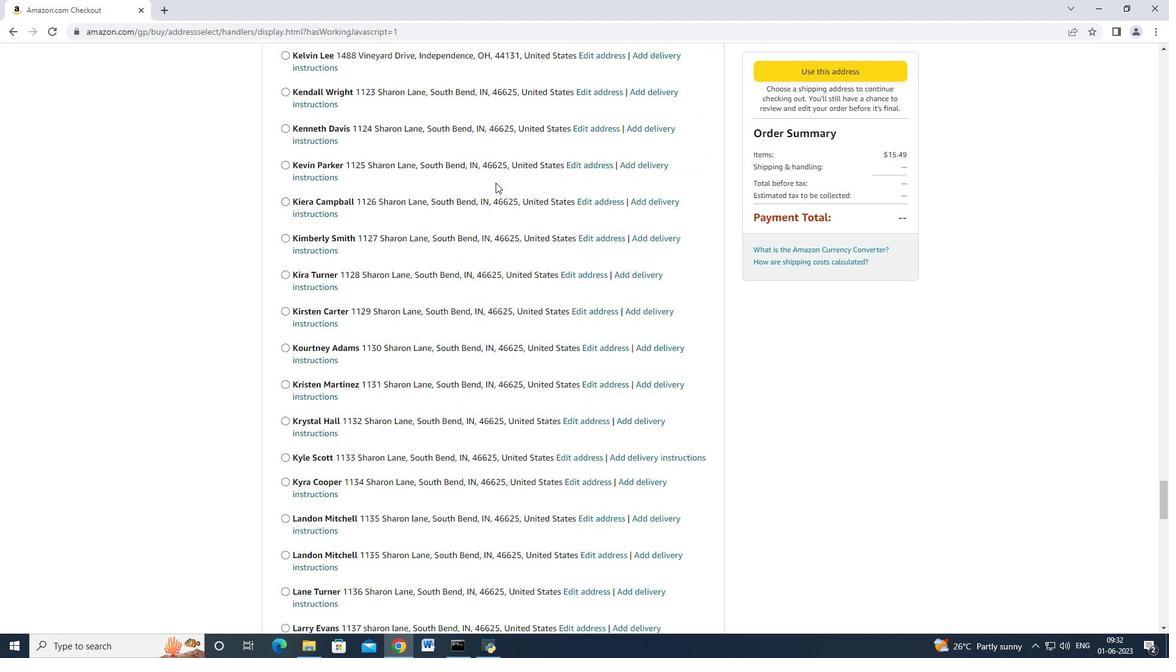 
Action: Mouse scrolled (495, 182) with delta (0, 0)
Screenshot: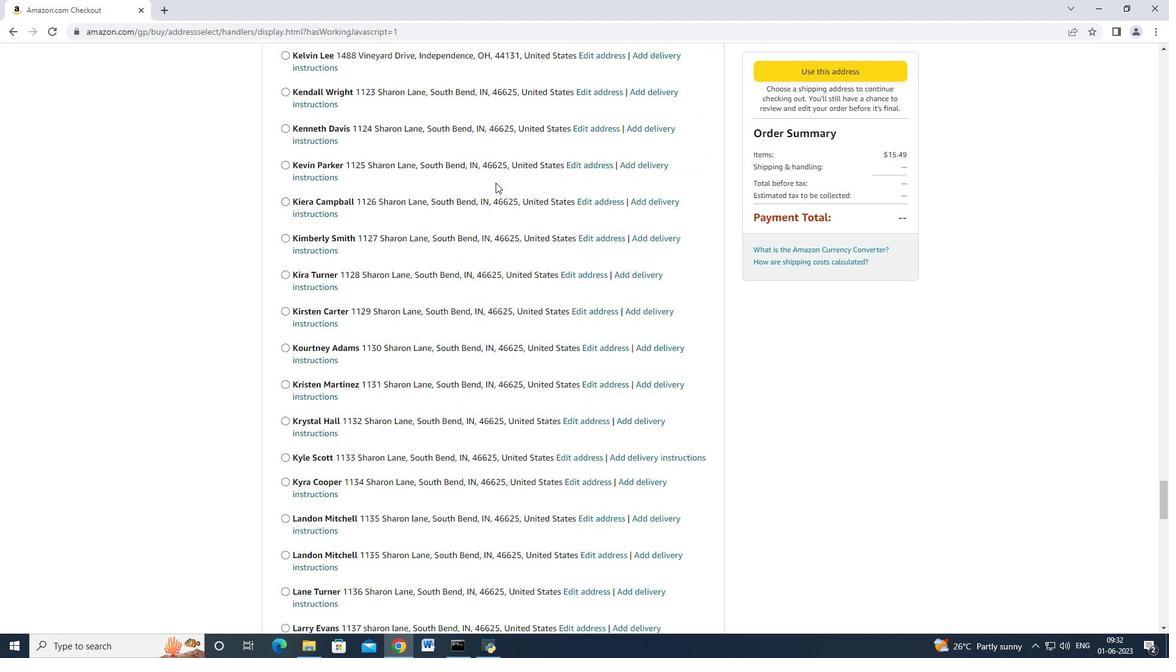 
Action: Mouse scrolled (495, 181) with delta (0, -1)
Screenshot: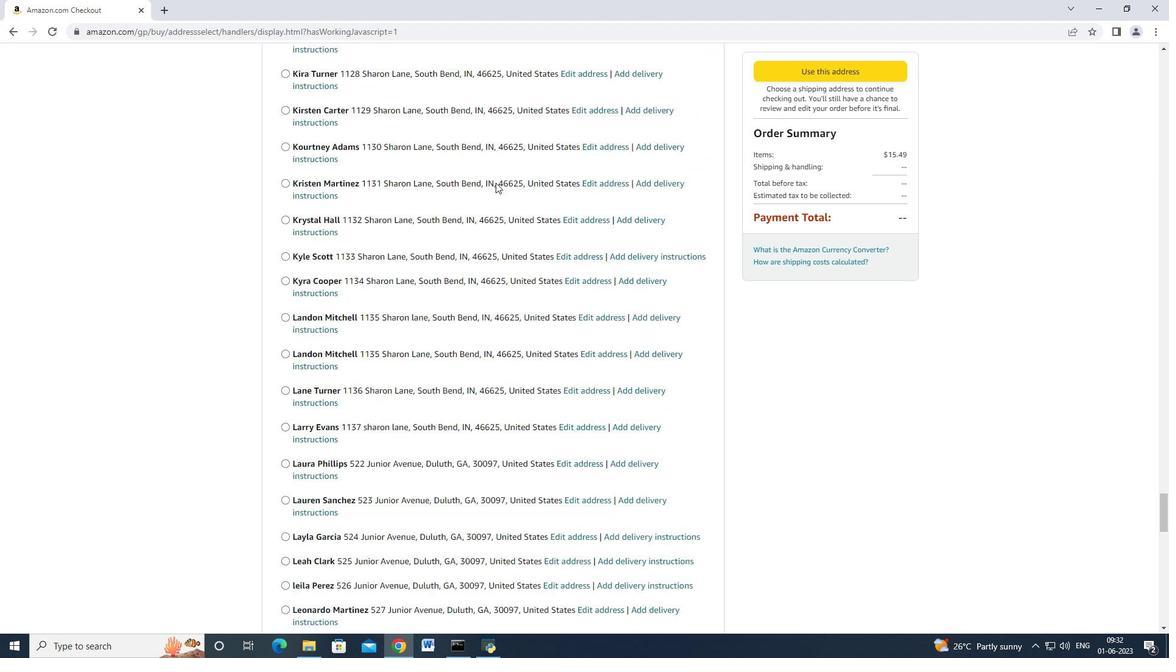 
Action: Mouse scrolled (495, 182) with delta (0, 0)
Screenshot: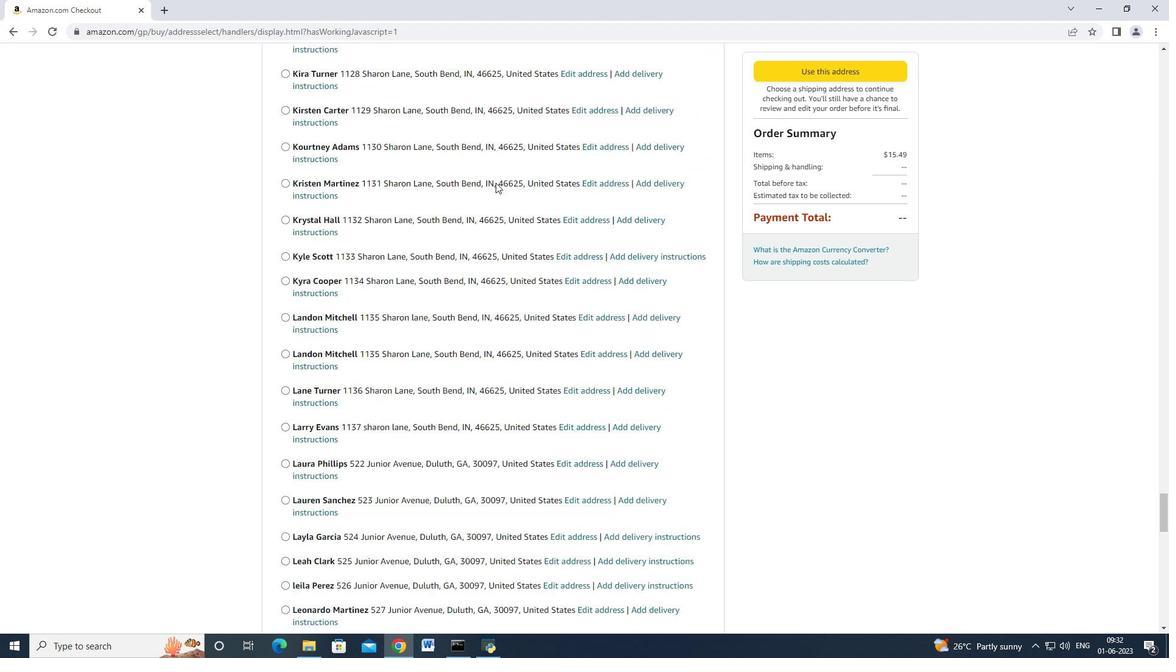 
Action: Mouse scrolled (495, 182) with delta (0, 0)
Screenshot: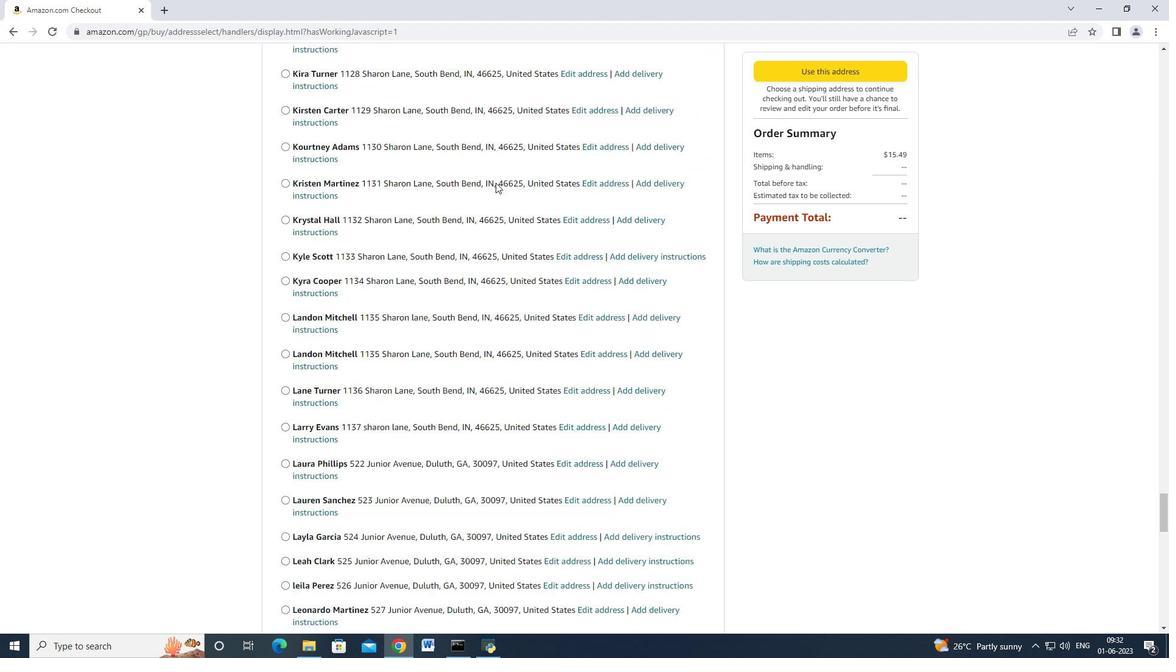 
Action: Mouse scrolled (495, 182) with delta (0, 0)
Screenshot: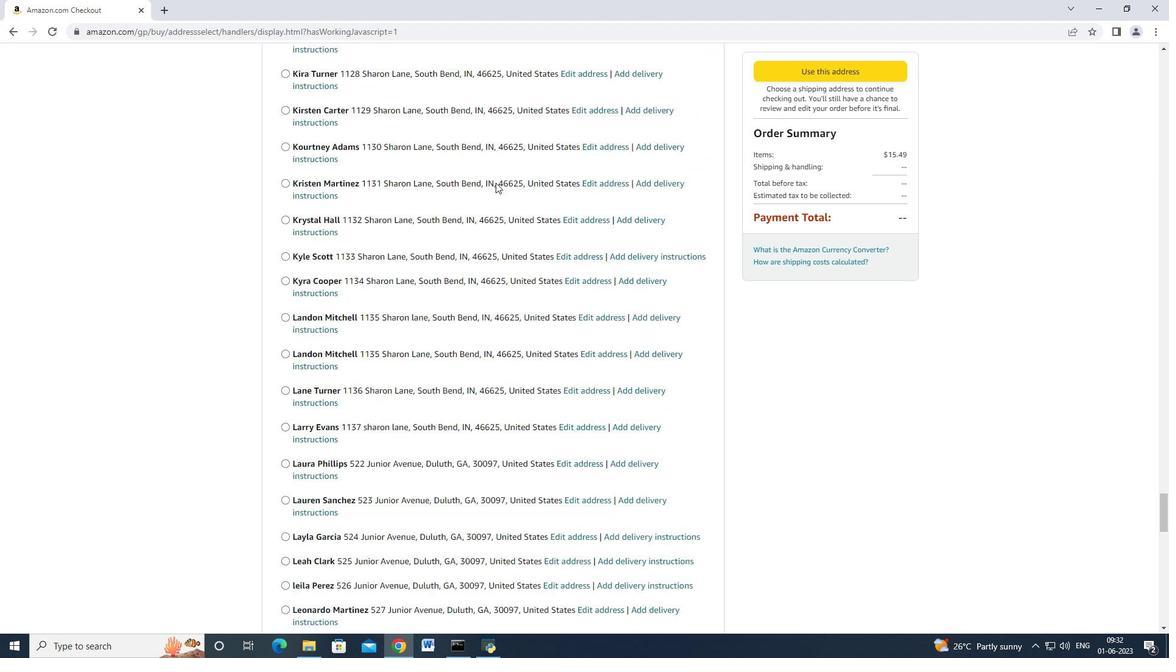 
Action: Mouse moved to (495, 182)
Screenshot: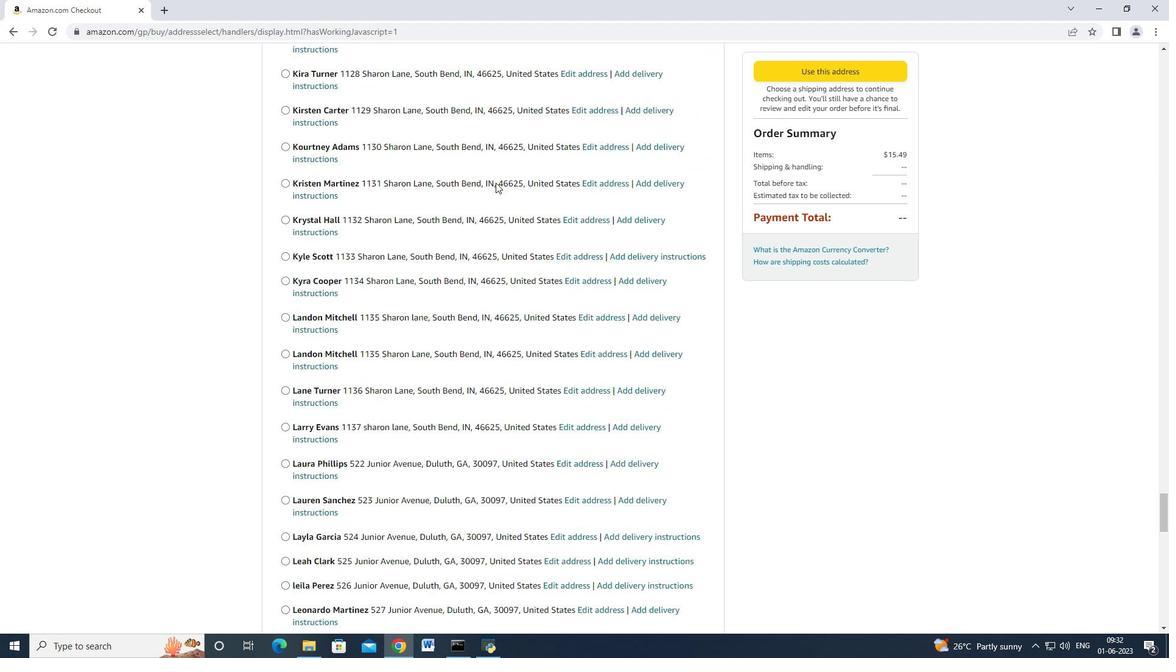 
Action: Mouse scrolled (495, 181) with delta (0, 0)
Screenshot: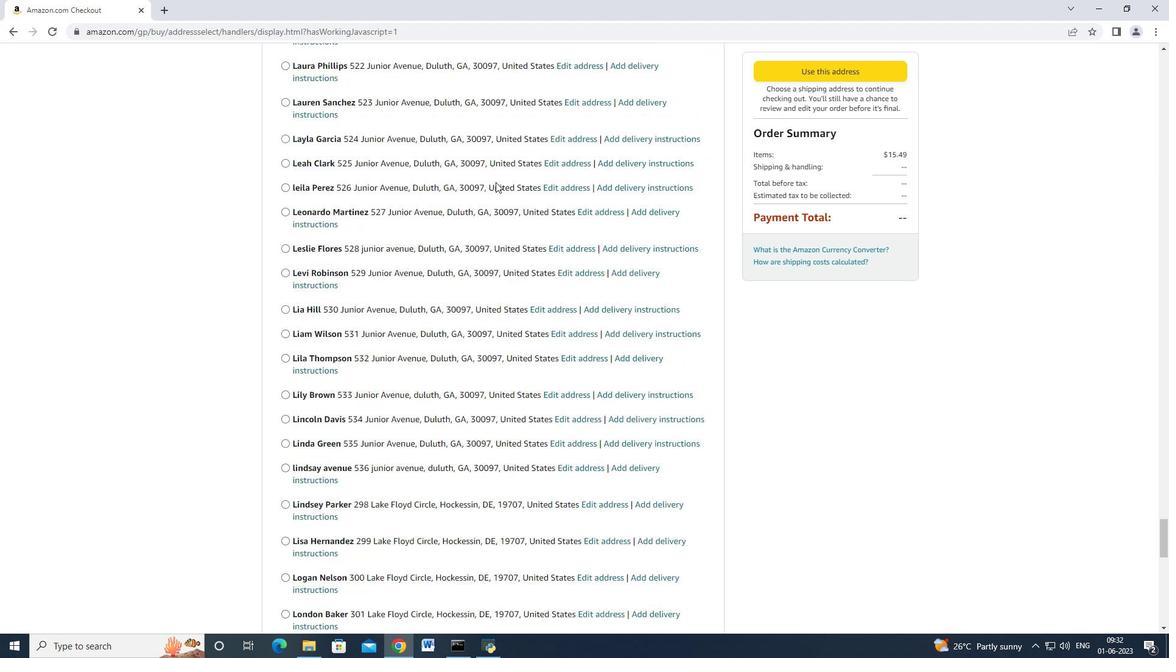 
Action: Mouse moved to (495, 182)
Screenshot: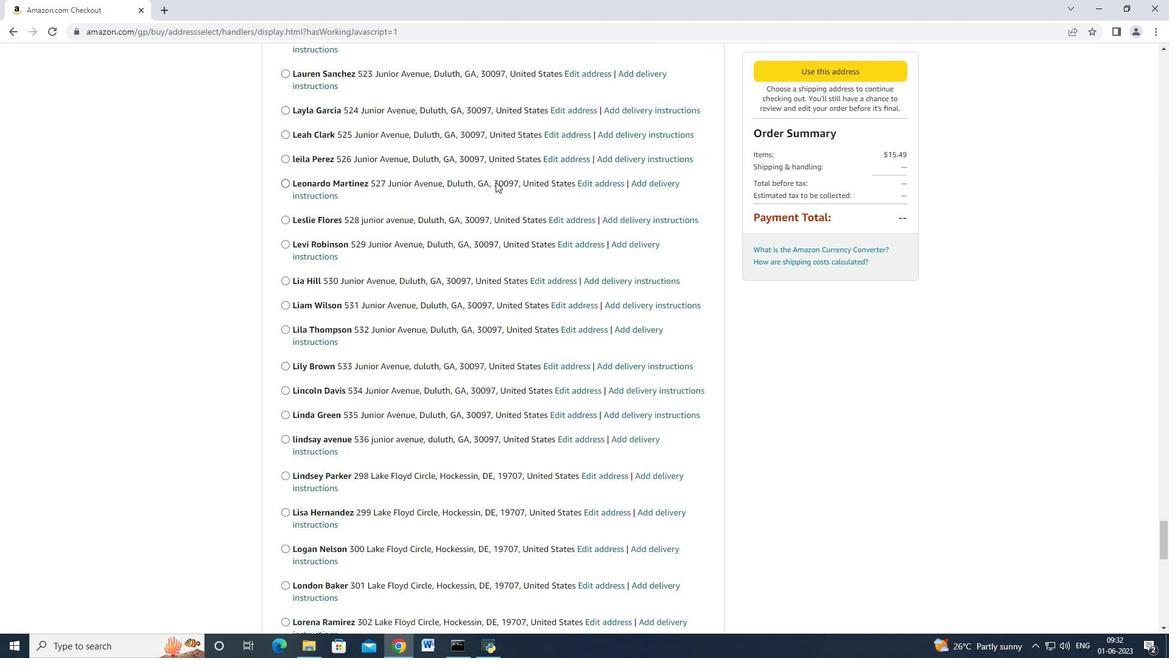 
Action: Mouse scrolled (495, 181) with delta (0, 0)
Screenshot: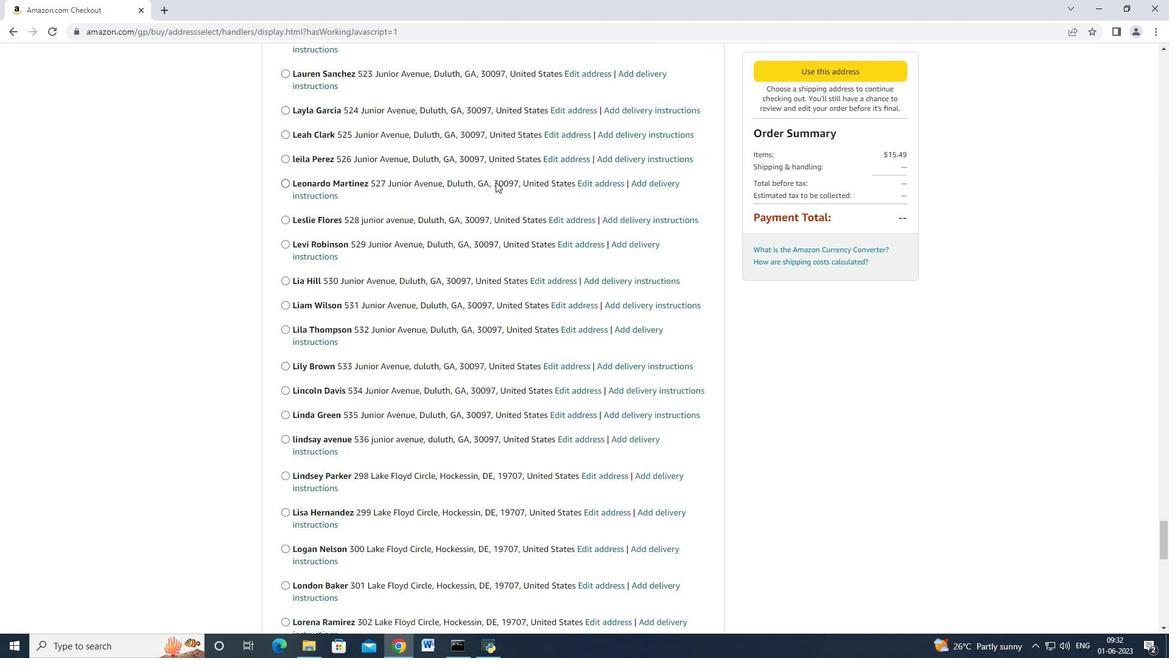 
Action: Mouse moved to (495, 182)
Screenshot: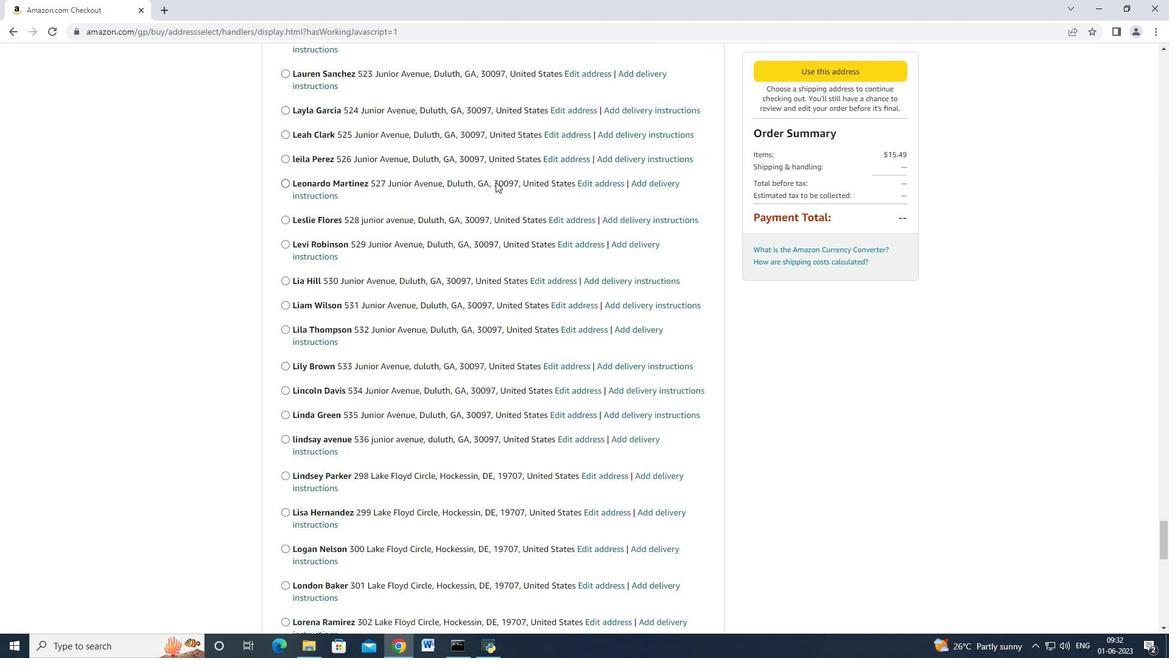
Action: Mouse scrolled (495, 181) with delta (0, 0)
Screenshot: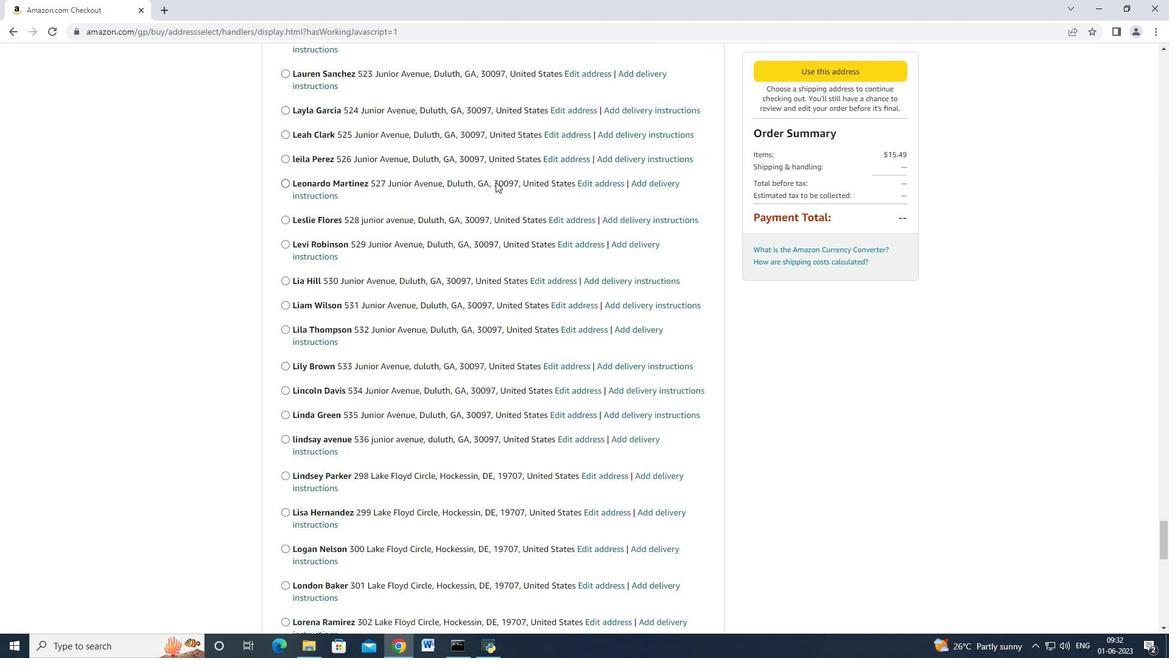 
Action: Mouse moved to (495, 182)
Screenshot: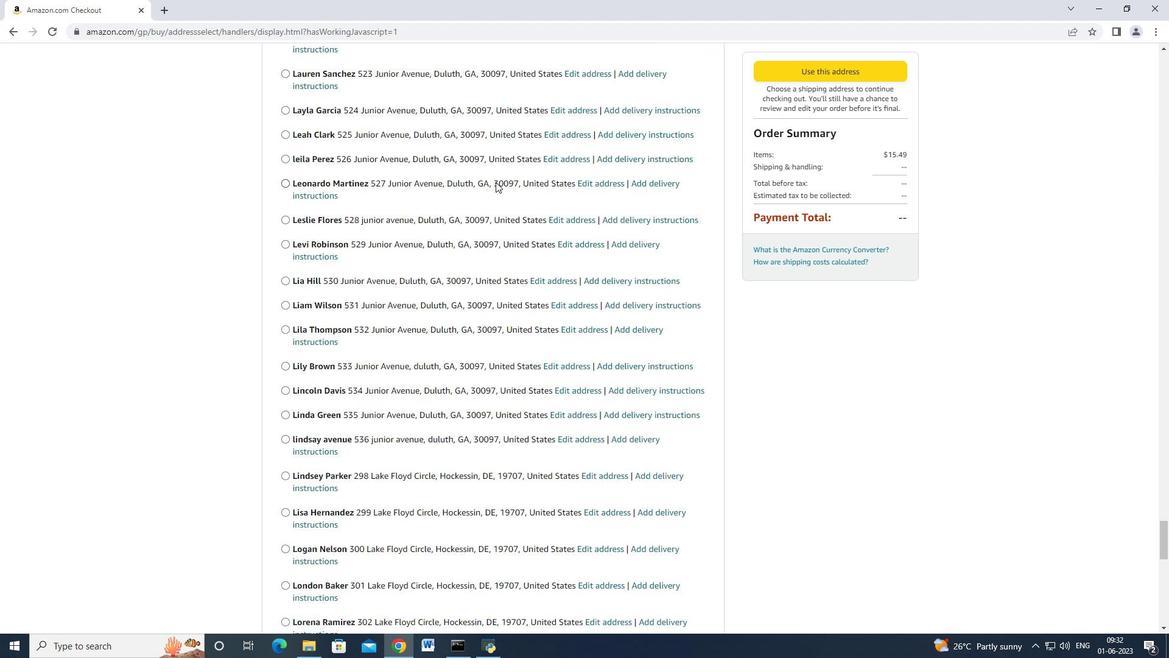 
Action: Mouse scrolled (495, 180) with delta (0, -1)
Screenshot: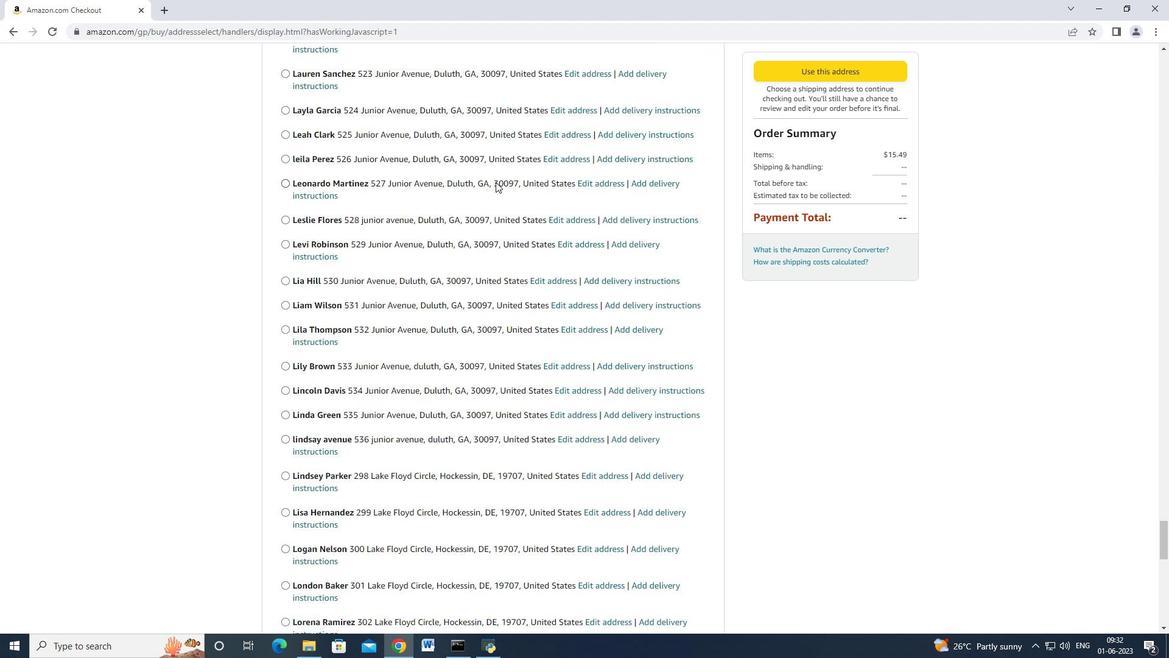 
Action: Mouse moved to (495, 182)
Screenshot: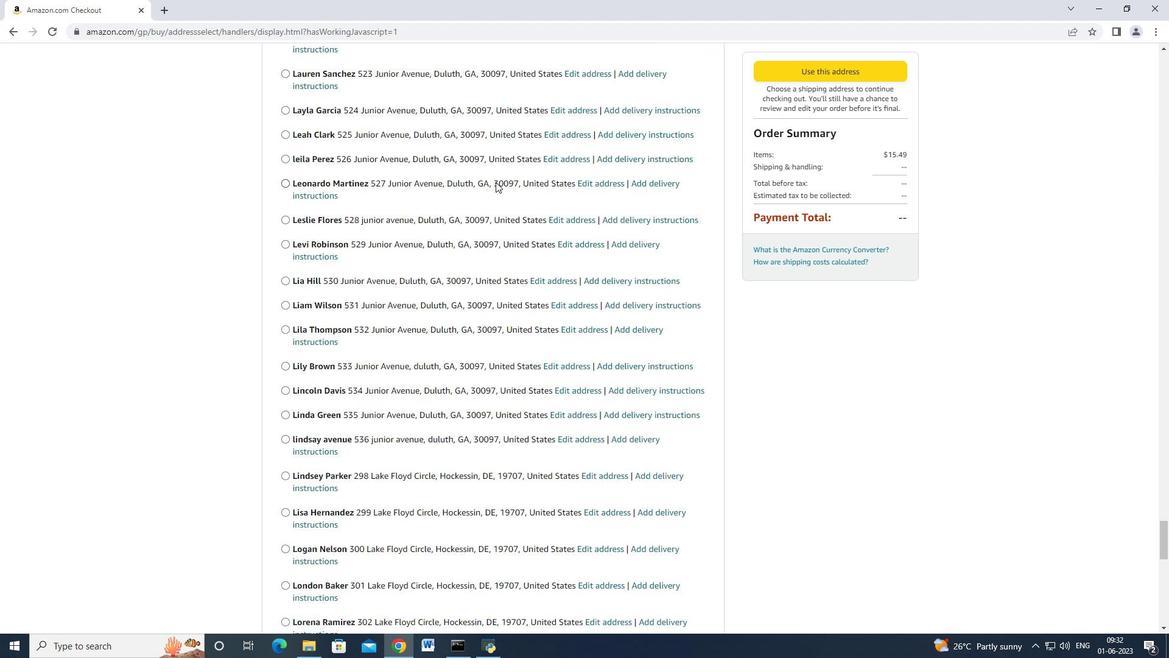
Action: Mouse scrolled (495, 181) with delta (0, 0)
Screenshot: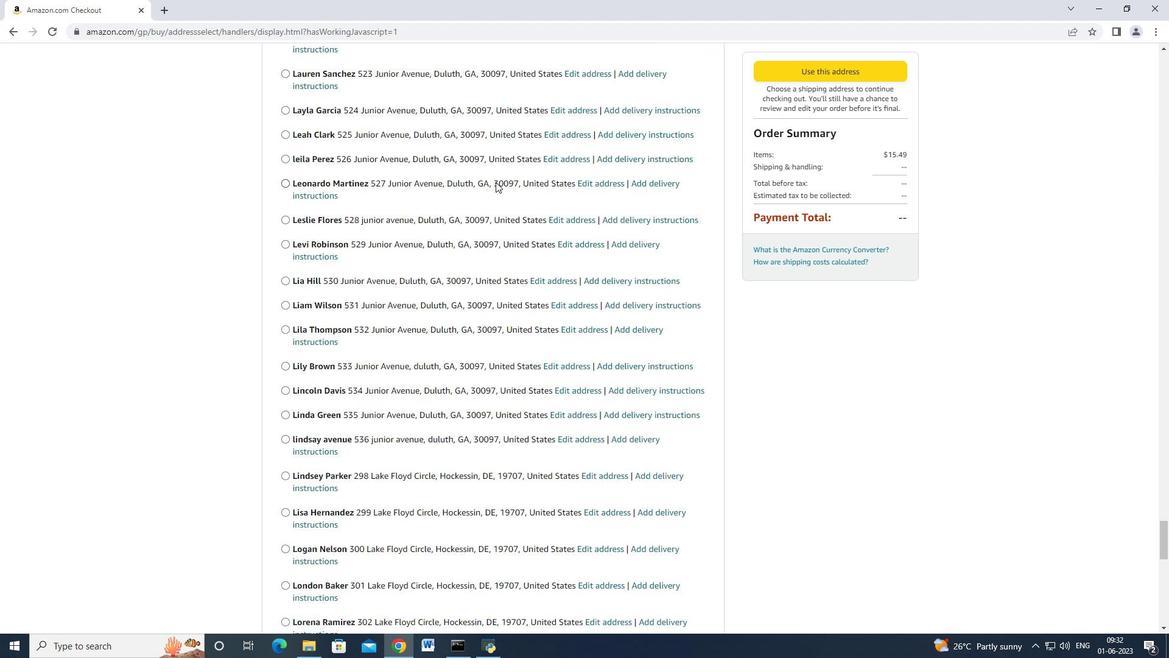 
Action: Mouse scrolled (495, 181) with delta (0, 0)
Screenshot: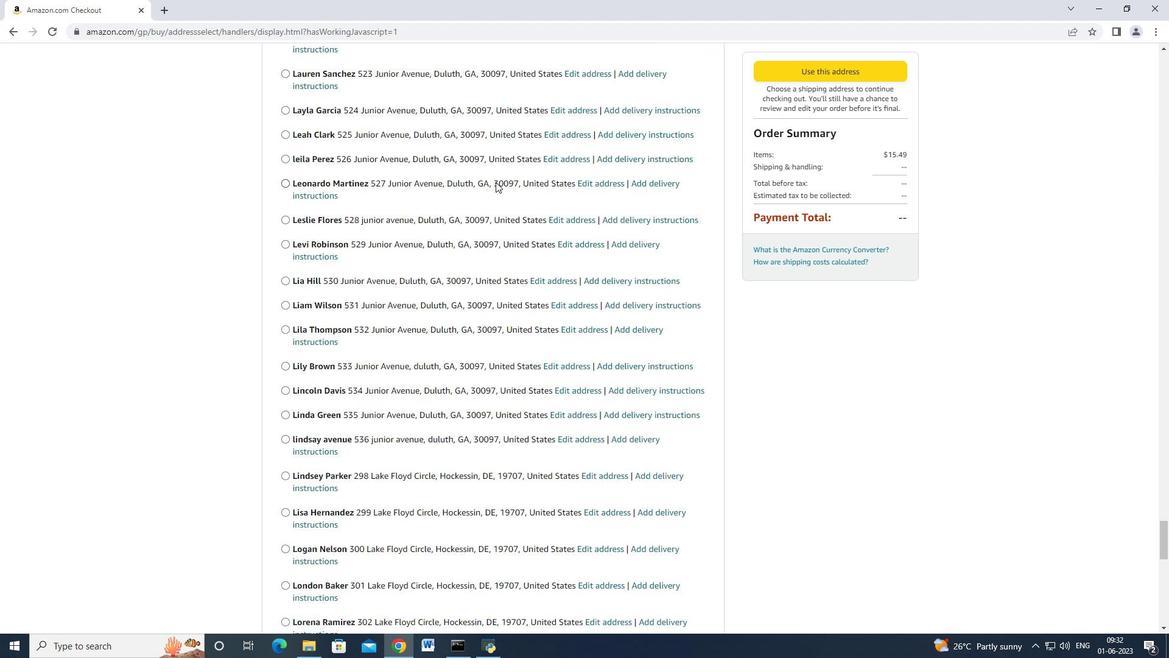 
Action: Mouse moved to (495, 181)
Screenshot: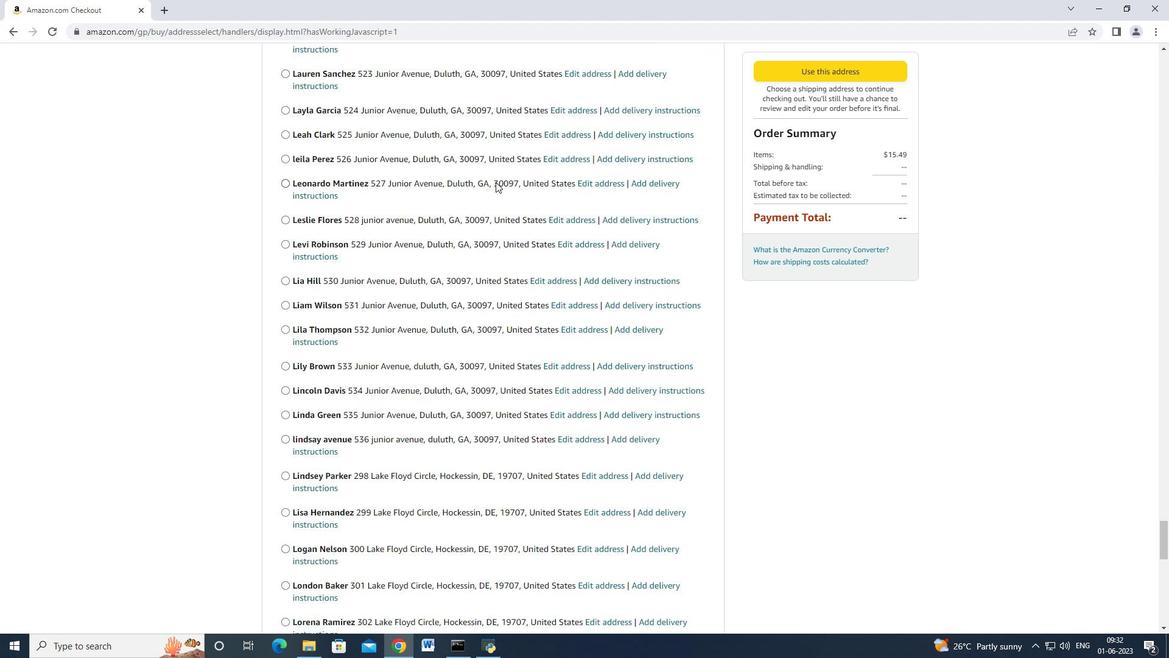 
Action: Mouse scrolled (495, 180) with delta (0, 0)
Screenshot: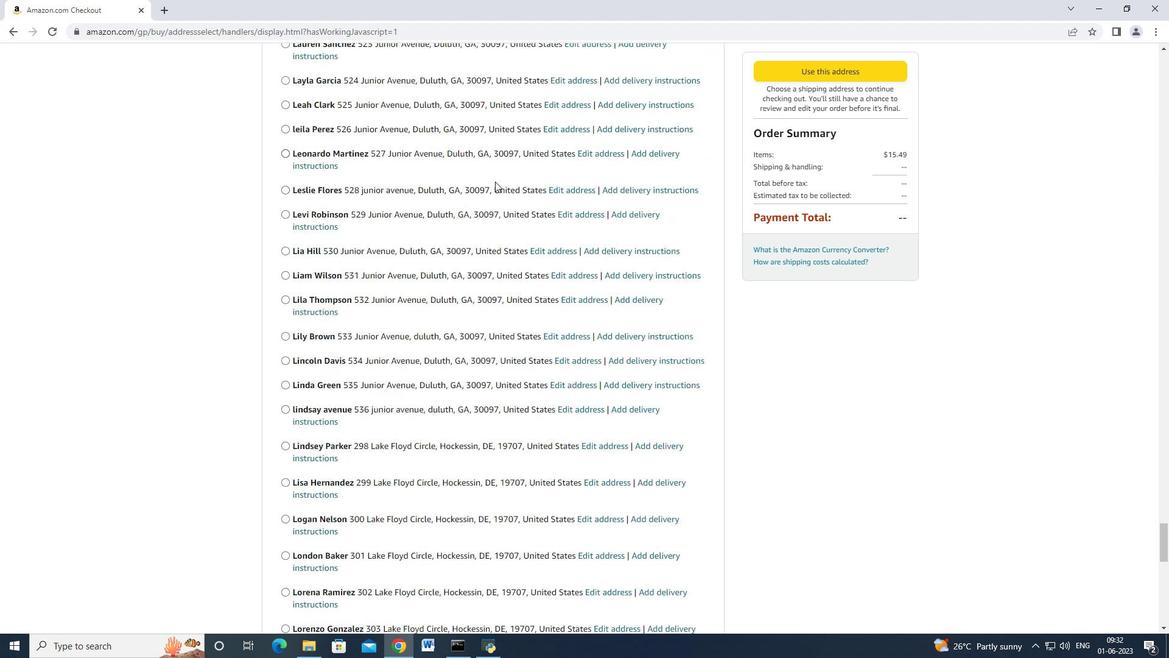 
Action: Mouse scrolled (495, 180) with delta (0, -1)
Screenshot: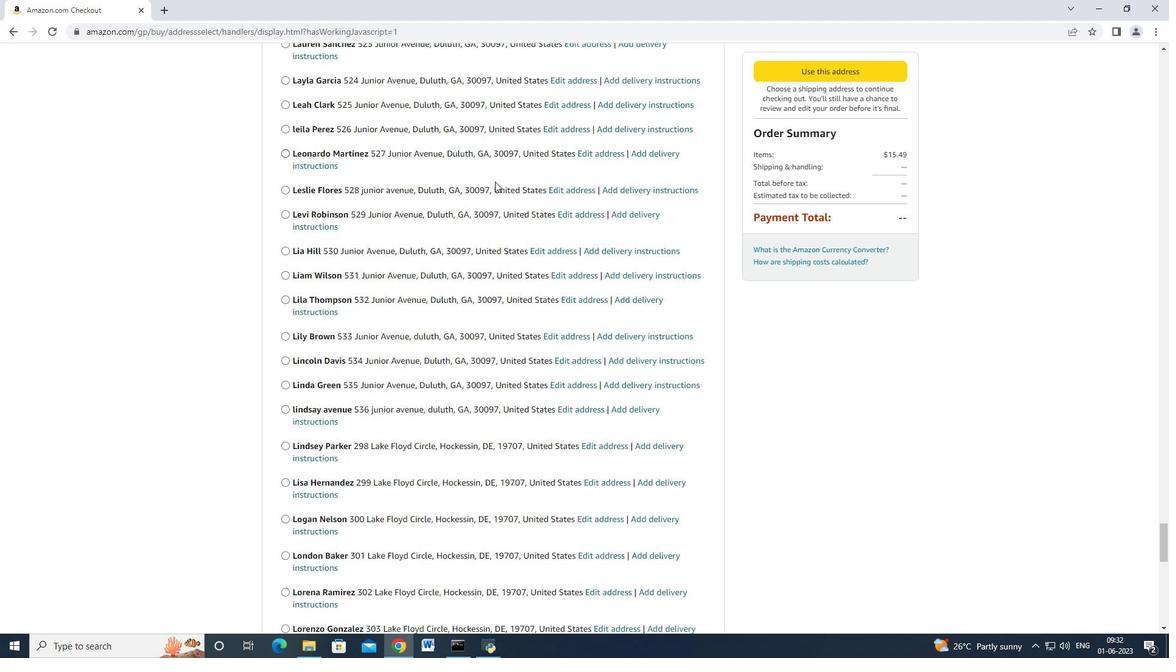 
Action: Mouse scrolled (495, 180) with delta (0, 0)
Screenshot: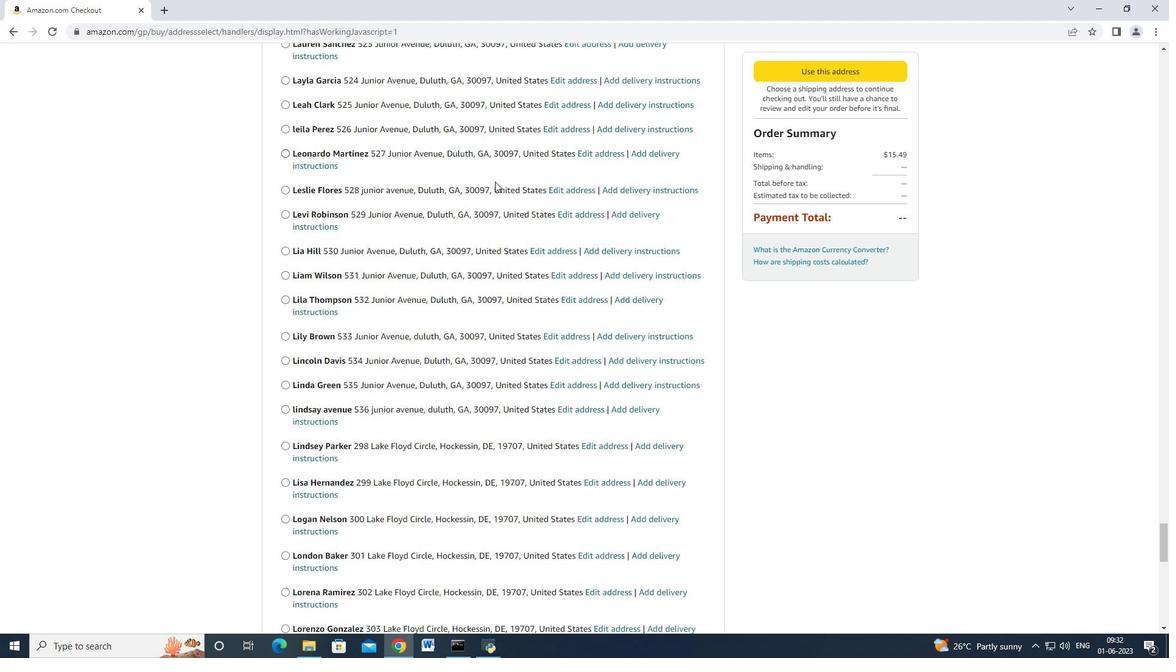 
Action: Mouse scrolled (495, 180) with delta (0, -1)
Screenshot: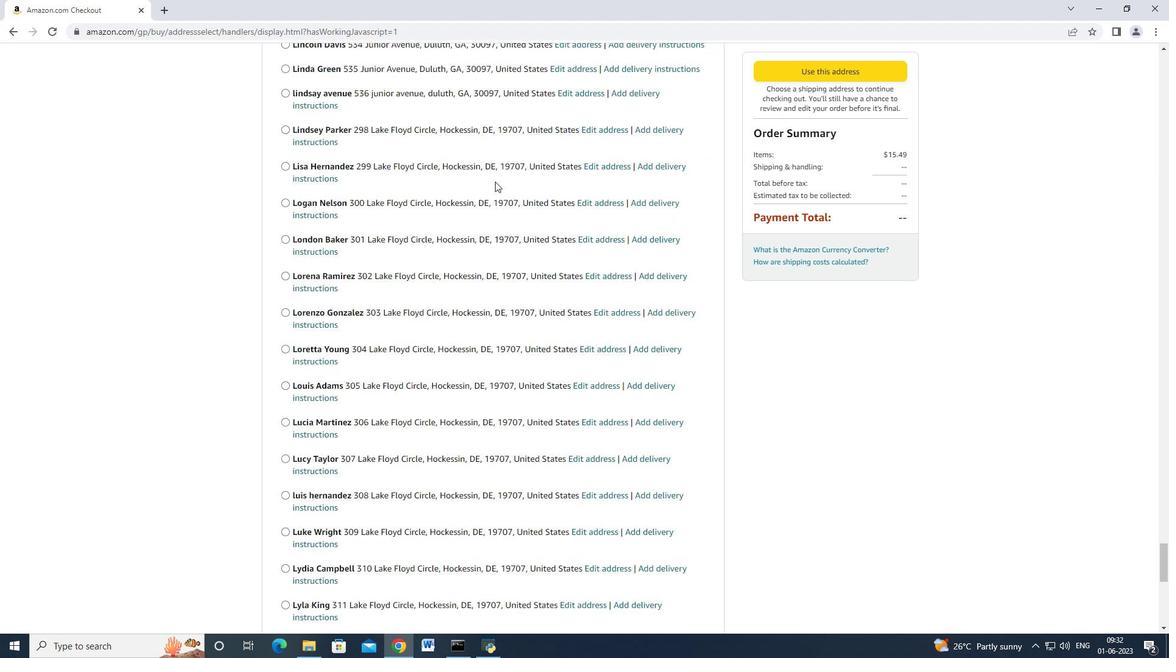 
Action: Mouse scrolled (495, 180) with delta (0, 0)
Screenshot: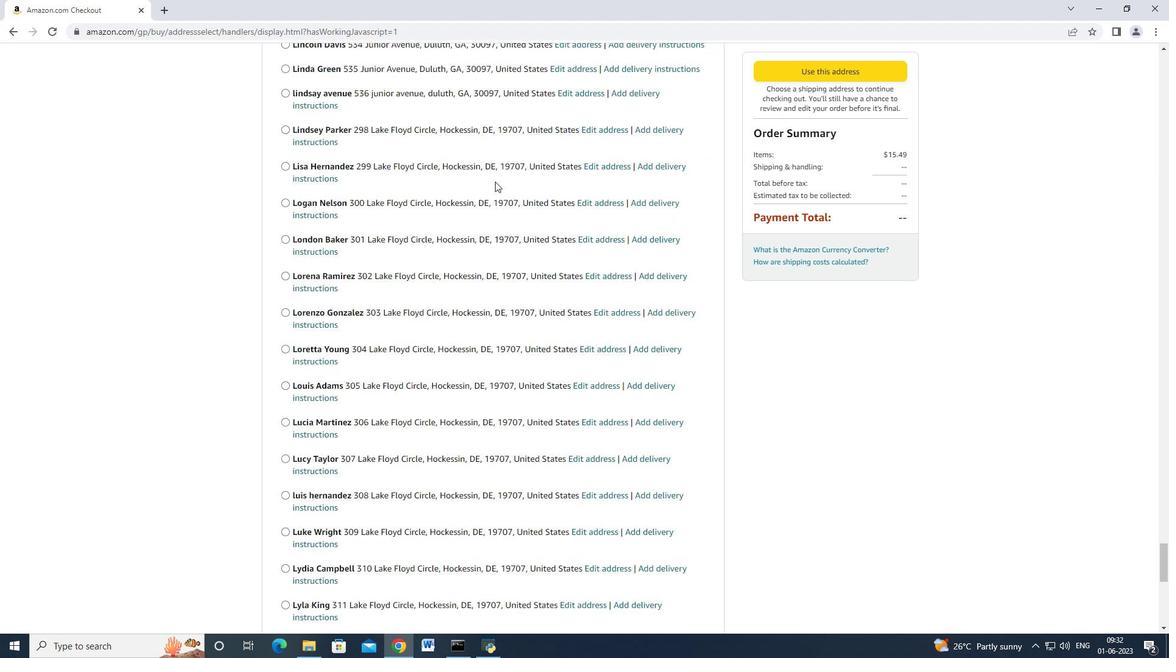 
Action: Mouse scrolled (495, 180) with delta (0, 0)
Screenshot: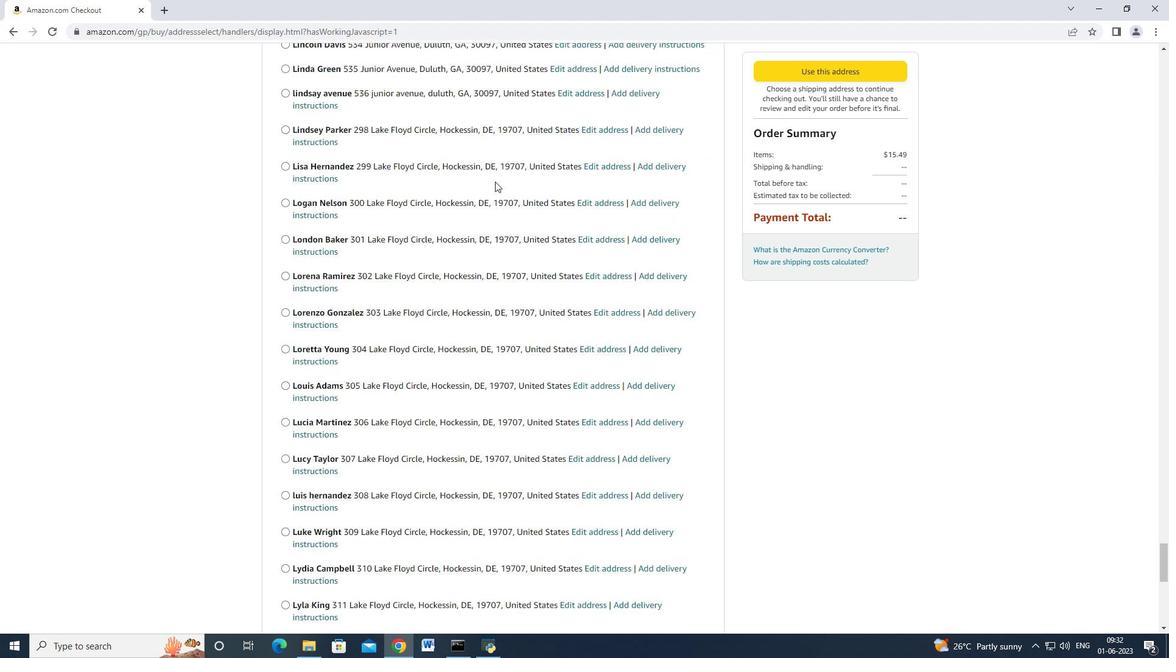 
Action: Mouse moved to (494, 180)
Screenshot: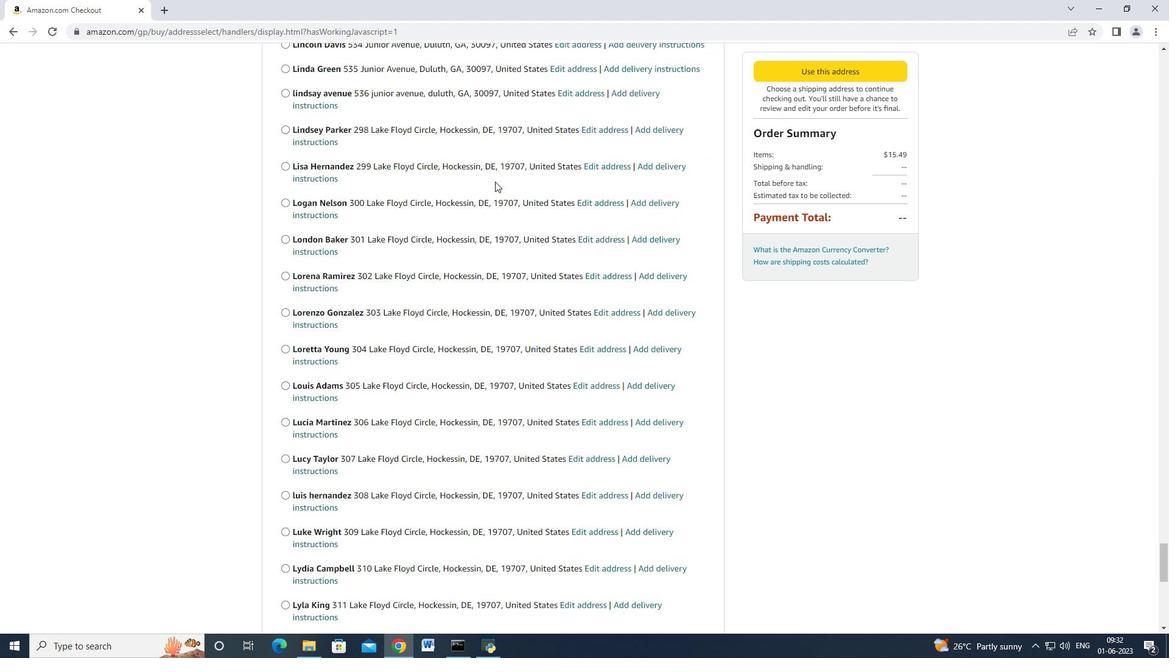 
Action: Mouse scrolled (494, 180) with delta (0, 0)
Screenshot: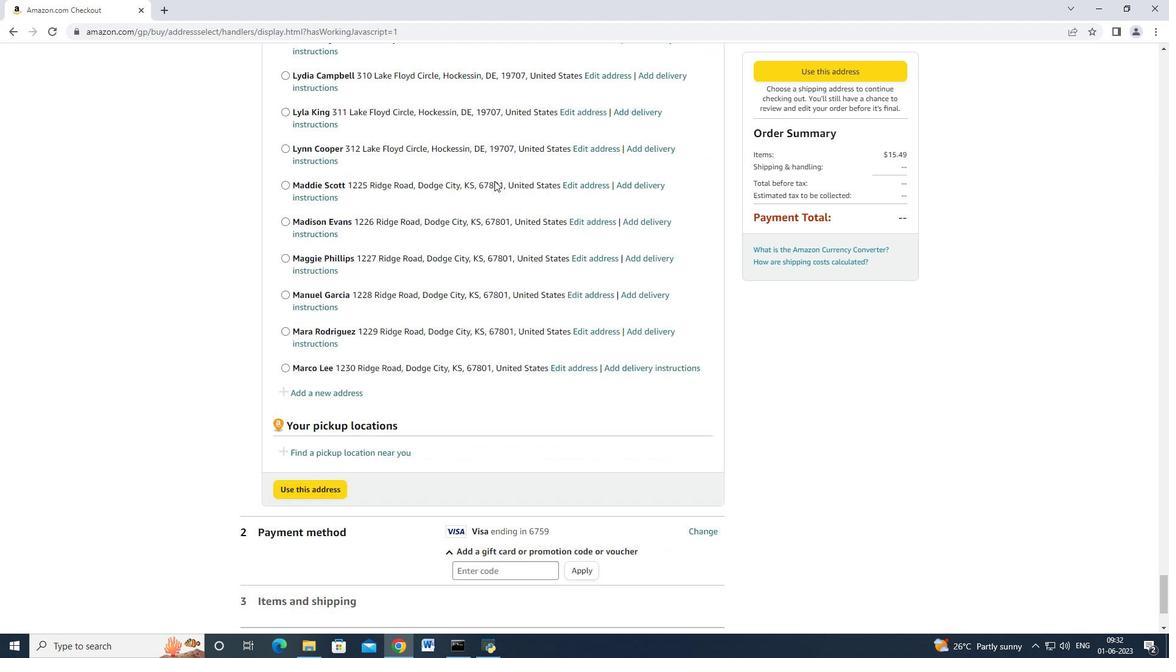
Action: Mouse moved to (494, 180)
Screenshot: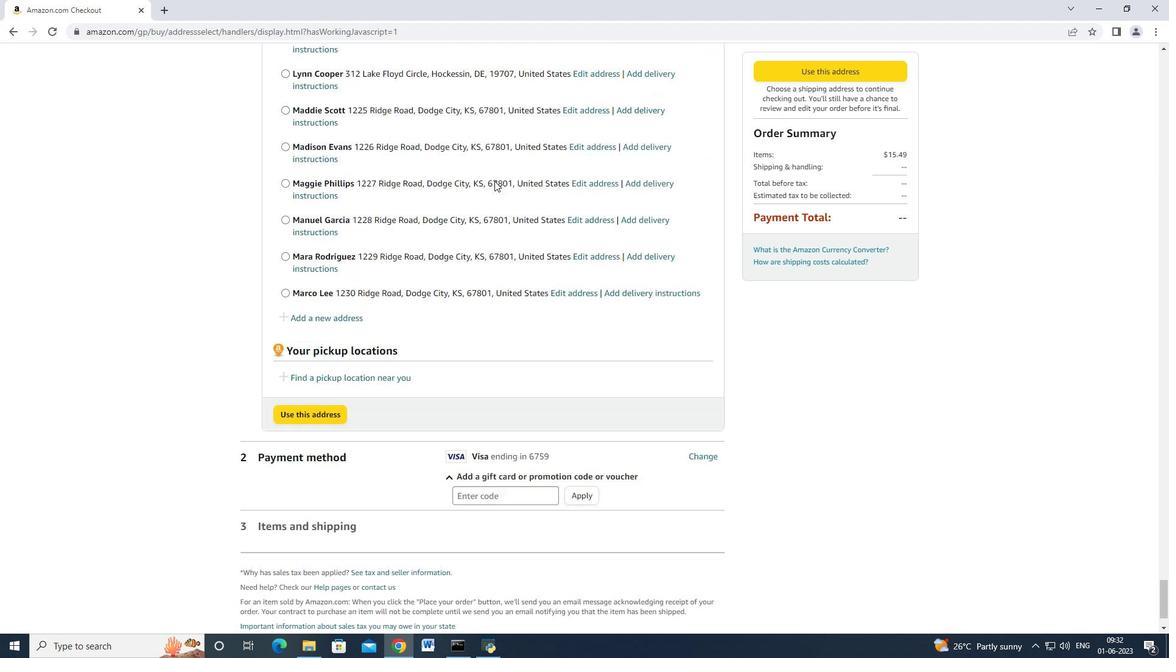 
Action: Mouse scrolled (494, 179) with delta (0, -1)
Screenshot: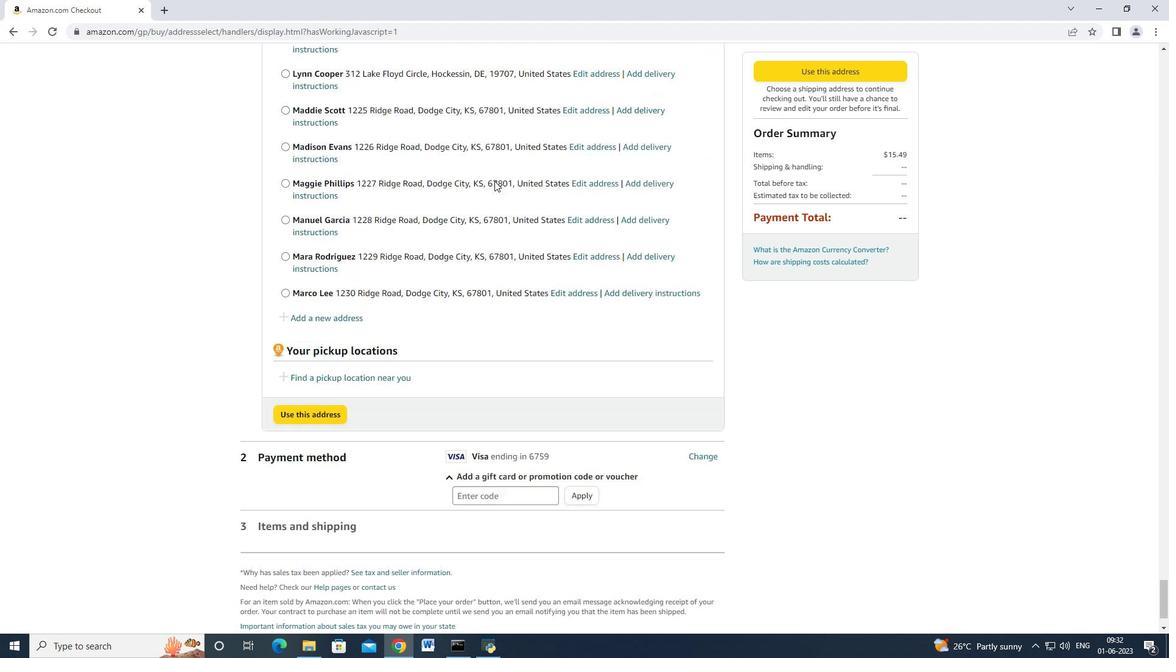 
Action: Mouse scrolled (494, 180) with delta (0, 0)
Screenshot: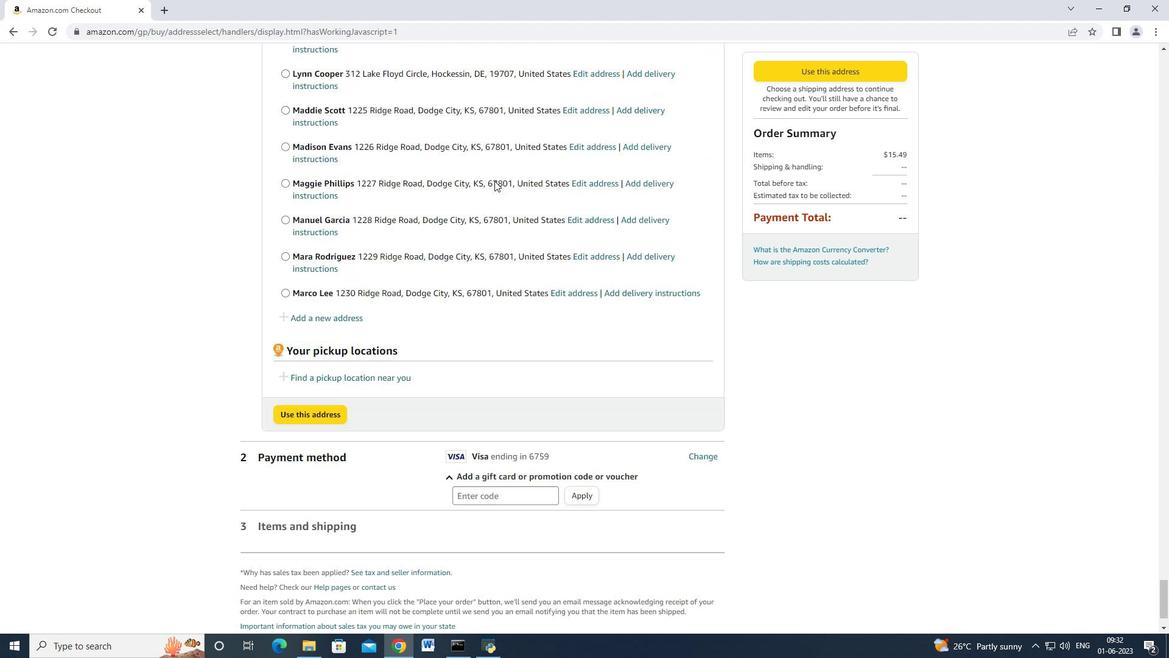 
Action: Mouse moved to (494, 181)
Screenshot: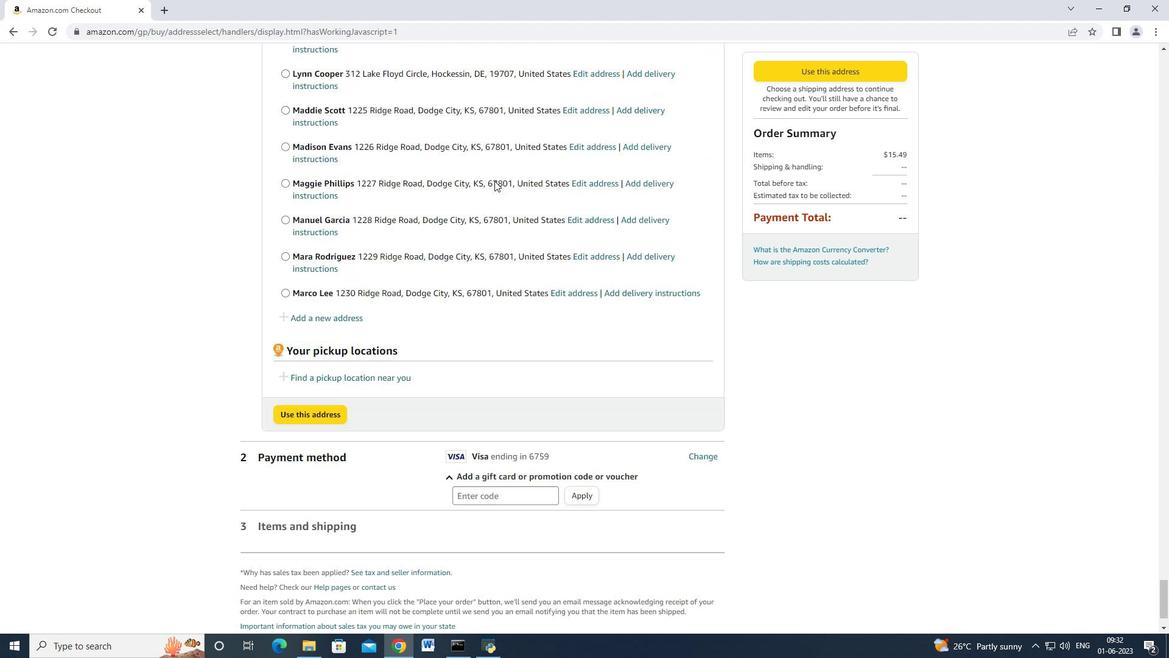 
Action: Mouse scrolled (494, 180) with delta (0, -1)
Screenshot: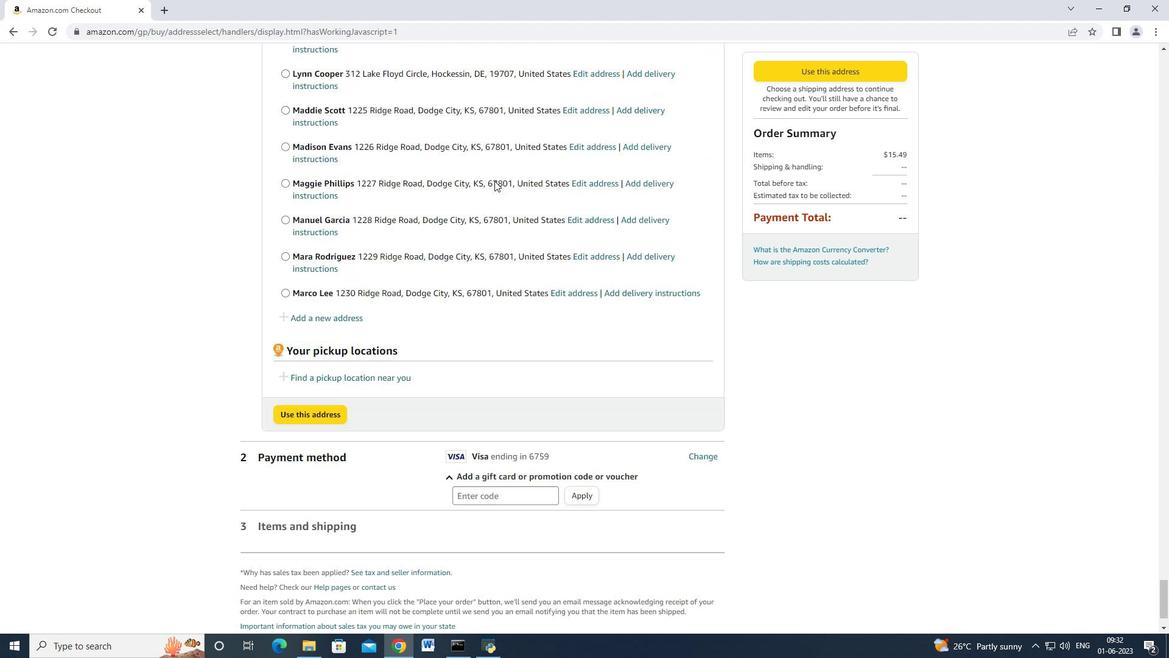 
Action: Mouse moved to (494, 181)
Screenshot: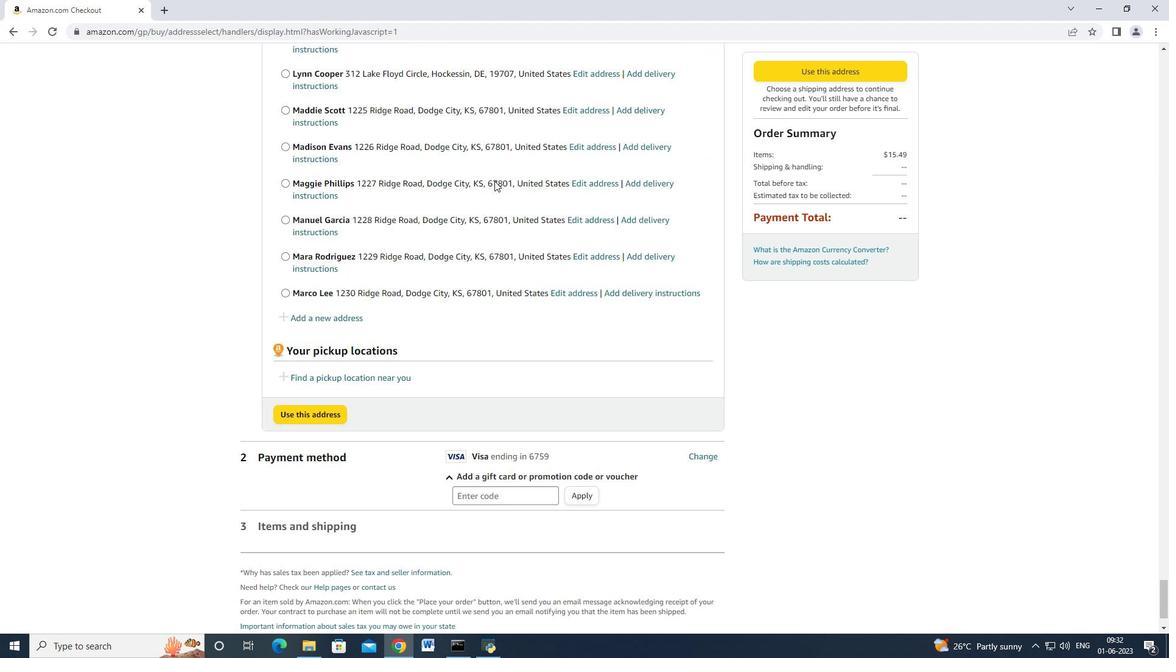 
Action: Mouse scrolled (494, 180) with delta (0, 0)
Screenshot: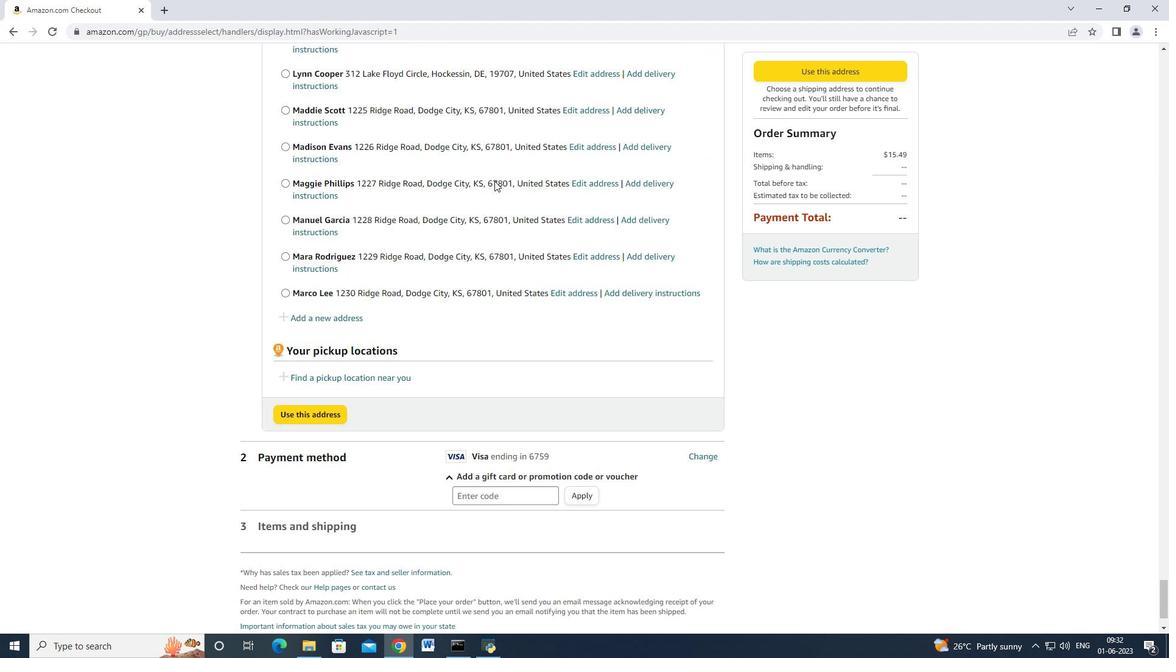 
Action: Mouse moved to (494, 180)
Screenshot: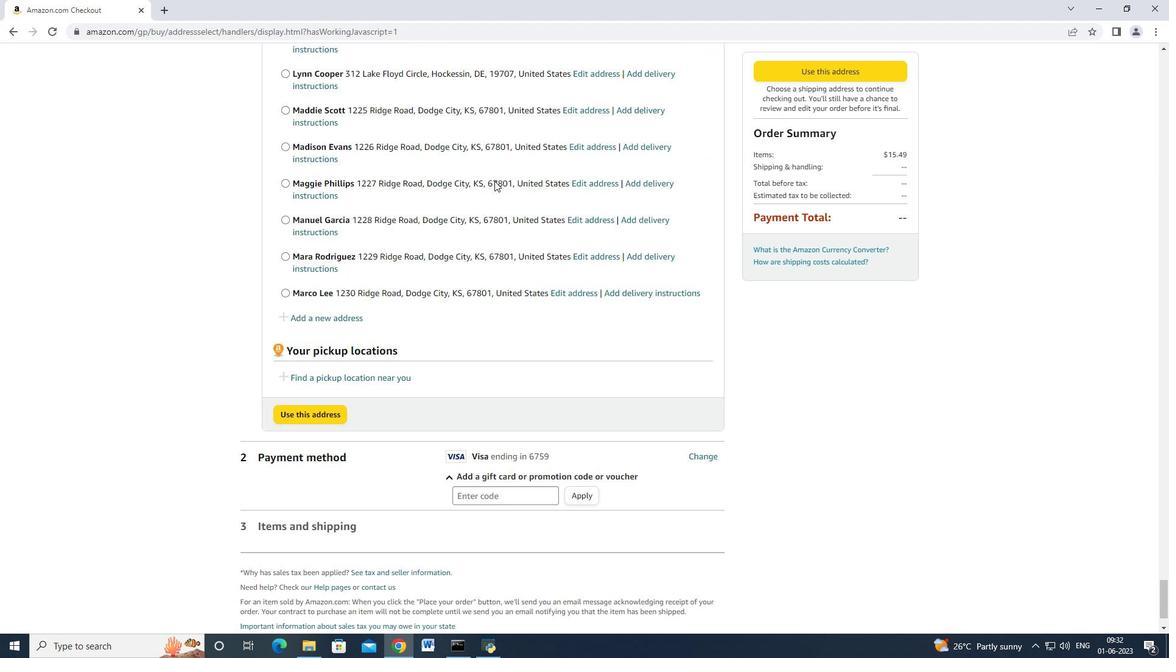 
Action: Mouse scrolled (494, 180) with delta (0, 0)
Screenshot: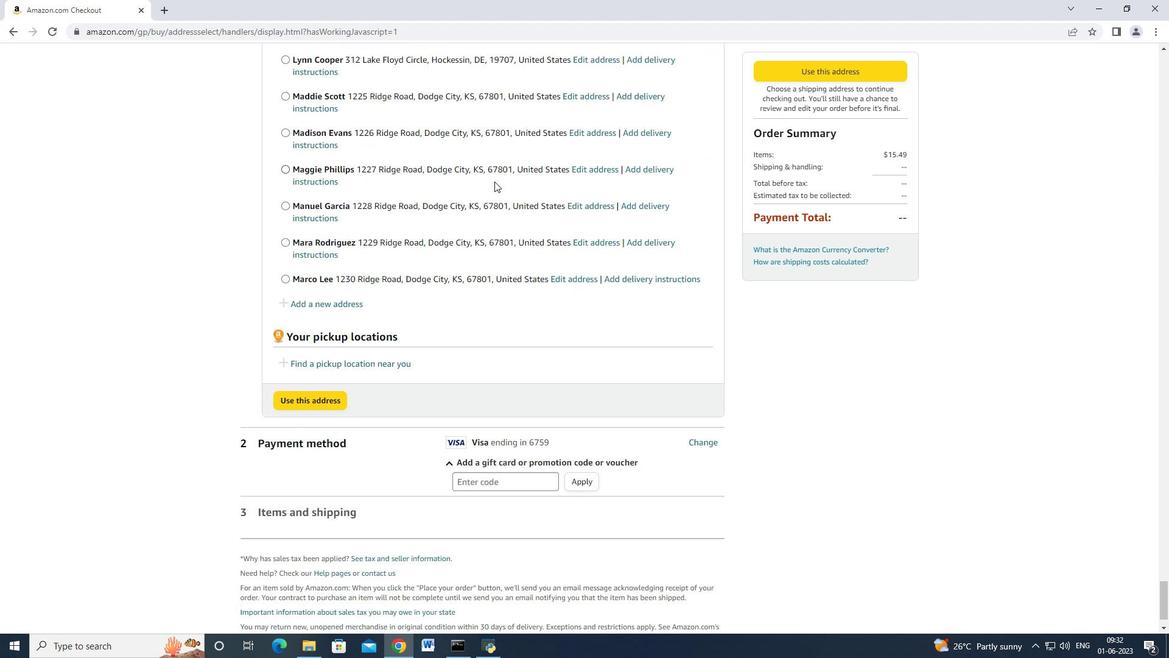 
Action: Mouse moved to (321, 249)
Screenshot: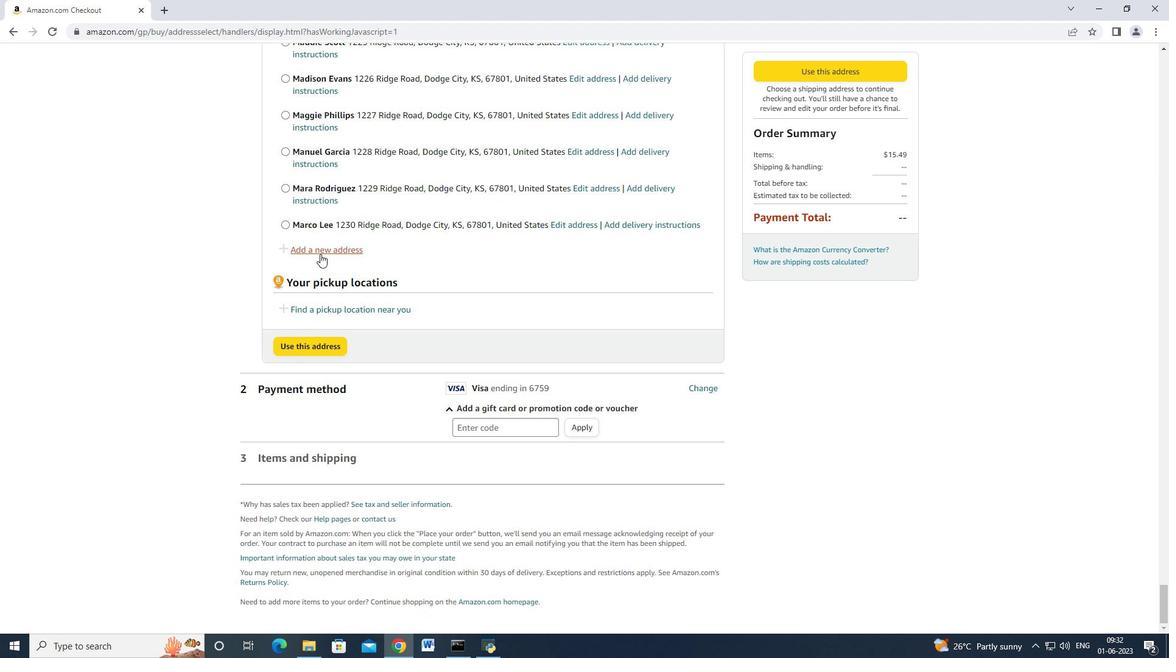 
Action: Mouse pressed left at (321, 249)
Screenshot: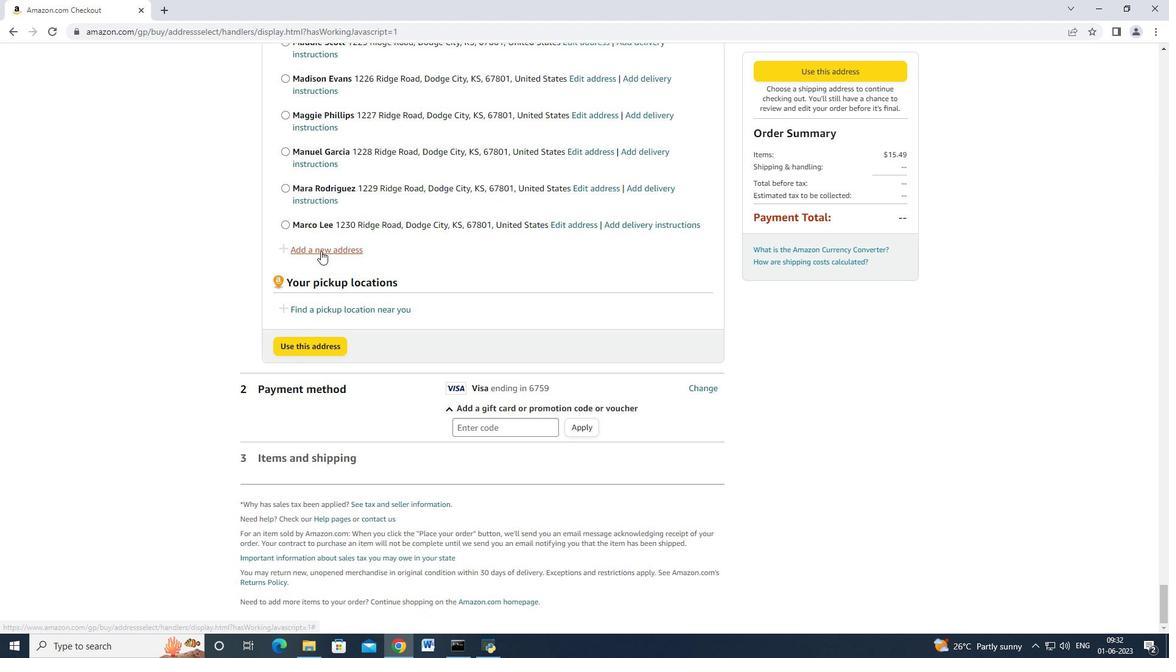 
Action: Mouse moved to (397, 293)
Screenshot: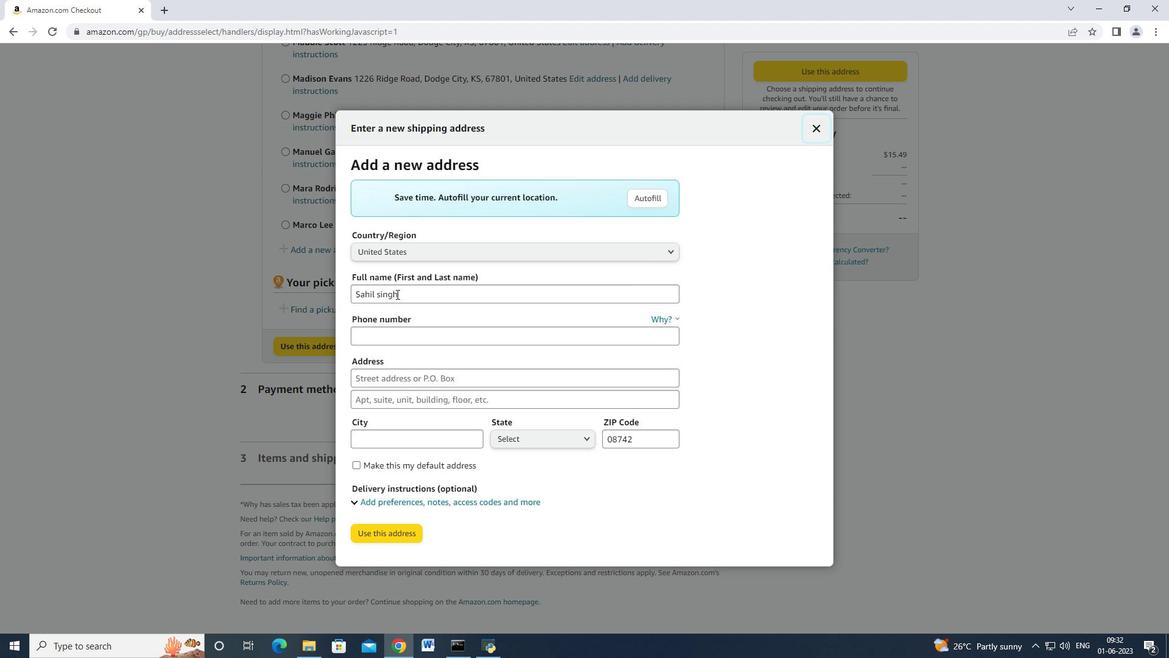 
Action: Mouse pressed left at (397, 293)
Screenshot: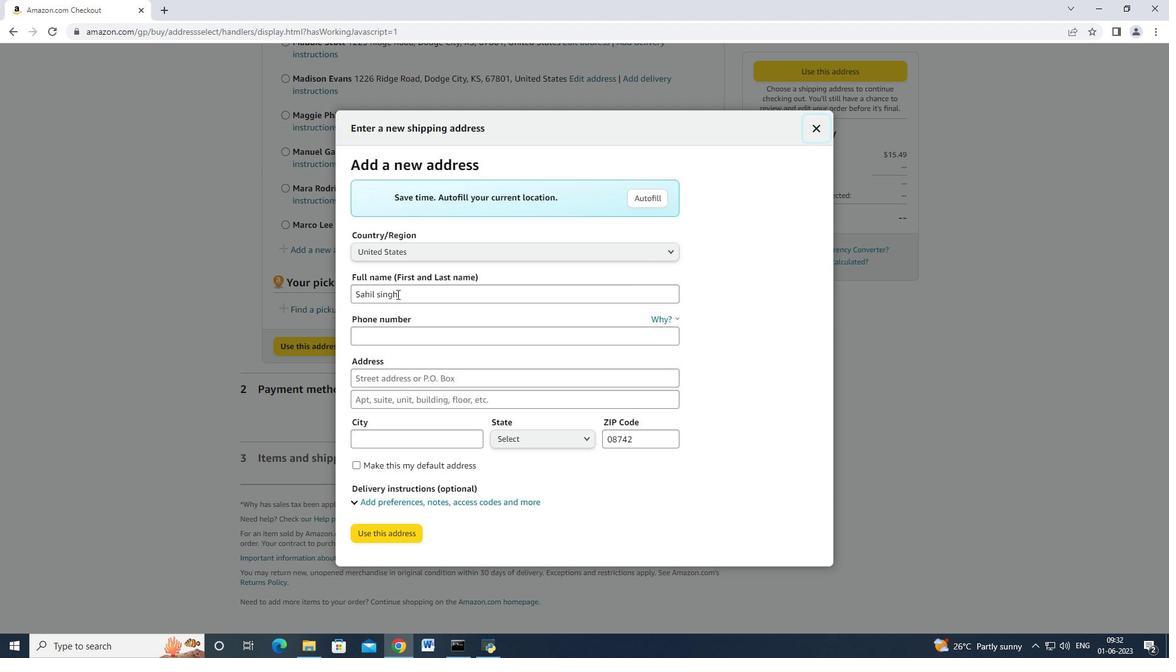 
Action: Mouse moved to (357, 288)
Screenshot: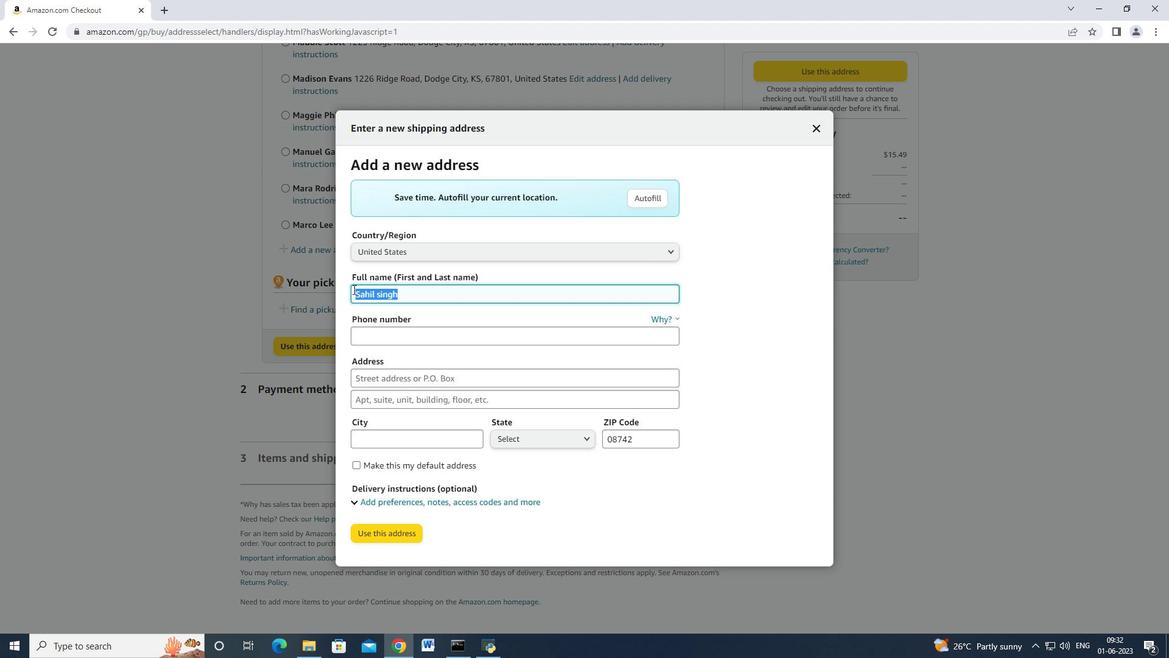 
Action: Key pressed <Key.backspace><Key.shift><Key.shift><Key.shift><Key.shift>Na<Key.backspace><Key.backspace><Key.shift>Marcus<Key.space><Key.shift>Martinez<Key.space><Key.tab>
Screenshot: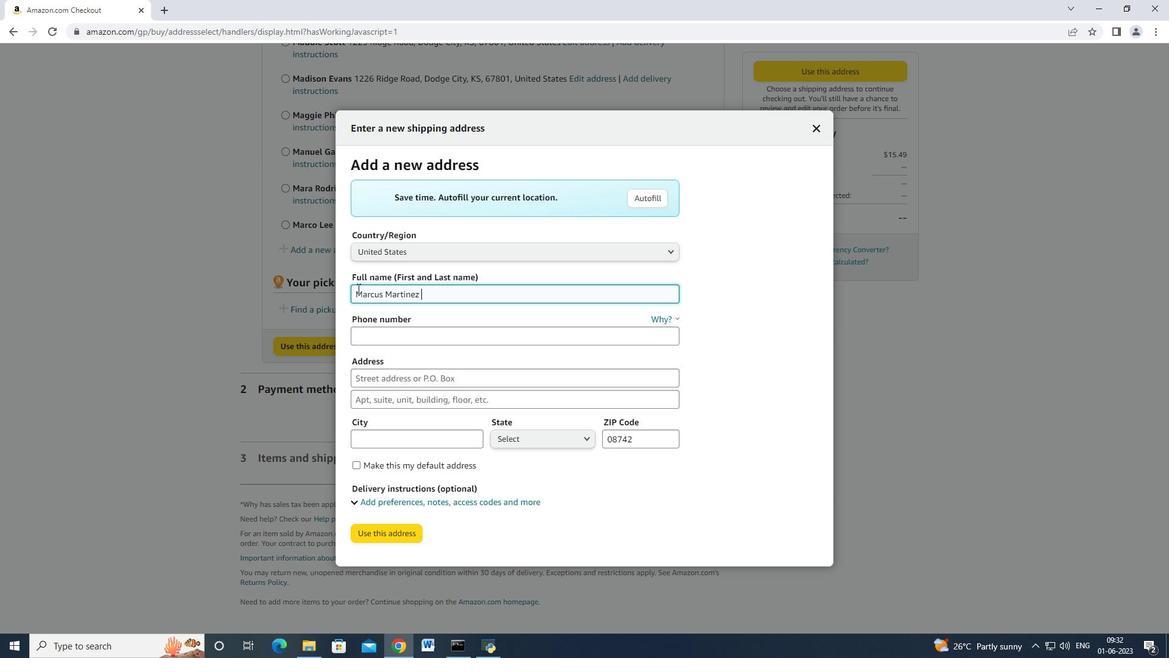 
Action: Mouse moved to (427, 279)
Screenshot: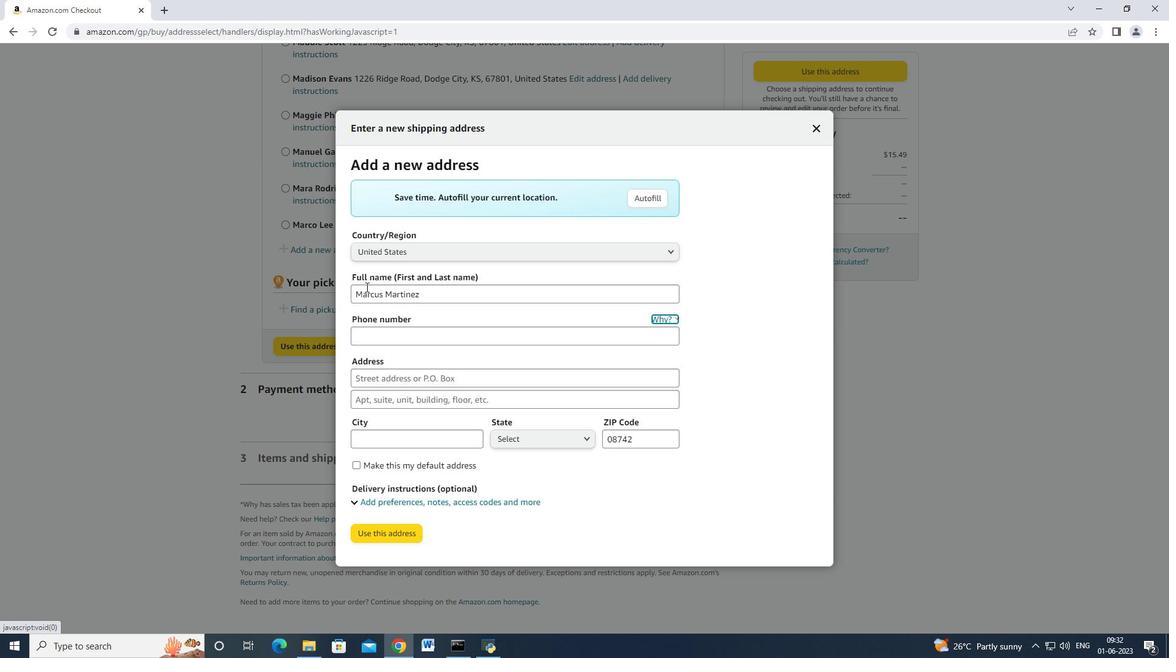 
Action: Key pressed <Key.tab>6205197251<Key.tab>1231<Key.space><Key.shift>Ridge<Key.space><Key.shift>Road<Key.tab><Key.tab><Key.shift>Dog<Key.backspace>dge<Key.space><Key.shift>Ciry<Key.backspace><Key.backspace>ty
Screenshot: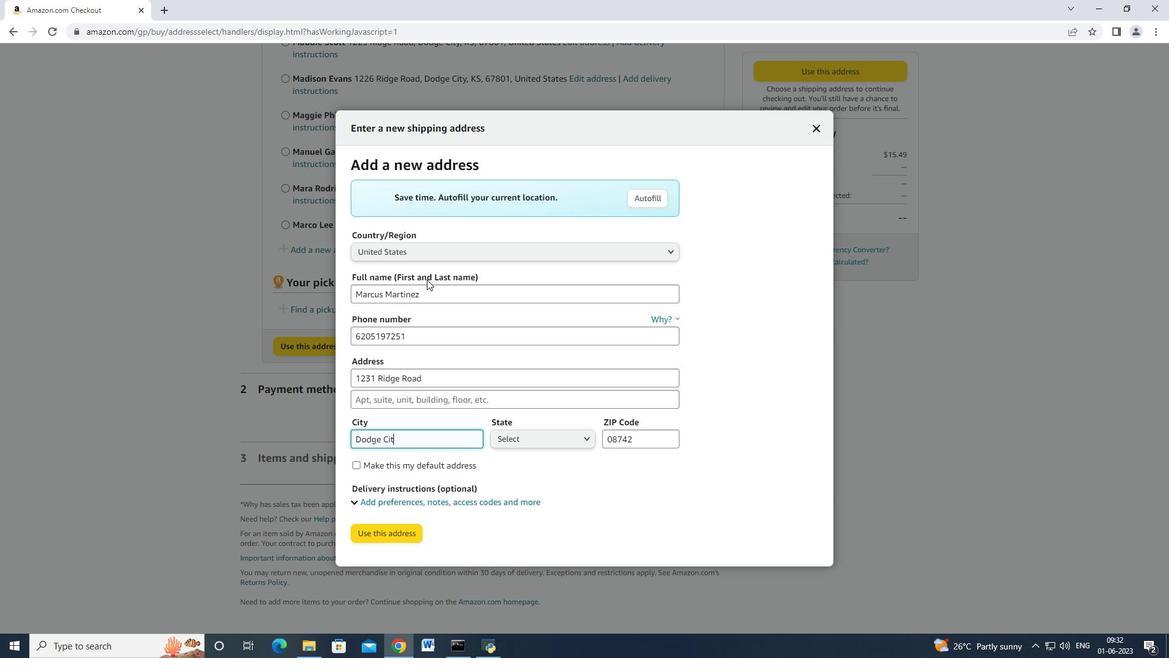 
Action: Mouse moved to (527, 442)
Screenshot: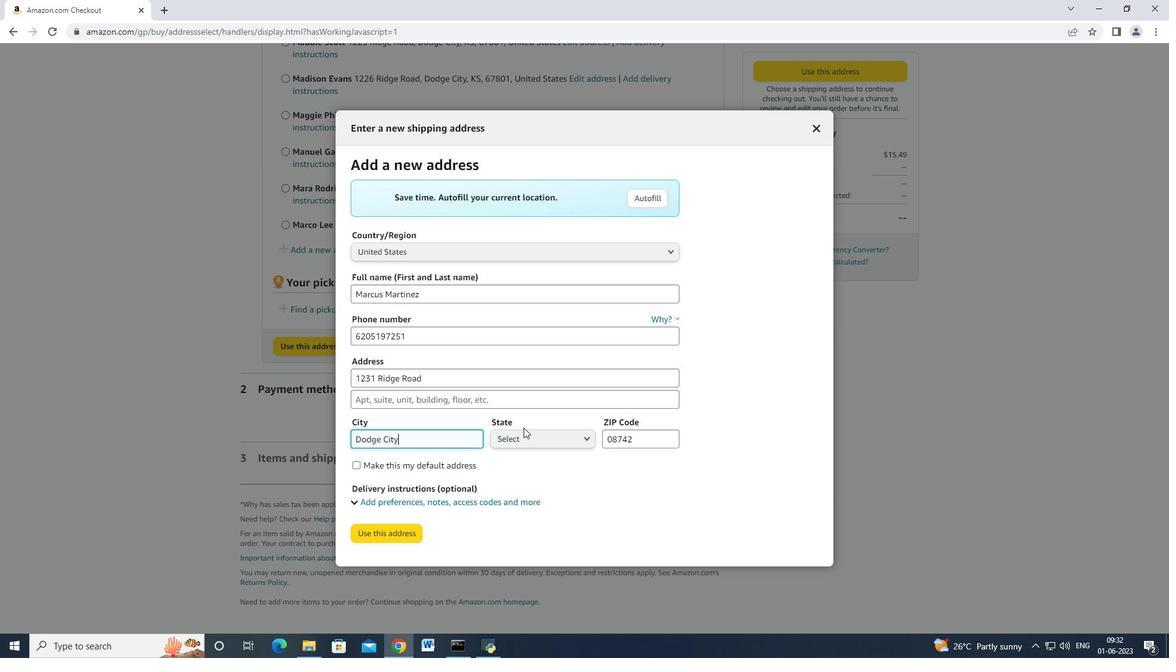 
Action: Mouse pressed left at (527, 442)
Screenshot: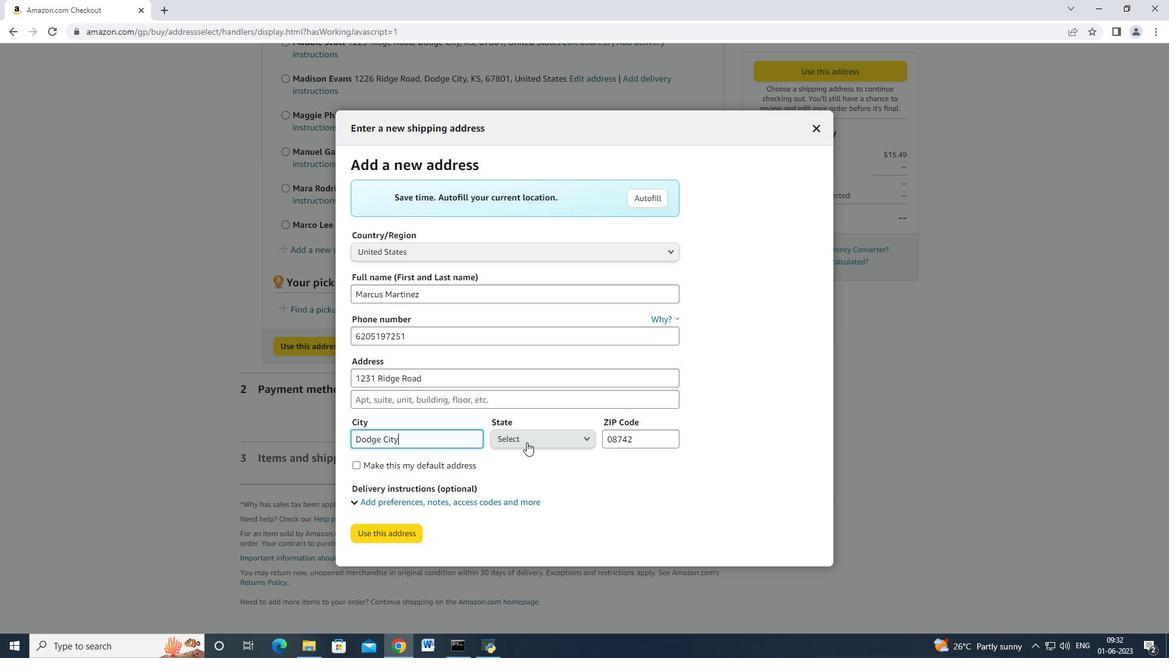 
Action: Mouse moved to (528, 372)
Screenshot: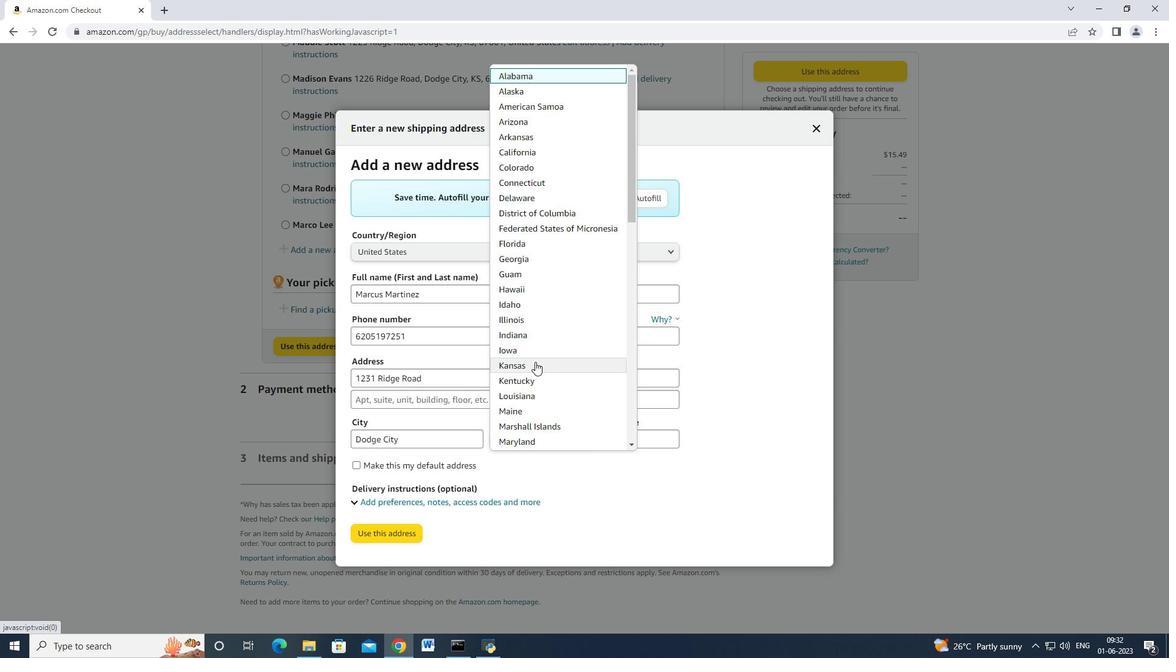 
Action: Mouse pressed left at (528, 372)
Screenshot: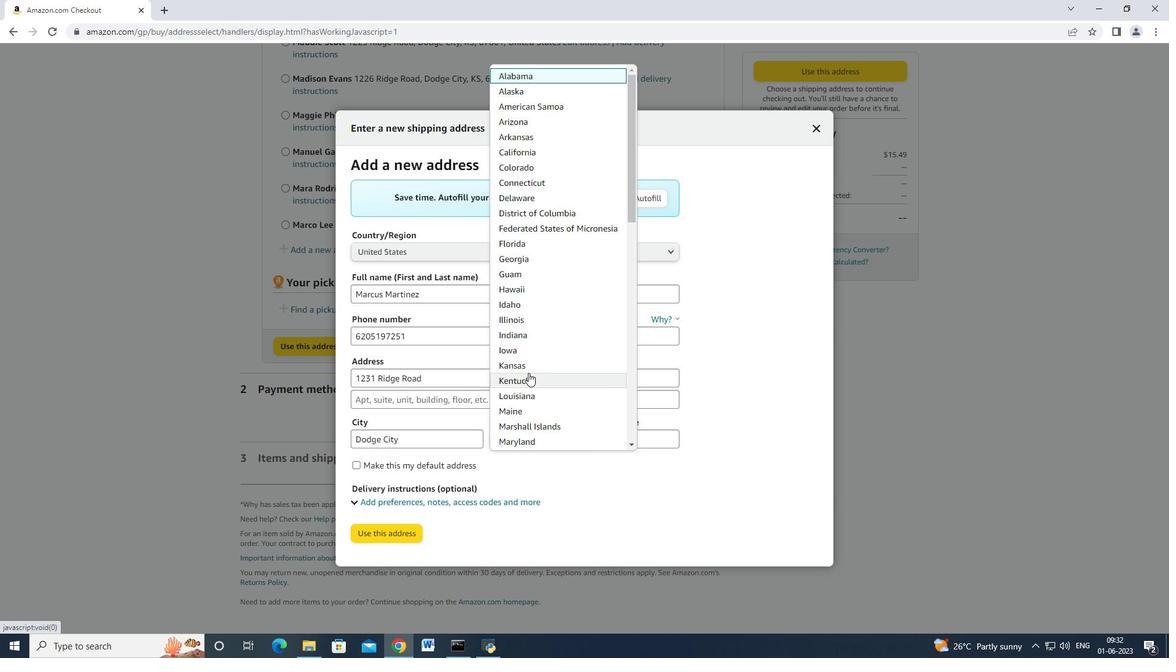 
Action: Mouse moved to (540, 439)
Screenshot: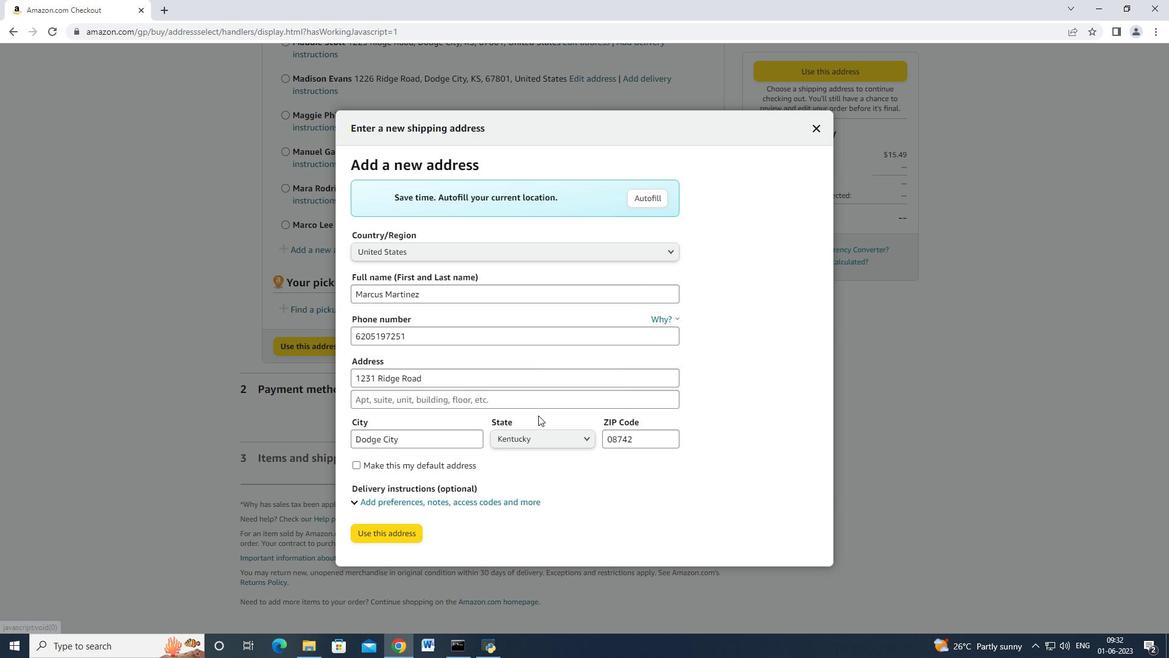 
Action: Mouse pressed left at (540, 439)
Screenshot: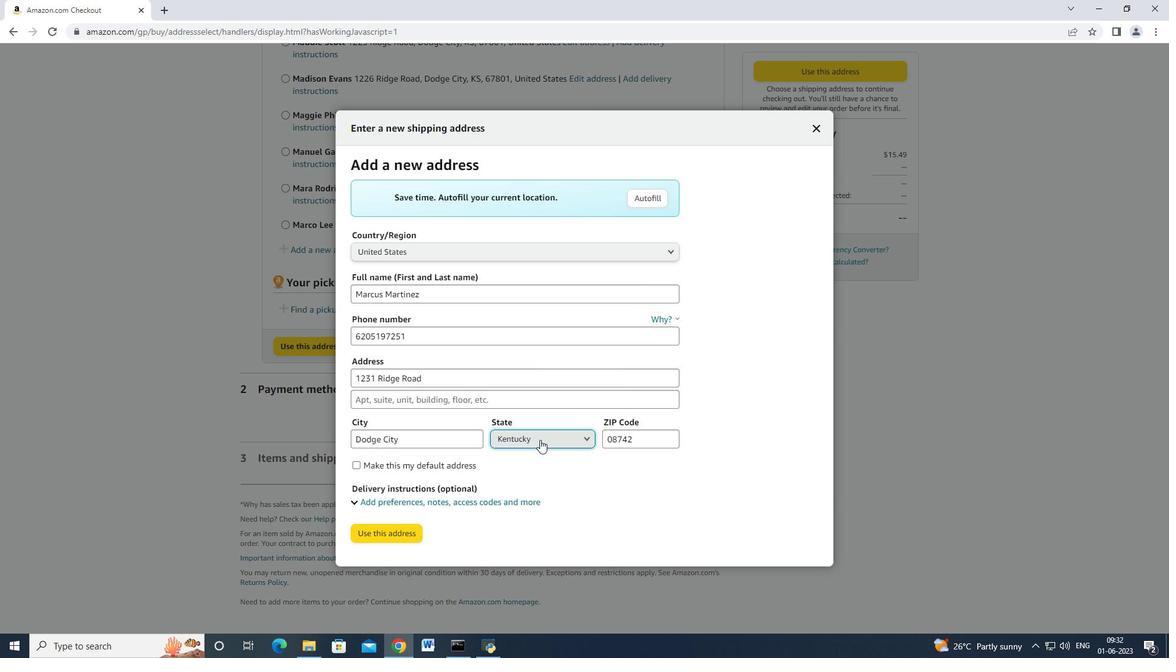 
Action: Mouse moved to (533, 364)
Screenshot: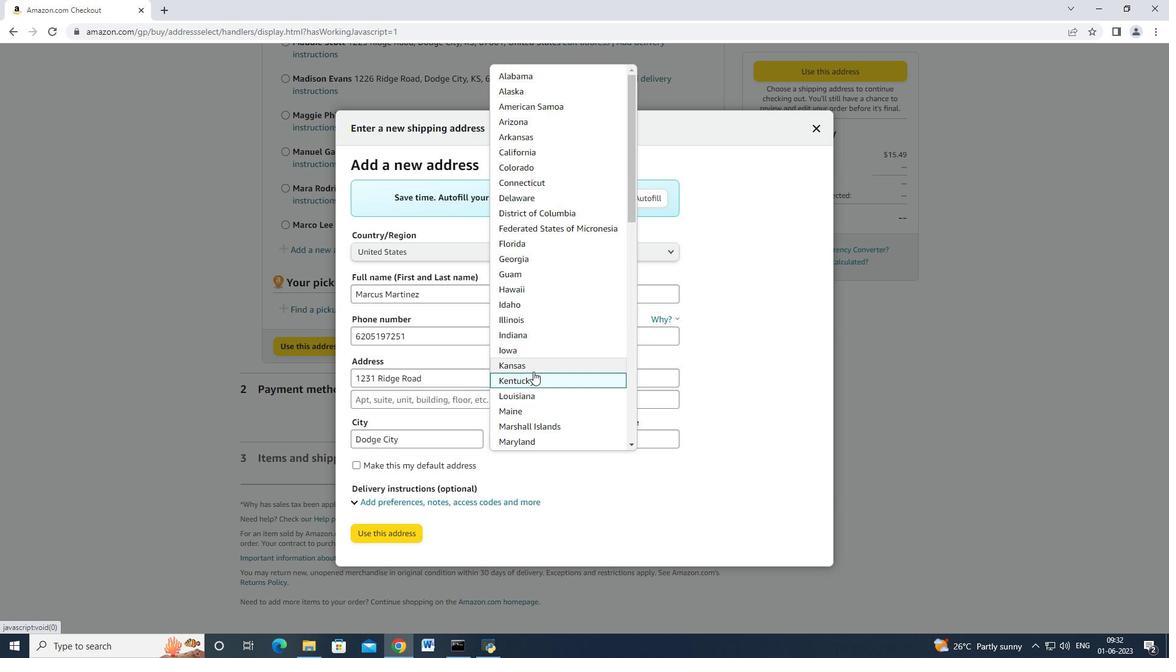 
Action: Mouse pressed left at (533, 364)
Screenshot: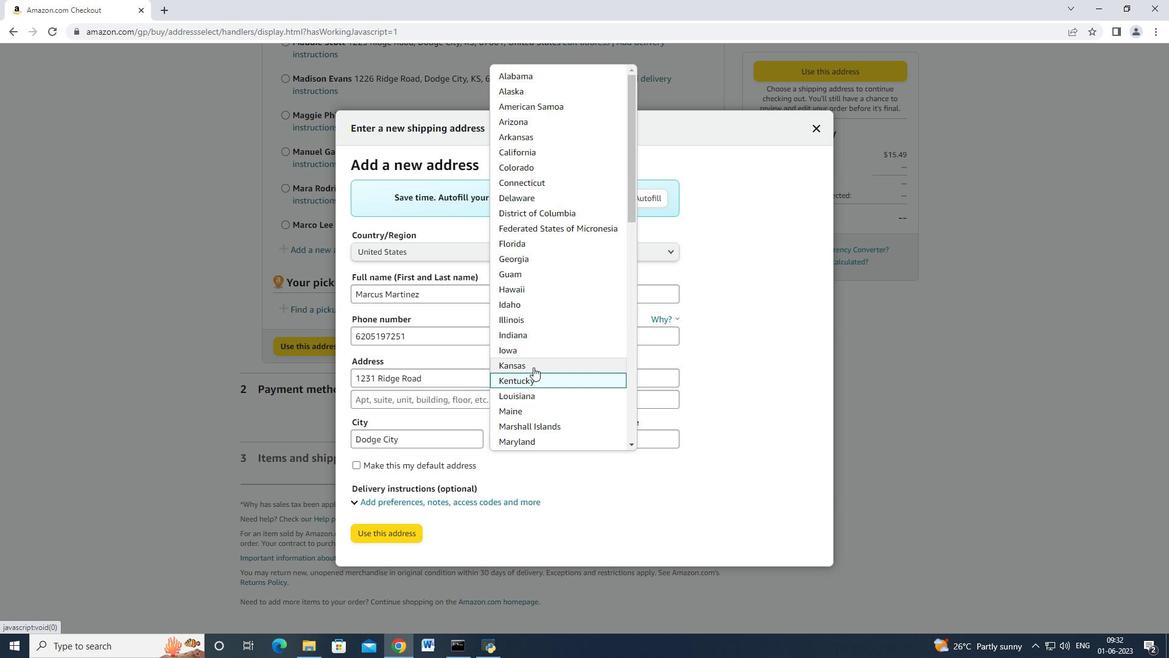 
Action: Mouse moved to (637, 439)
Screenshot: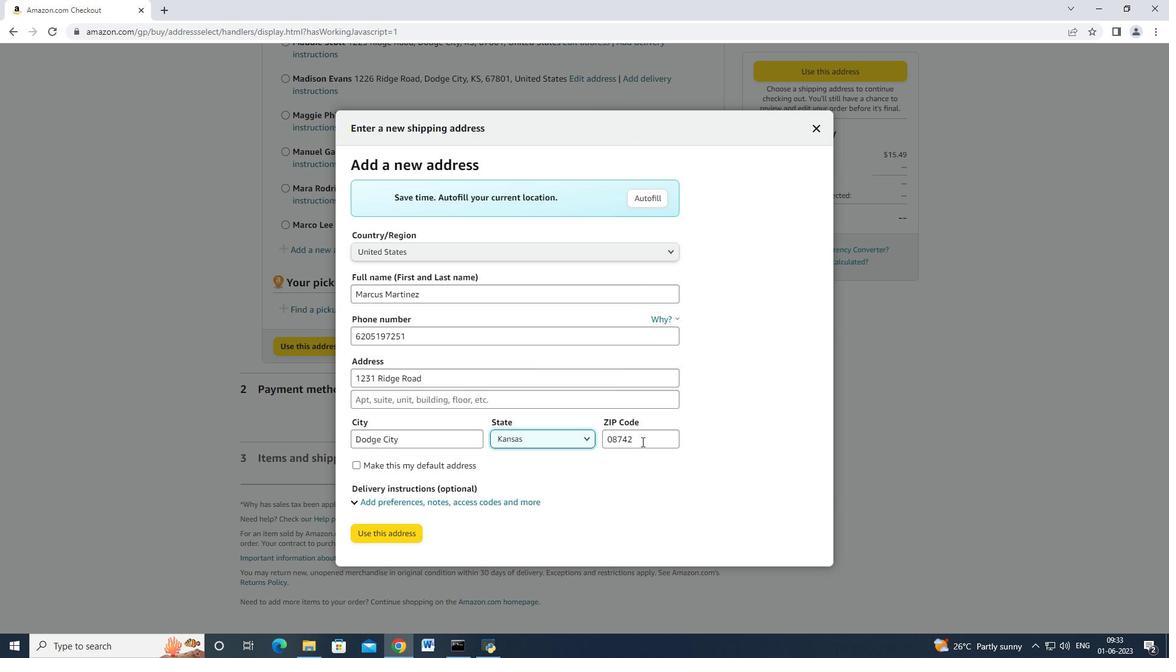 
Action: Mouse pressed left at (637, 439)
Screenshot: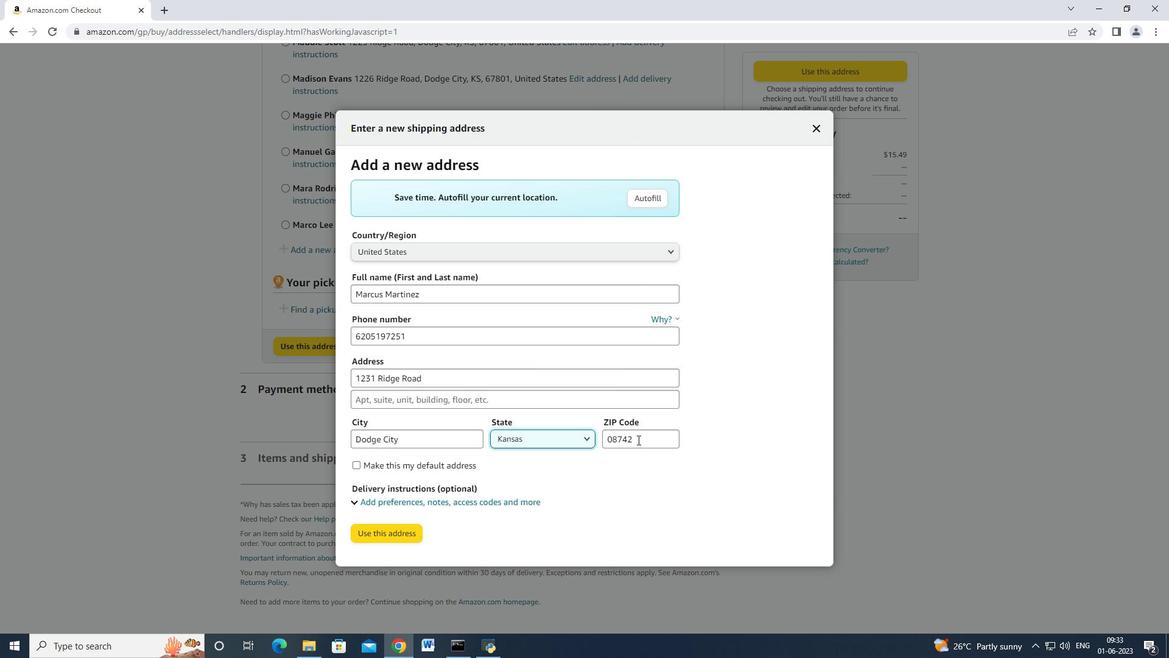
Action: Mouse moved to (625, 433)
Screenshot: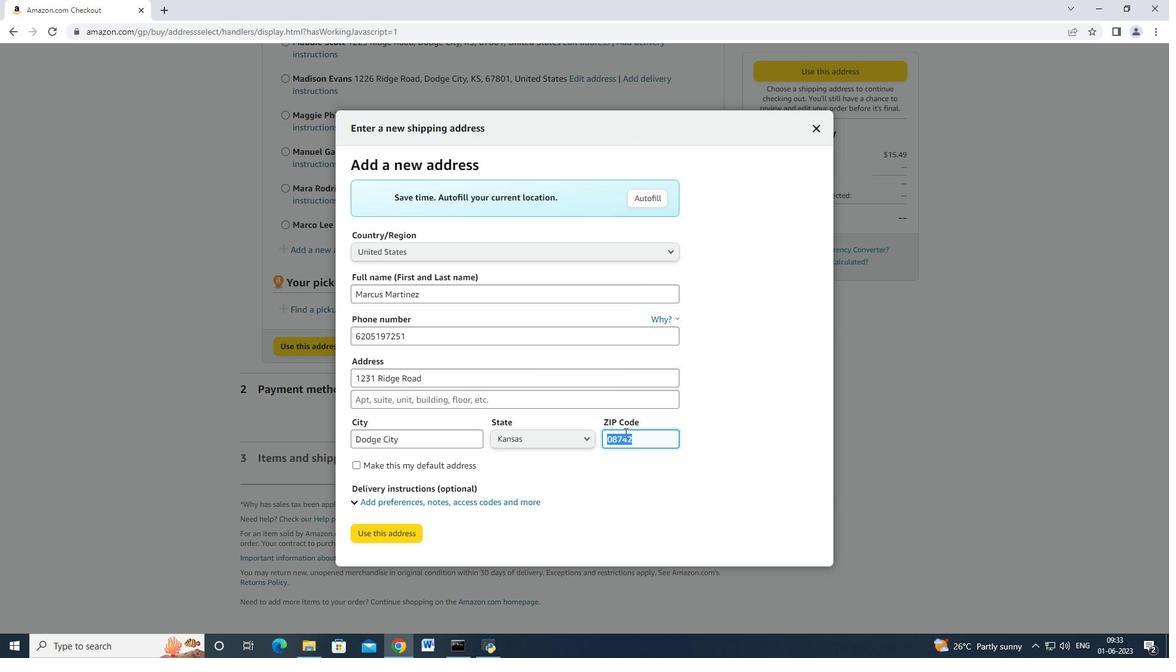 
Action: Key pressed <Key.backspace>67801
Screenshot: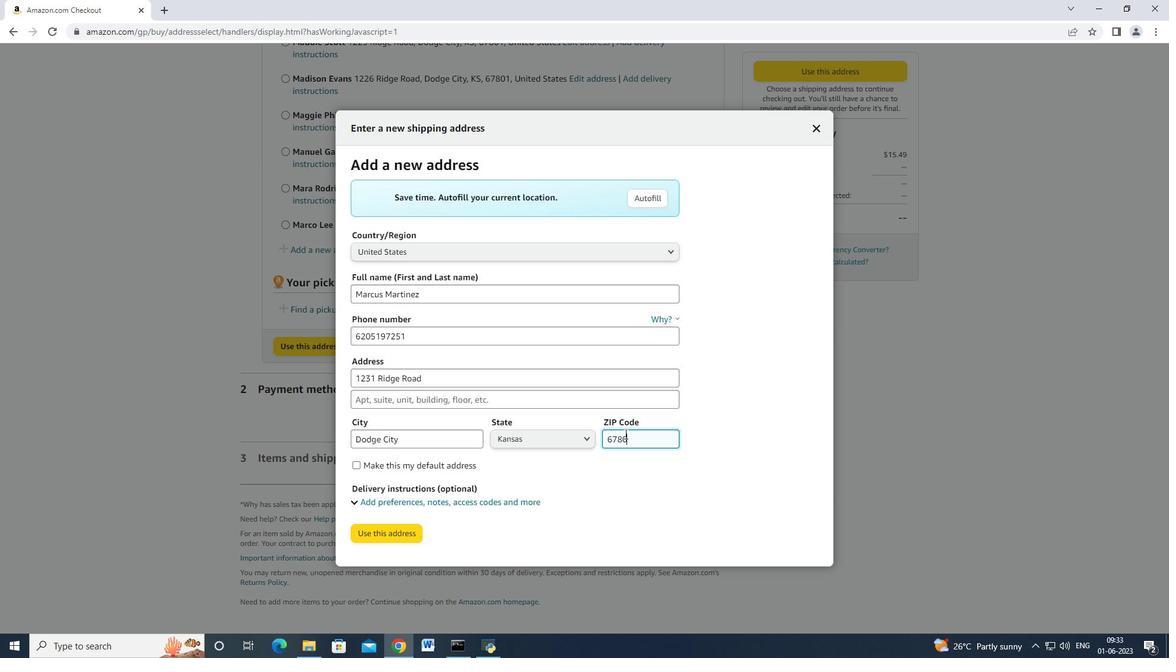 
Action: Mouse moved to (399, 536)
Screenshot: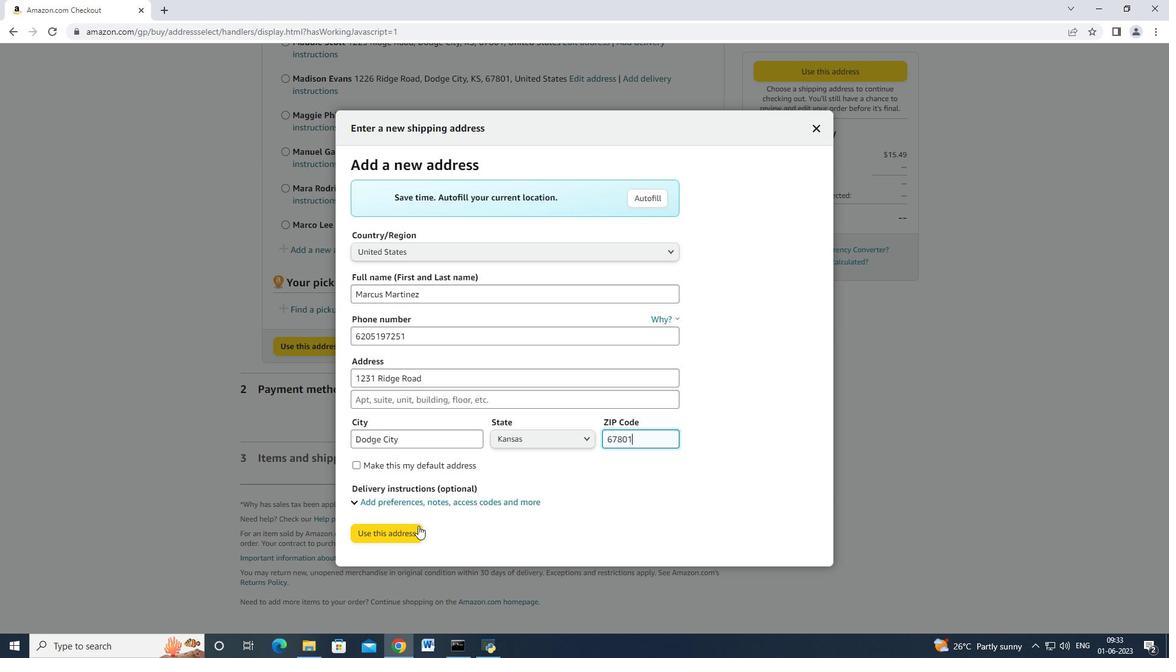 
Action: Mouse pressed left at (399, 536)
Screenshot: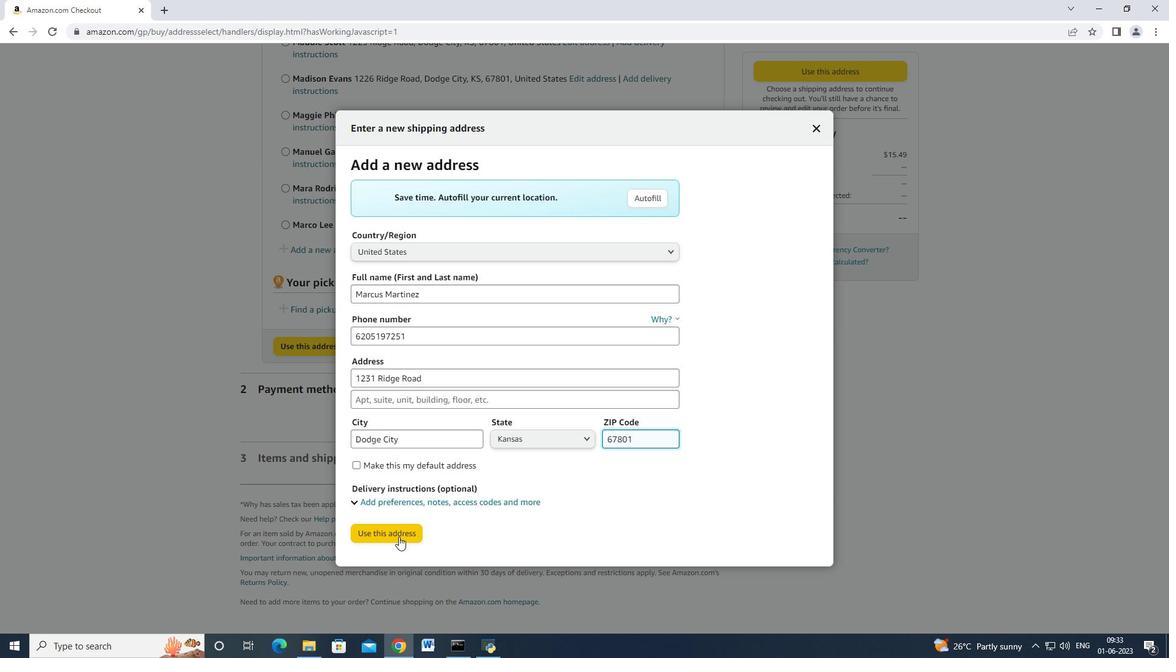 
Action: Mouse moved to (445, 461)
Screenshot: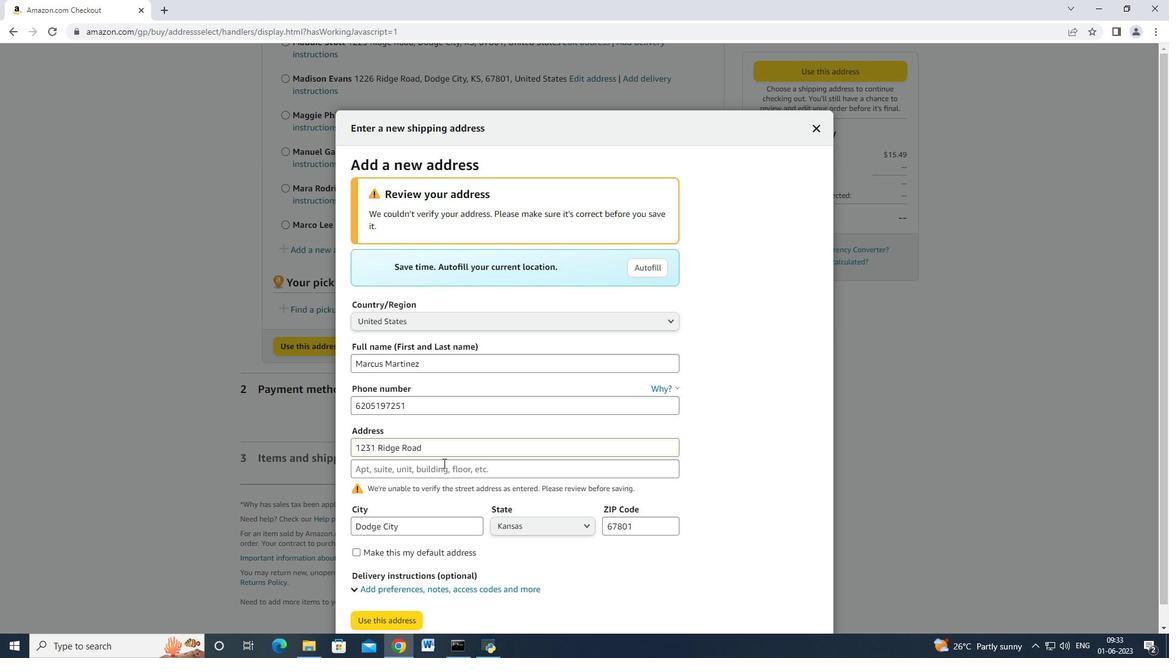 
Action: Mouse scrolled (445, 460) with delta (0, 0)
Screenshot: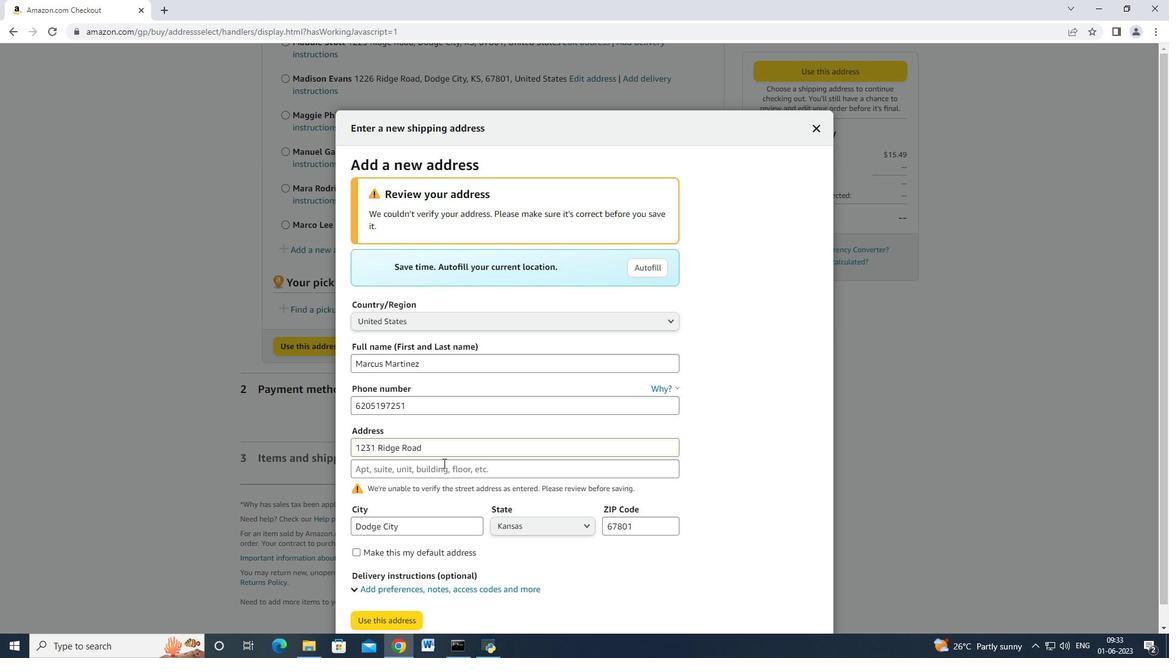 
Action: Mouse scrolled (445, 460) with delta (0, 0)
Screenshot: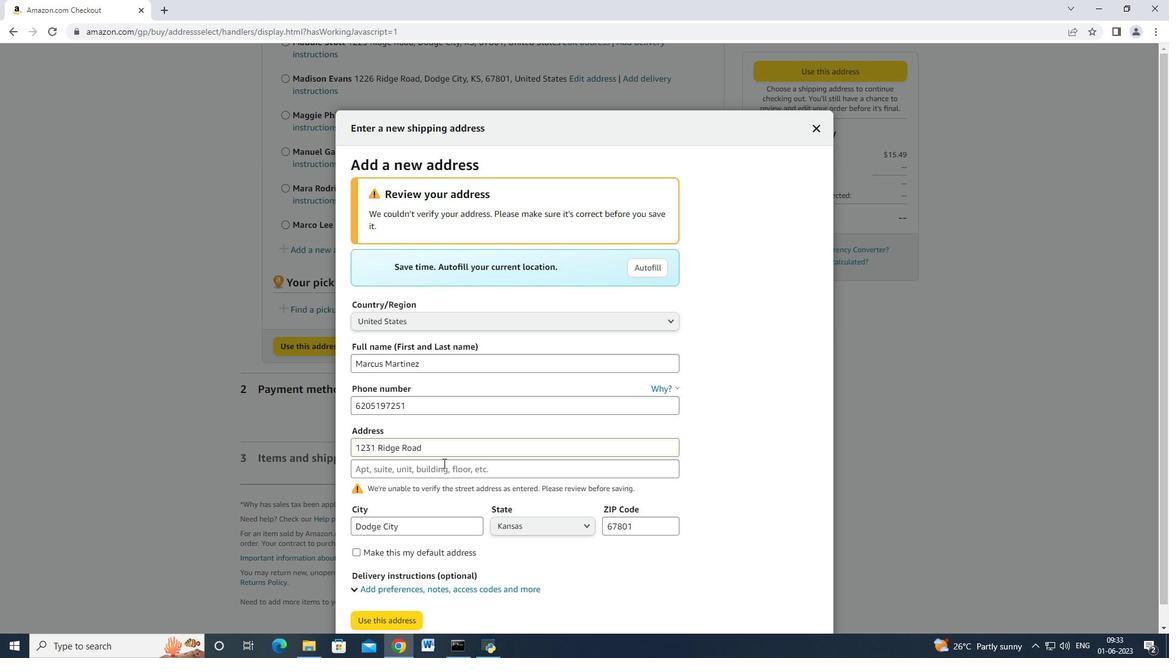 
Action: Mouse scrolled (445, 460) with delta (0, 0)
Screenshot: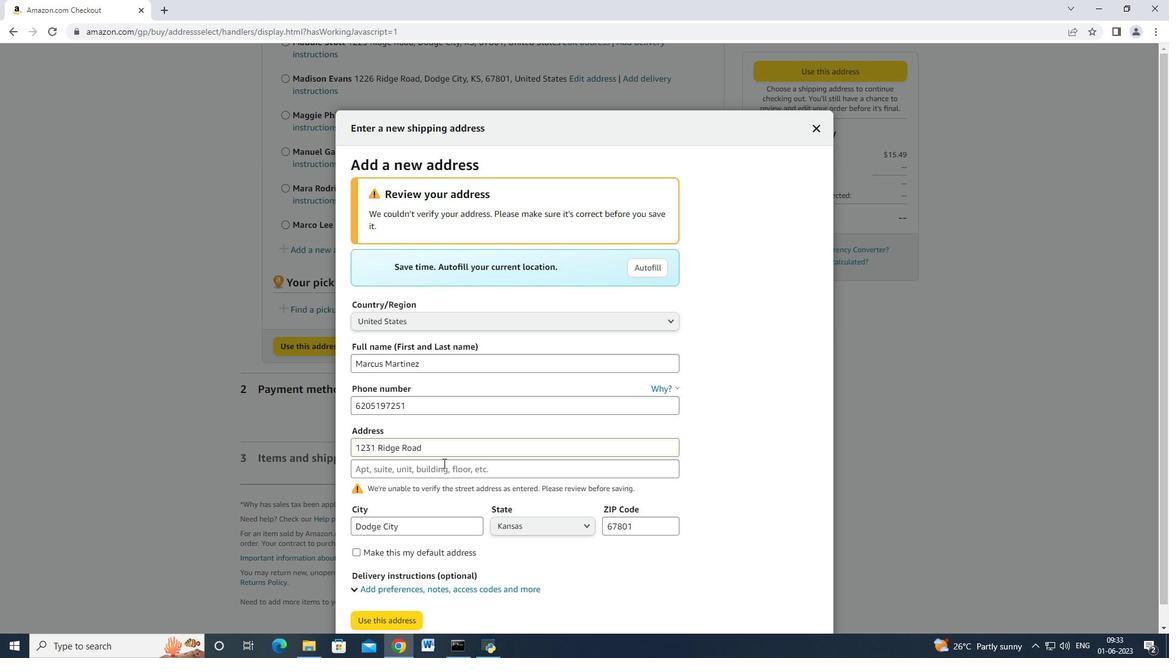 
Action: Mouse scrolled (445, 460) with delta (0, 0)
Screenshot: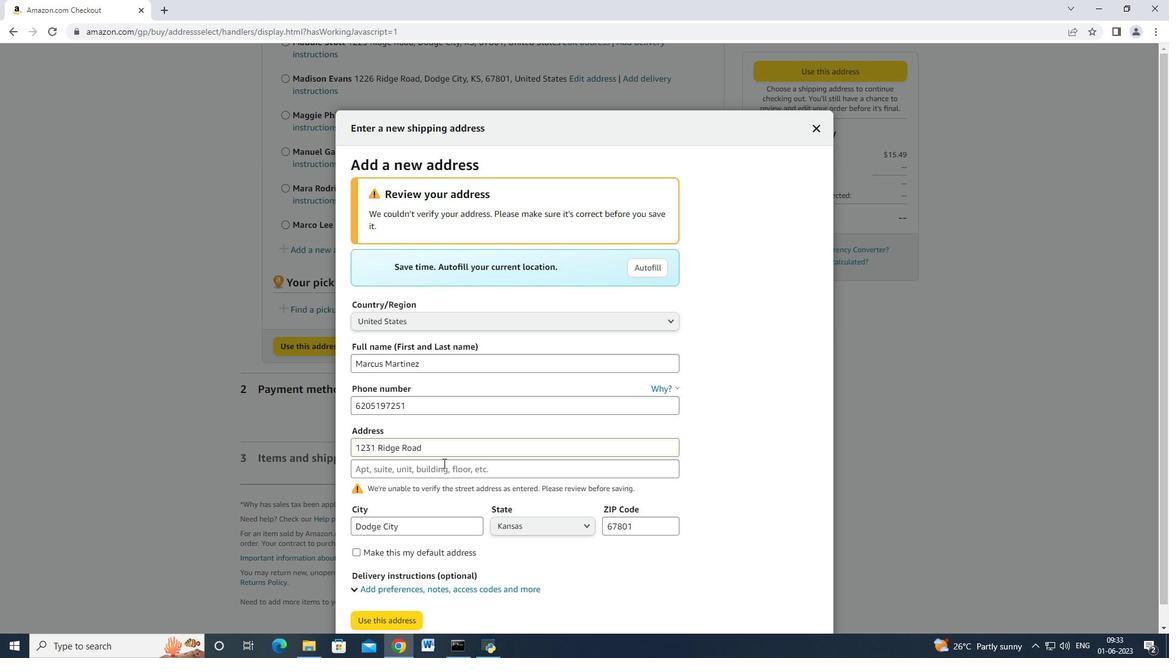 
Action: Mouse scrolled (445, 460) with delta (0, 0)
Screenshot: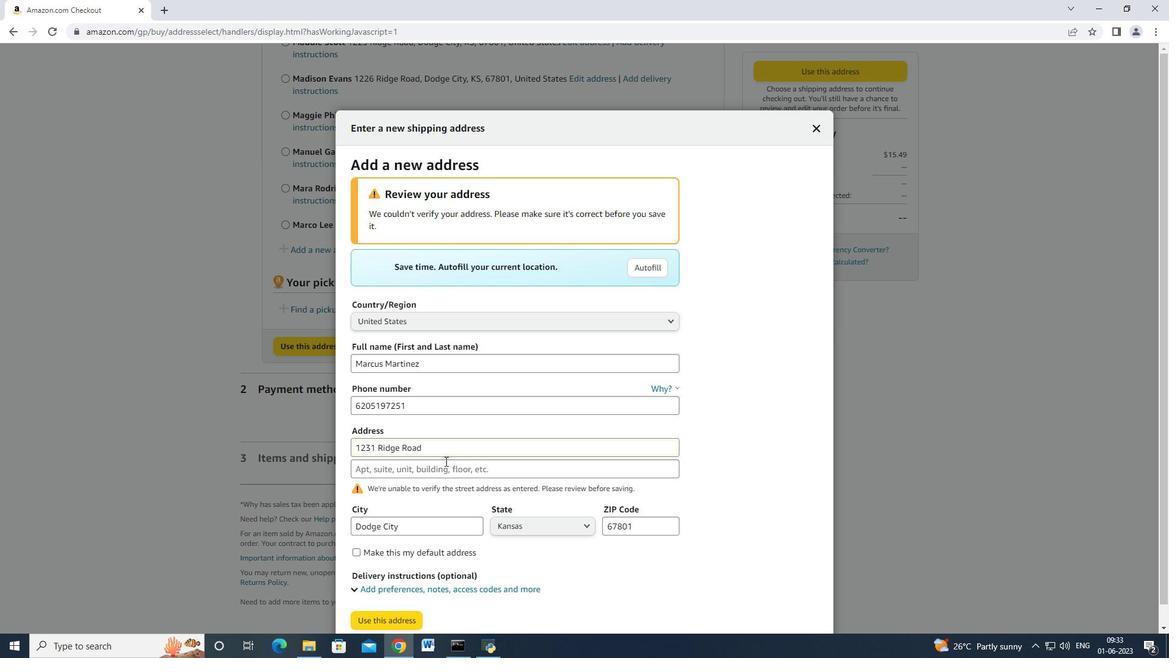 
Action: Mouse moved to (380, 592)
Screenshot: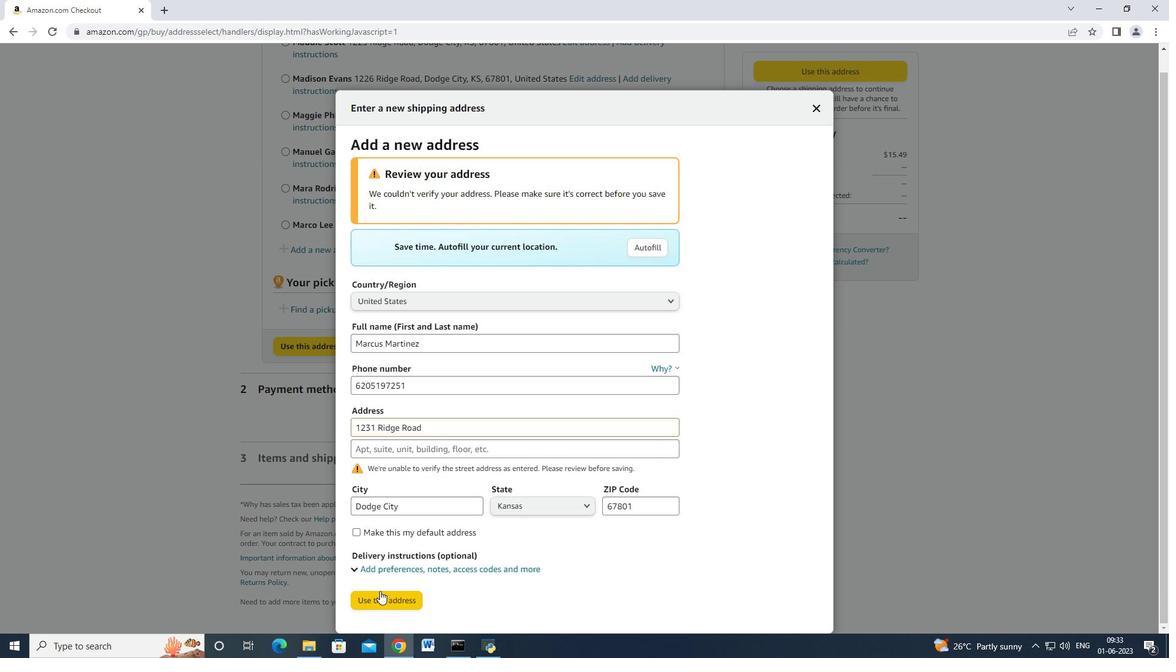 
Action: Mouse pressed left at (380, 592)
Screenshot: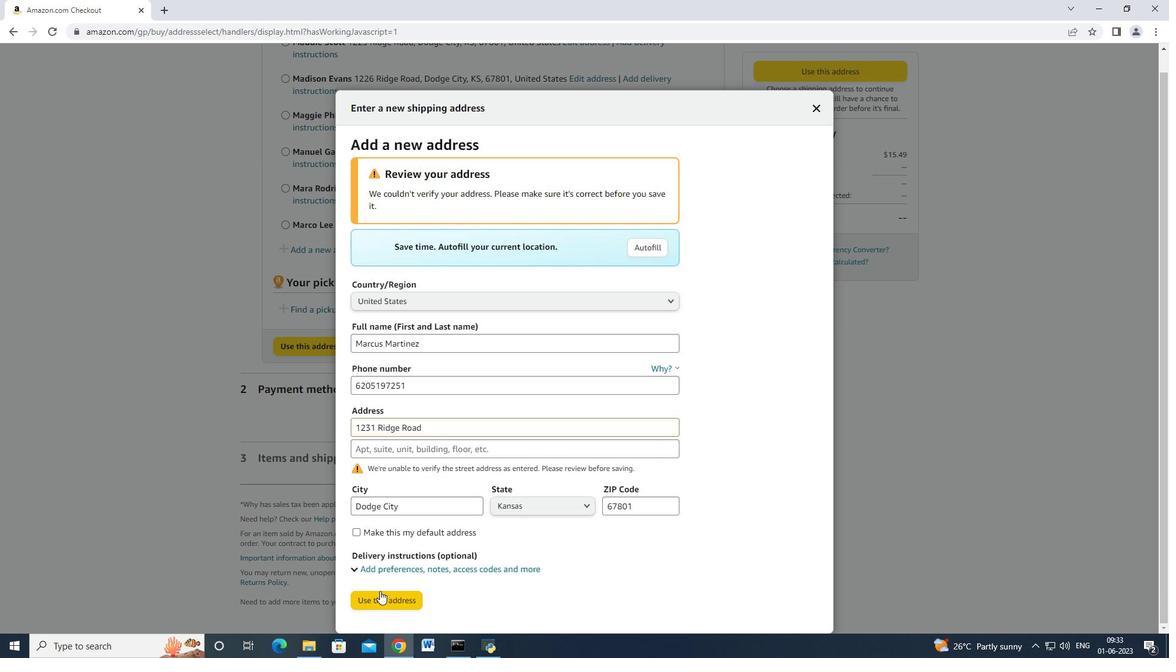 
Action: Mouse moved to (493, 332)
Screenshot: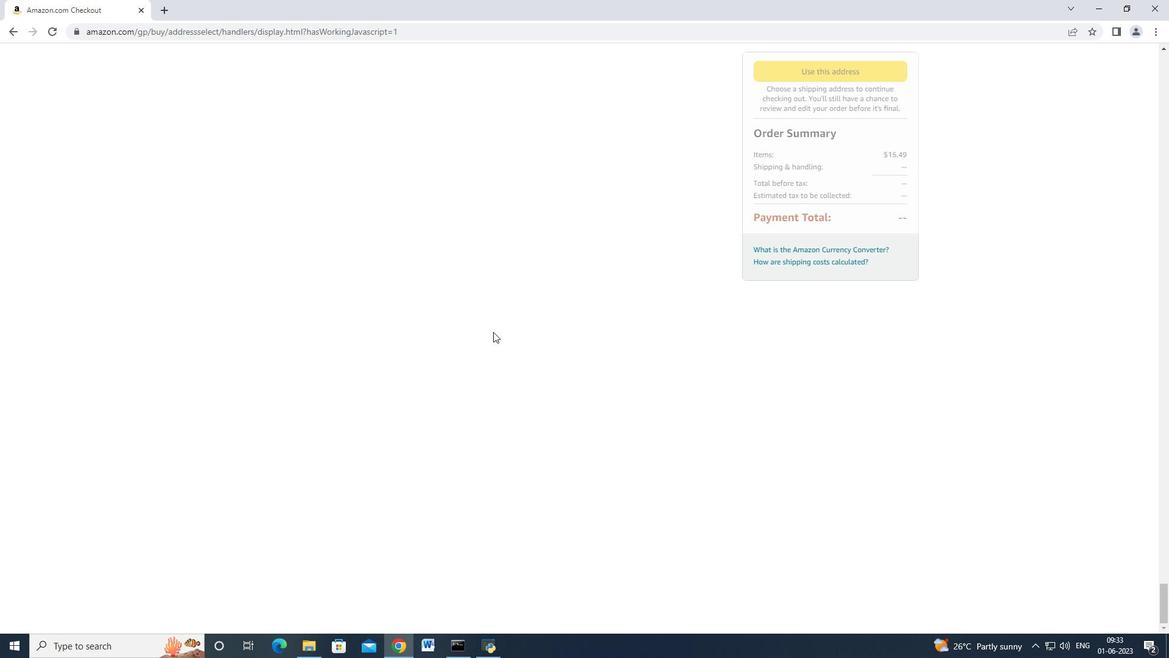 
Action: Mouse scrolled (493, 332) with delta (0, 0)
